 Task: Set the Currency to "USD (US Doller)" while creating a new customer.
Action: Mouse moved to (136, 17)
Screenshot: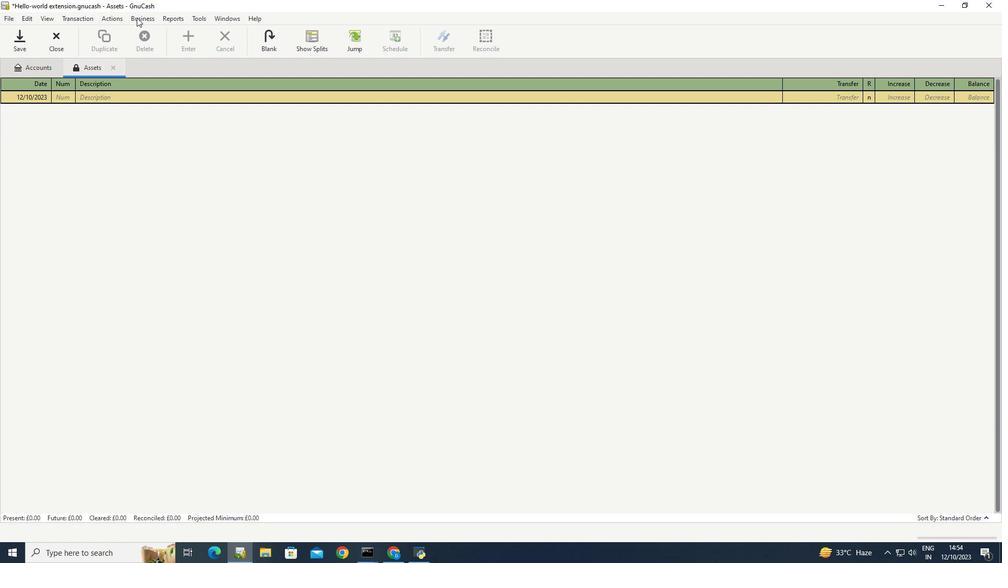 
Action: Mouse pressed left at (136, 17)
Screenshot: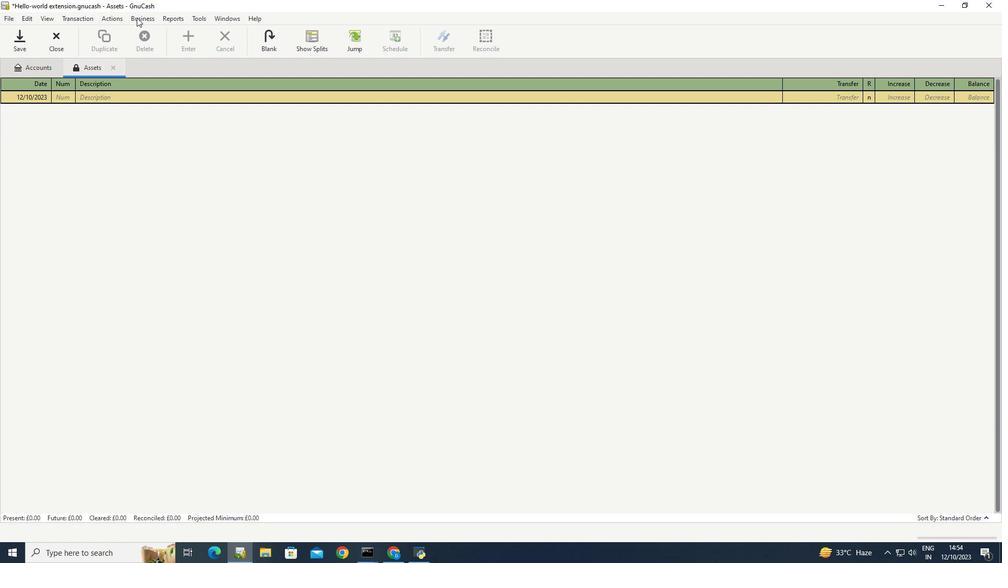 
Action: Mouse moved to (285, 44)
Screenshot: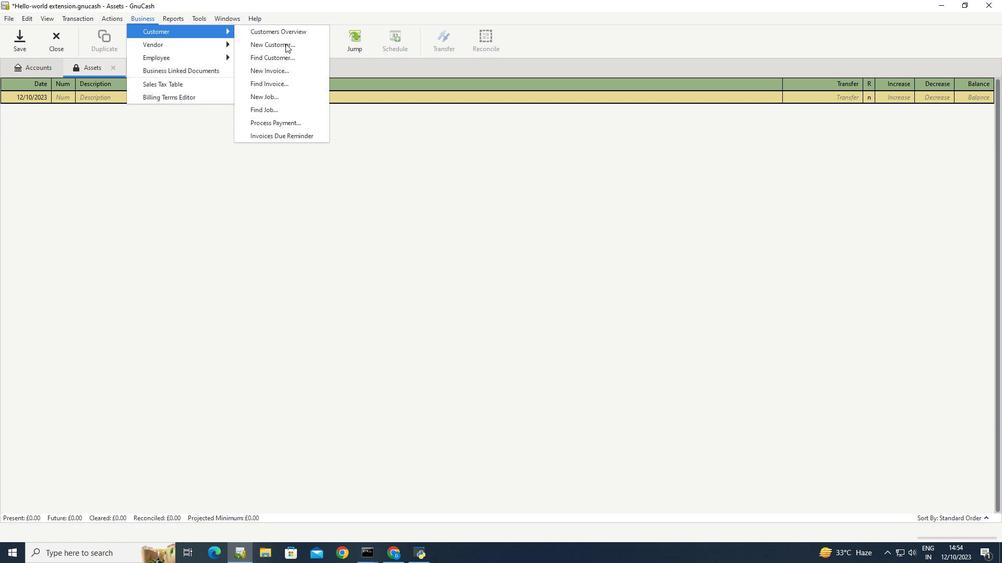 
Action: Mouse pressed left at (285, 44)
Screenshot: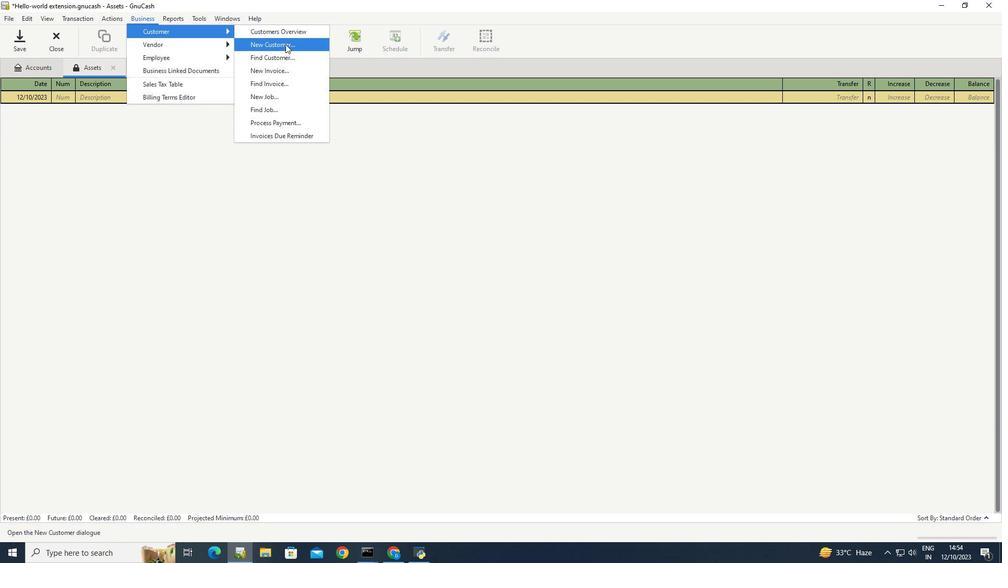 
Action: Mouse moved to (483, 148)
Screenshot: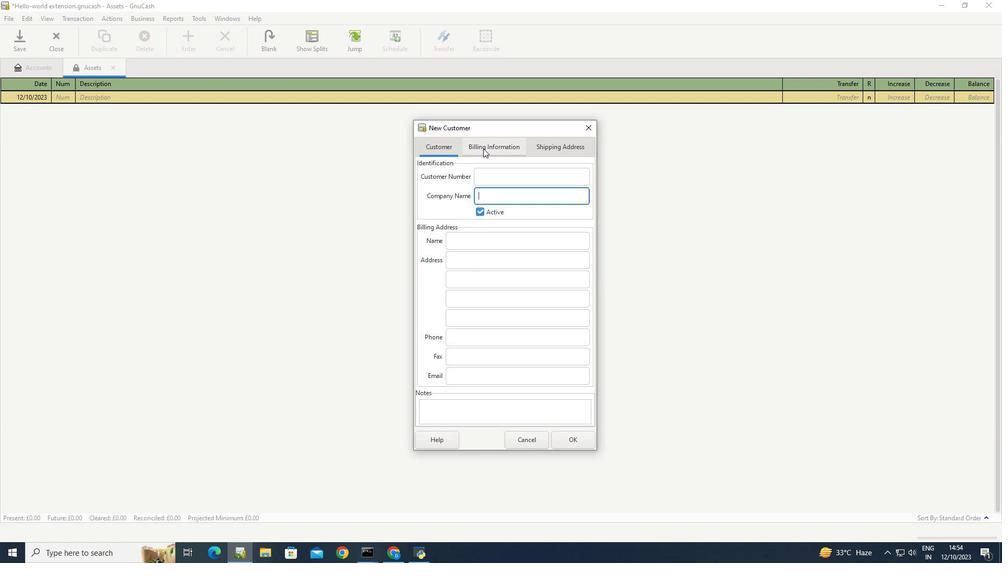 
Action: Mouse pressed left at (483, 148)
Screenshot: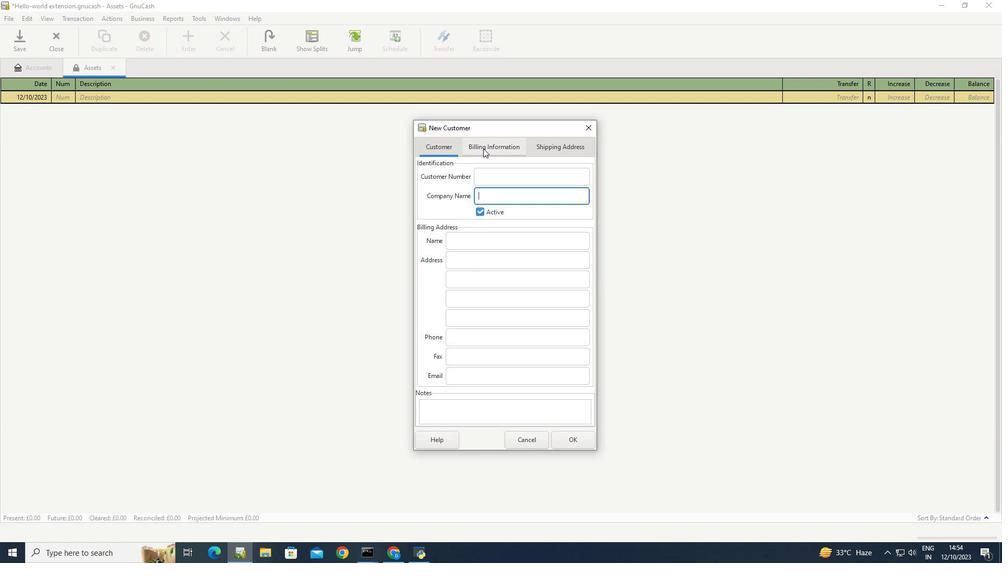 
Action: Mouse moved to (576, 174)
Screenshot: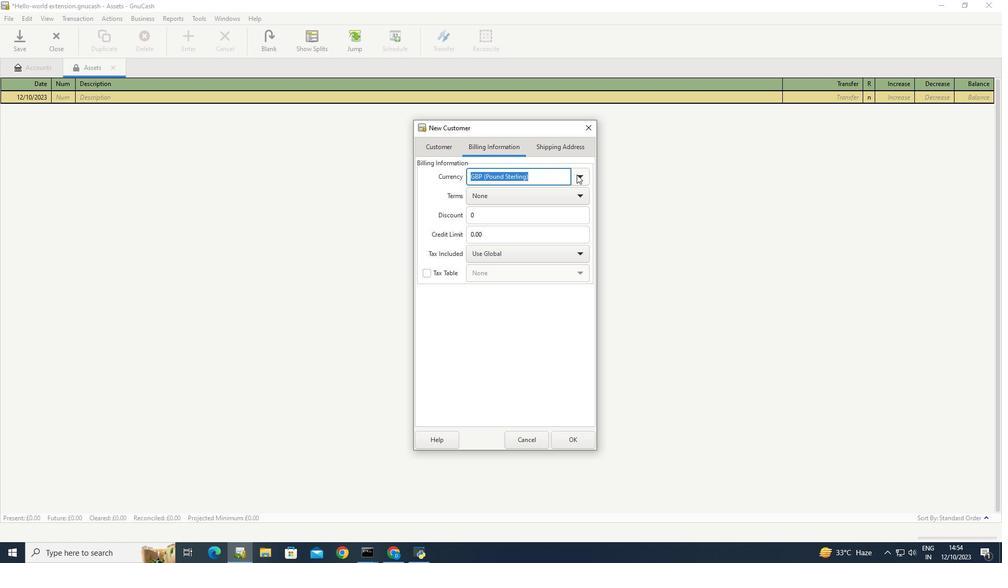 
Action: Mouse pressed left at (576, 174)
Screenshot: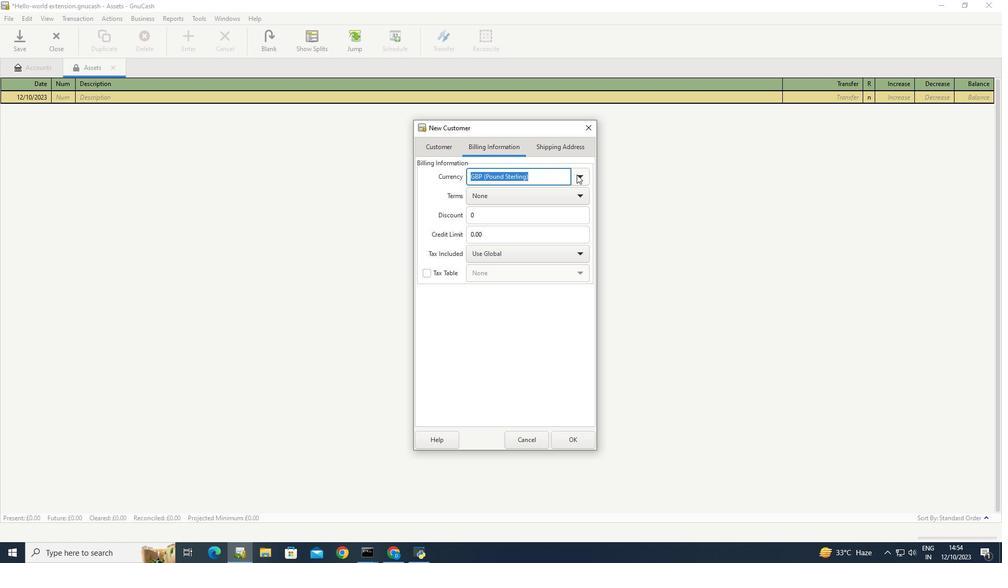 
Action: Mouse moved to (577, 174)
Screenshot: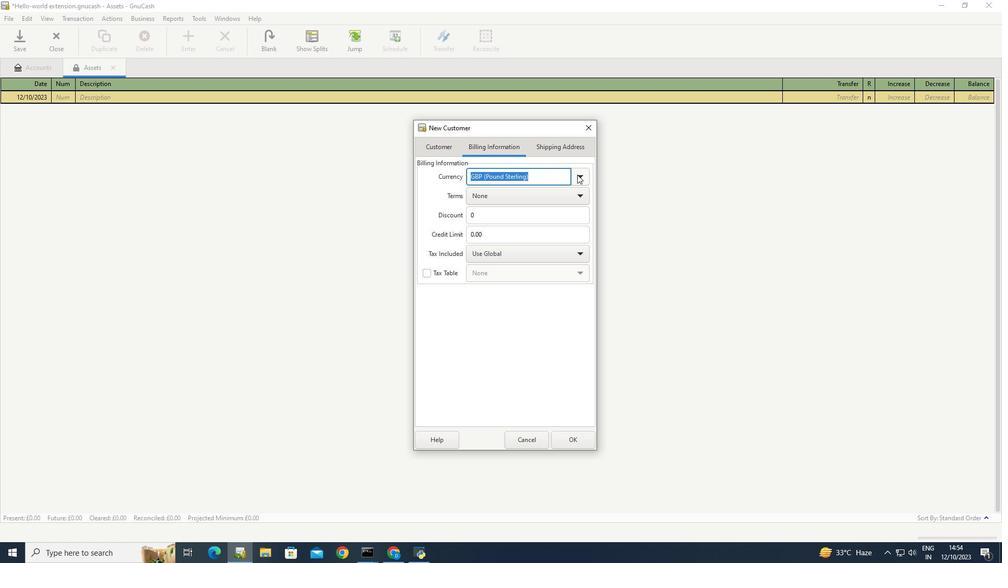 
Action: Mouse pressed left at (577, 174)
Screenshot: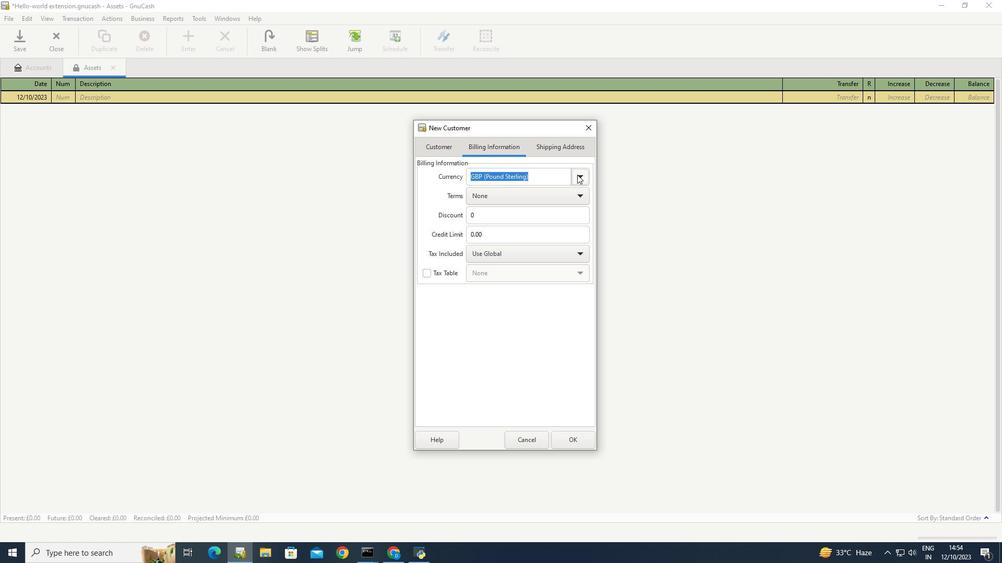 
Action: Mouse moved to (513, 407)
Screenshot: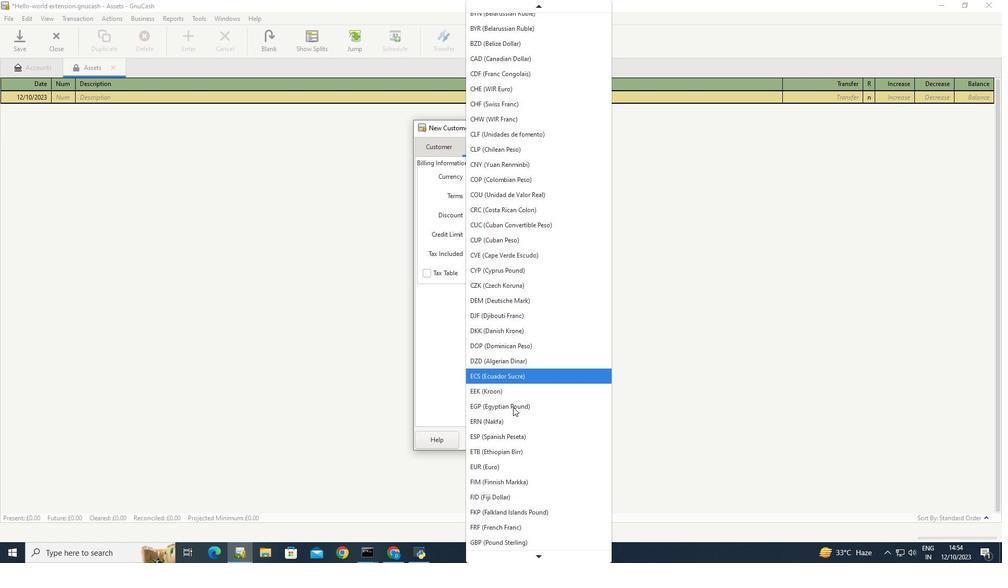 
Action: Mouse scrolled (513, 407) with delta (0, 0)
Screenshot: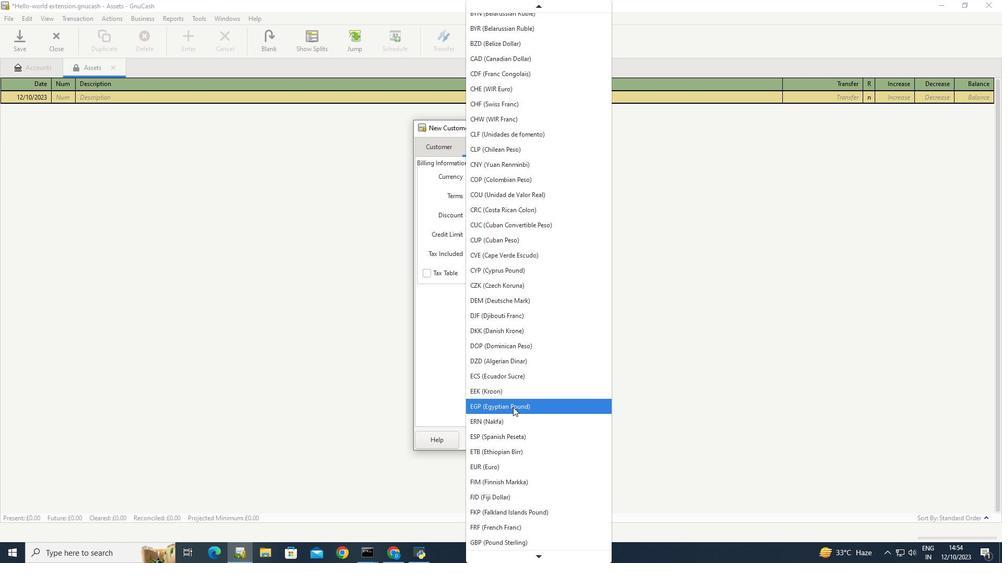 
Action: Mouse scrolled (513, 407) with delta (0, 0)
Screenshot: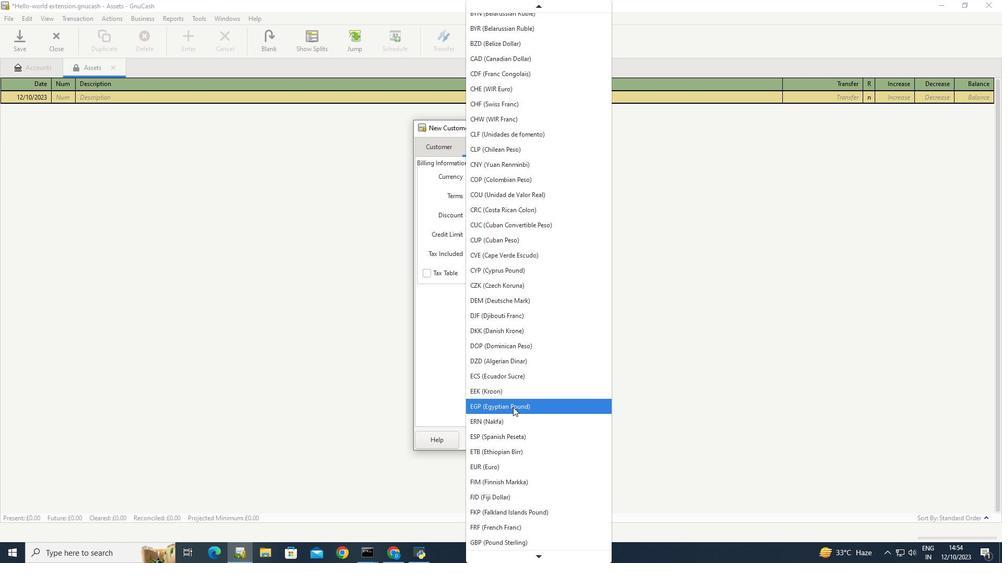 
Action: Mouse scrolled (513, 407) with delta (0, 0)
Screenshot: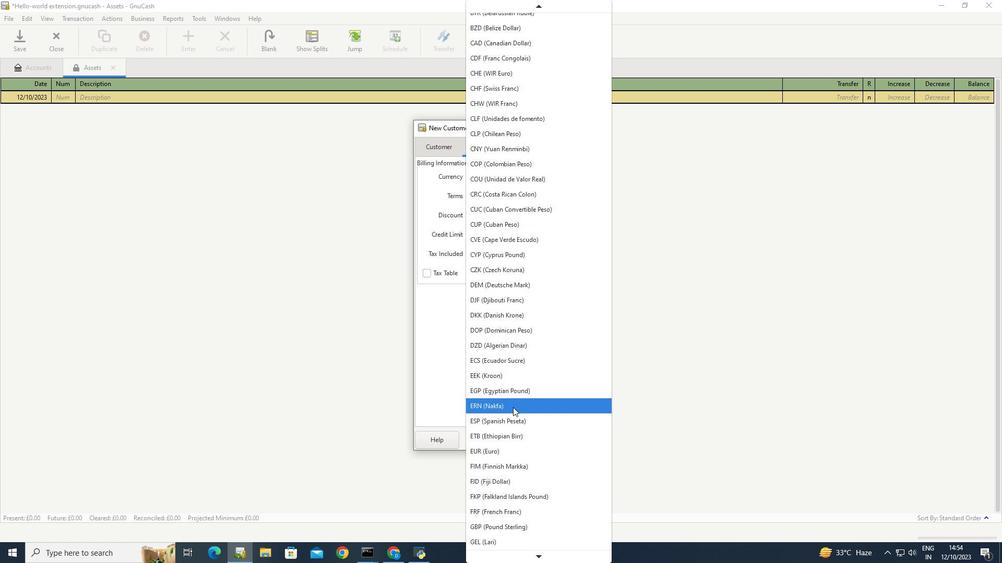 
Action: Mouse scrolled (513, 407) with delta (0, 0)
Screenshot: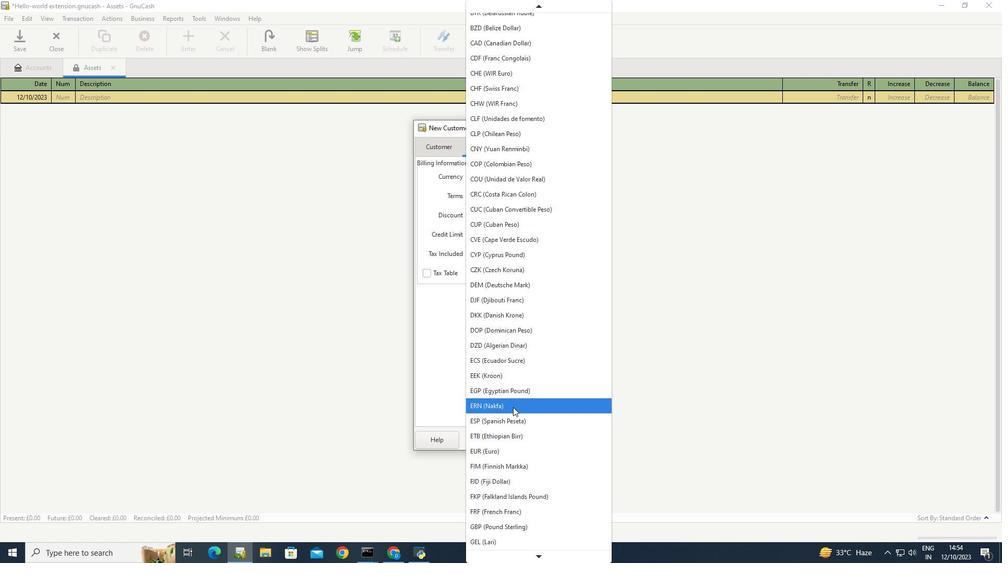 
Action: Mouse moved to (513, 409)
Screenshot: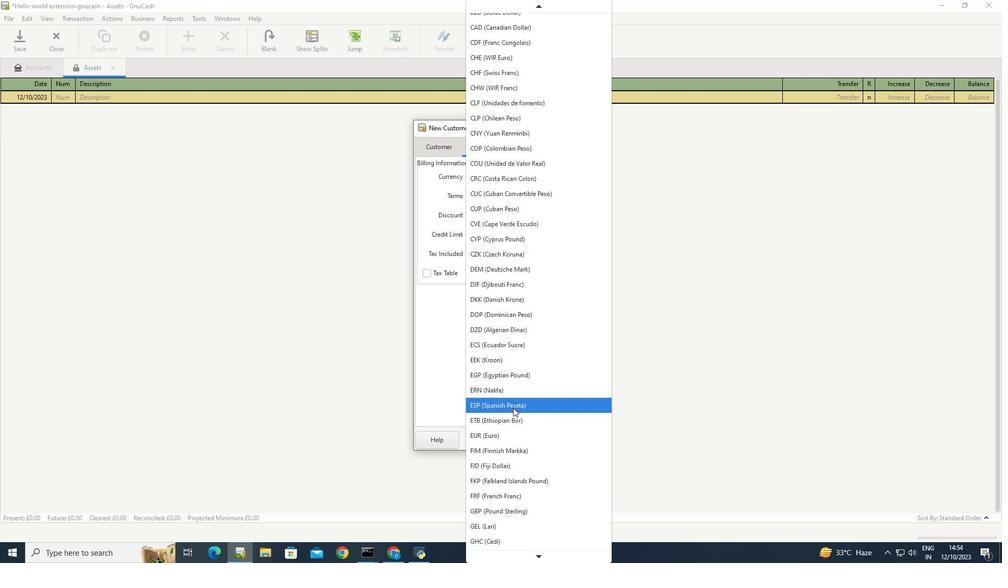
Action: Mouse scrolled (513, 409) with delta (0, 0)
Screenshot: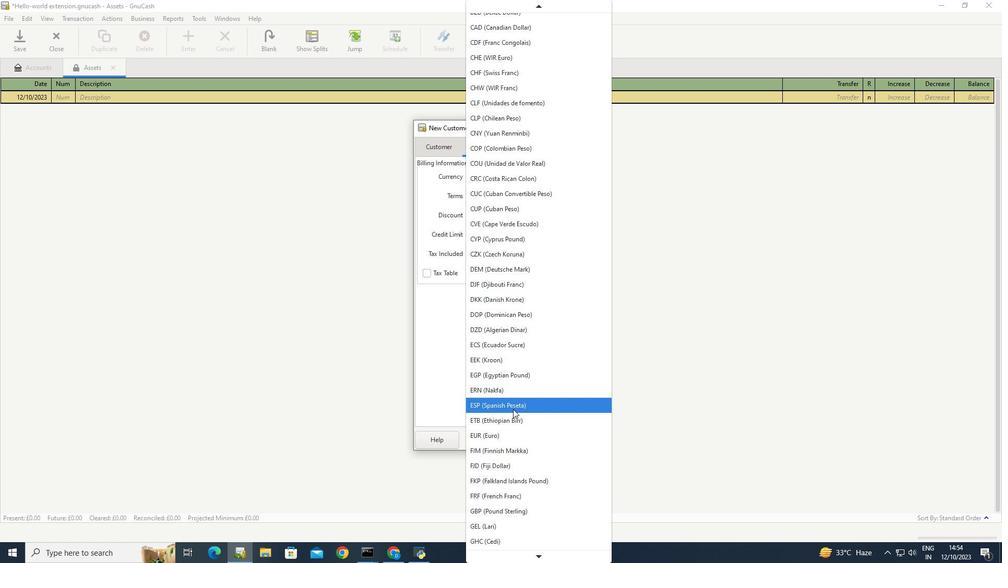 
Action: Mouse scrolled (513, 409) with delta (0, 0)
Screenshot: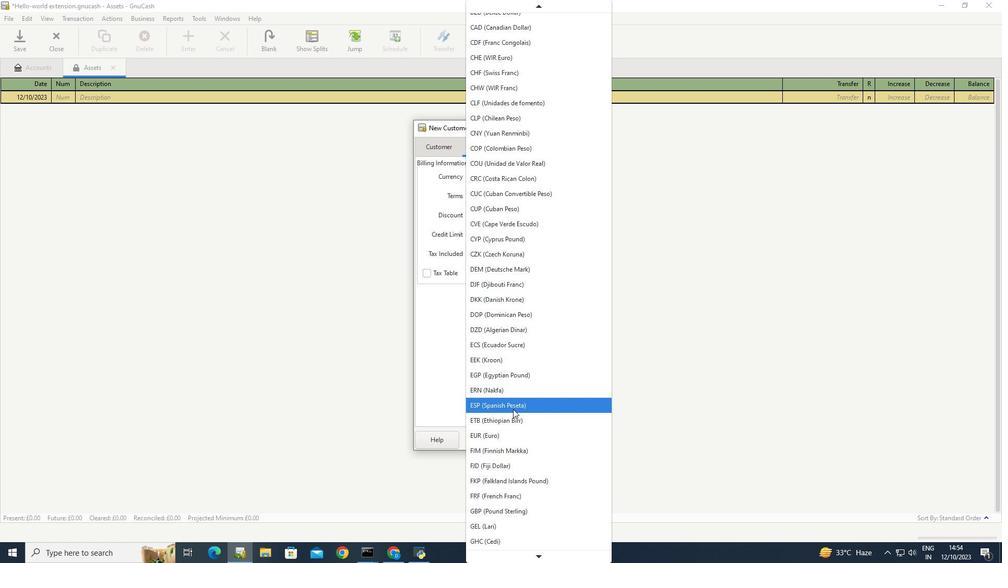 
Action: Mouse scrolled (513, 409) with delta (0, 0)
Screenshot: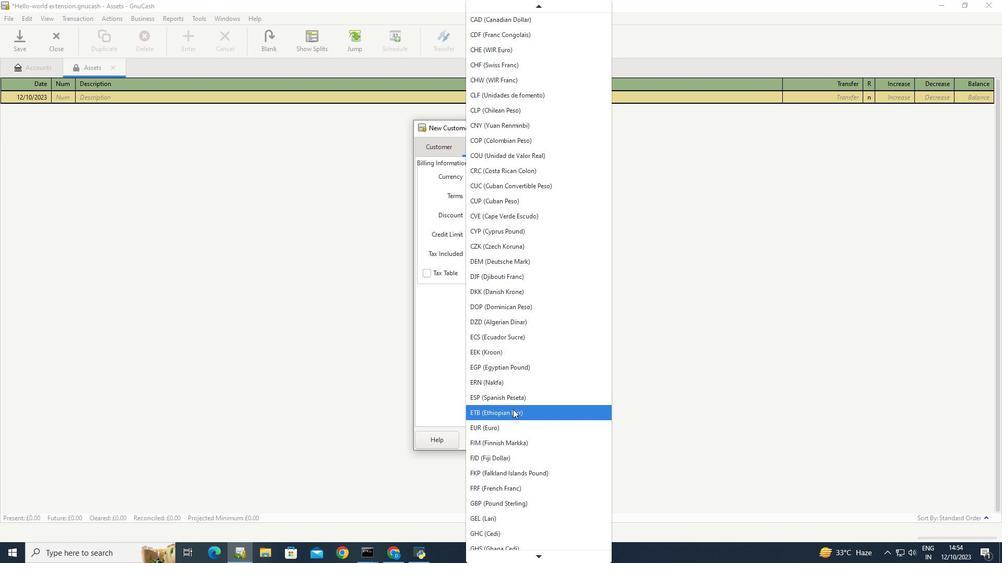 
Action: Mouse scrolled (513, 409) with delta (0, 0)
Screenshot: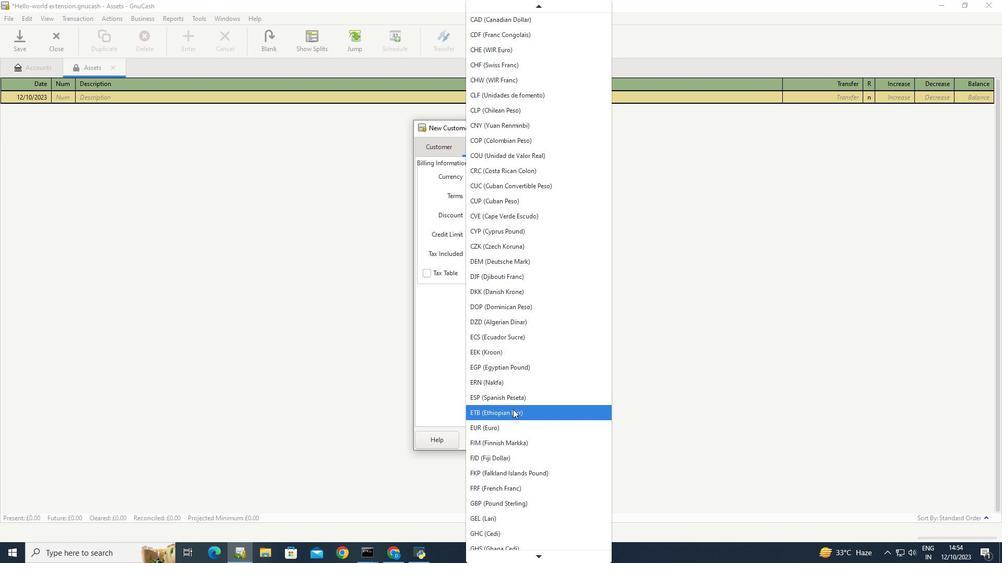 
Action: Mouse scrolled (513, 409) with delta (0, 0)
Screenshot: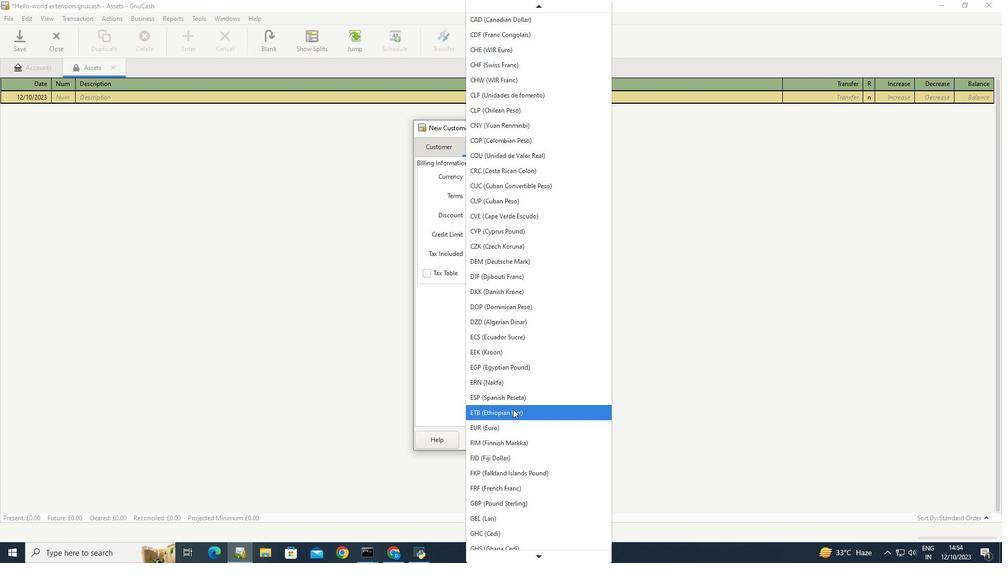 
Action: Mouse scrolled (513, 409) with delta (0, 0)
Screenshot: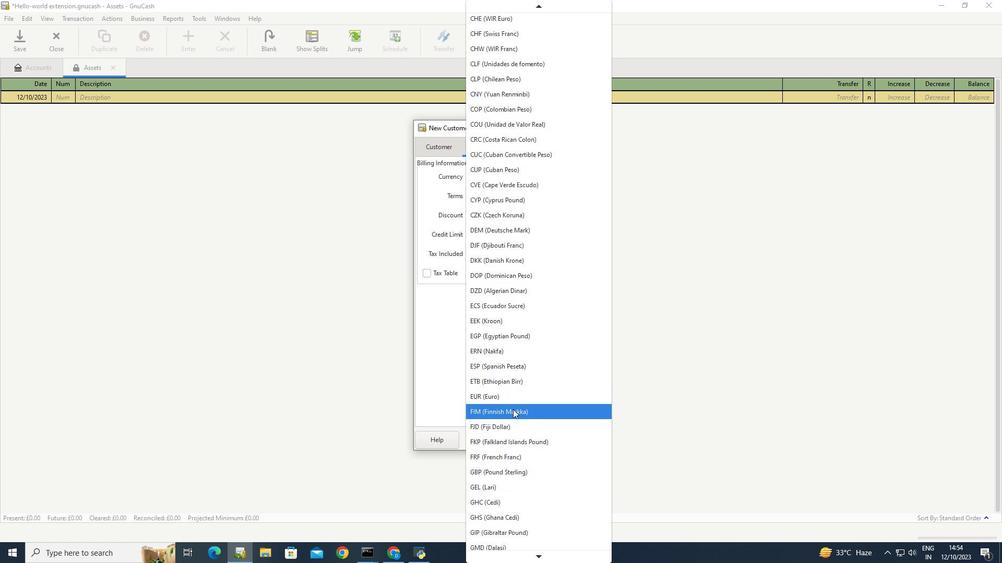 
Action: Mouse scrolled (513, 409) with delta (0, 0)
Screenshot: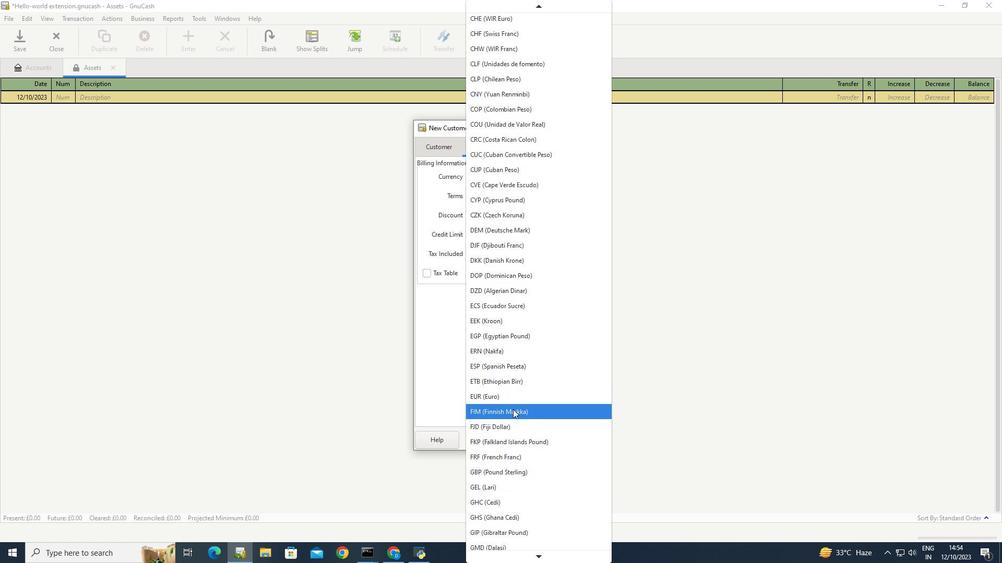 
Action: Mouse scrolled (513, 409) with delta (0, 0)
Screenshot: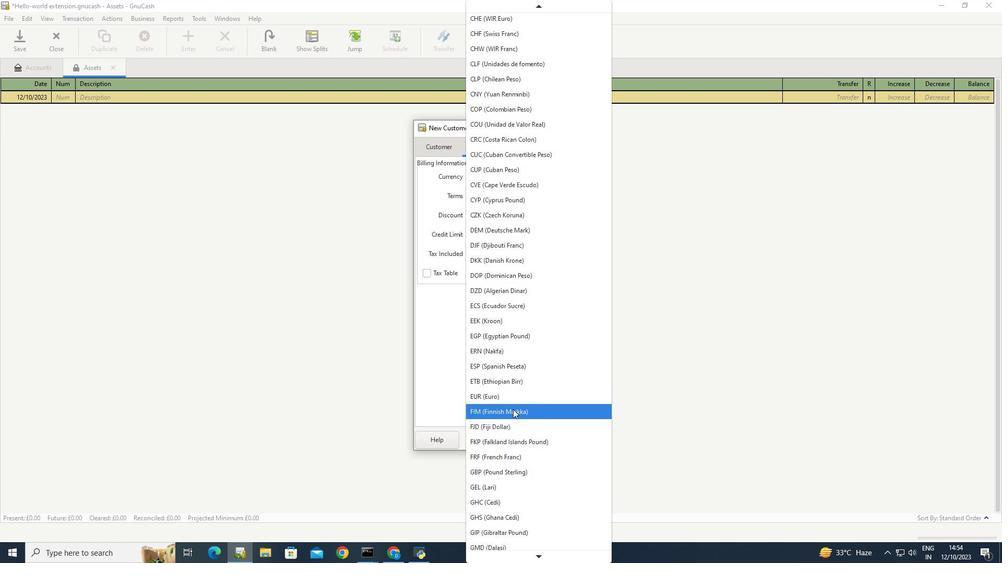 
Action: Mouse scrolled (513, 409) with delta (0, 0)
Screenshot: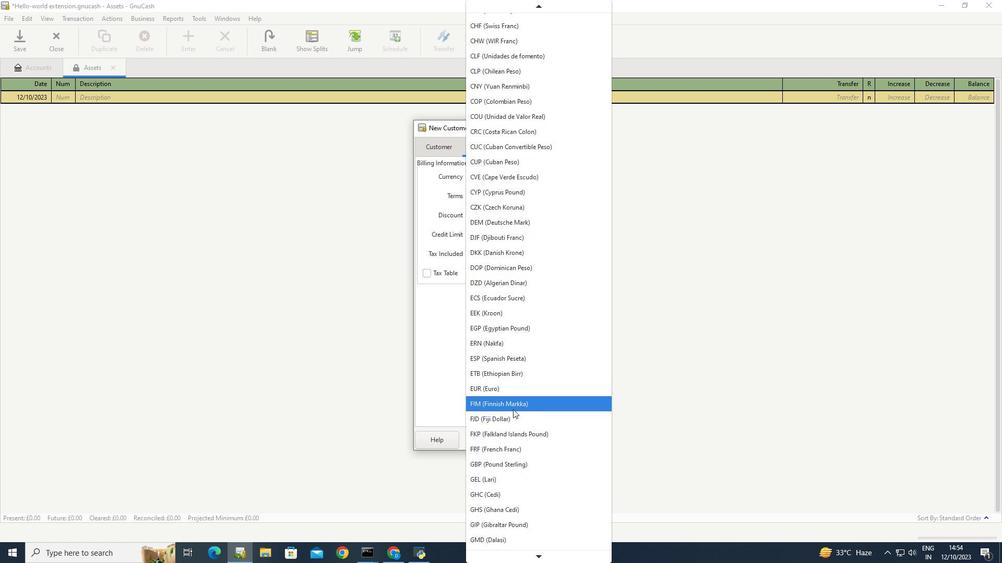 
Action: Mouse scrolled (513, 409) with delta (0, 0)
Screenshot: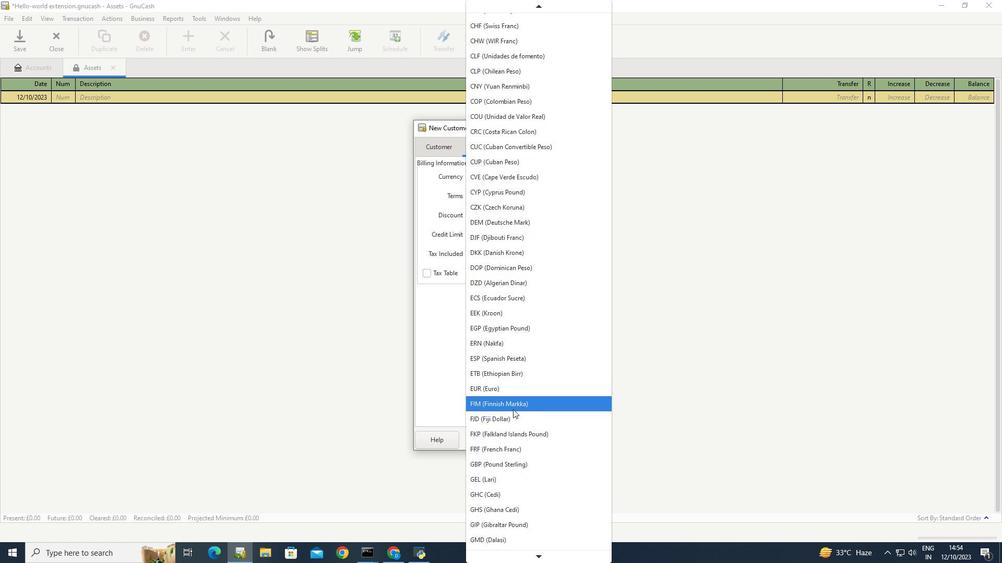 
Action: Mouse scrolled (513, 409) with delta (0, 0)
Screenshot: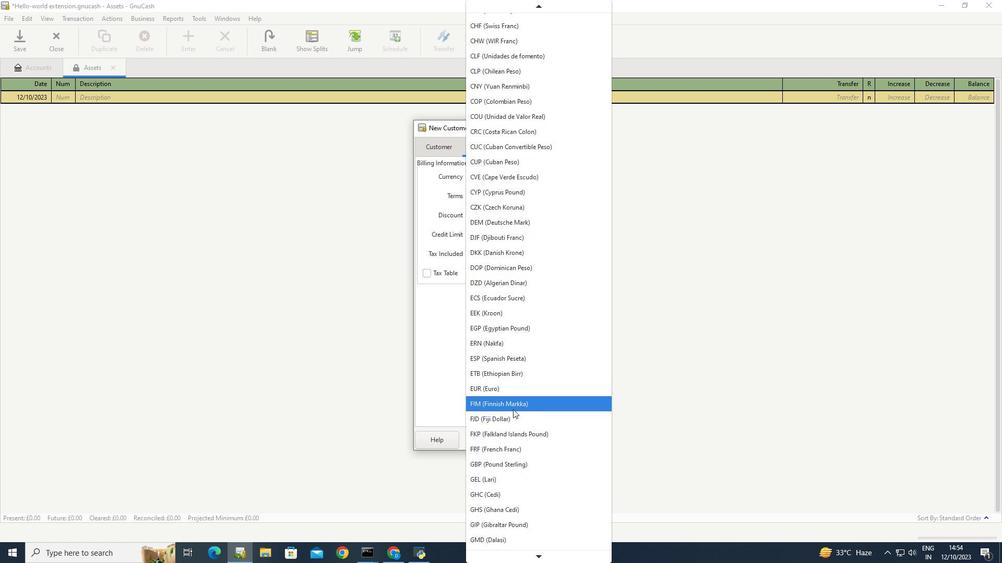 
Action: Mouse scrolled (513, 409) with delta (0, 0)
Screenshot: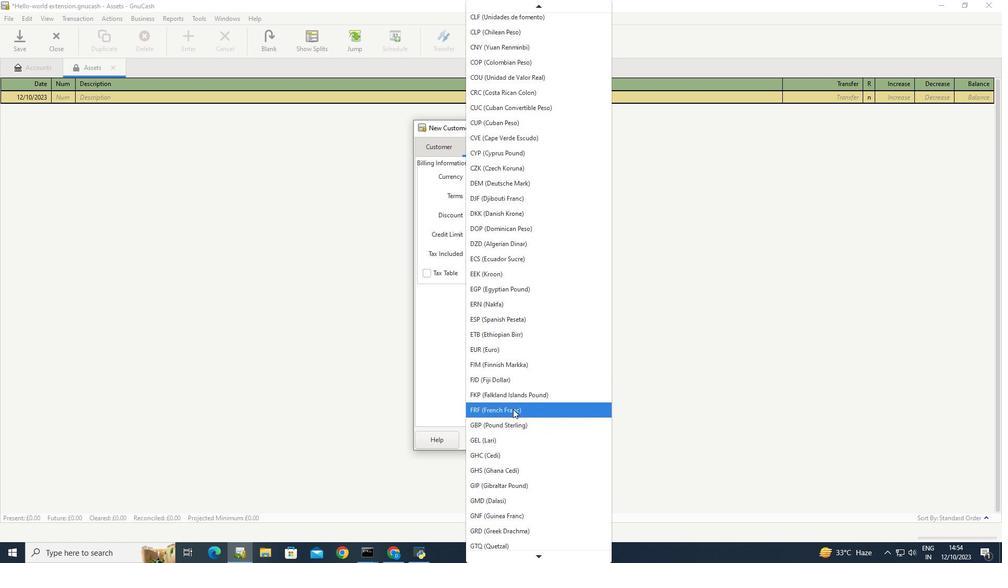 
Action: Mouse scrolled (513, 409) with delta (0, 0)
Screenshot: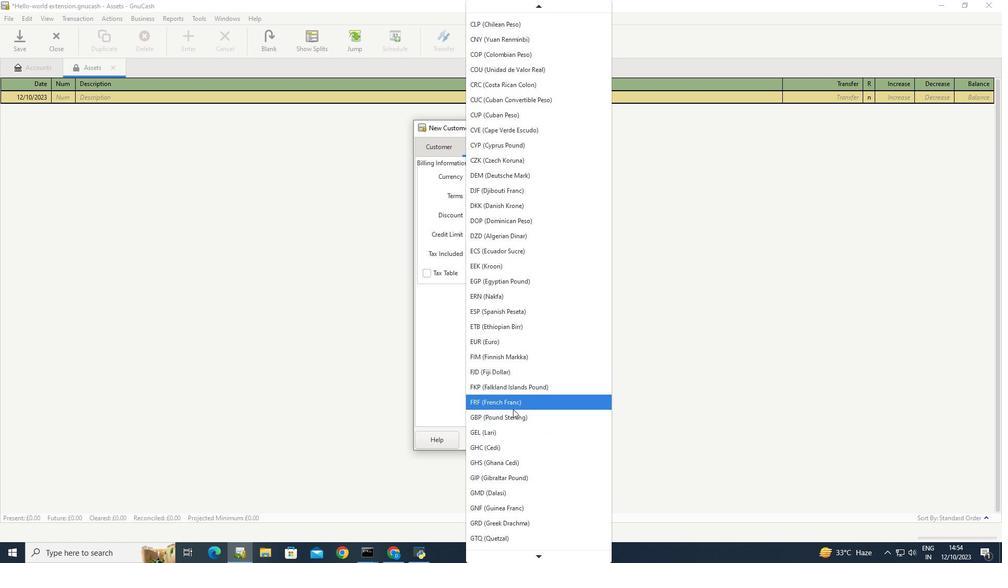 
Action: Mouse scrolled (513, 409) with delta (0, 0)
Screenshot: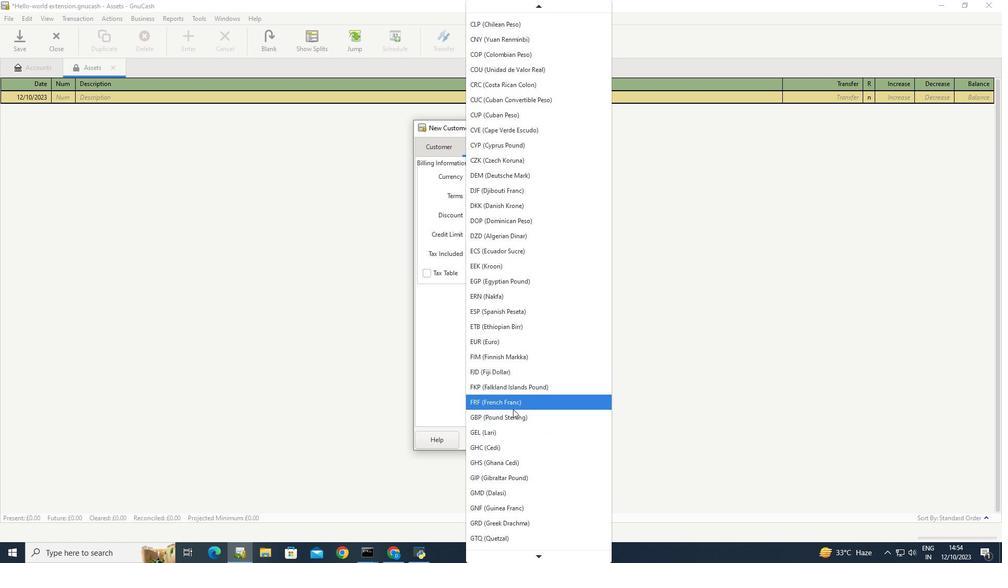 
Action: Mouse scrolled (513, 409) with delta (0, 0)
Screenshot: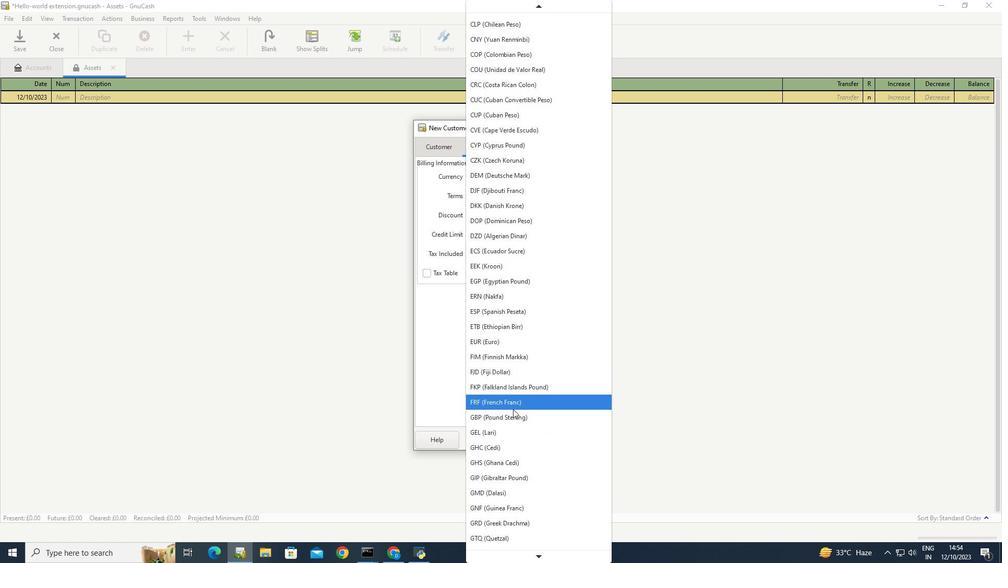 
Action: Mouse scrolled (513, 409) with delta (0, 0)
Screenshot: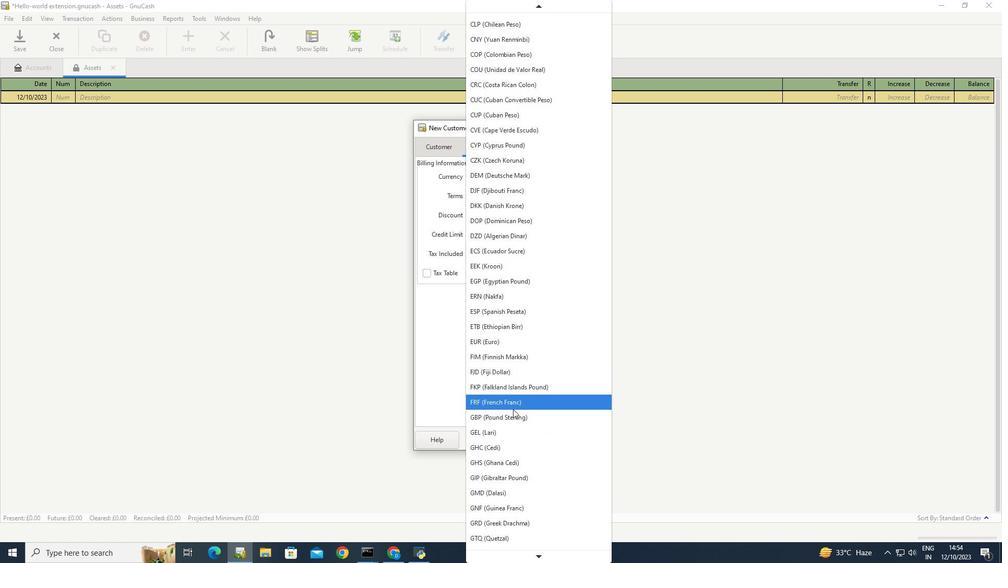 
Action: Mouse scrolled (513, 409) with delta (0, 0)
Screenshot: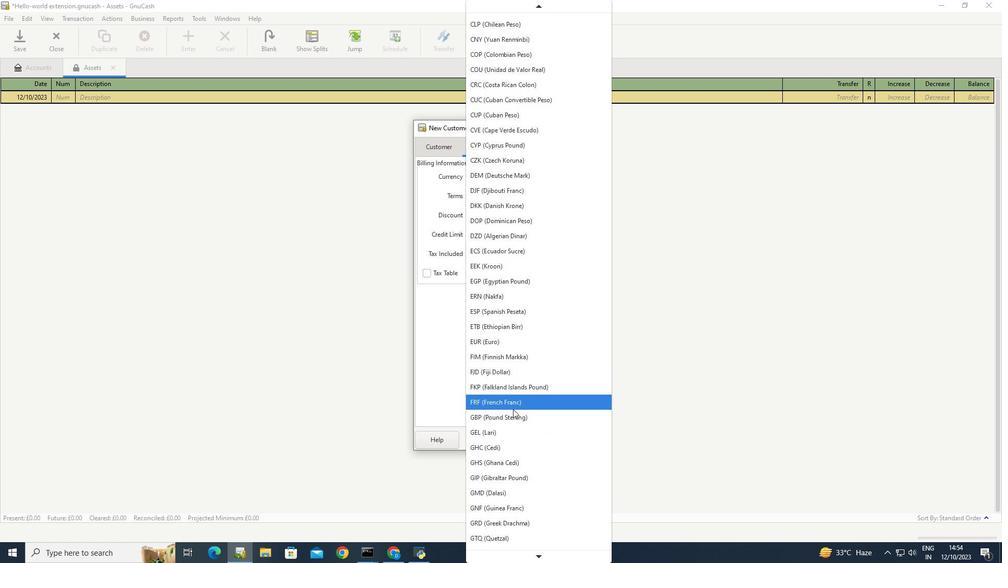 
Action: Mouse scrolled (513, 409) with delta (0, 0)
Screenshot: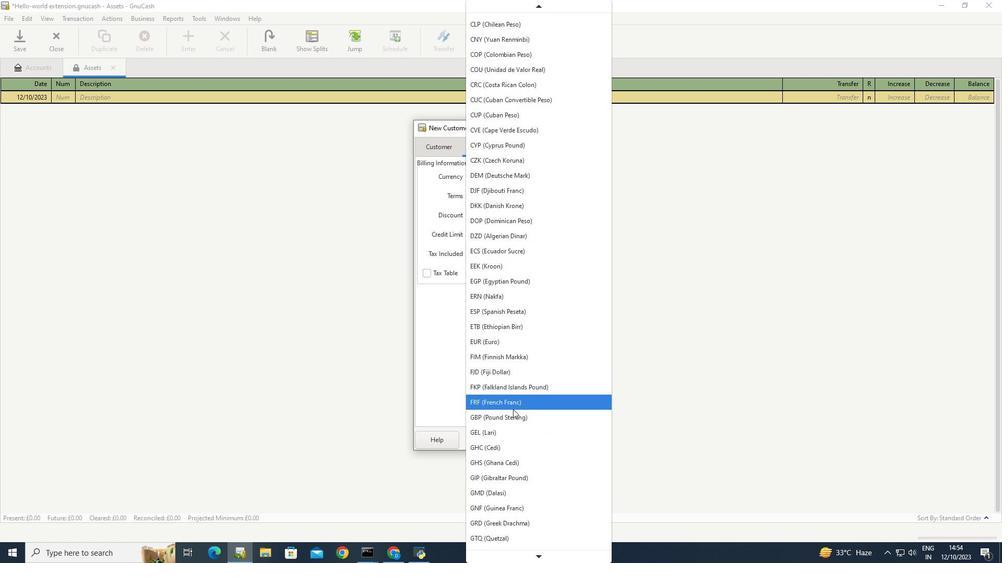 
Action: Mouse scrolled (513, 409) with delta (0, 0)
Screenshot: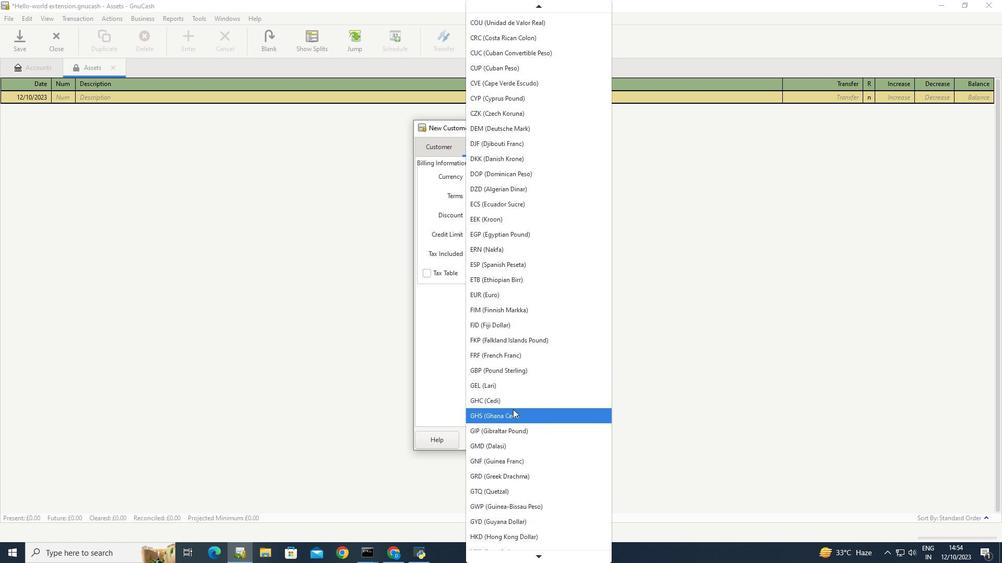 
Action: Mouse scrolled (513, 409) with delta (0, 0)
Screenshot: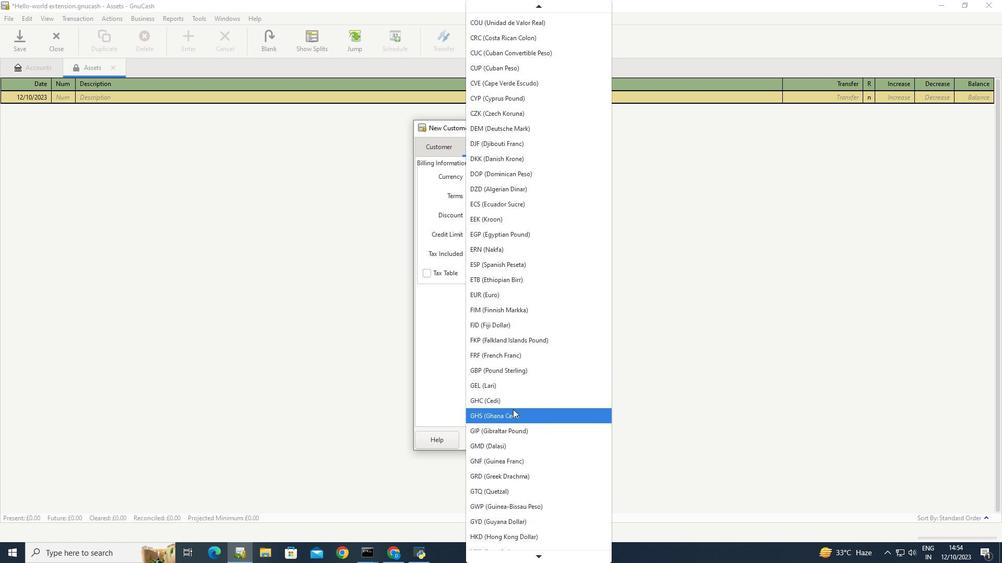 
Action: Mouse scrolled (513, 409) with delta (0, 0)
Screenshot: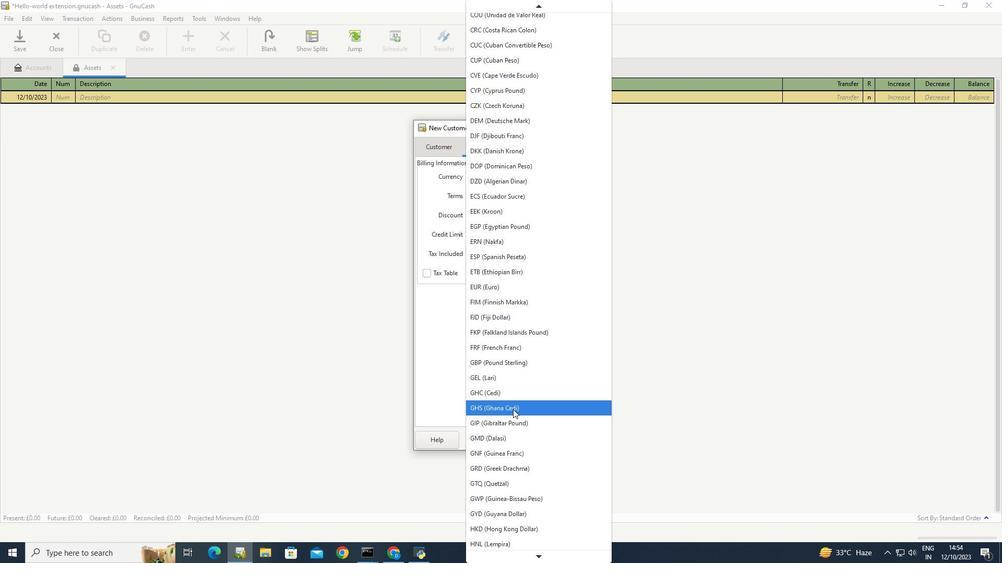 
Action: Mouse scrolled (513, 409) with delta (0, 0)
Screenshot: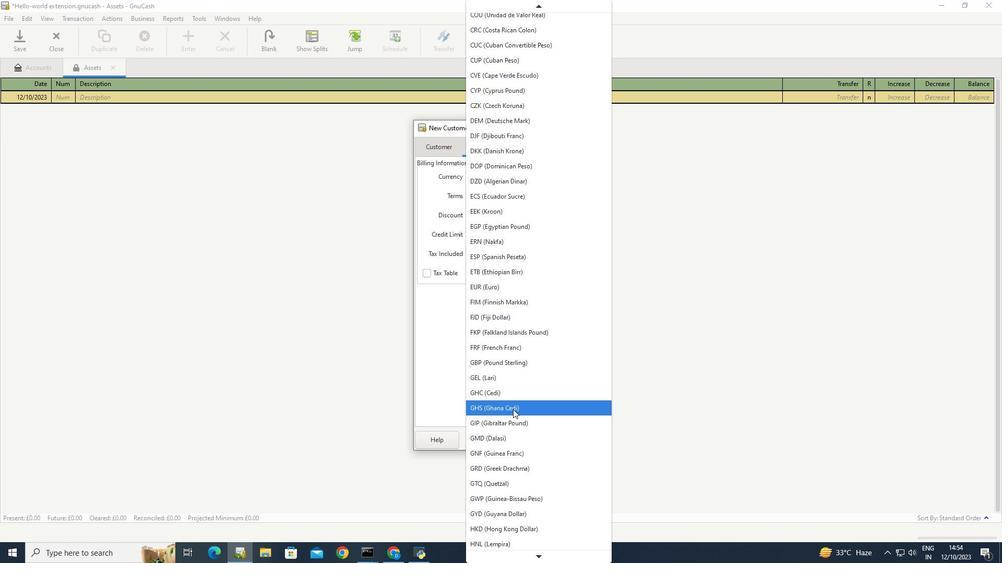 
Action: Mouse scrolled (513, 409) with delta (0, 0)
Screenshot: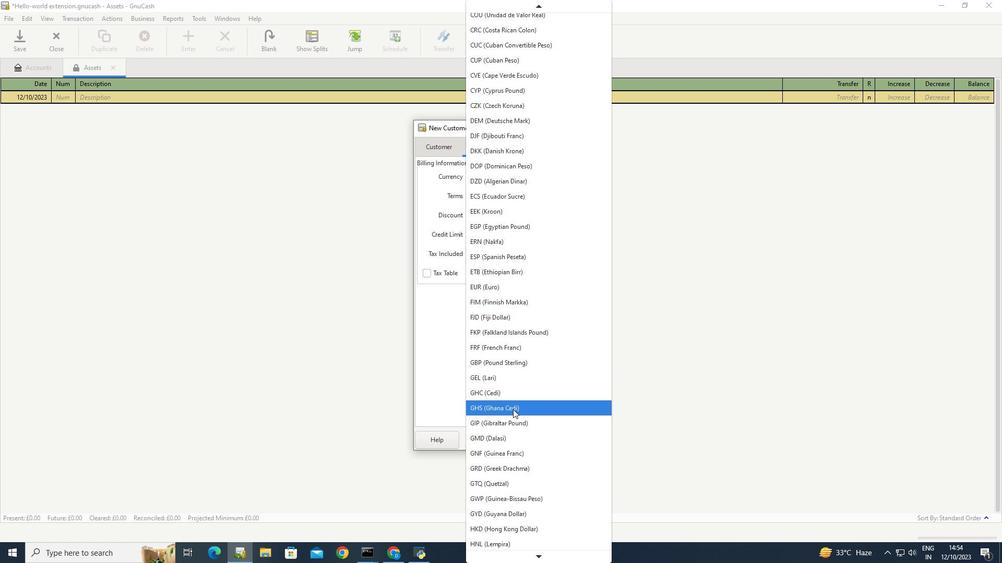 
Action: Mouse scrolled (513, 409) with delta (0, 0)
Screenshot: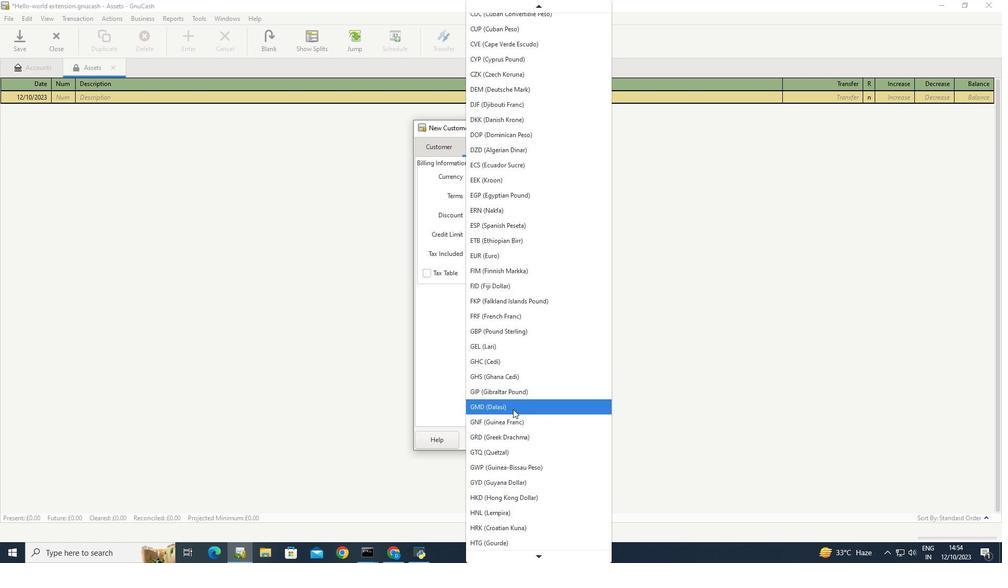 
Action: Mouse scrolled (513, 409) with delta (0, 0)
Screenshot: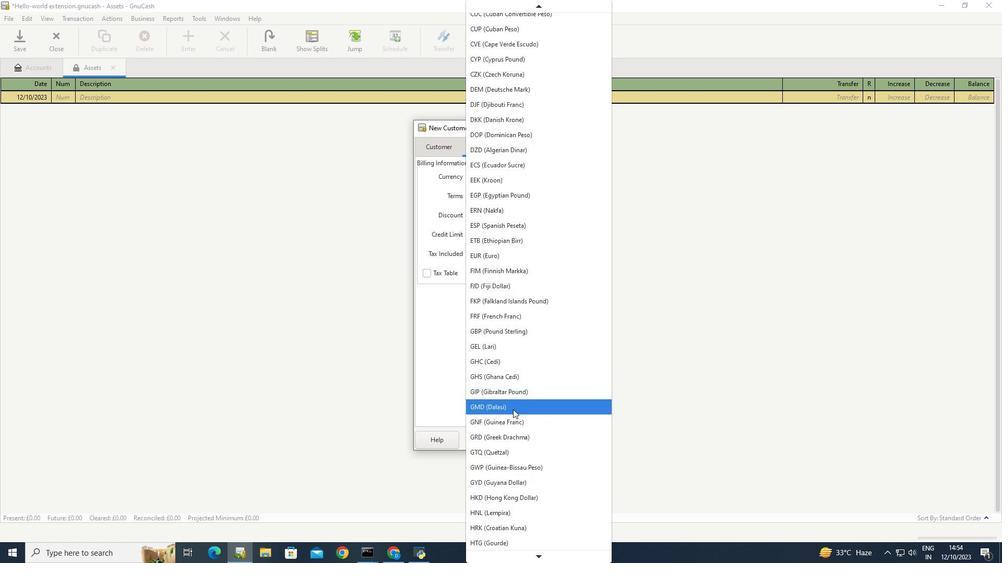 
Action: Mouse scrolled (513, 409) with delta (0, 0)
Screenshot: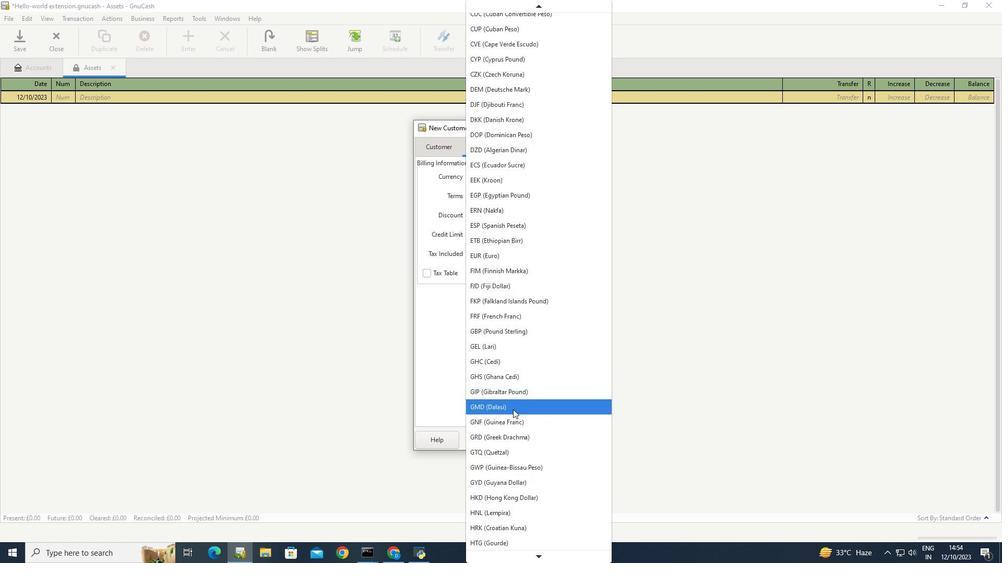 
Action: Mouse scrolled (513, 409) with delta (0, 0)
Screenshot: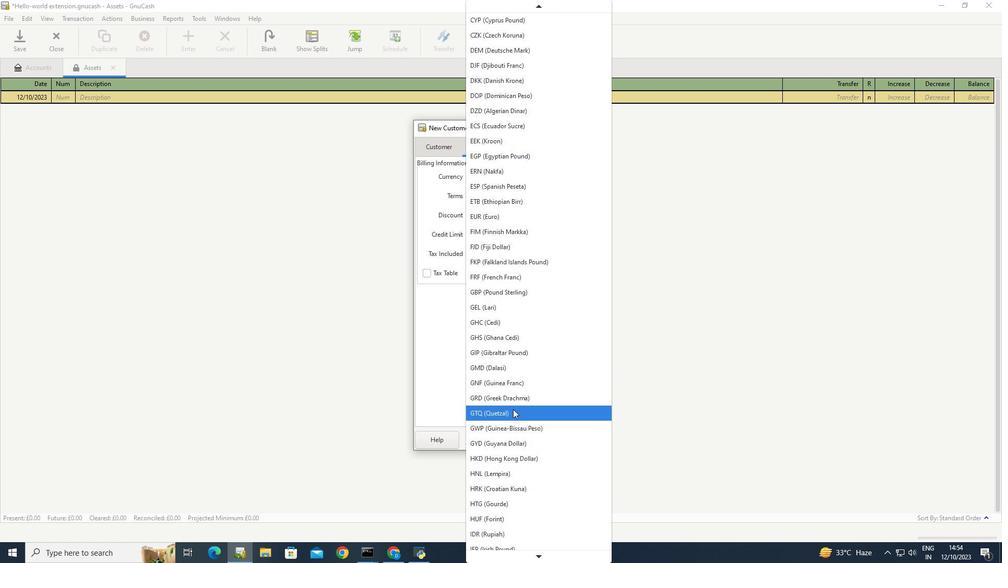 
Action: Mouse scrolled (513, 409) with delta (0, 0)
Screenshot: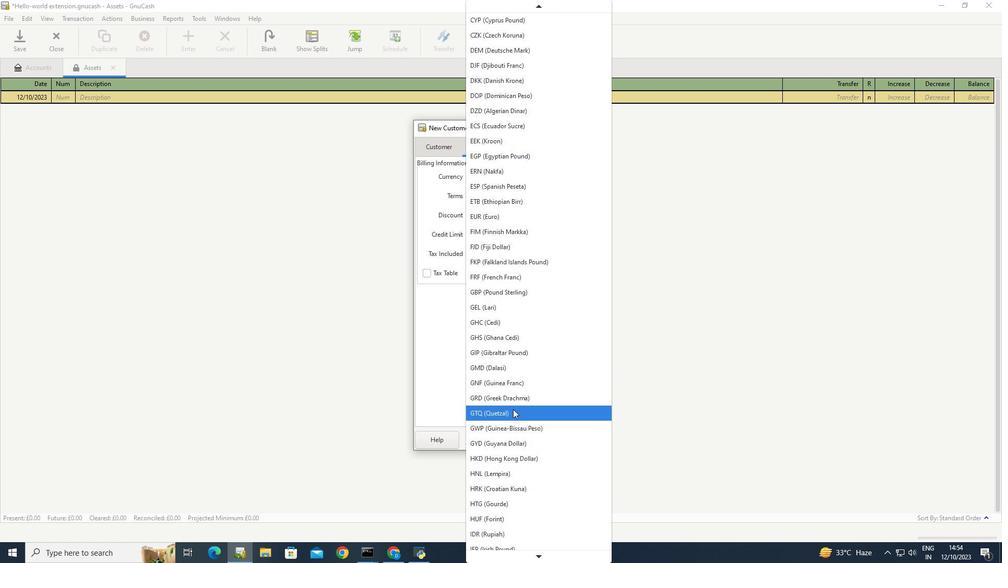 
Action: Mouse scrolled (513, 409) with delta (0, 0)
Screenshot: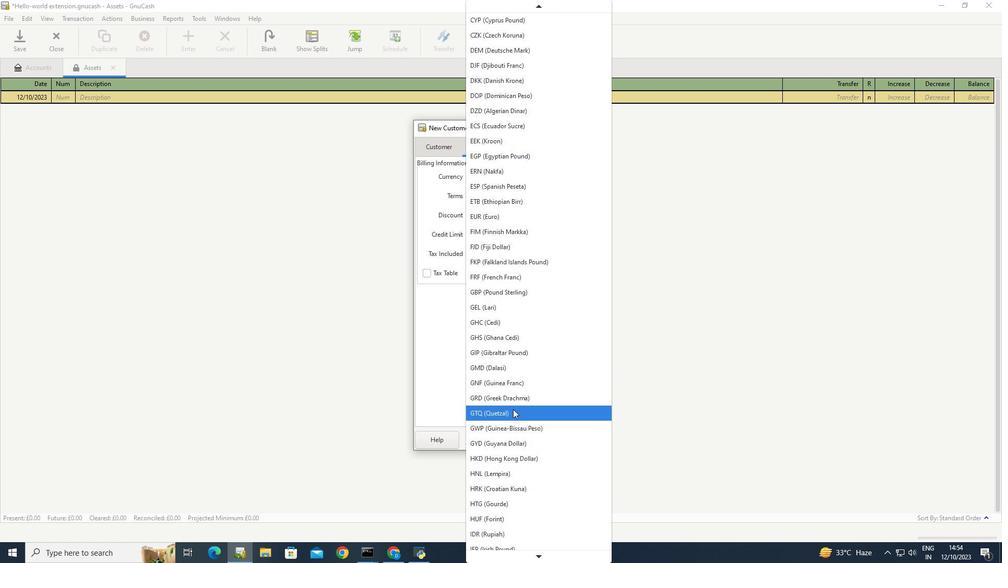 
Action: Mouse scrolled (513, 409) with delta (0, 0)
Screenshot: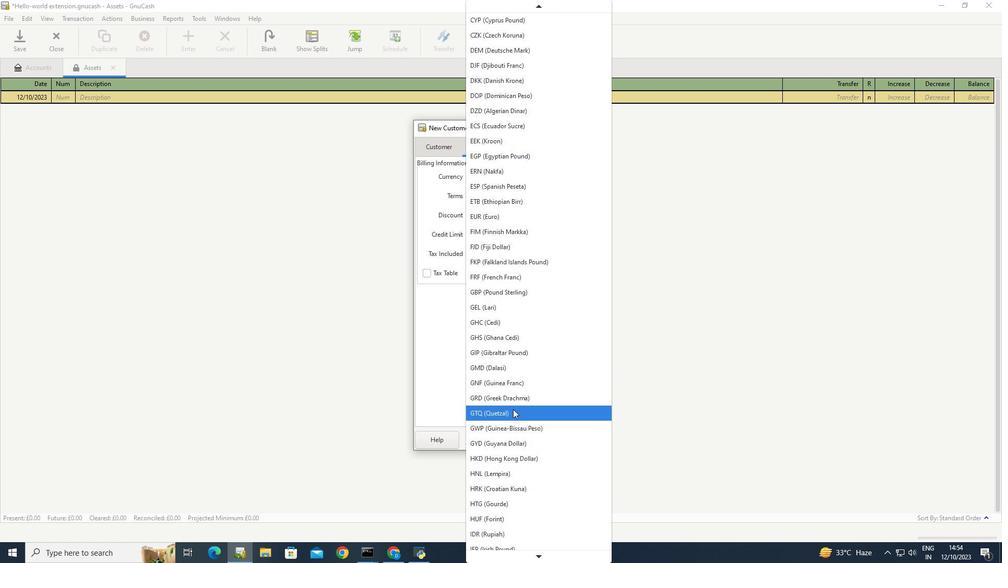 
Action: Mouse scrolled (513, 409) with delta (0, 0)
Screenshot: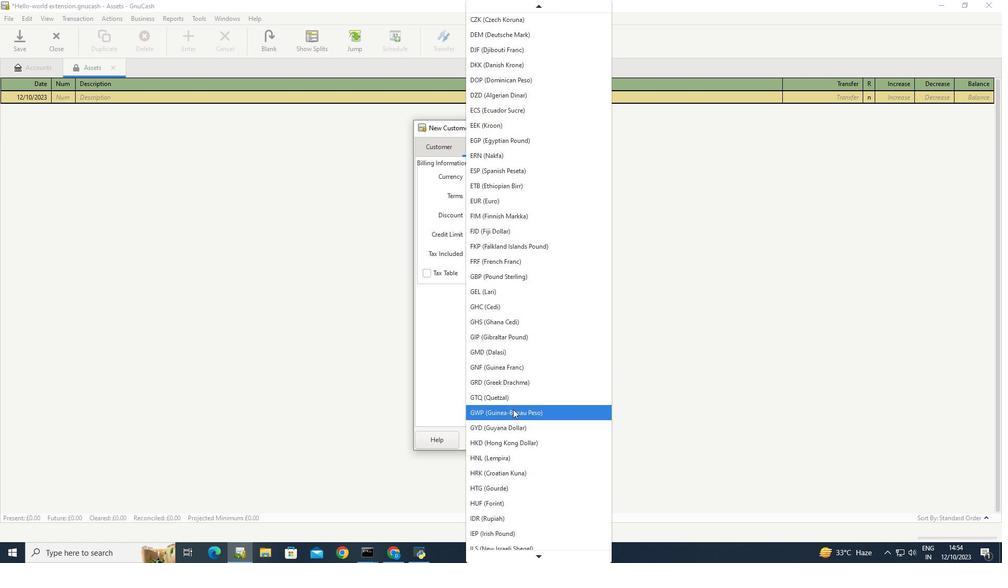 
Action: Mouse scrolled (513, 409) with delta (0, 0)
Screenshot: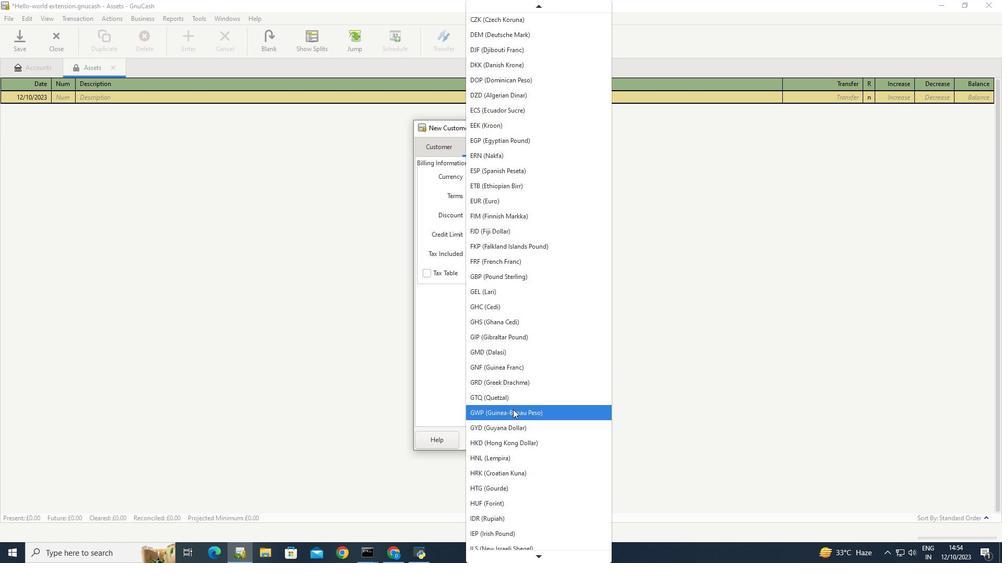 
Action: Mouse scrolled (513, 409) with delta (0, 0)
Screenshot: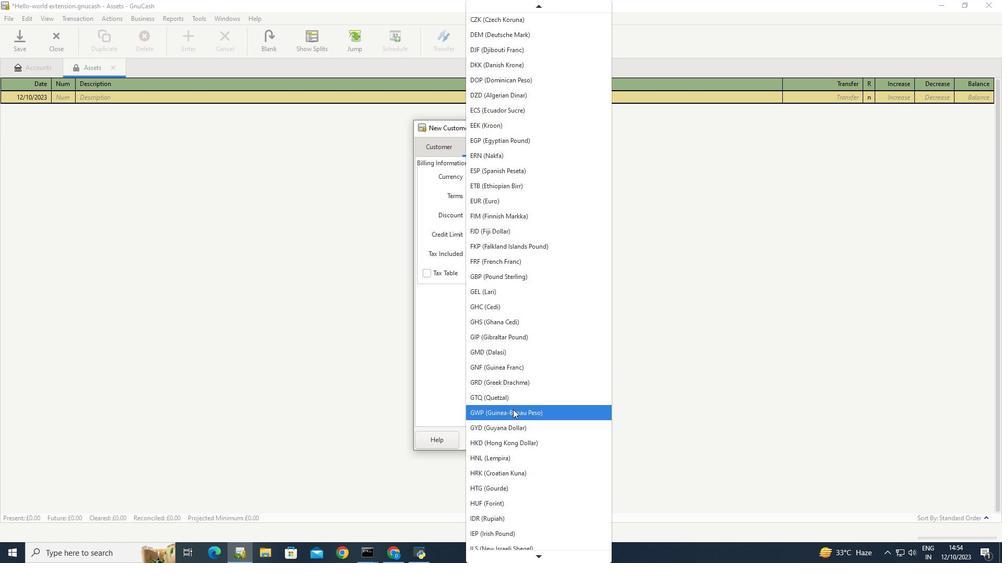 
Action: Mouse scrolled (513, 409) with delta (0, 0)
Screenshot: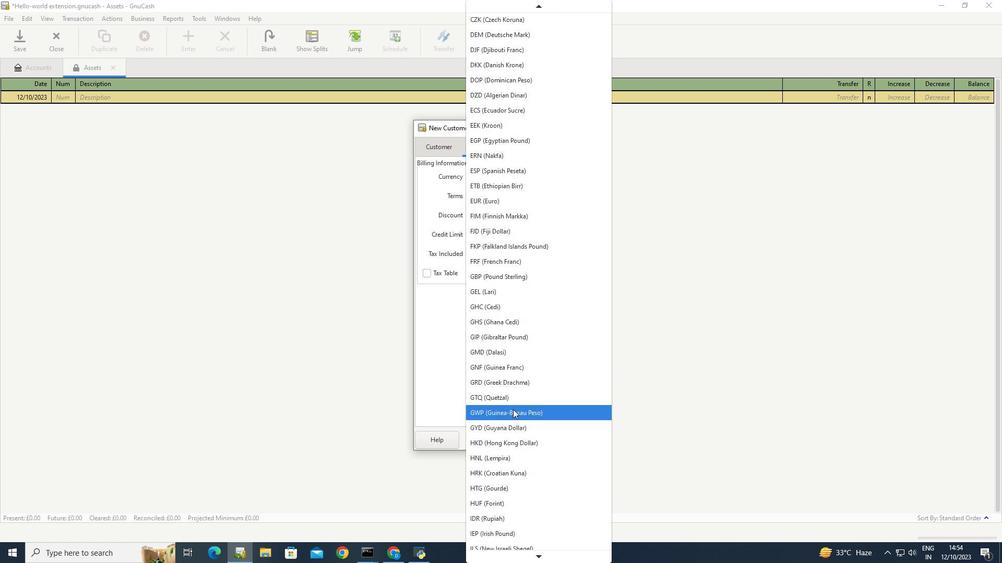 
Action: Mouse scrolled (513, 409) with delta (0, 0)
Screenshot: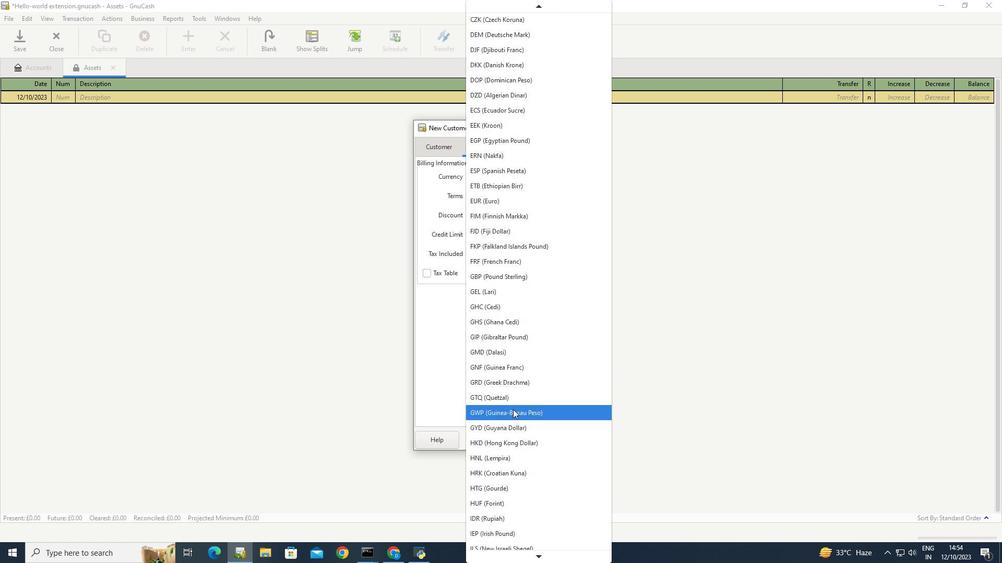 
Action: Mouse scrolled (513, 409) with delta (0, 0)
Screenshot: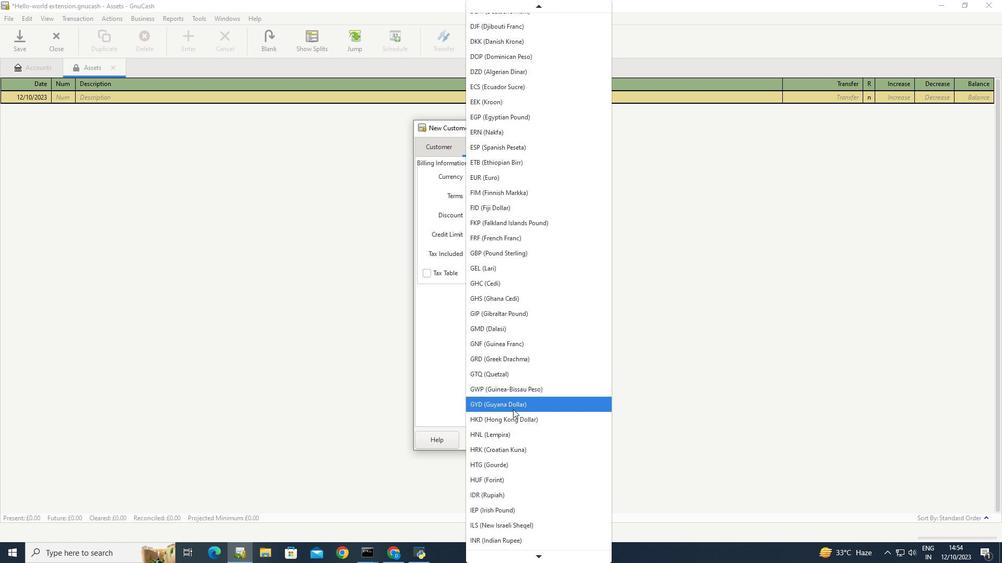 
Action: Mouse scrolled (513, 409) with delta (0, 0)
Screenshot: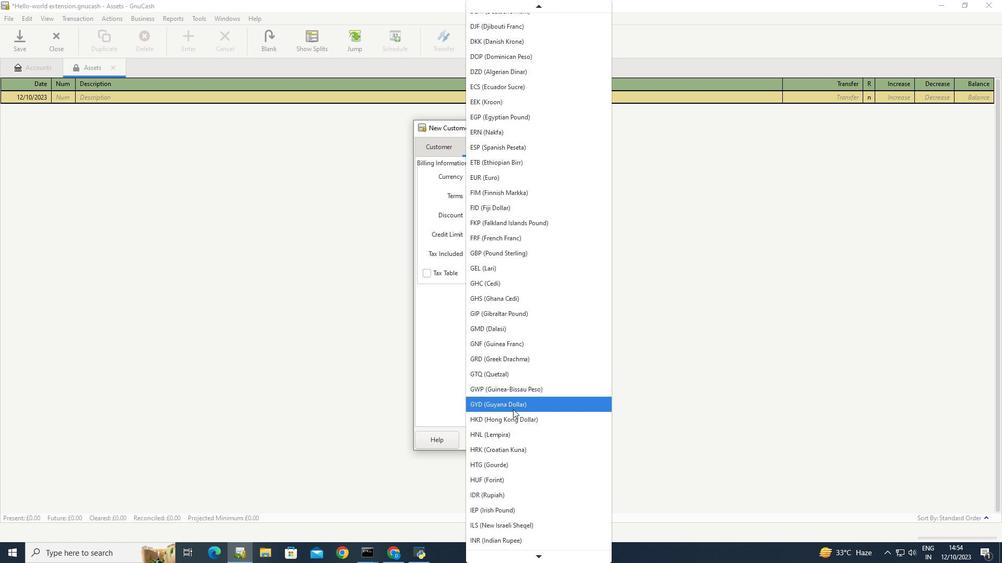 
Action: Mouse scrolled (513, 409) with delta (0, 0)
Screenshot: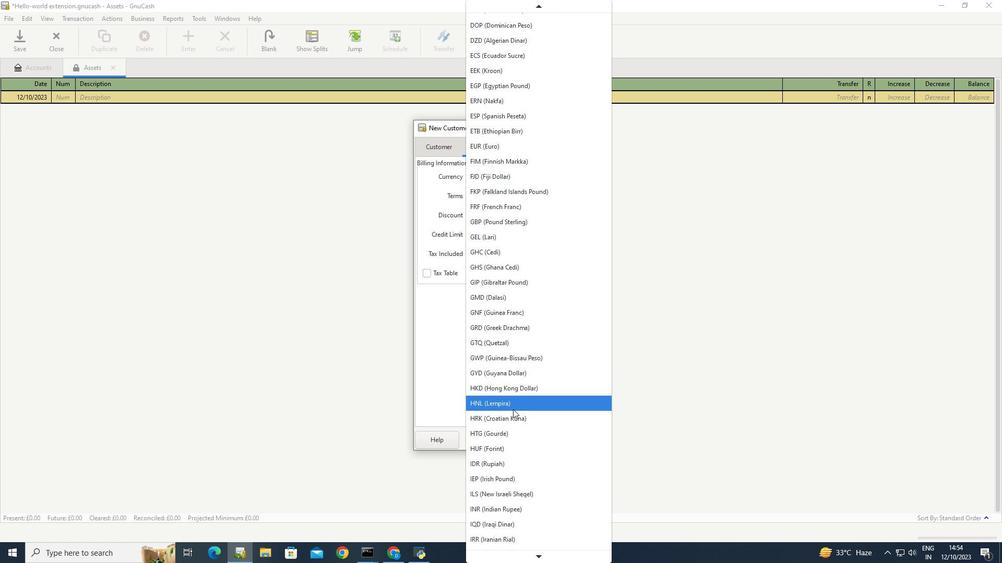 
Action: Mouse scrolled (513, 409) with delta (0, 0)
Screenshot: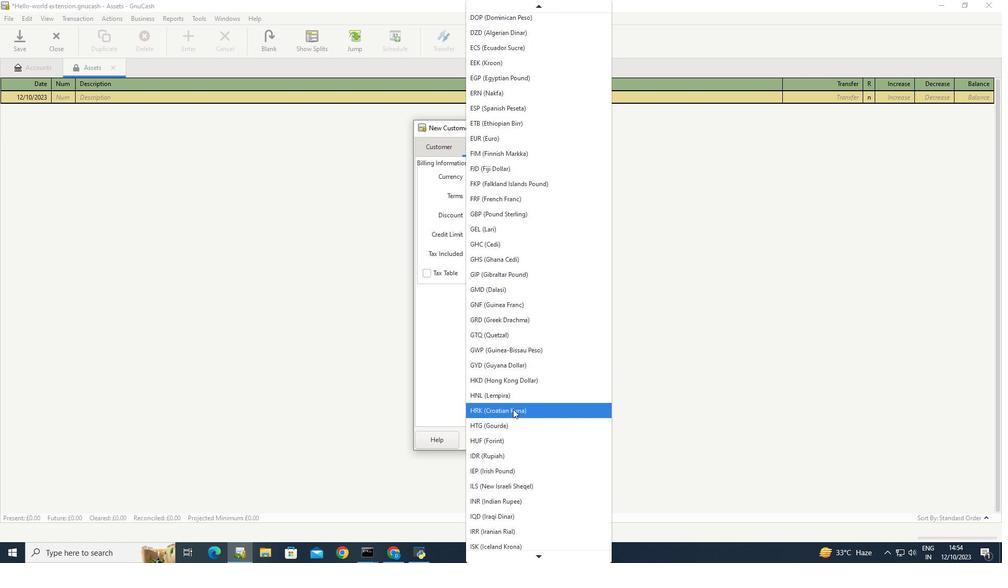 
Action: Mouse scrolled (513, 409) with delta (0, 0)
Screenshot: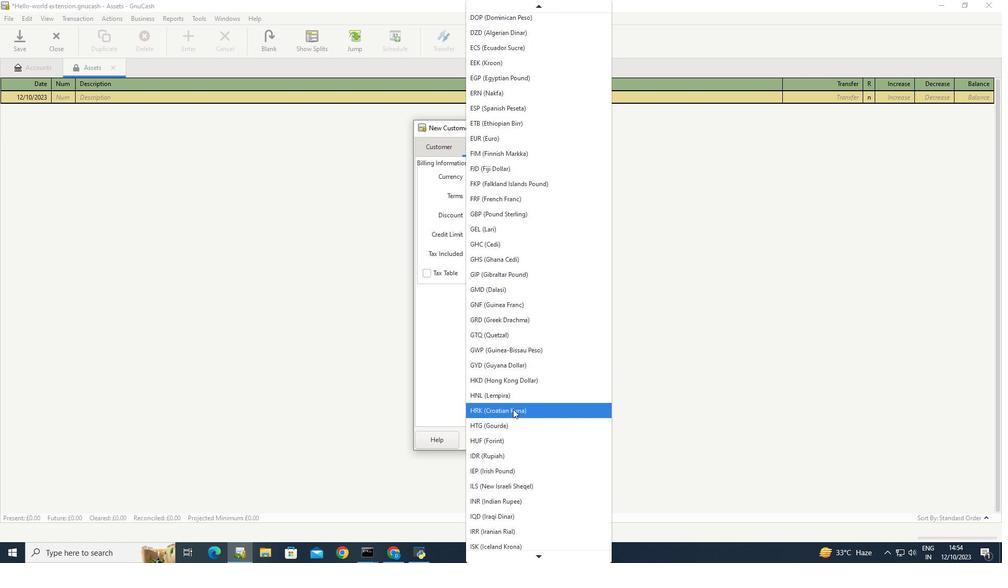 
Action: Mouse scrolled (513, 409) with delta (0, 0)
Screenshot: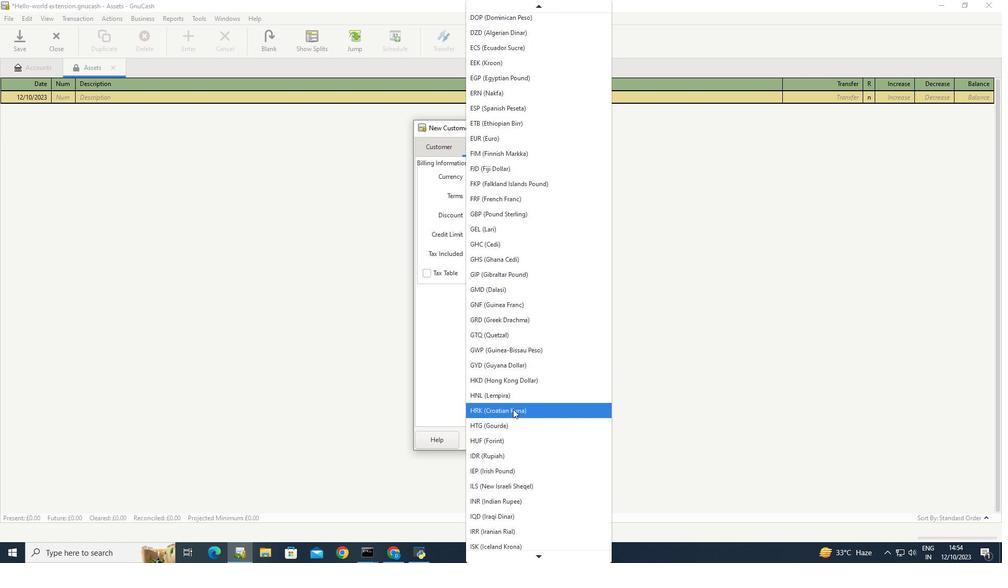 
Action: Mouse scrolled (513, 409) with delta (0, 0)
Screenshot: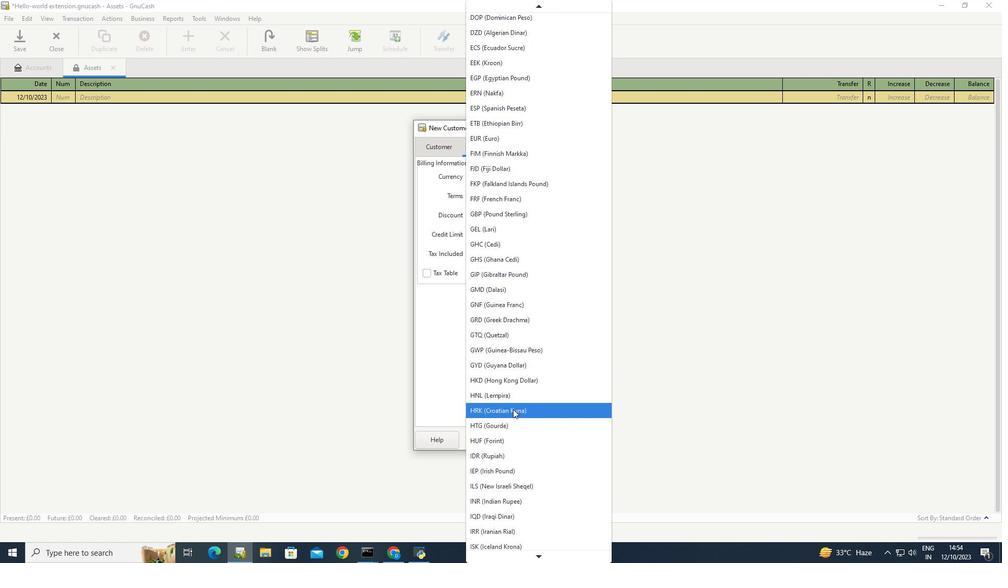 
Action: Mouse scrolled (513, 409) with delta (0, 0)
Screenshot: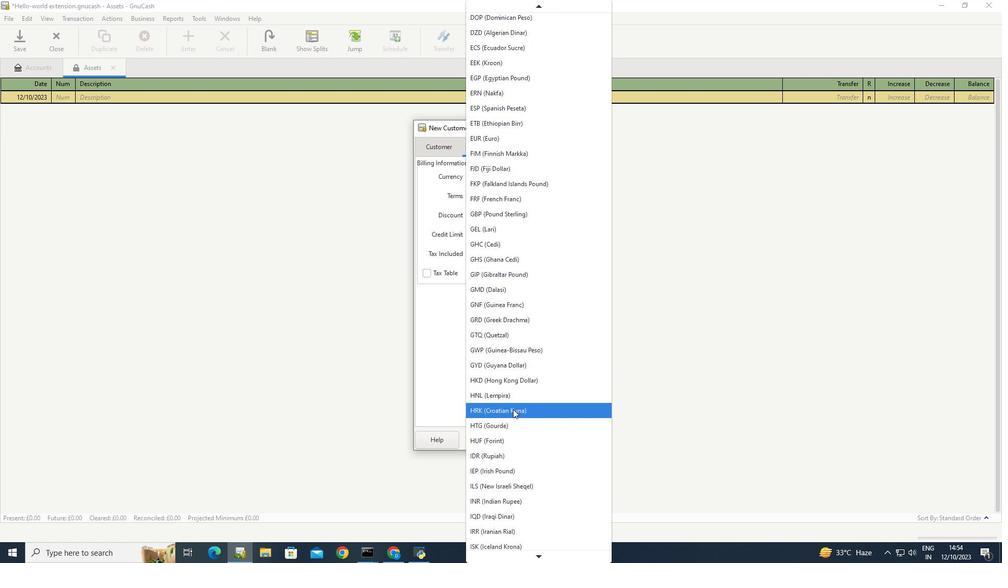 
Action: Mouse scrolled (513, 409) with delta (0, 0)
Screenshot: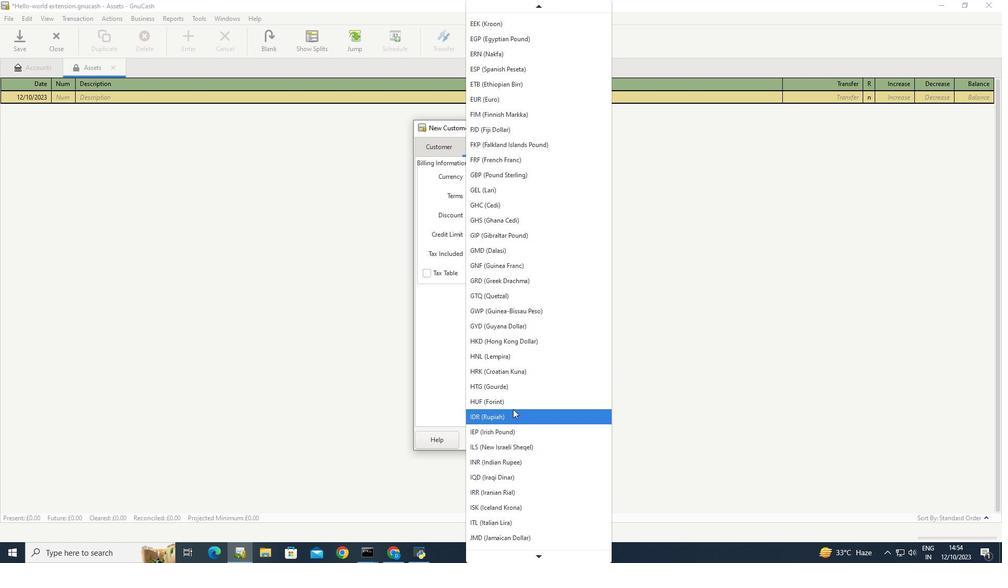 
Action: Mouse scrolled (513, 409) with delta (0, 0)
Screenshot: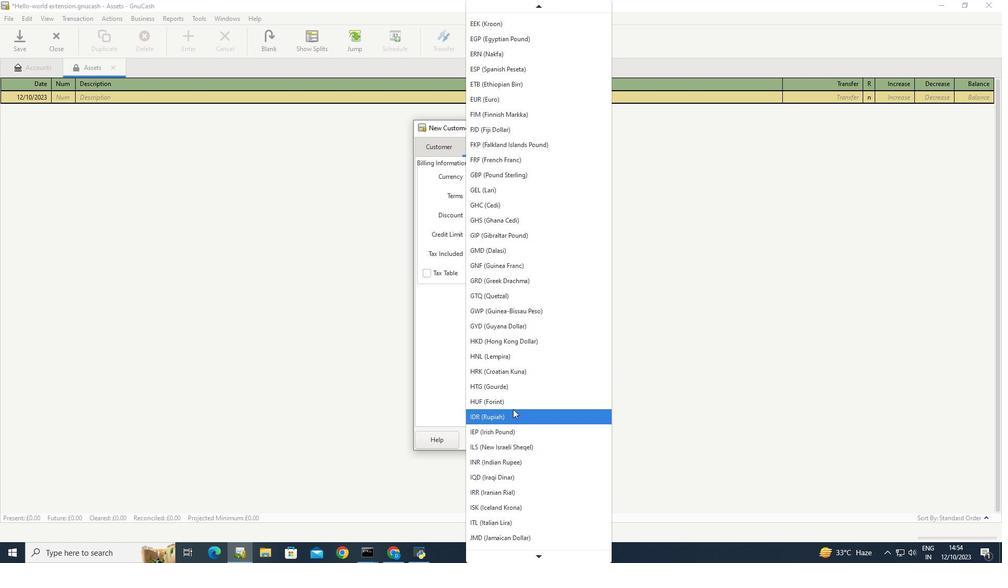 
Action: Mouse scrolled (513, 409) with delta (0, 0)
Screenshot: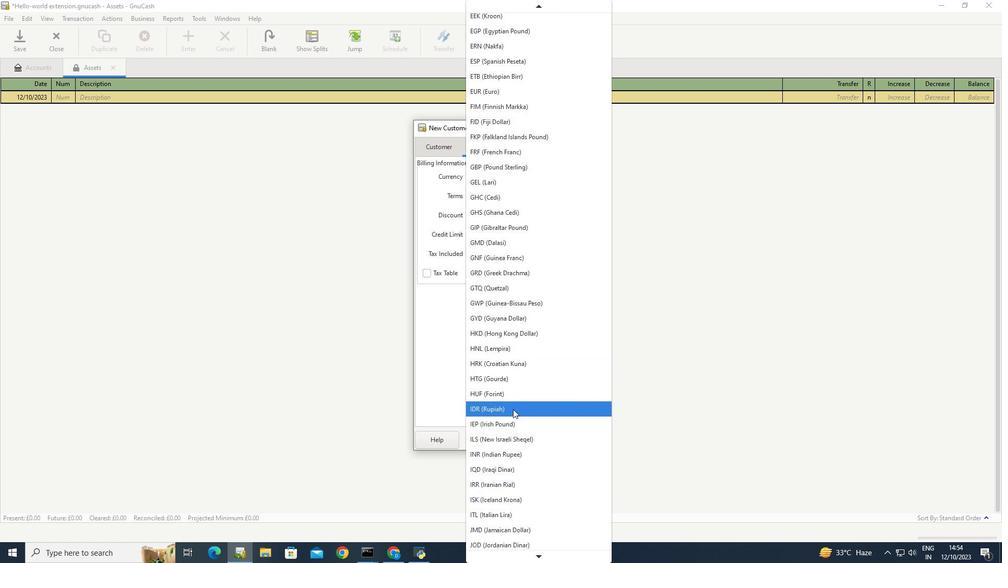 
Action: Mouse scrolled (513, 409) with delta (0, 0)
Screenshot: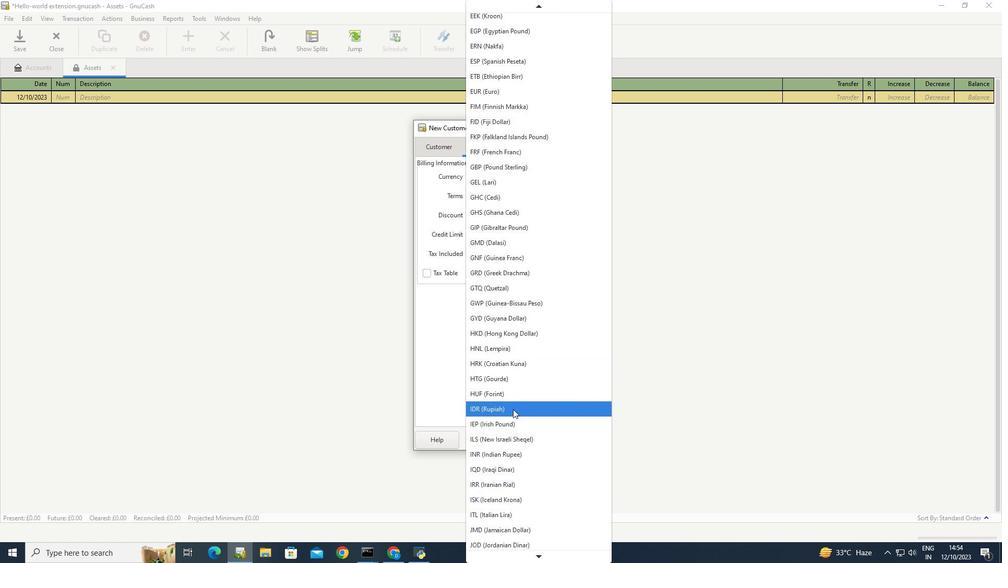 
Action: Mouse scrolled (513, 409) with delta (0, 0)
Screenshot: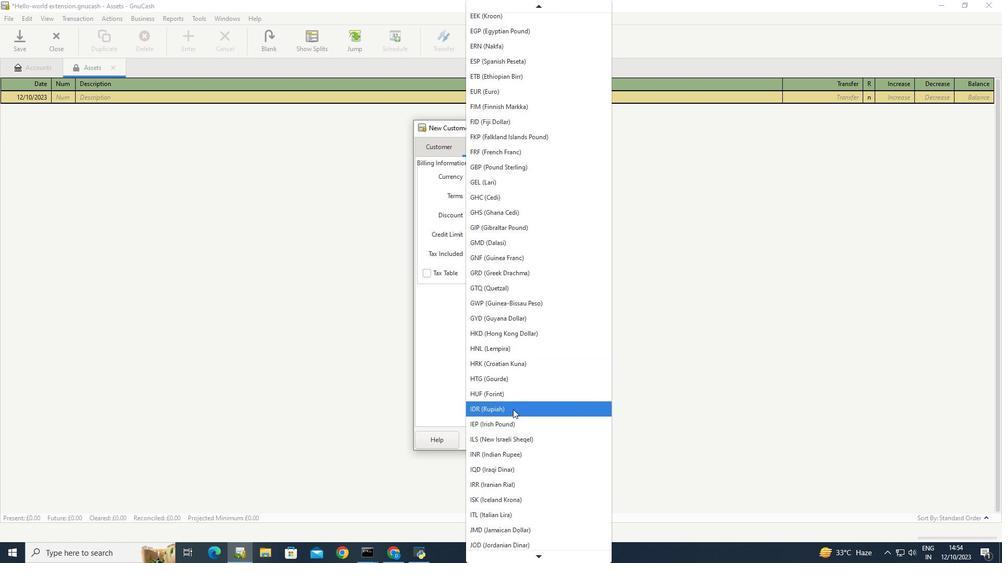 
Action: Mouse scrolled (513, 409) with delta (0, 0)
Screenshot: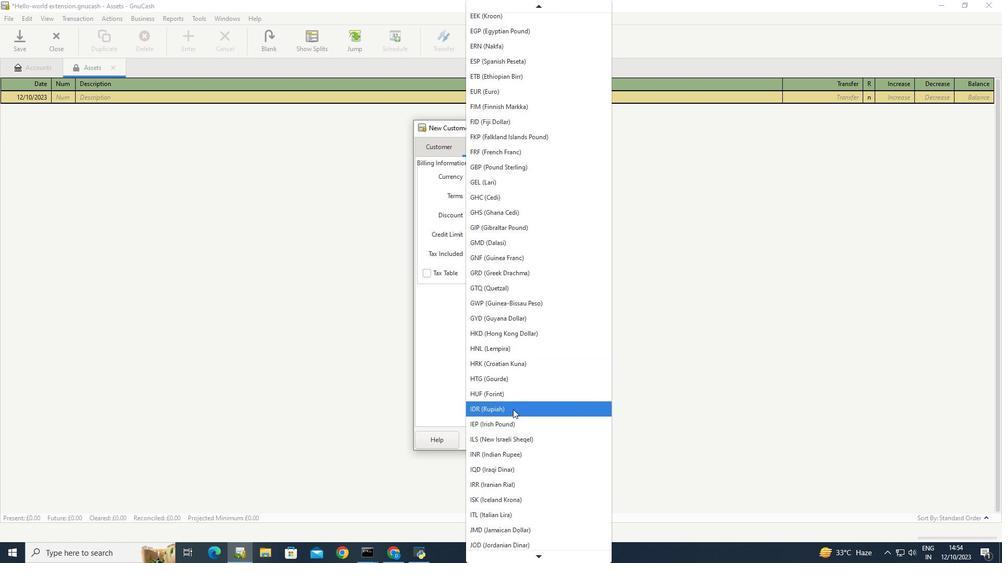 
Action: Mouse scrolled (513, 409) with delta (0, 0)
Screenshot: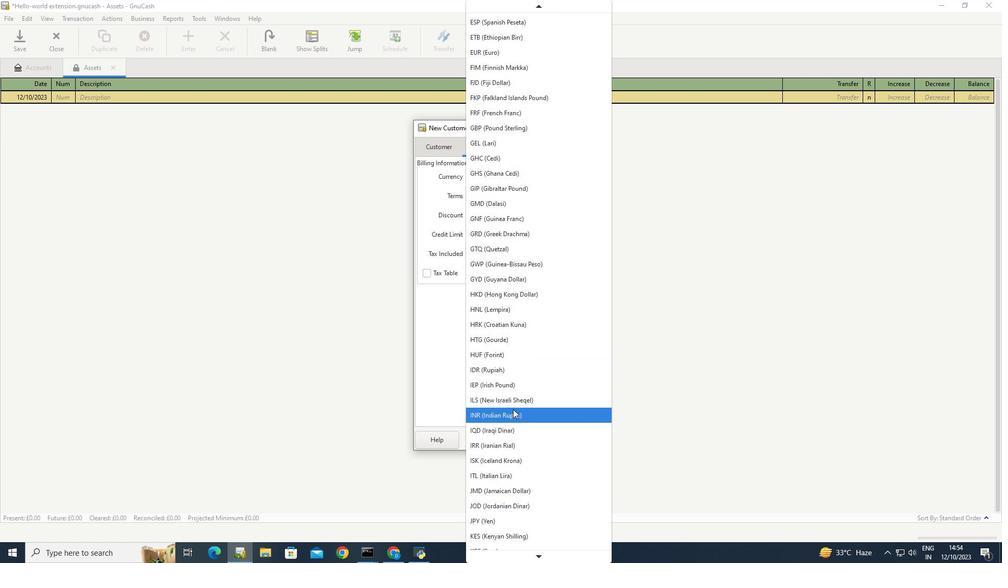 
Action: Mouse scrolled (513, 409) with delta (0, 0)
Screenshot: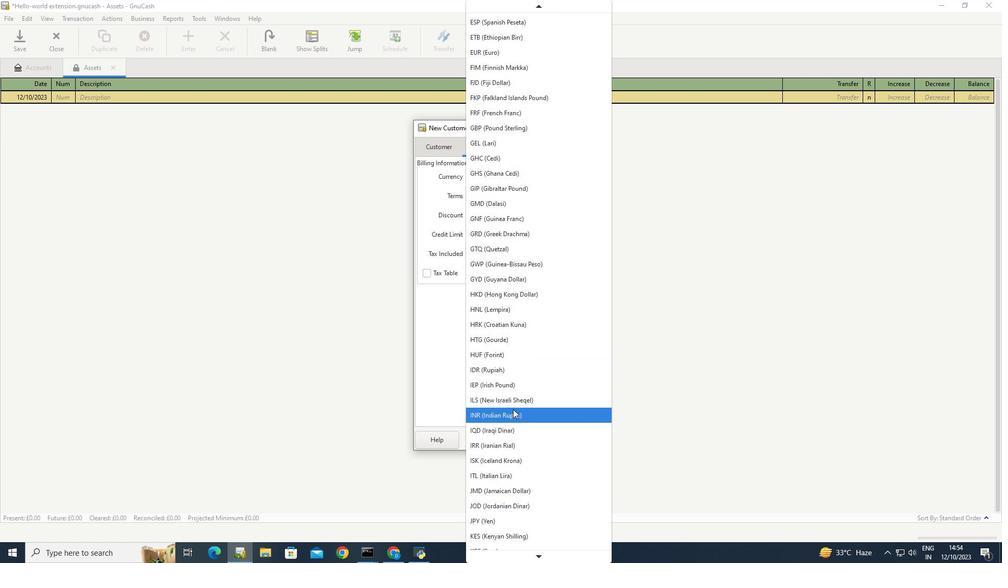 
Action: Mouse scrolled (513, 409) with delta (0, 0)
Screenshot: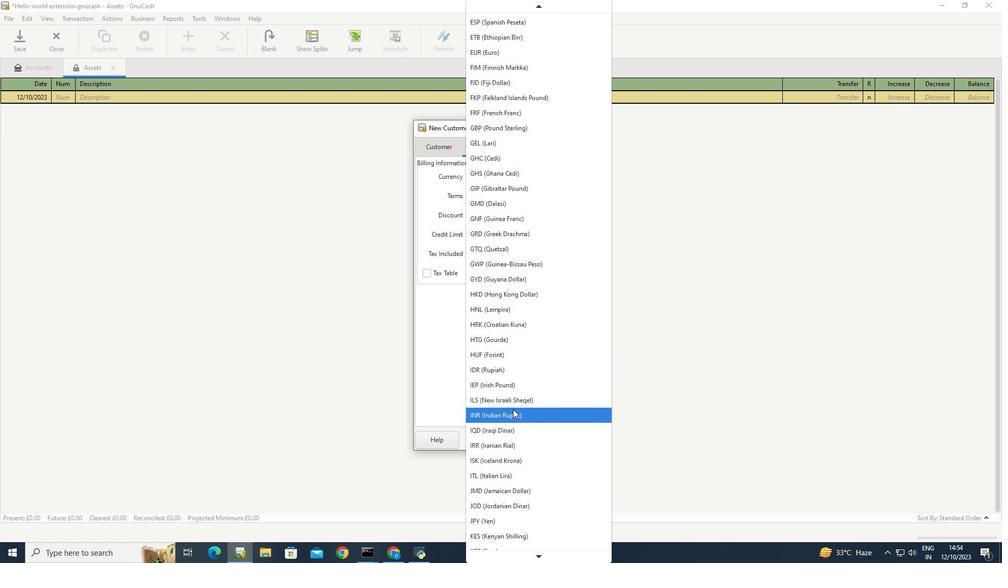 
Action: Mouse scrolled (513, 409) with delta (0, 0)
Screenshot: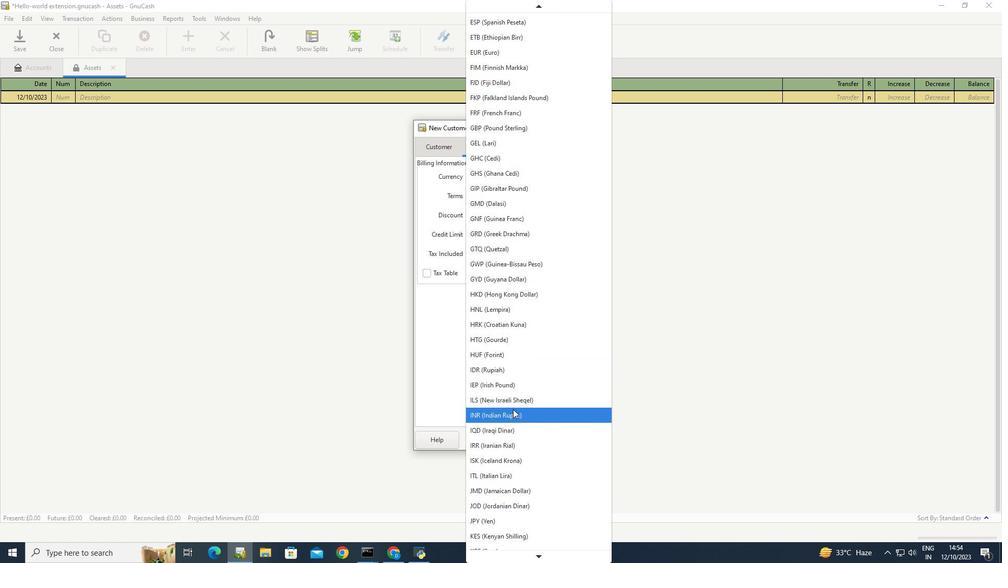 
Action: Mouse scrolled (513, 409) with delta (0, 0)
Screenshot: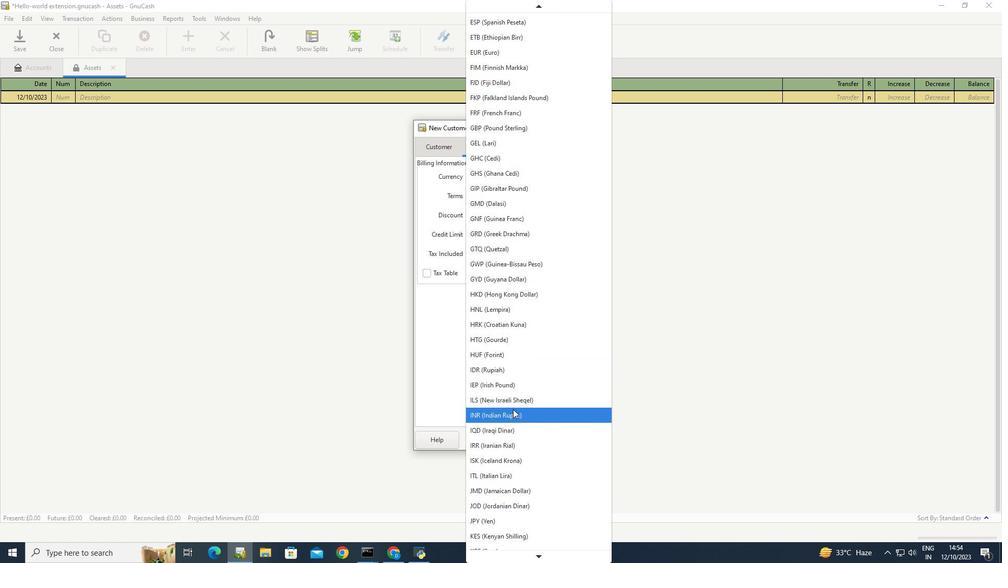 
Action: Mouse scrolled (513, 409) with delta (0, 0)
Screenshot: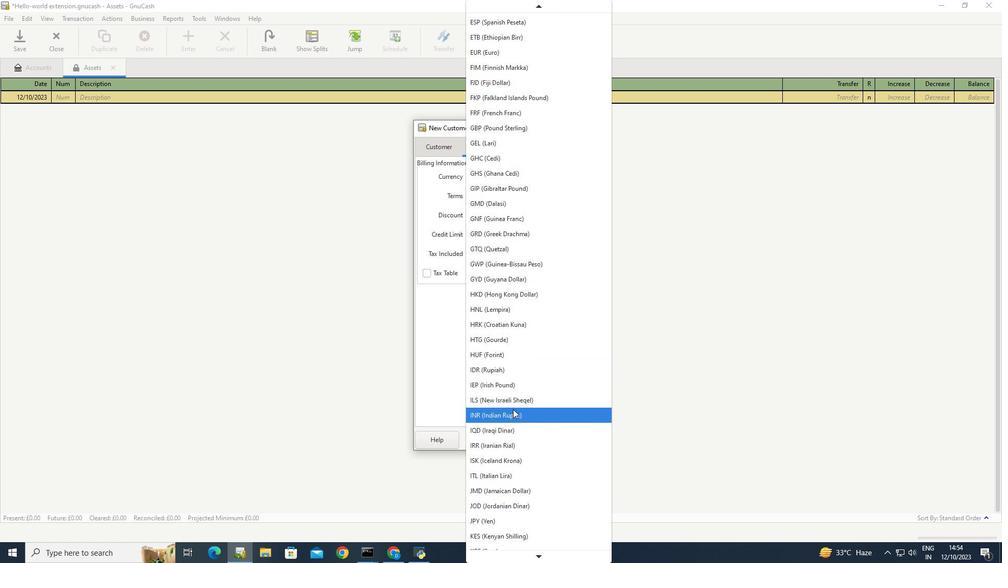 
Action: Mouse scrolled (513, 409) with delta (0, 0)
Screenshot: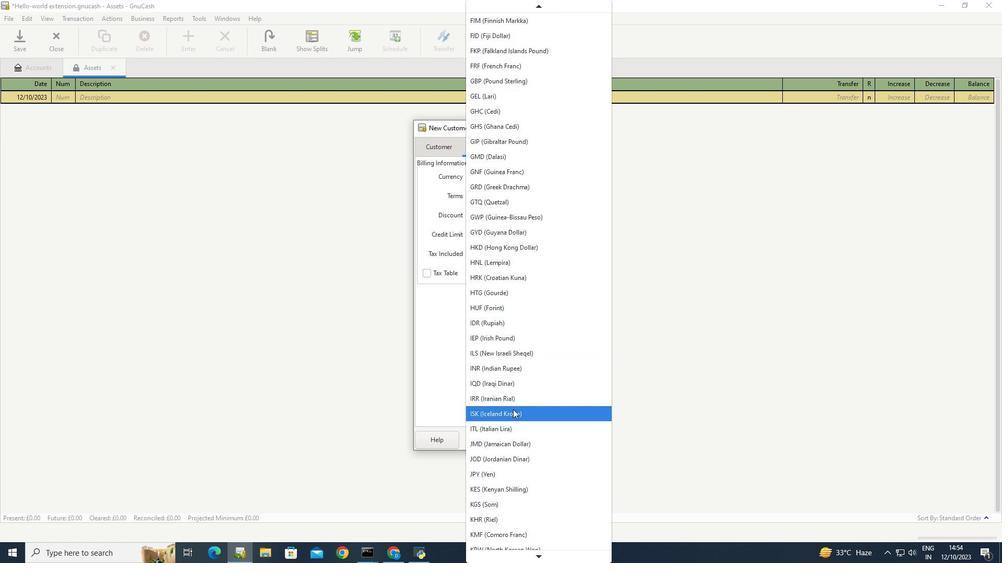 
Action: Mouse scrolled (513, 409) with delta (0, 0)
Screenshot: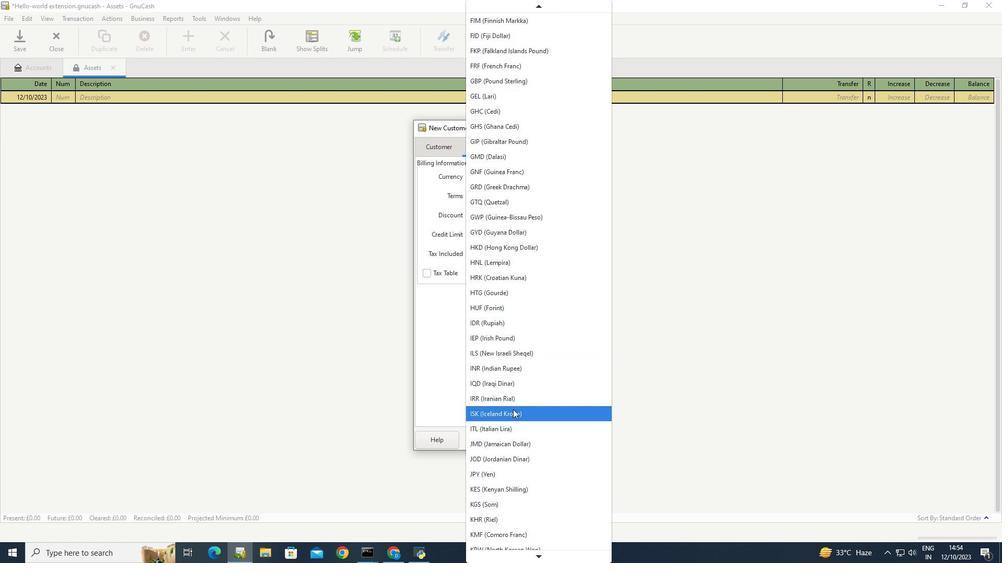 
Action: Mouse scrolled (513, 409) with delta (0, 0)
Screenshot: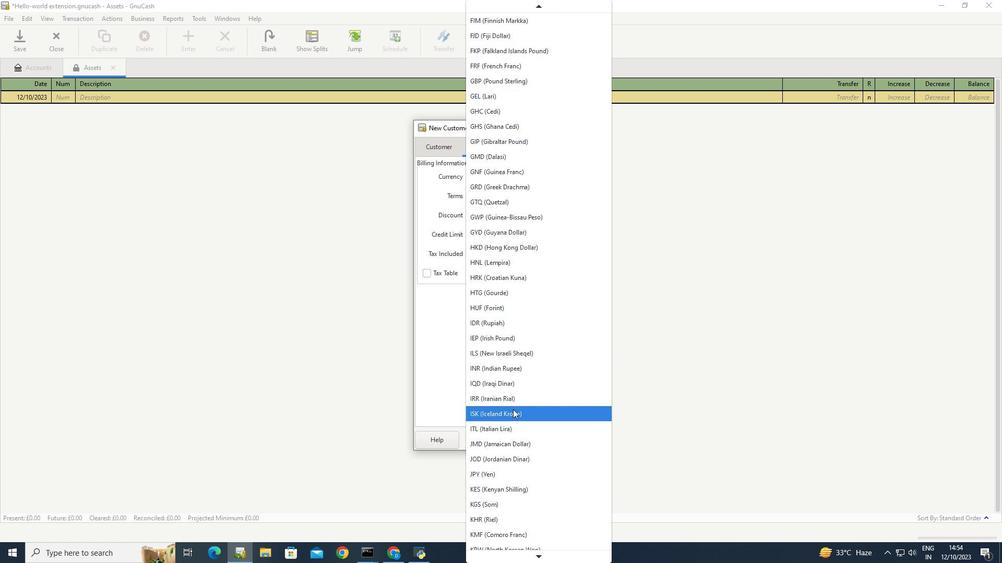 
Action: Mouse scrolled (513, 409) with delta (0, 0)
Screenshot: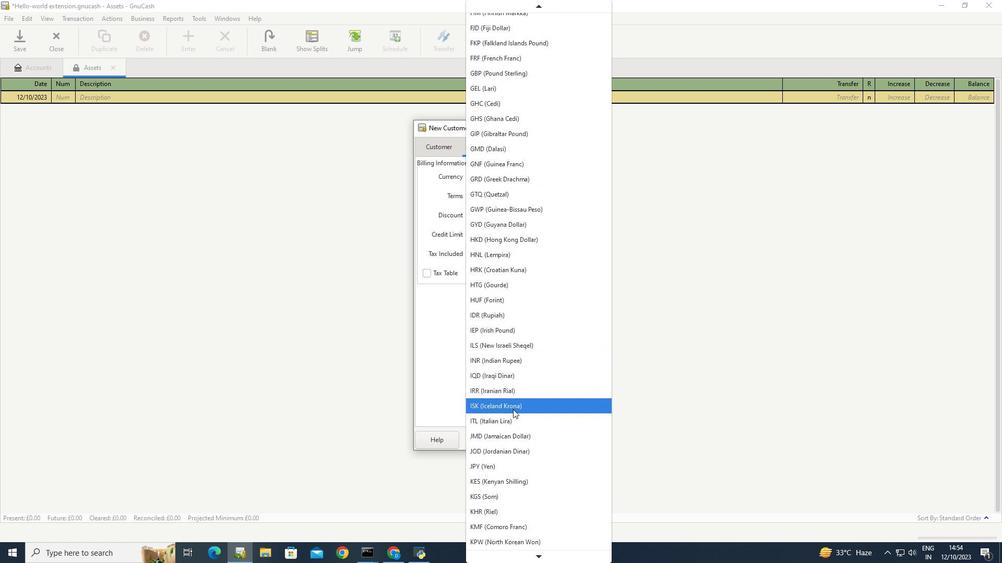 
Action: Mouse scrolled (513, 409) with delta (0, 0)
Screenshot: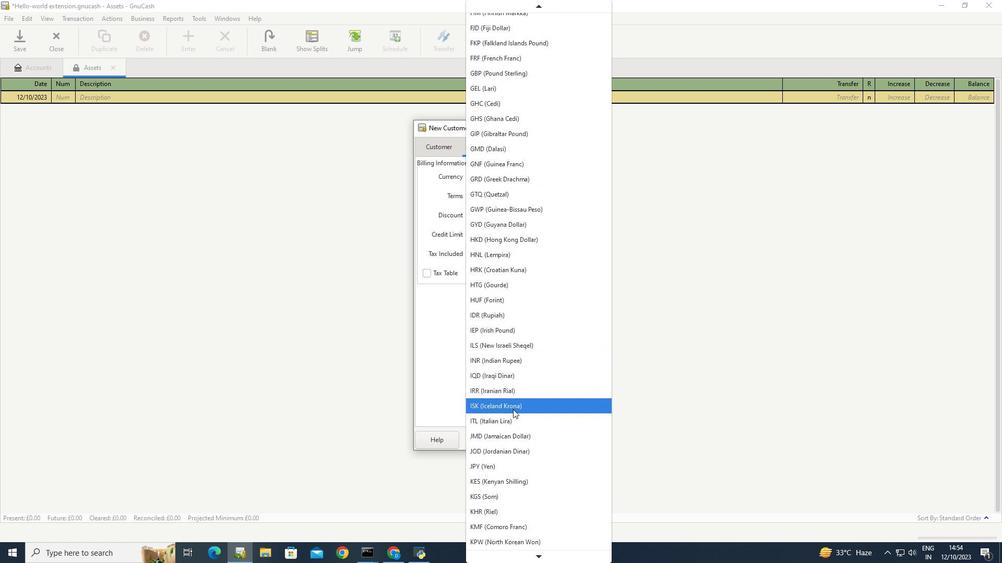 
Action: Mouse scrolled (513, 409) with delta (0, 0)
Screenshot: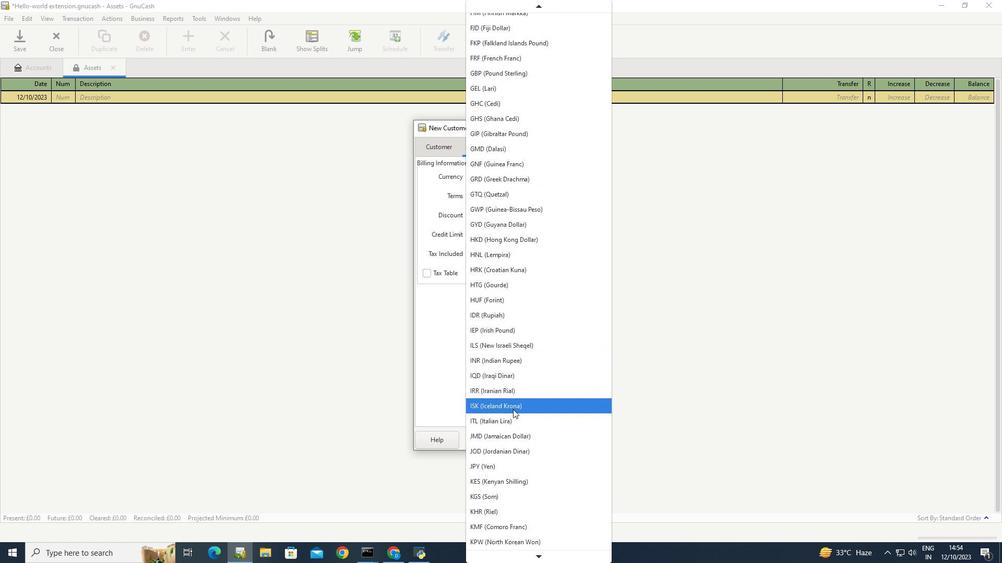 
Action: Mouse scrolled (513, 409) with delta (0, 0)
Screenshot: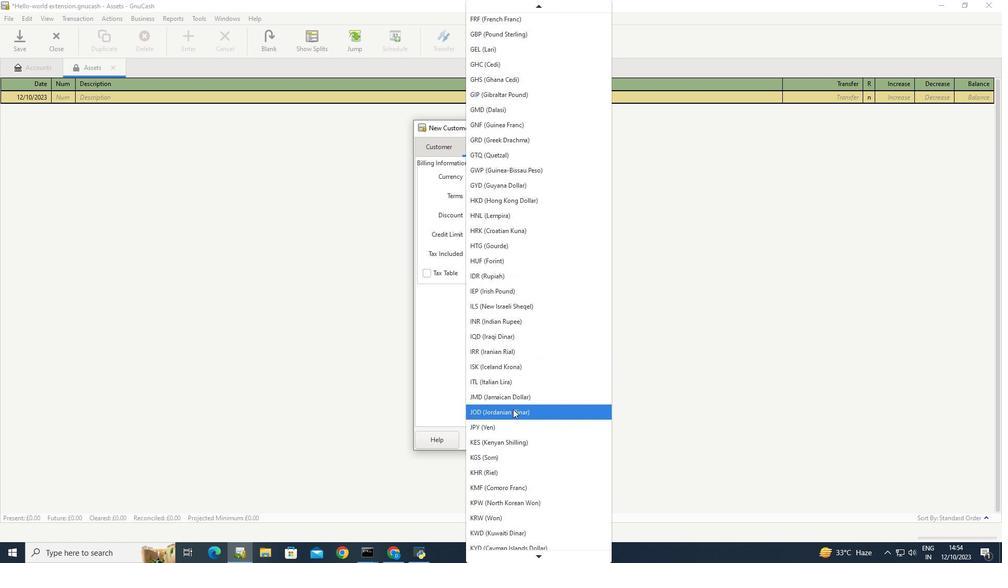 
Action: Mouse scrolled (513, 409) with delta (0, 0)
Screenshot: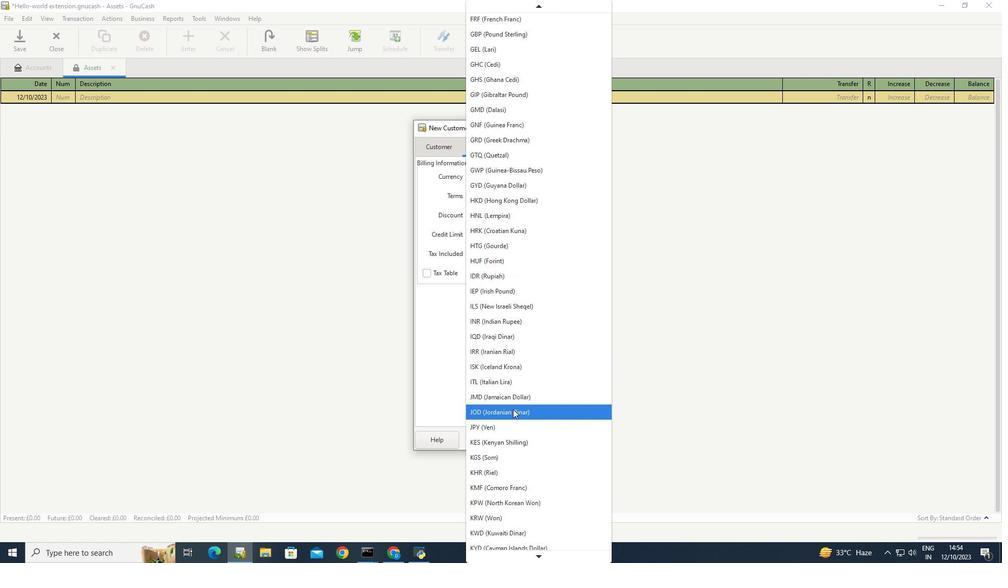 
Action: Mouse scrolled (513, 409) with delta (0, 0)
Screenshot: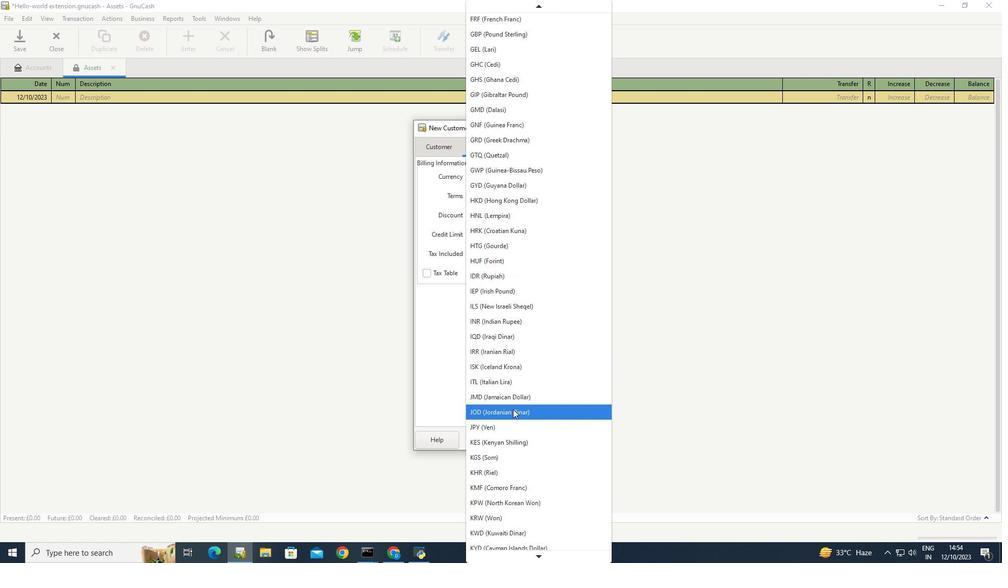 
Action: Mouse scrolled (513, 409) with delta (0, 0)
Screenshot: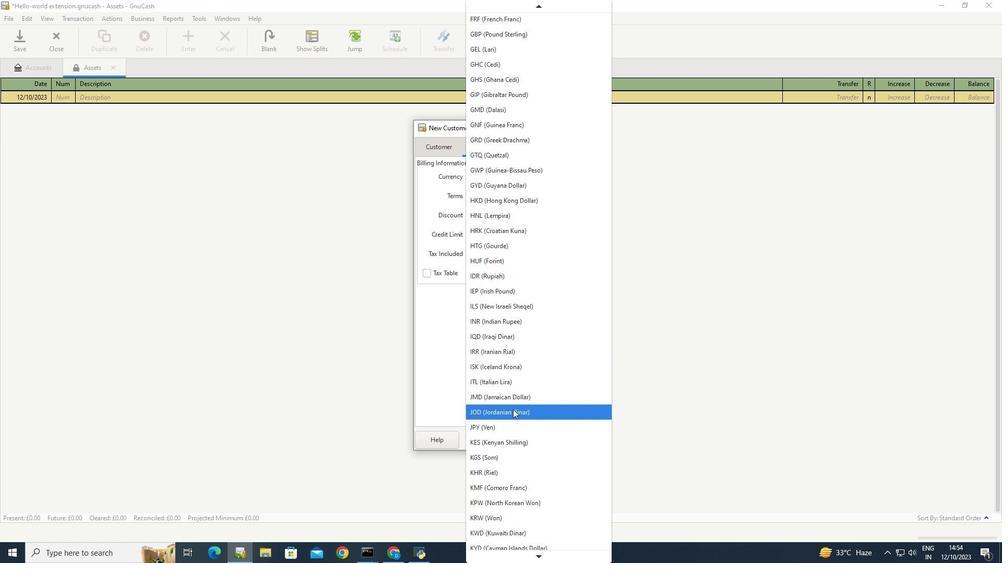 
Action: Mouse scrolled (513, 409) with delta (0, 0)
Screenshot: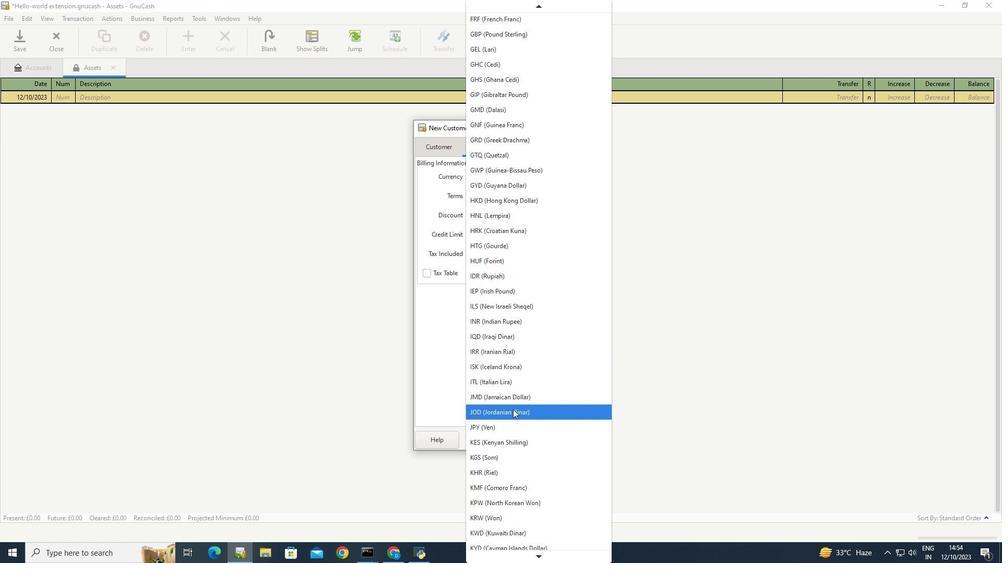 
Action: Mouse scrolled (513, 409) with delta (0, 0)
Screenshot: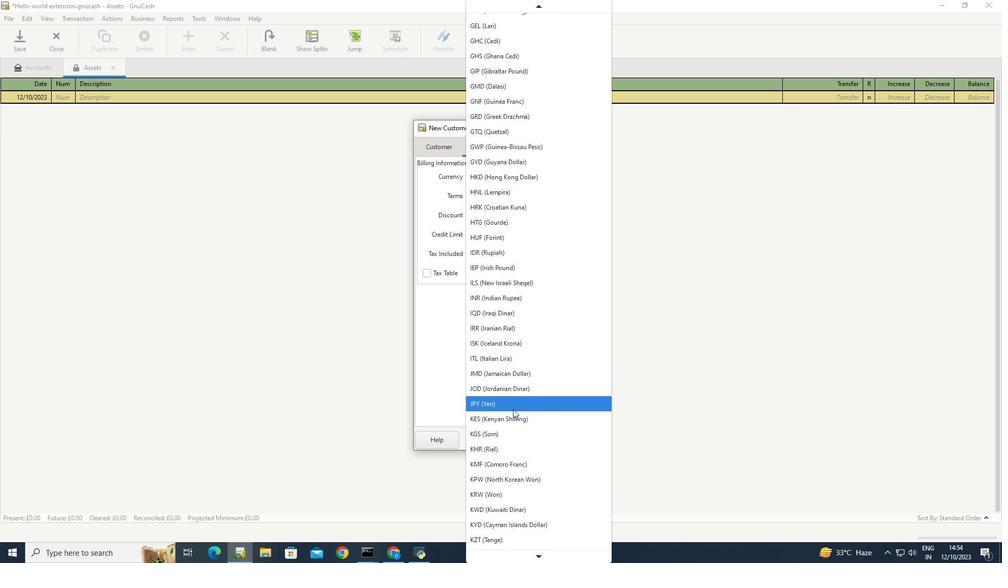 
Action: Mouse scrolled (513, 409) with delta (0, 0)
Screenshot: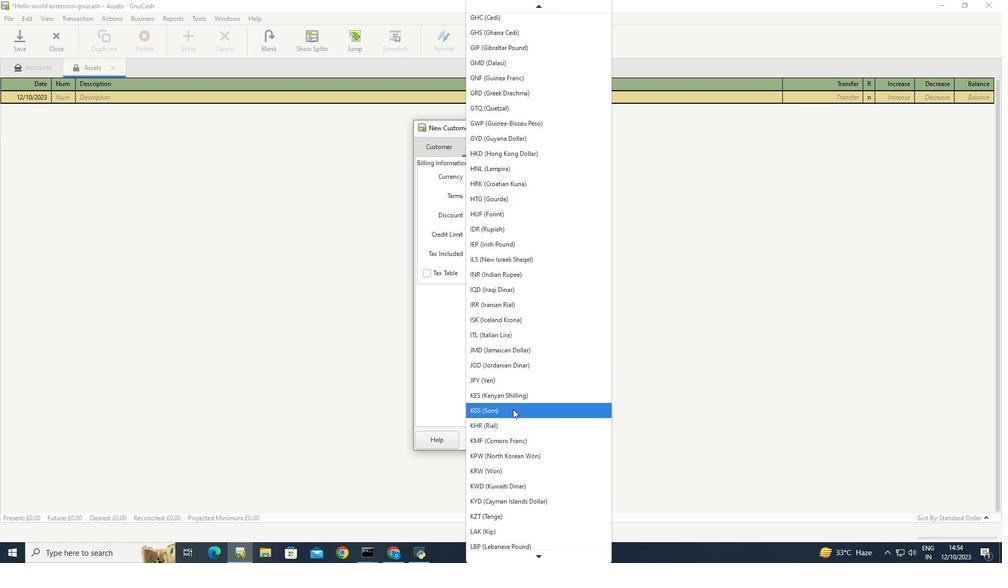 
Action: Mouse scrolled (513, 409) with delta (0, 0)
Screenshot: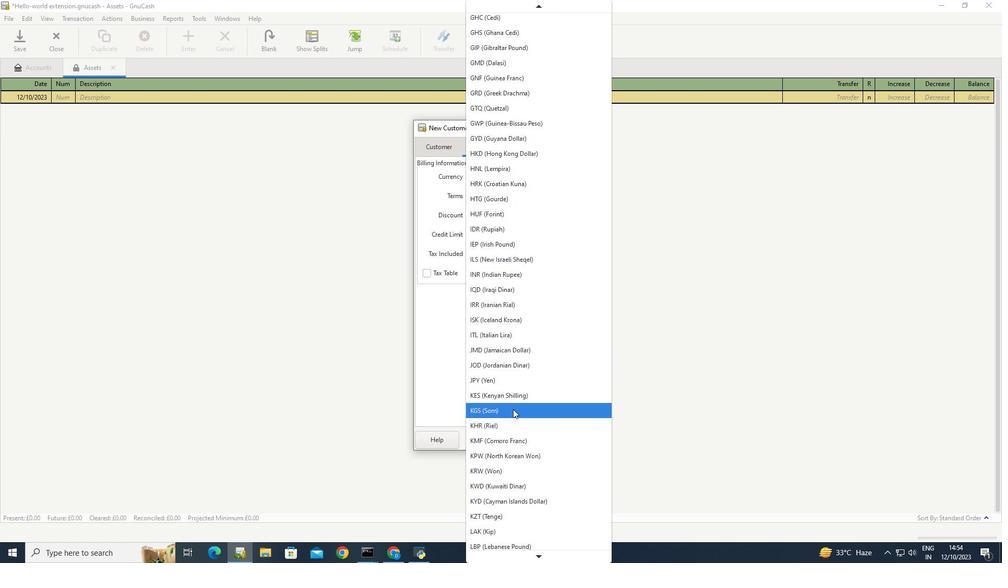 
Action: Mouse scrolled (513, 409) with delta (0, 0)
Screenshot: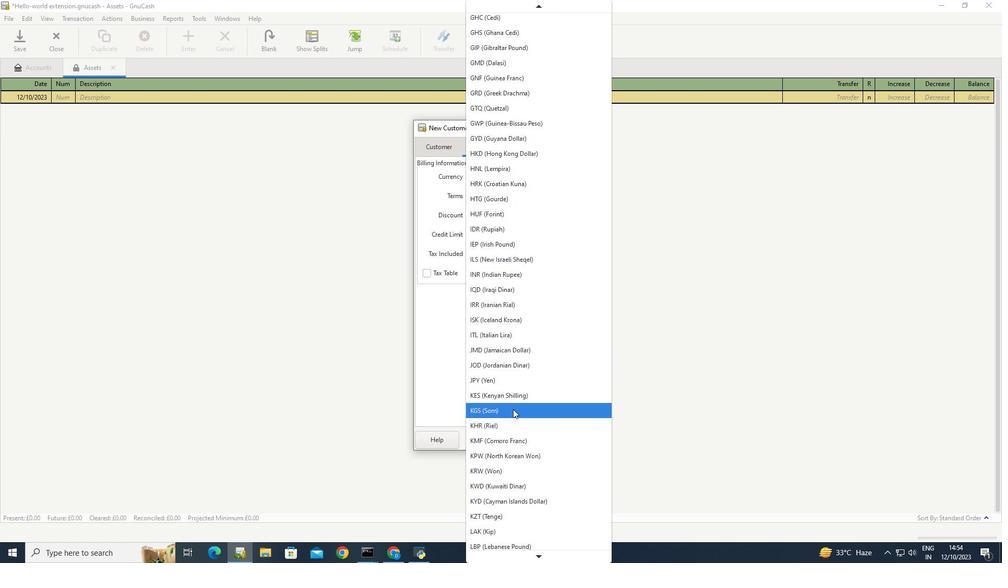 
Action: Mouse scrolled (513, 409) with delta (0, 0)
Screenshot: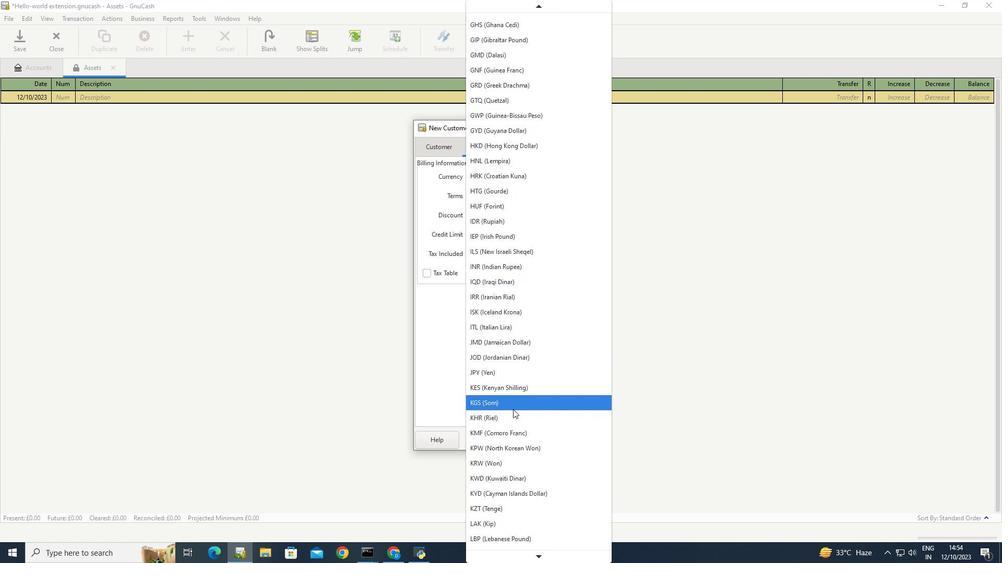 
Action: Mouse scrolled (513, 409) with delta (0, 0)
Screenshot: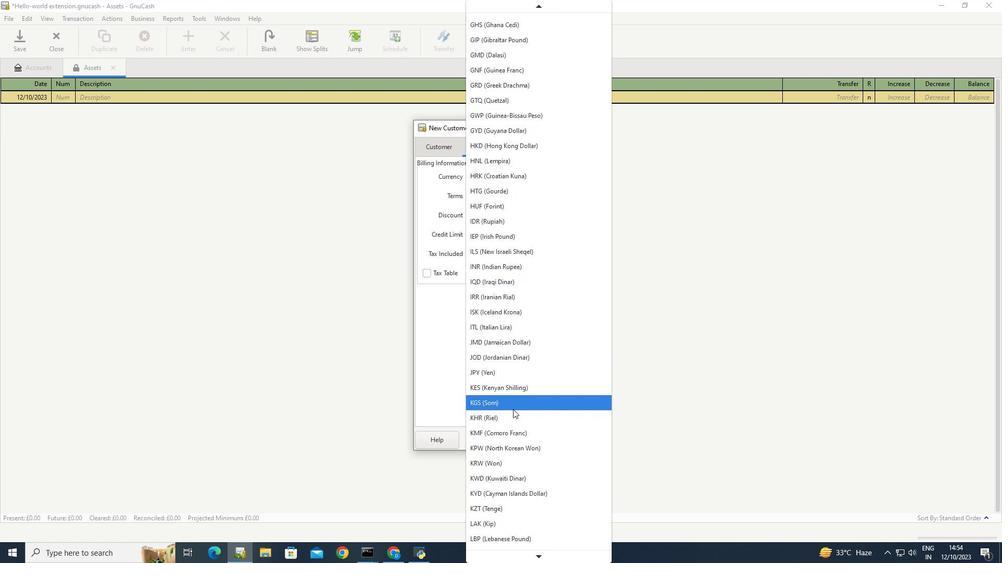 
Action: Mouse scrolled (513, 409) with delta (0, 0)
Screenshot: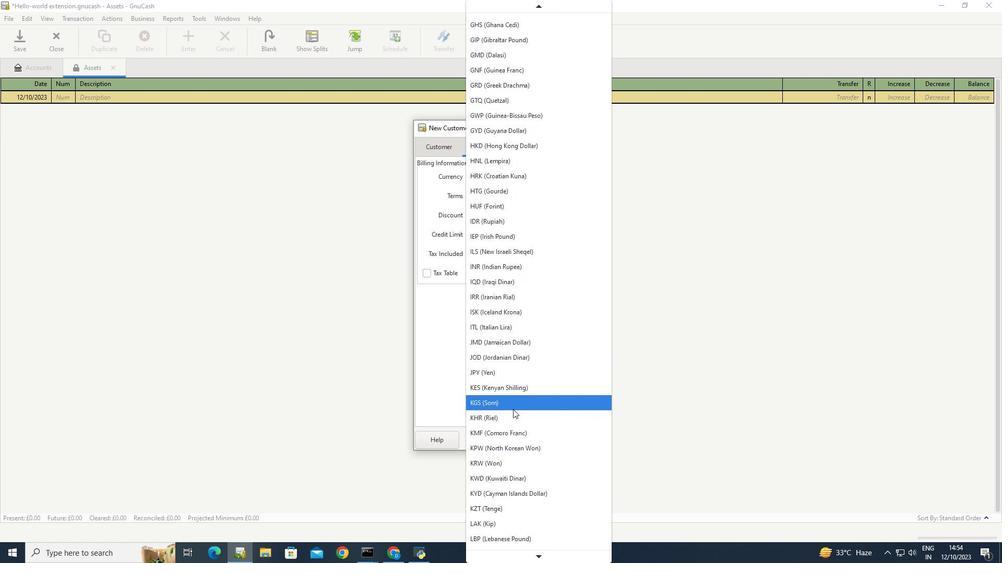 
Action: Mouse scrolled (513, 409) with delta (0, 0)
Screenshot: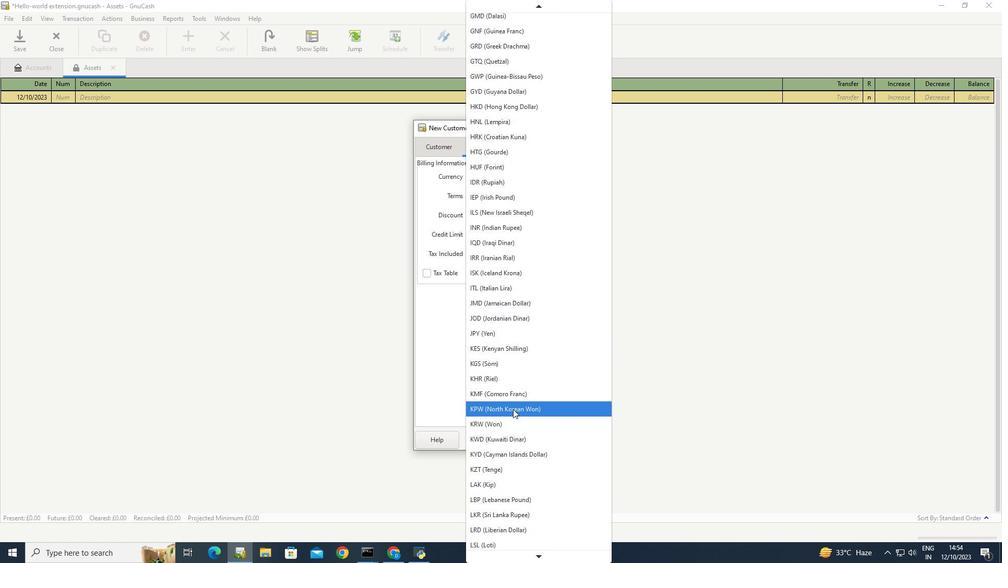 
Action: Mouse scrolled (513, 409) with delta (0, 0)
Screenshot: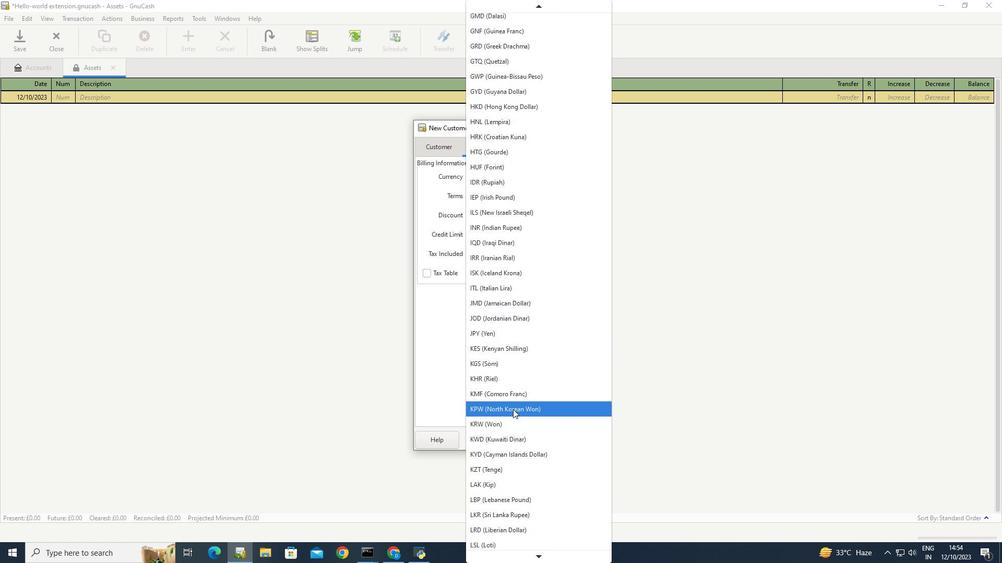 
Action: Mouse scrolled (513, 409) with delta (0, 0)
Screenshot: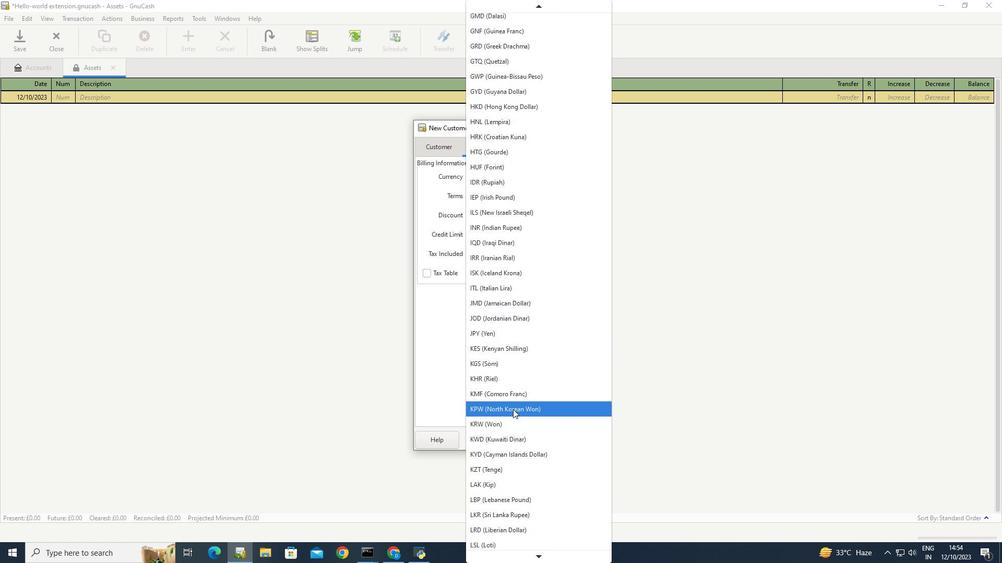 
Action: Mouse scrolled (513, 409) with delta (0, 0)
Screenshot: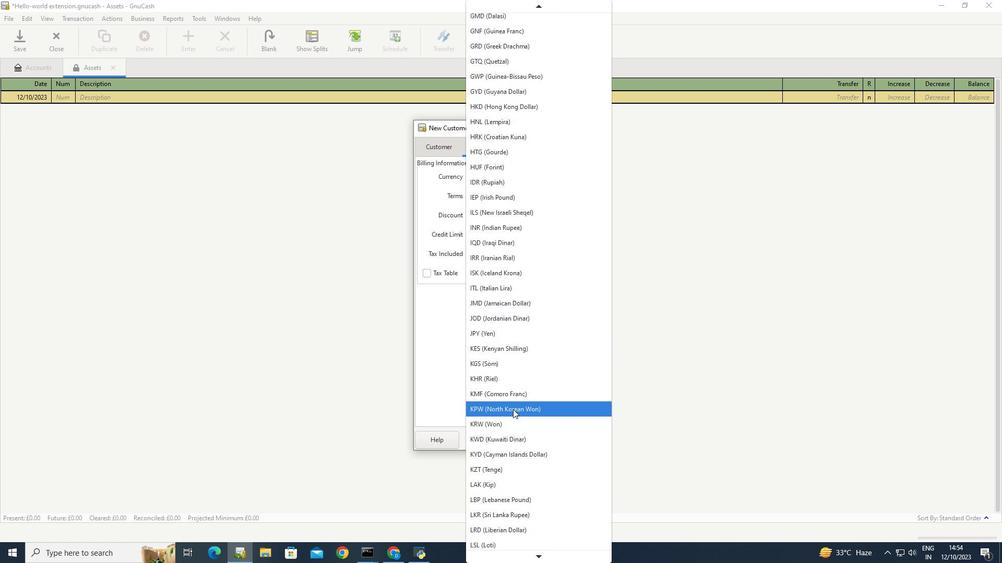 
Action: Mouse scrolled (513, 409) with delta (0, 0)
Screenshot: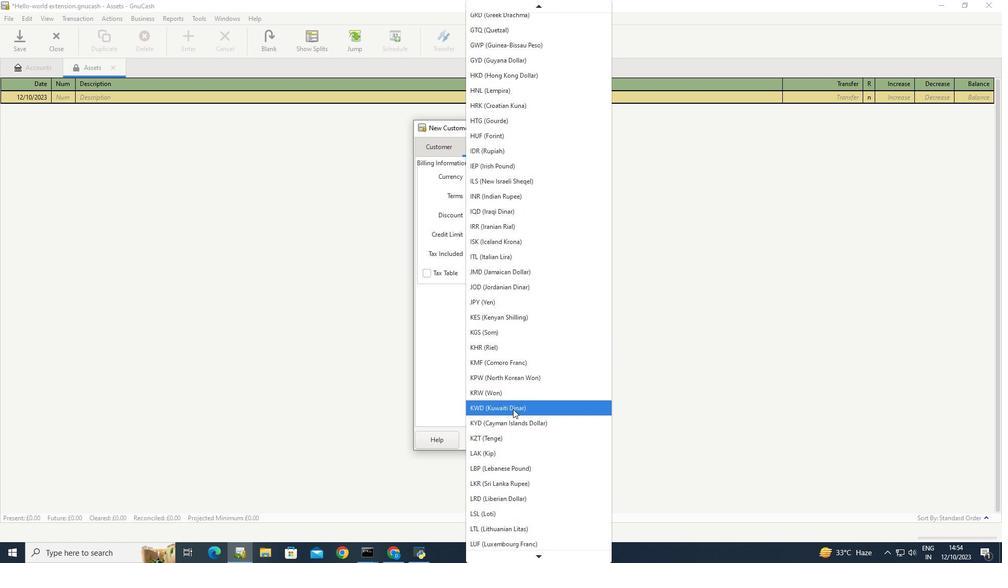 
Action: Mouse scrolled (513, 409) with delta (0, 0)
Screenshot: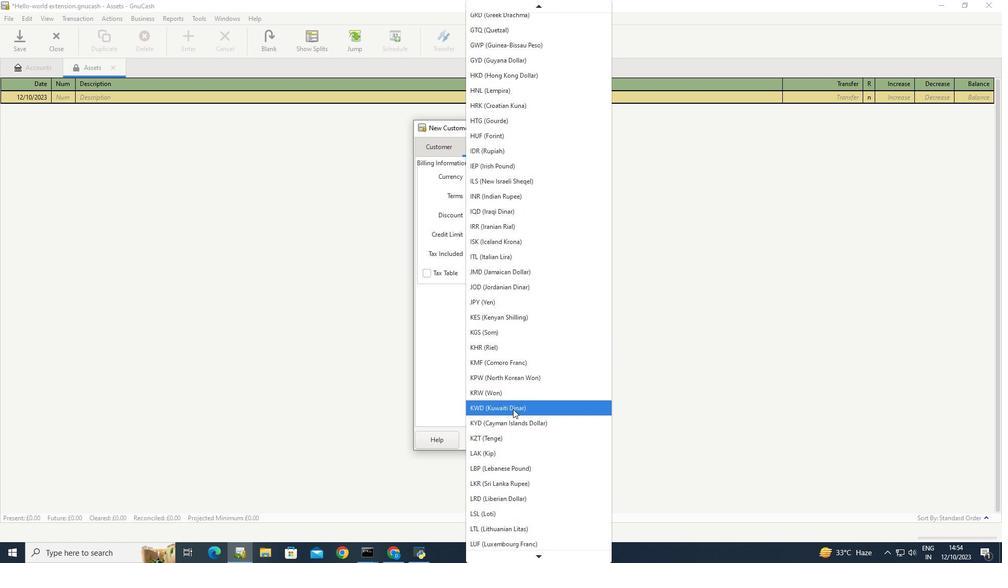 
Action: Mouse scrolled (513, 409) with delta (0, 0)
Screenshot: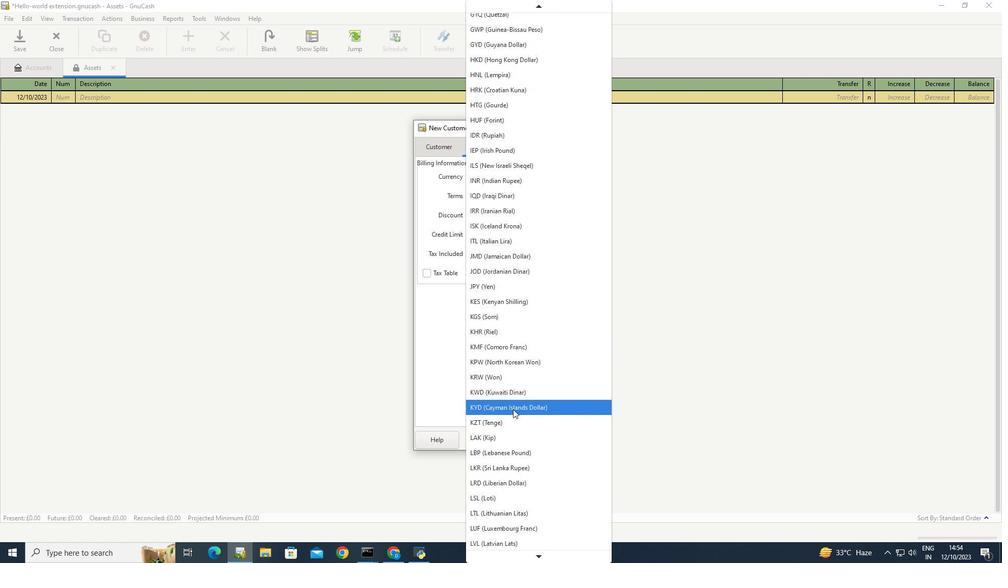 
Action: Mouse scrolled (513, 409) with delta (0, 0)
Screenshot: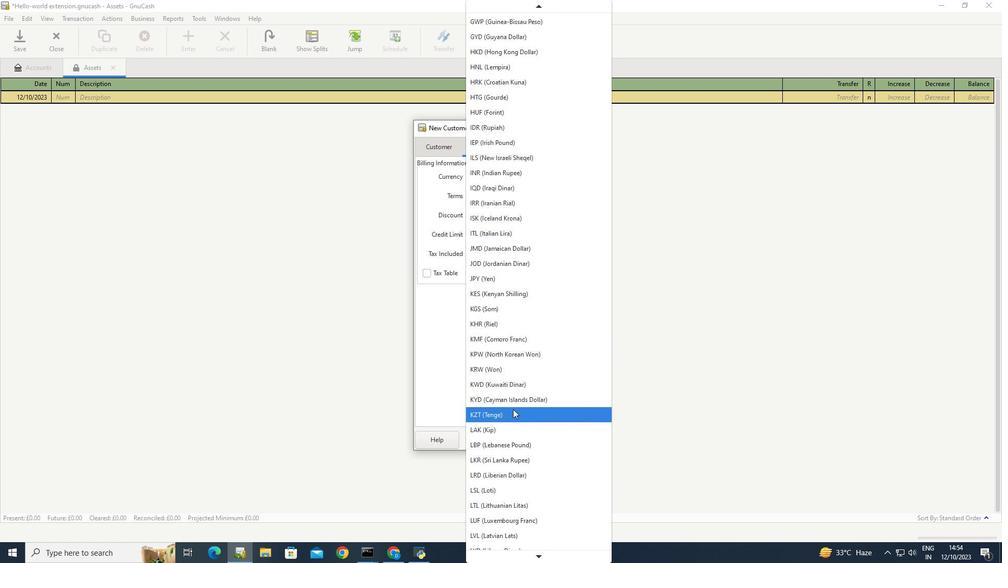 
Action: Mouse scrolled (513, 409) with delta (0, 0)
Screenshot: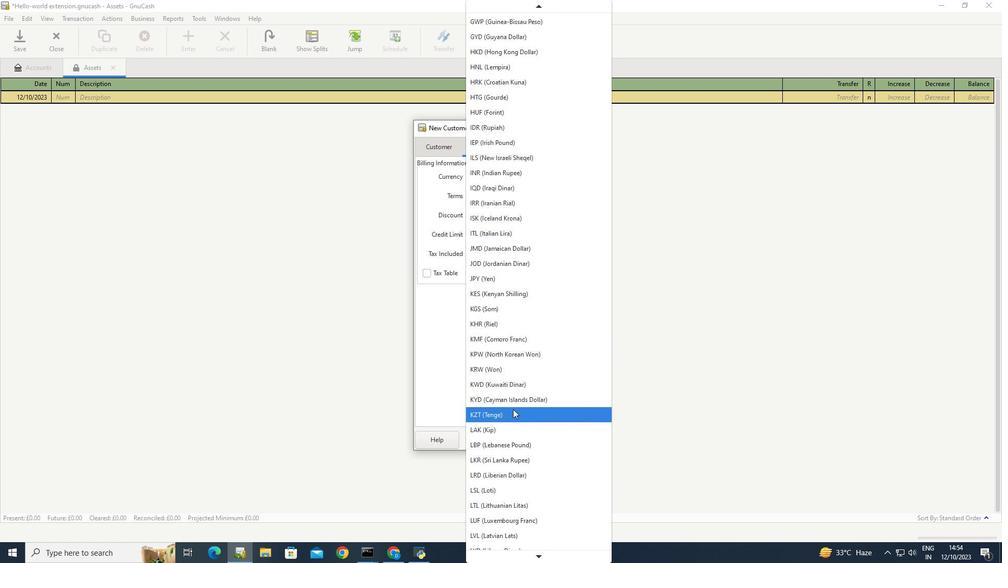 
Action: Mouse scrolled (513, 409) with delta (0, 0)
Screenshot: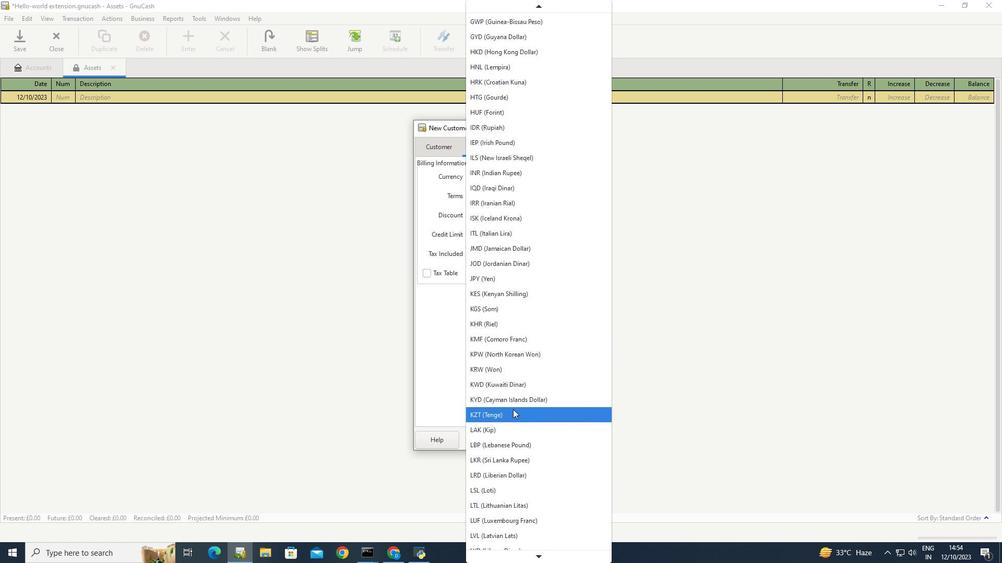 
Action: Mouse scrolled (513, 409) with delta (0, 0)
Screenshot: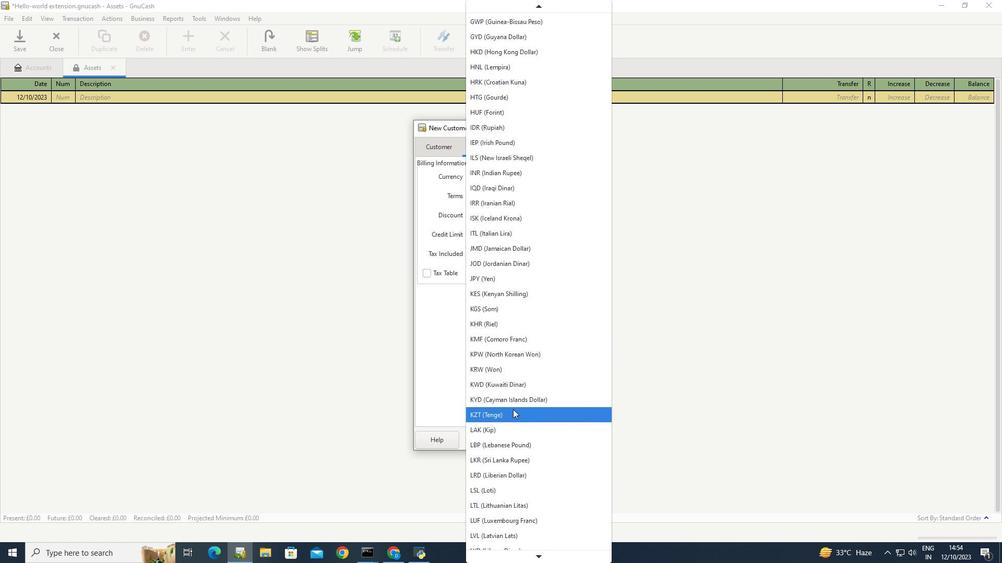 
Action: Mouse scrolled (513, 409) with delta (0, 0)
Screenshot: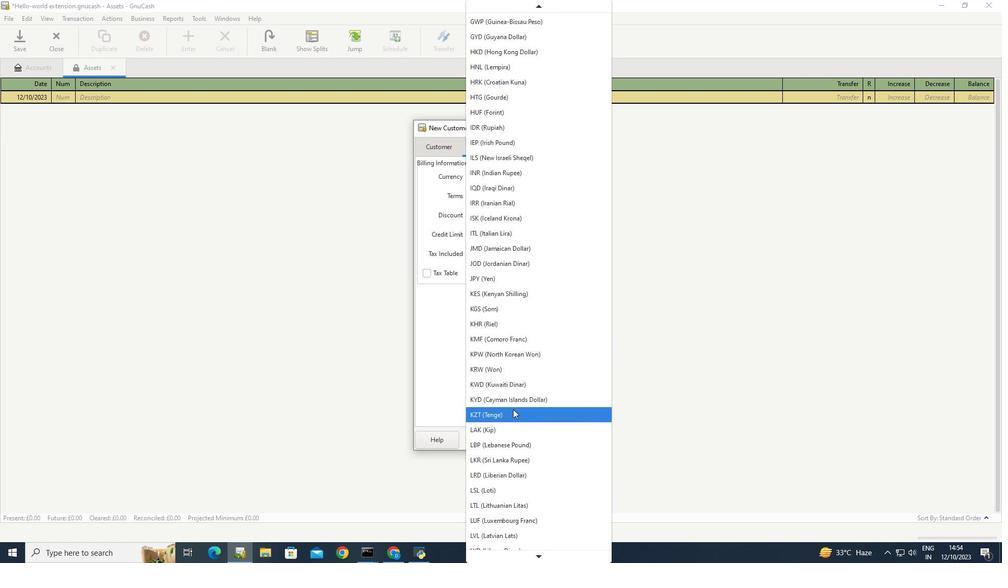 
Action: Mouse scrolled (513, 409) with delta (0, 0)
Screenshot: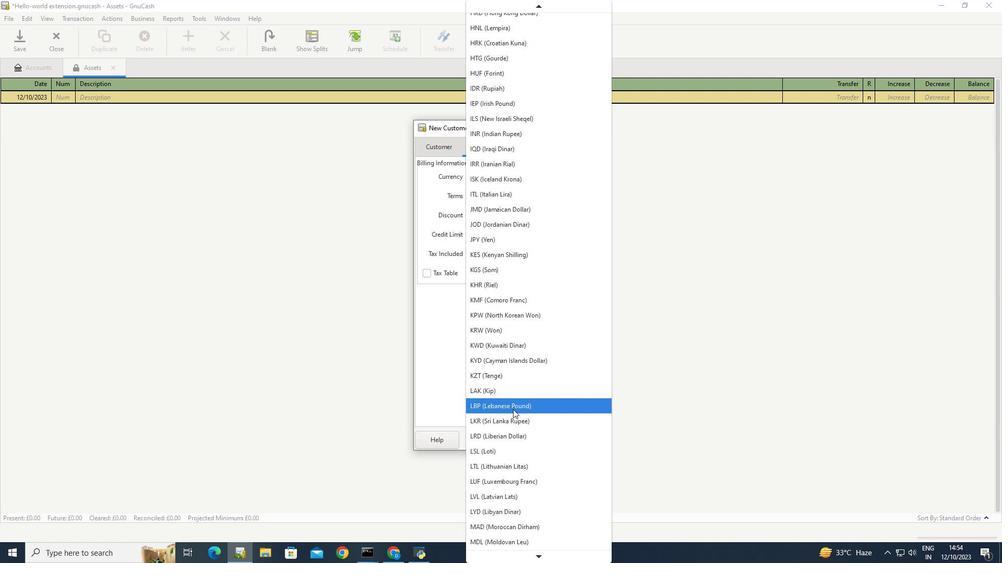 
Action: Mouse scrolled (513, 409) with delta (0, 0)
Screenshot: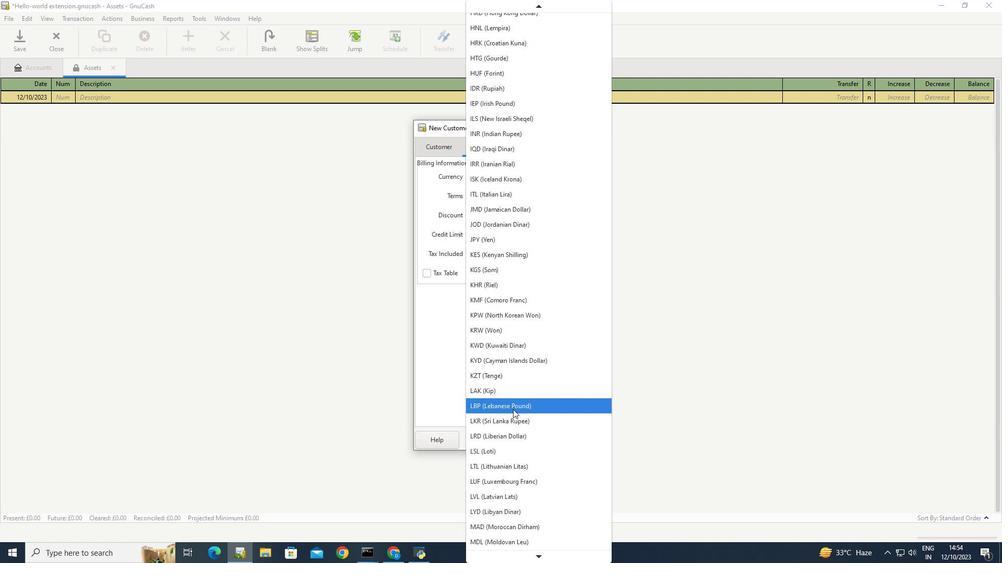 
Action: Mouse scrolled (513, 409) with delta (0, 0)
Screenshot: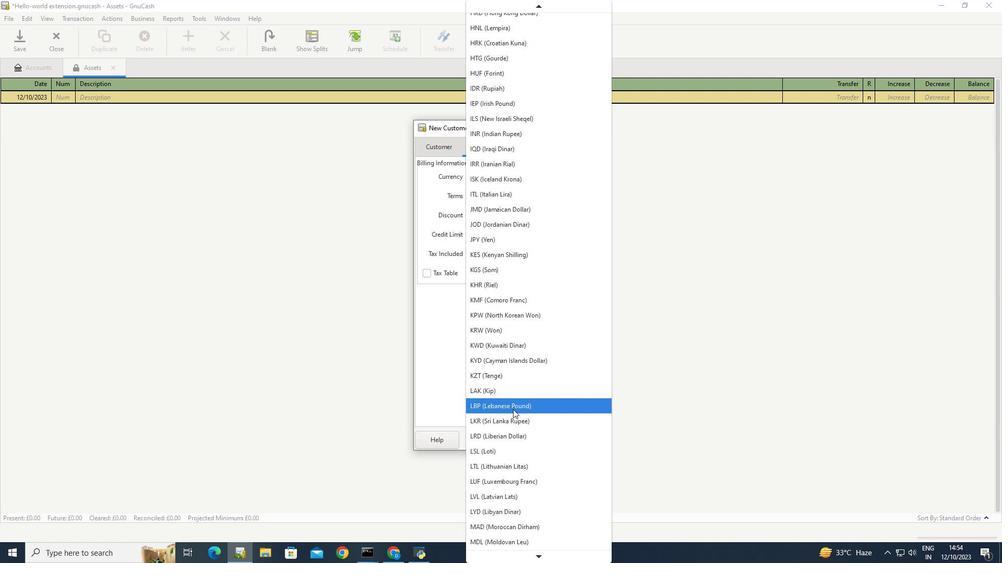 
Action: Mouse scrolled (513, 409) with delta (0, 0)
Screenshot: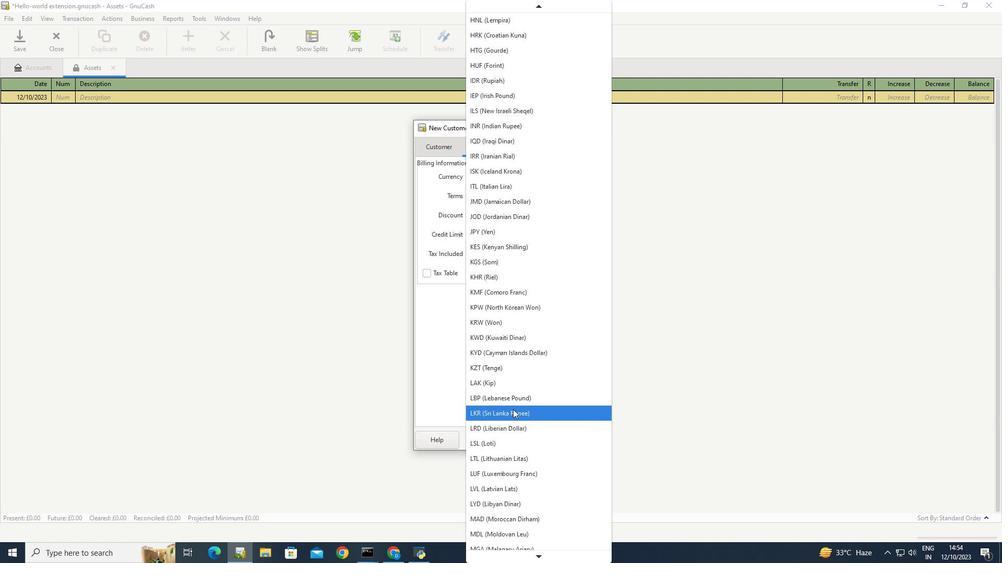 
Action: Mouse scrolled (513, 409) with delta (0, 0)
Screenshot: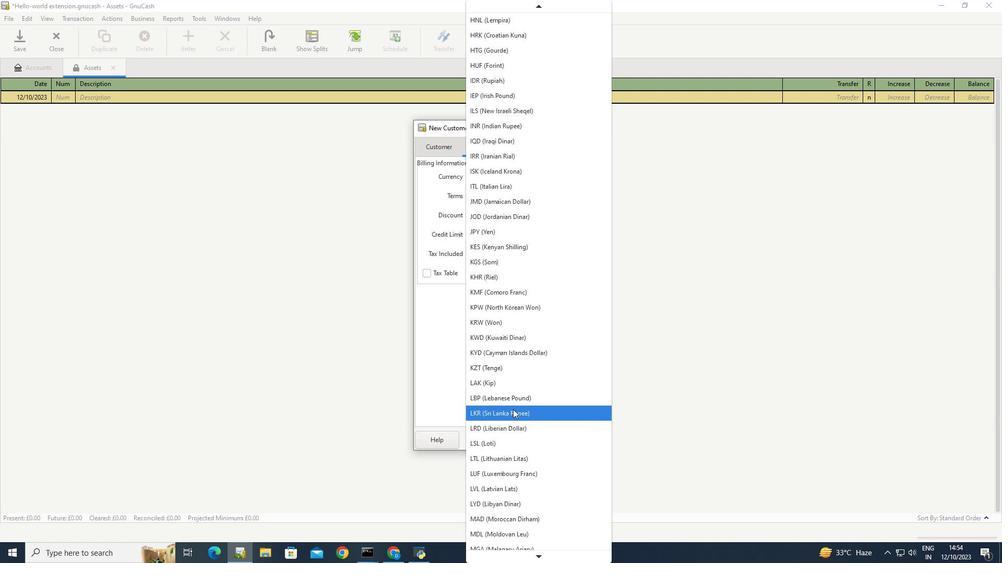 
Action: Mouse scrolled (513, 409) with delta (0, 0)
Screenshot: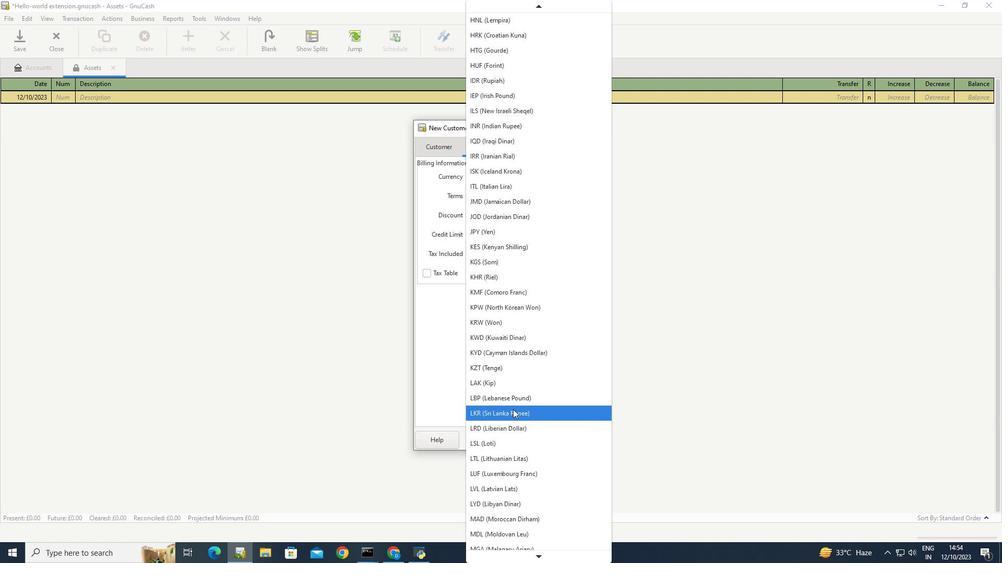 
Action: Mouse scrolled (513, 409) with delta (0, 0)
Screenshot: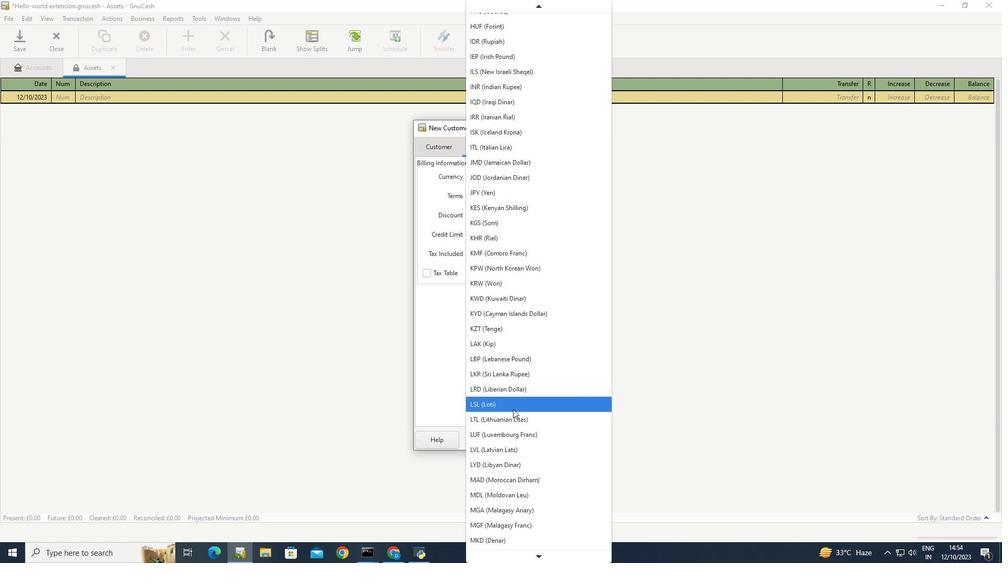 
Action: Mouse scrolled (513, 409) with delta (0, 0)
Screenshot: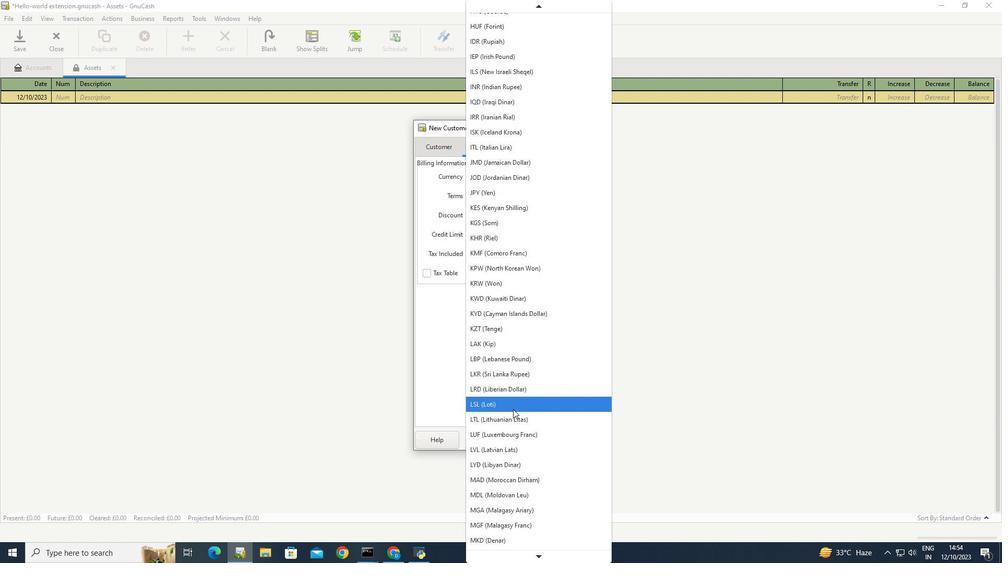 
Action: Mouse scrolled (513, 409) with delta (0, 0)
Screenshot: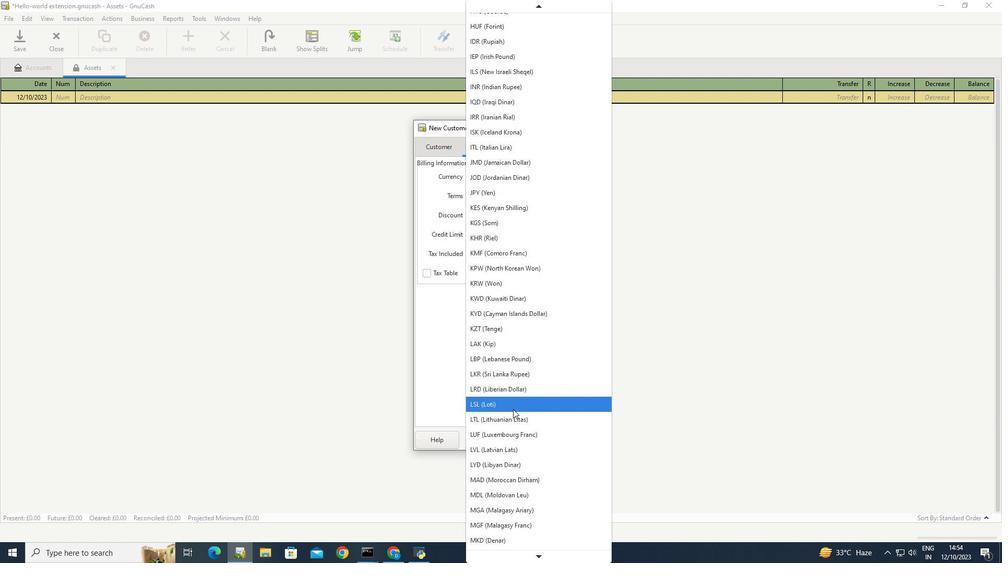 
Action: Mouse scrolled (513, 409) with delta (0, 0)
Screenshot: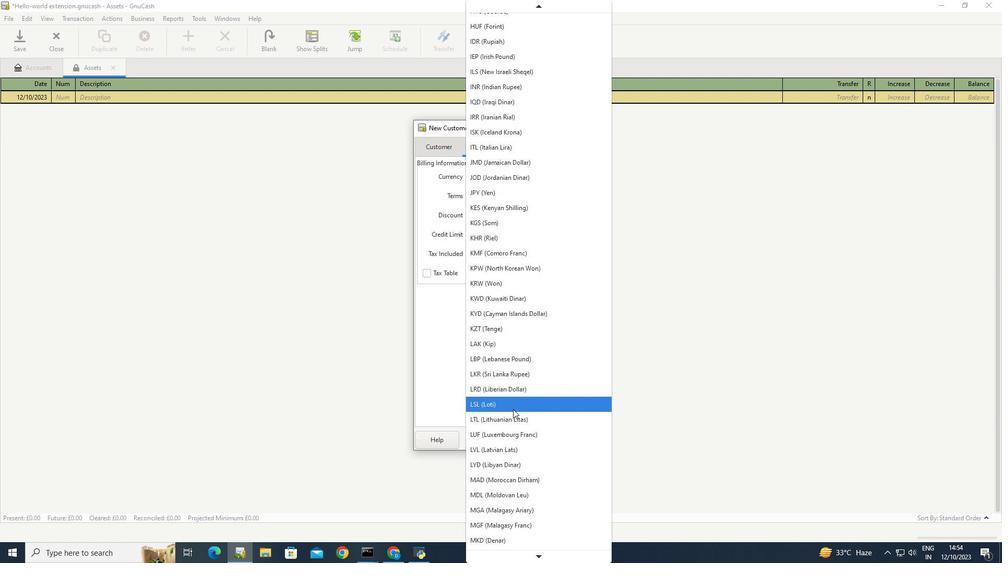 
Action: Mouse scrolled (513, 409) with delta (0, 0)
Screenshot: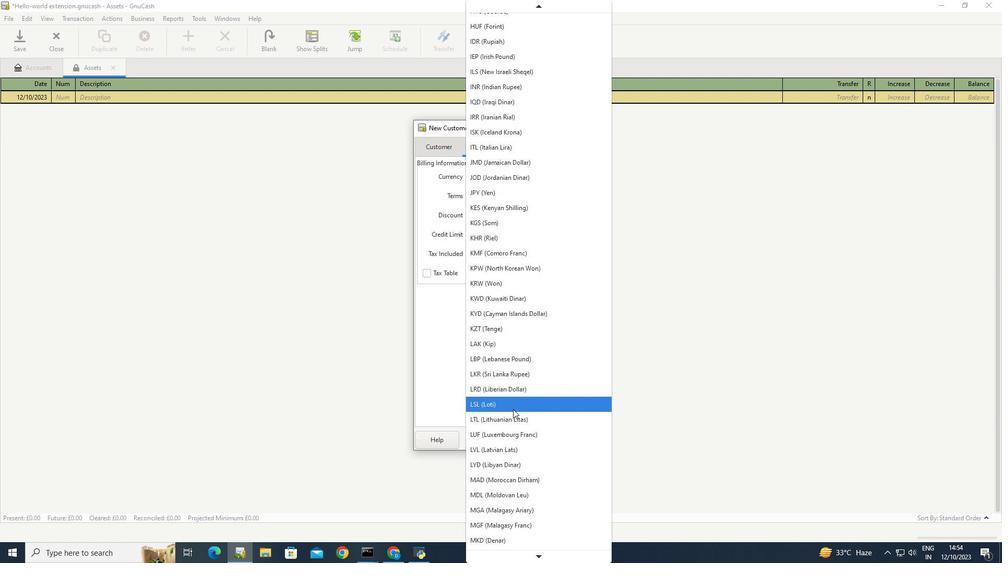 
Action: Mouse scrolled (513, 409) with delta (0, 0)
Screenshot: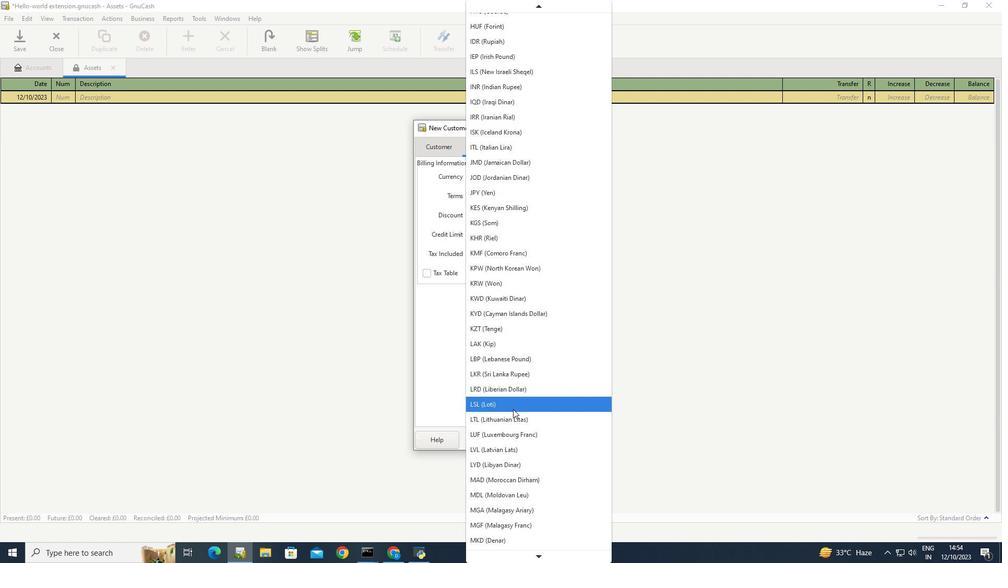 
Action: Mouse scrolled (513, 409) with delta (0, 0)
Screenshot: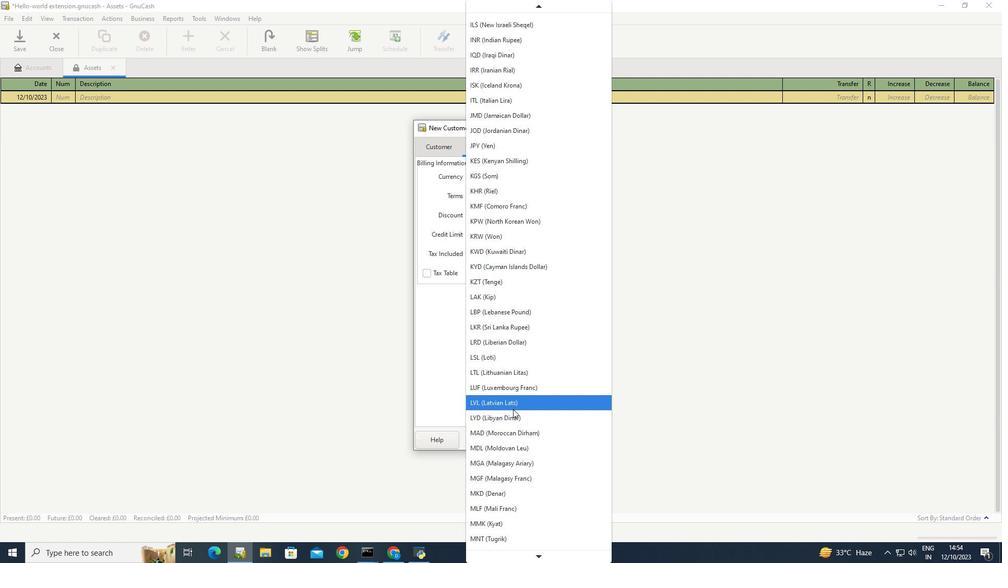 
Action: Mouse scrolled (513, 409) with delta (0, 0)
Screenshot: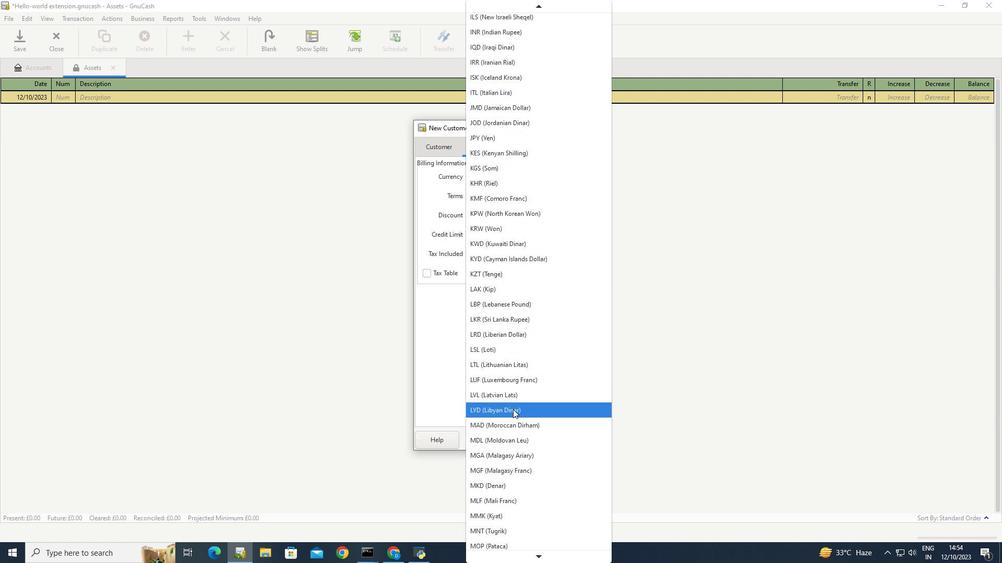 
Action: Mouse scrolled (513, 409) with delta (0, 0)
Screenshot: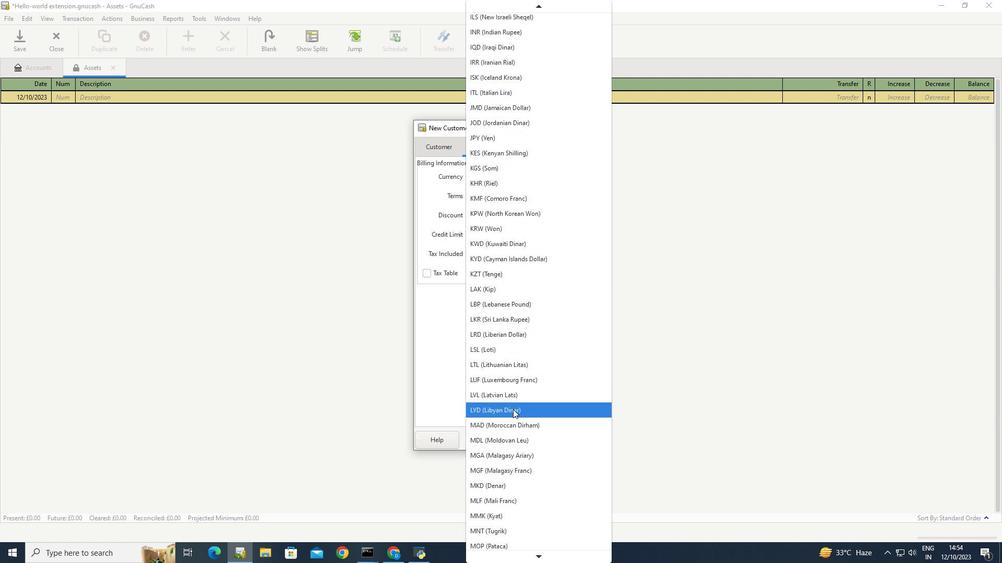 
Action: Mouse scrolled (513, 409) with delta (0, 0)
Screenshot: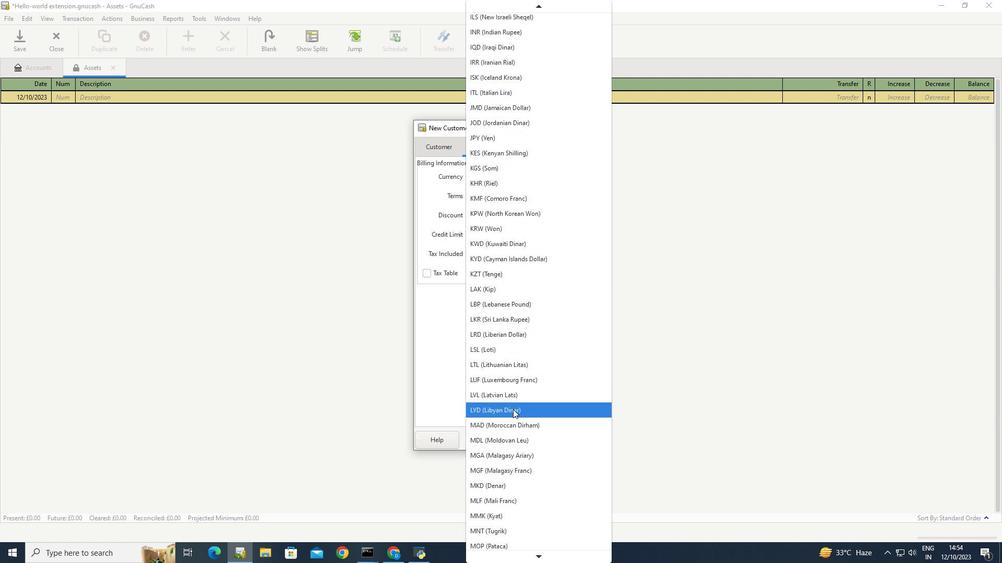 
Action: Mouse scrolled (513, 409) with delta (0, 0)
Screenshot: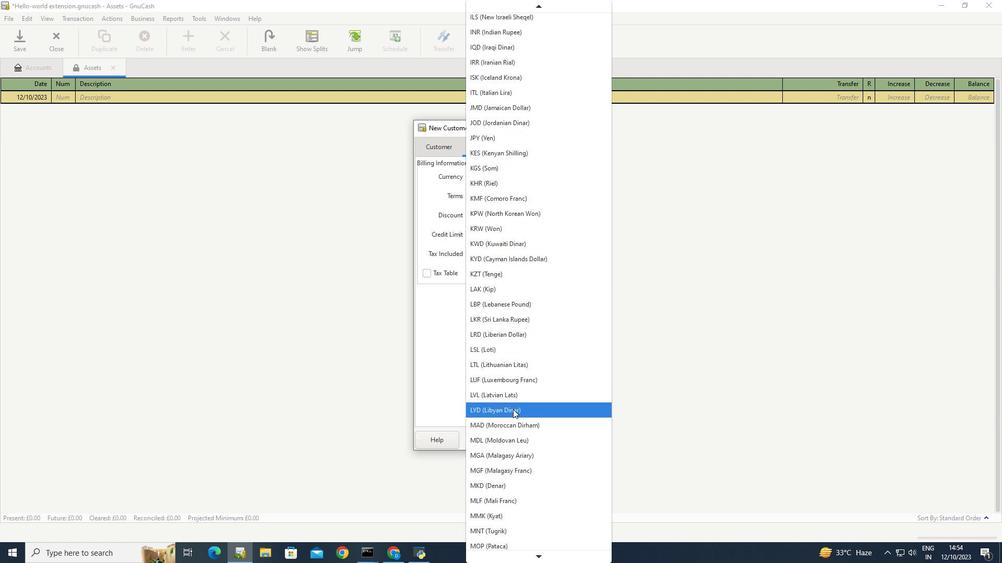 
Action: Mouse scrolled (513, 409) with delta (0, 0)
Screenshot: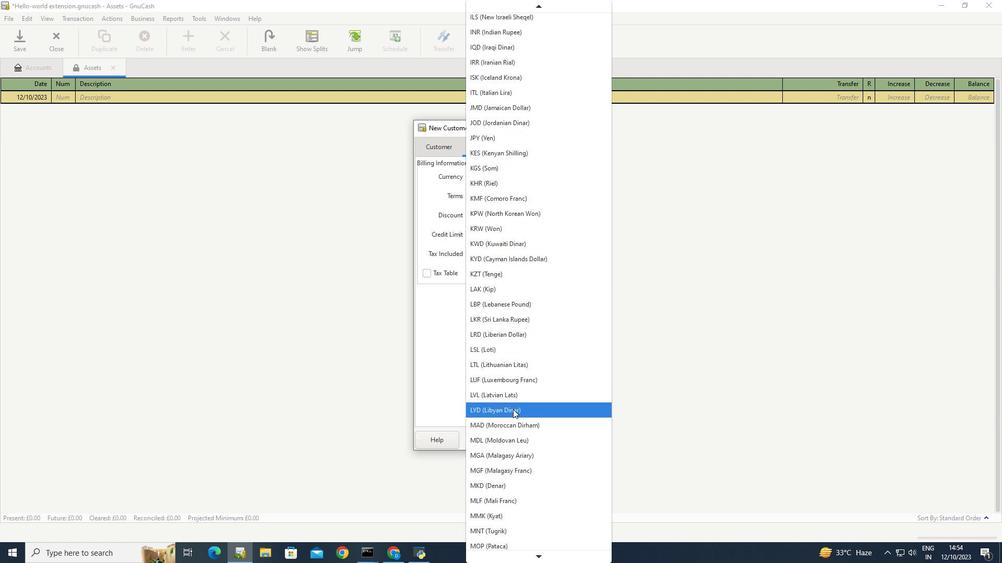 
Action: Mouse scrolled (513, 409) with delta (0, 0)
Screenshot: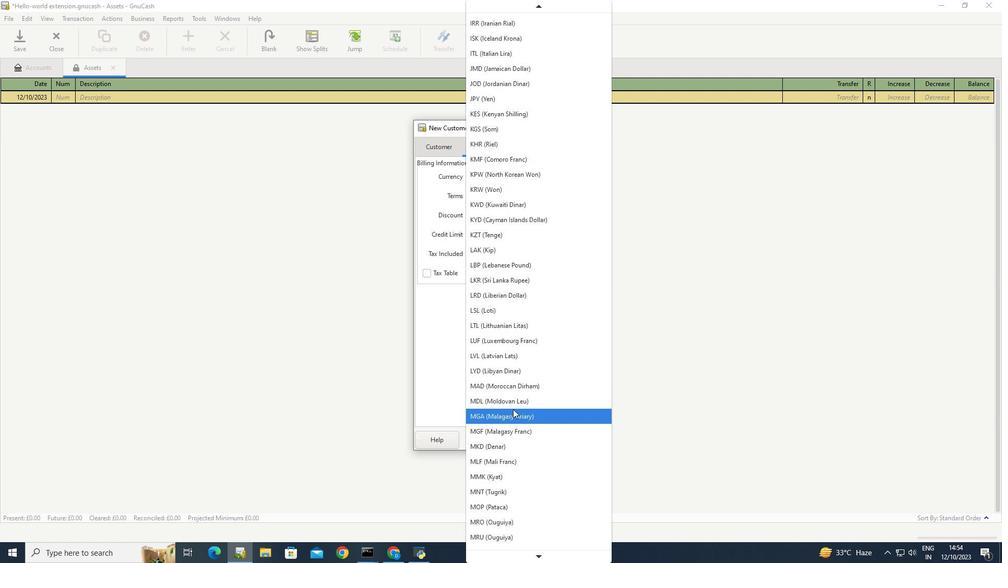 
Action: Mouse scrolled (513, 409) with delta (0, 0)
Screenshot: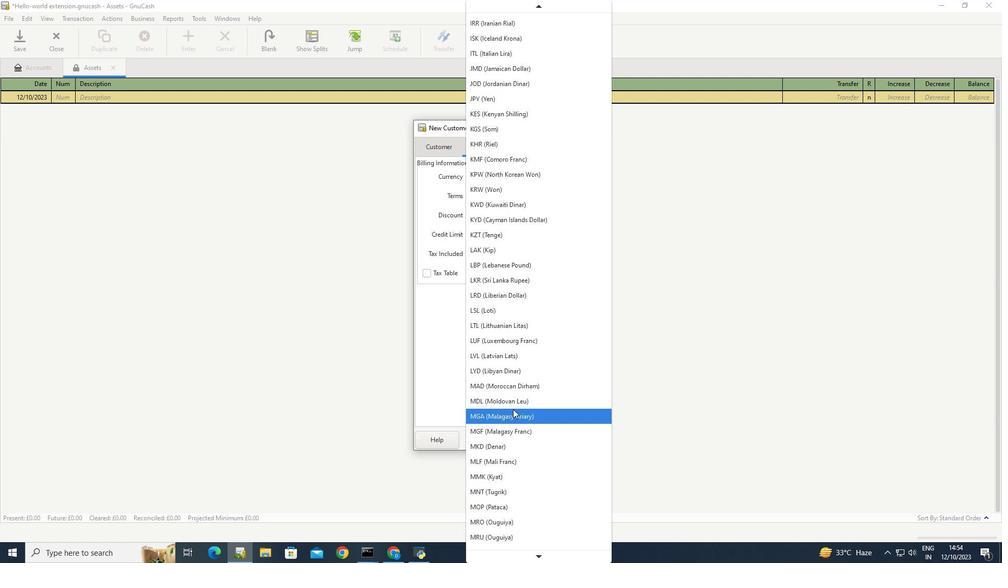 
Action: Mouse scrolled (513, 409) with delta (0, 0)
Screenshot: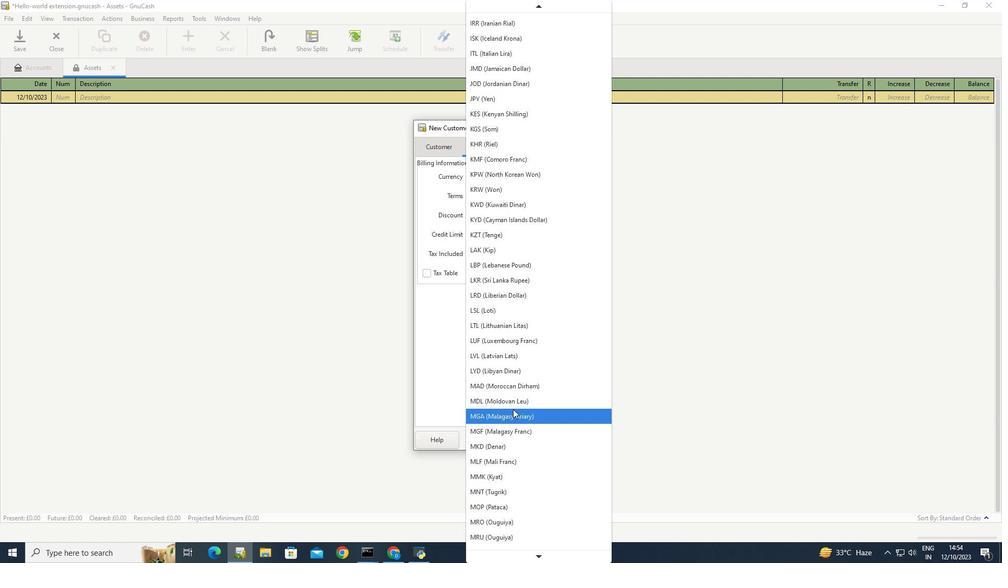 
Action: Mouse scrolled (513, 409) with delta (0, 0)
Screenshot: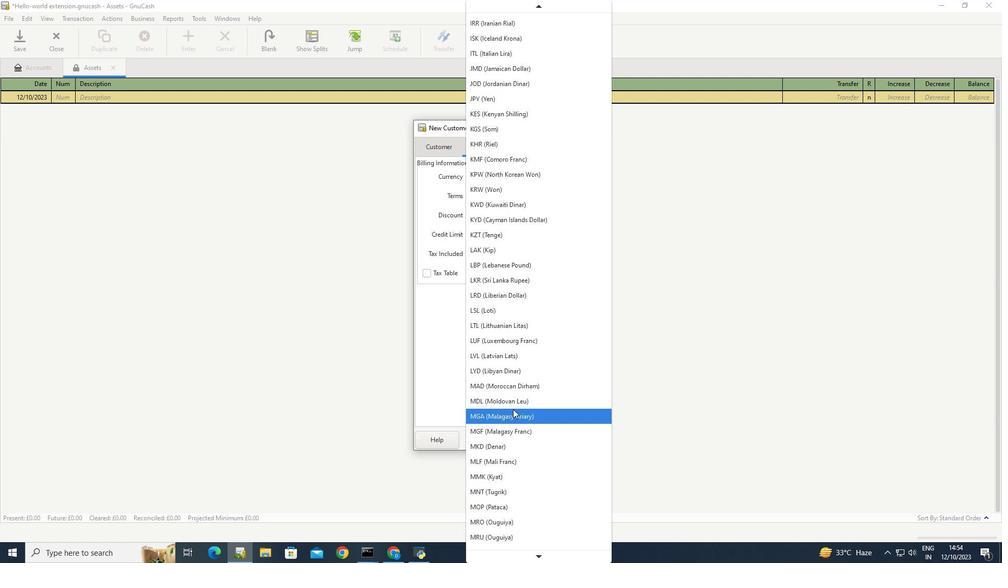 
Action: Mouse scrolled (513, 409) with delta (0, 0)
Screenshot: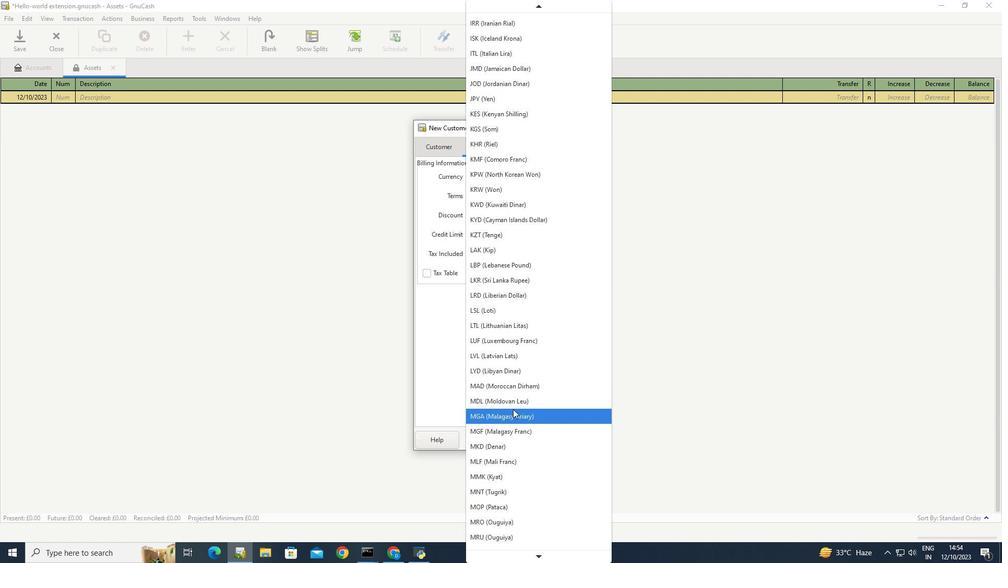 
Action: Mouse scrolled (513, 409) with delta (0, 0)
Screenshot: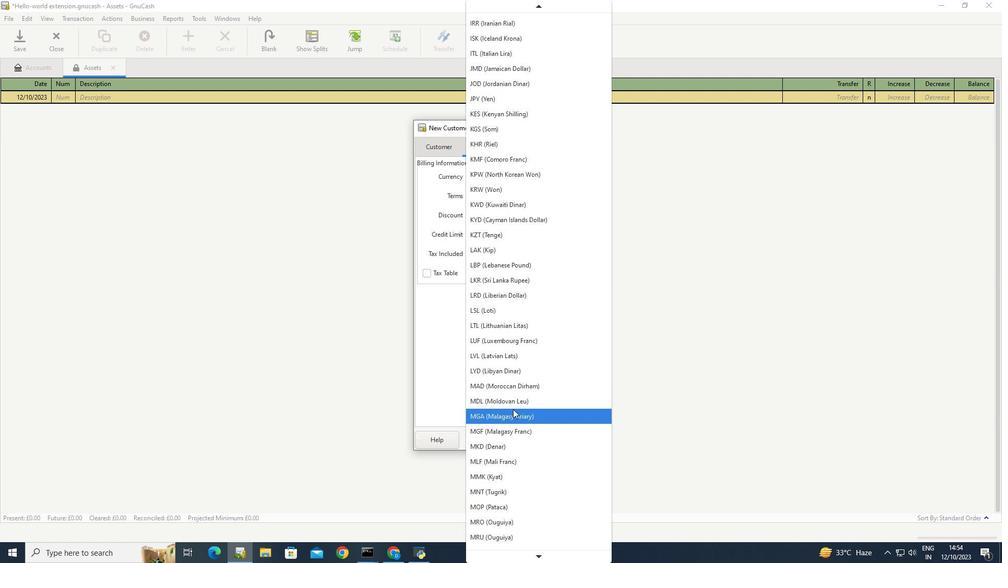 
Action: Mouse scrolled (513, 409) with delta (0, 0)
Screenshot: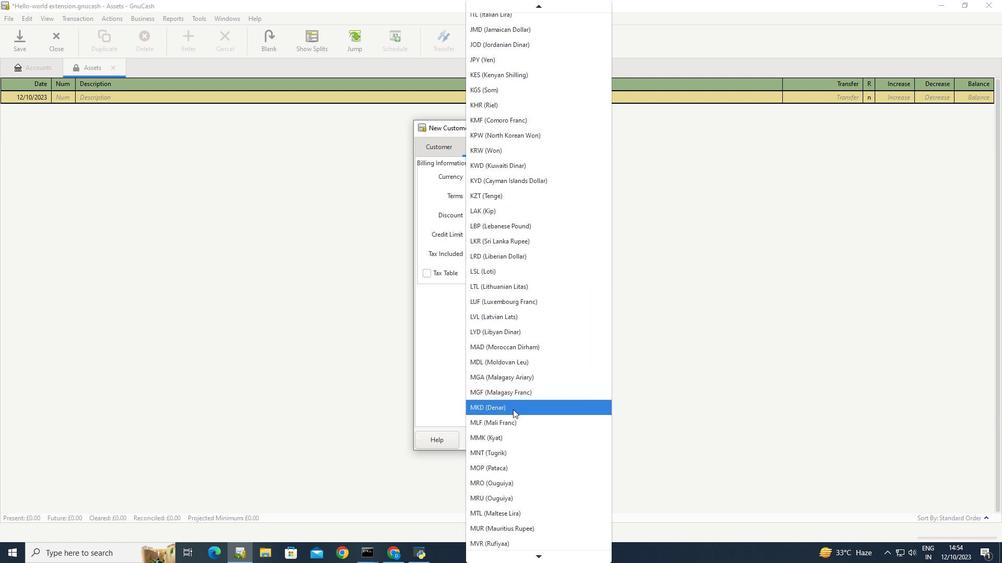 
Action: Mouse scrolled (513, 409) with delta (0, 0)
Screenshot: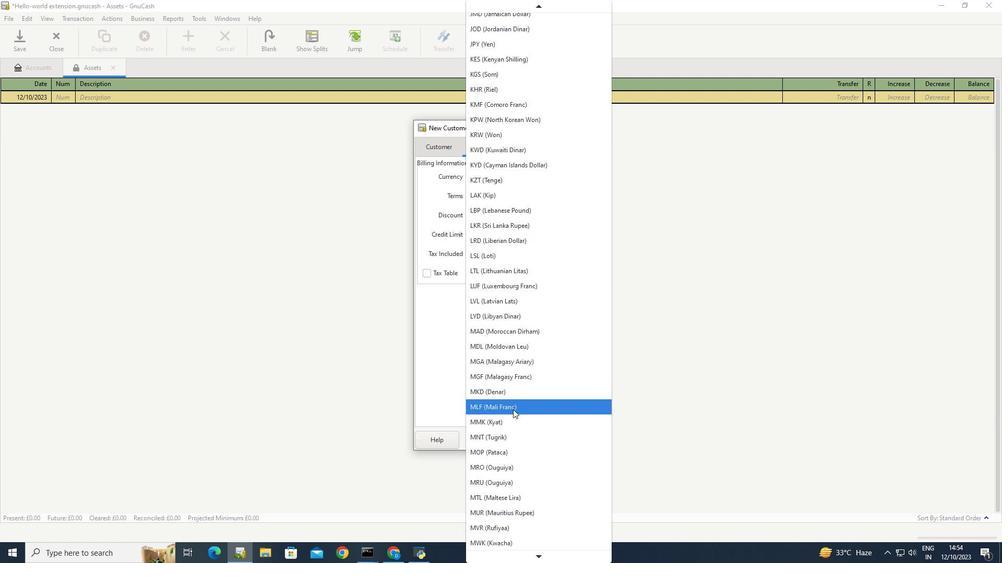 
Action: Mouse scrolled (513, 409) with delta (0, 0)
Screenshot: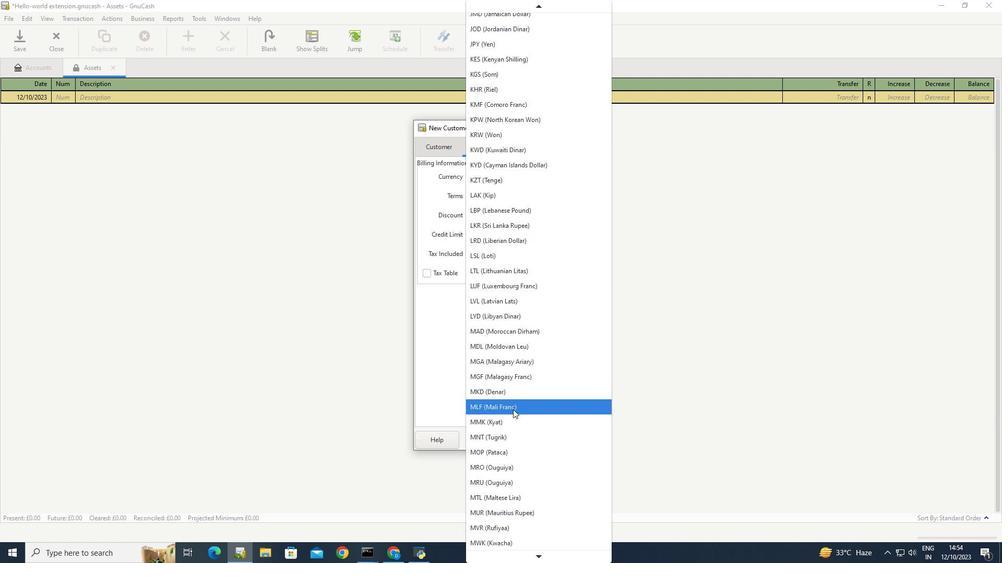 
Action: Mouse scrolled (513, 409) with delta (0, 0)
Screenshot: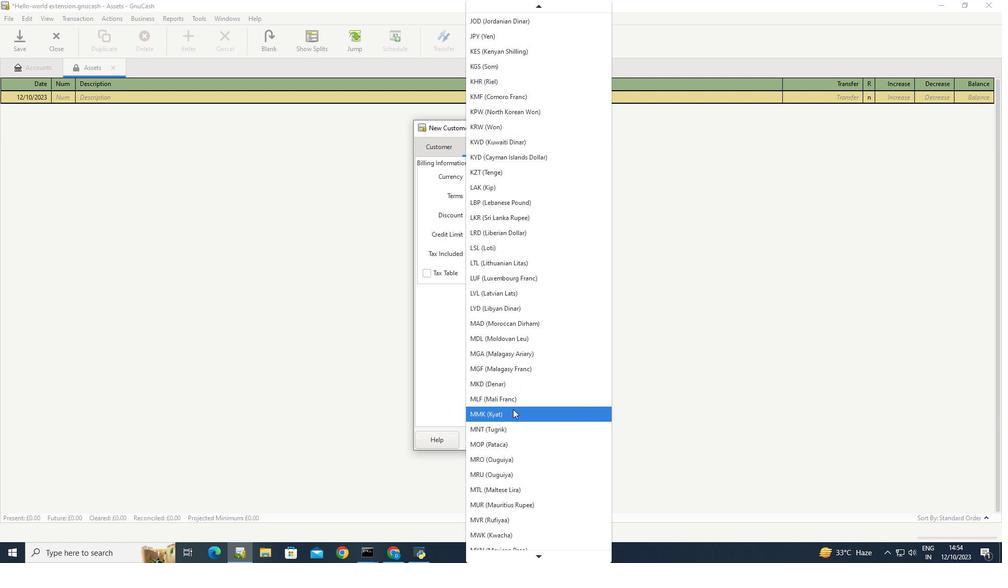 
Action: Mouse scrolled (513, 409) with delta (0, 0)
Screenshot: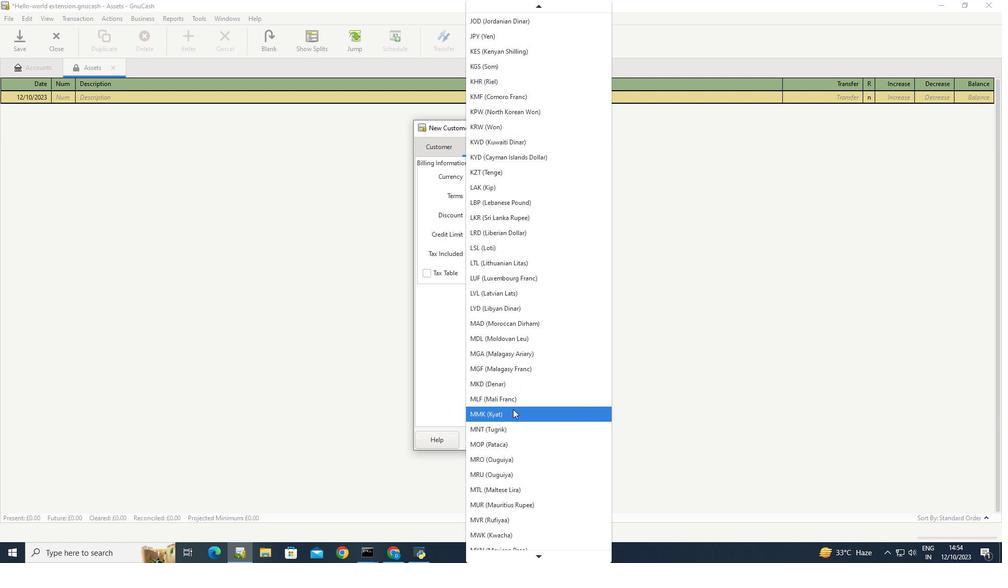 
Action: Mouse scrolled (513, 409) with delta (0, 0)
Screenshot: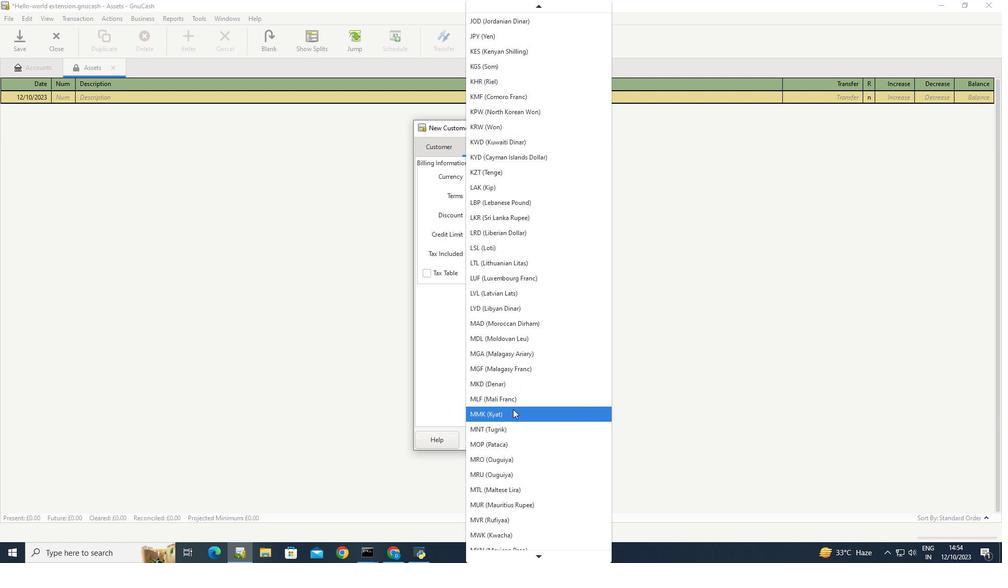 
Action: Mouse scrolled (513, 409) with delta (0, 0)
Screenshot: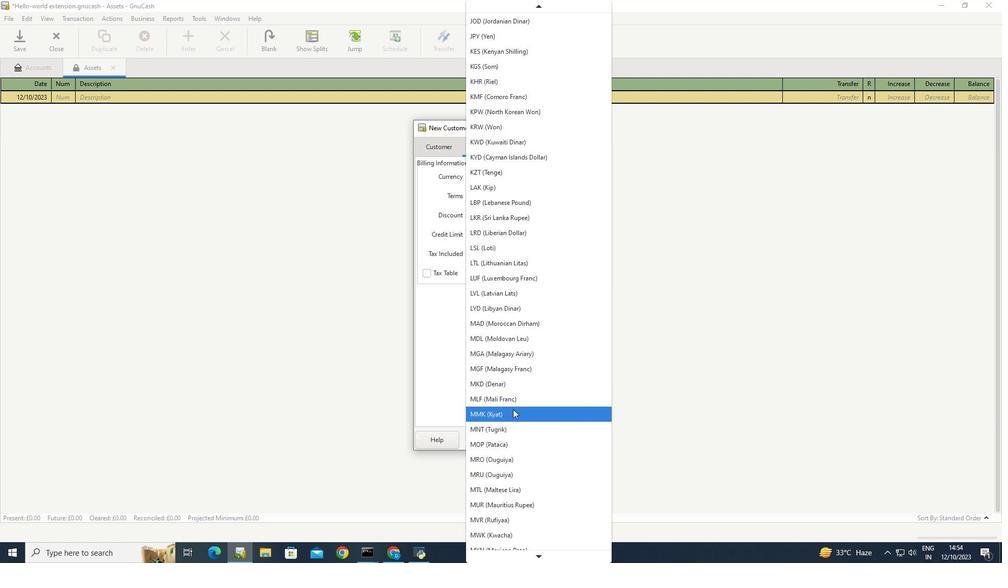 
Action: Mouse scrolled (513, 409) with delta (0, 0)
Screenshot: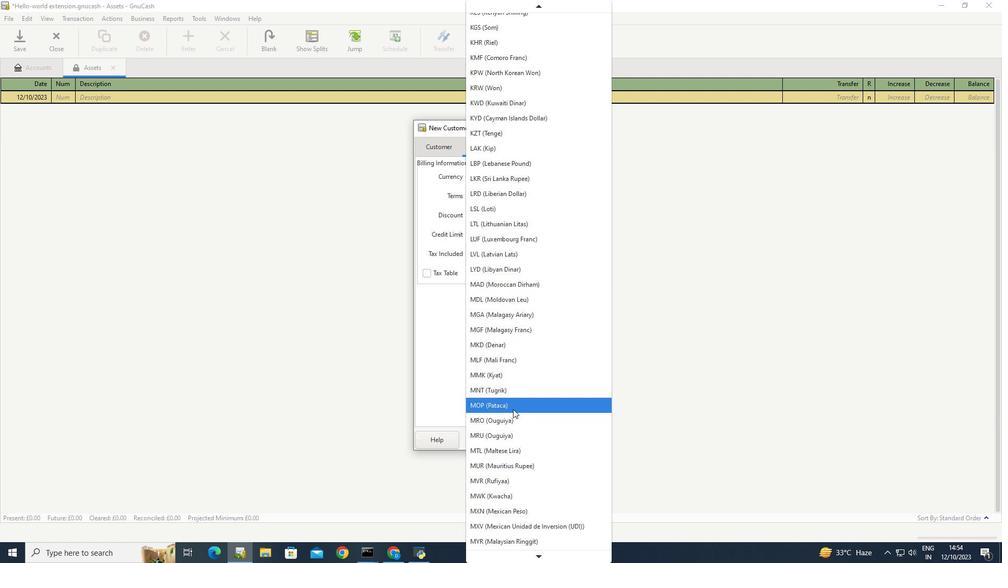 
Action: Mouse scrolled (513, 409) with delta (0, 0)
Screenshot: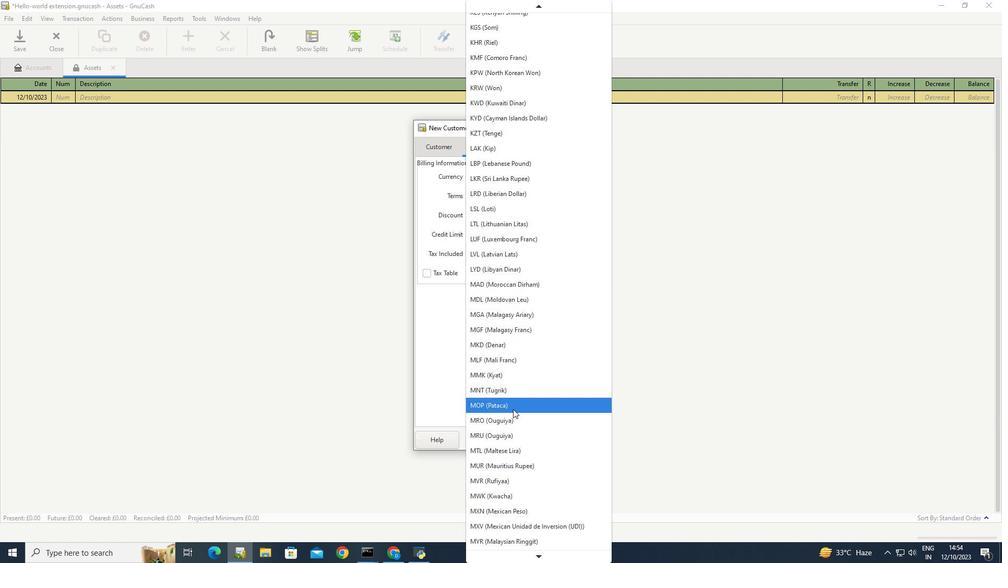 
Action: Mouse scrolled (513, 409) with delta (0, 0)
Screenshot: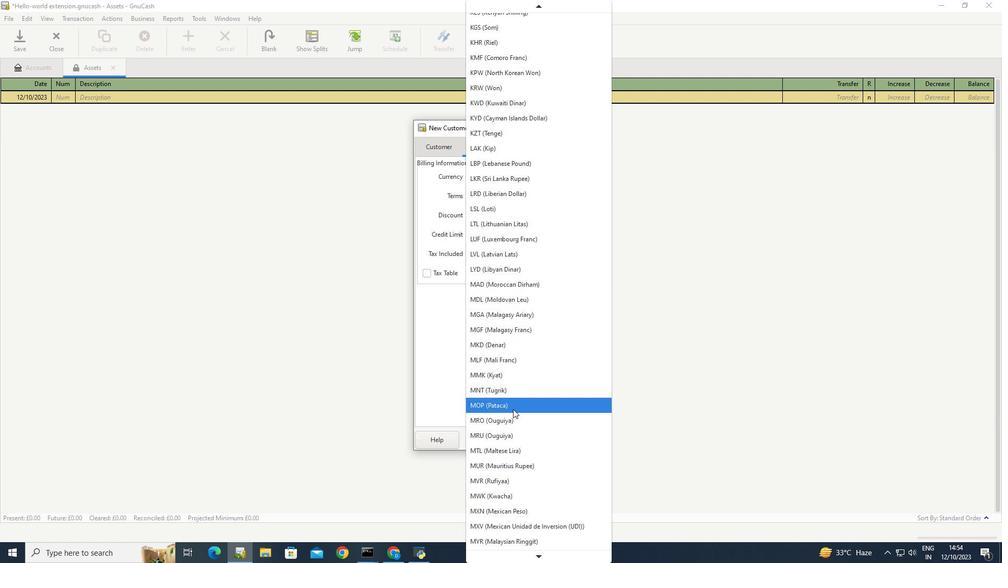 
Action: Mouse scrolled (513, 409) with delta (0, 0)
Screenshot: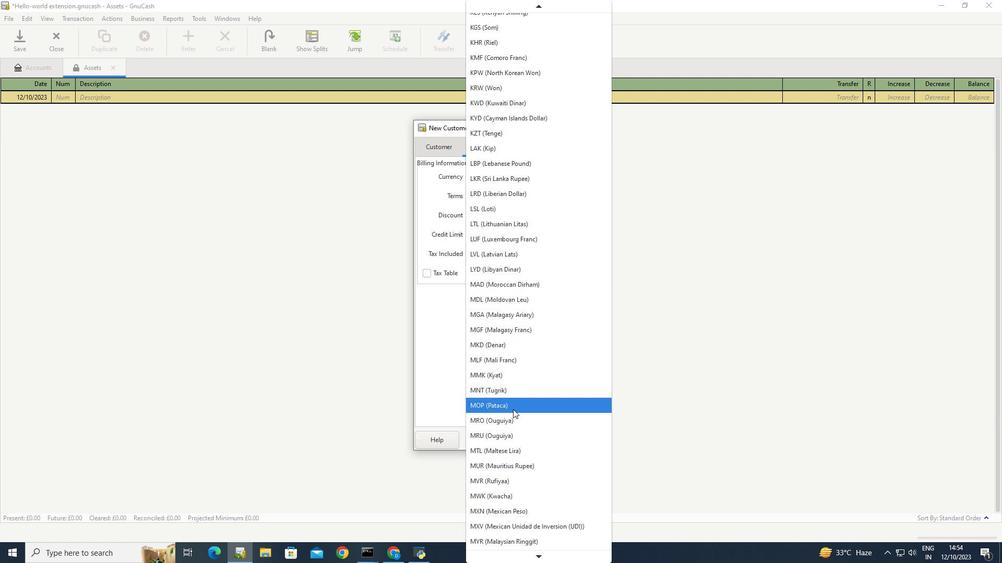 
Action: Mouse scrolled (513, 409) with delta (0, 0)
Screenshot: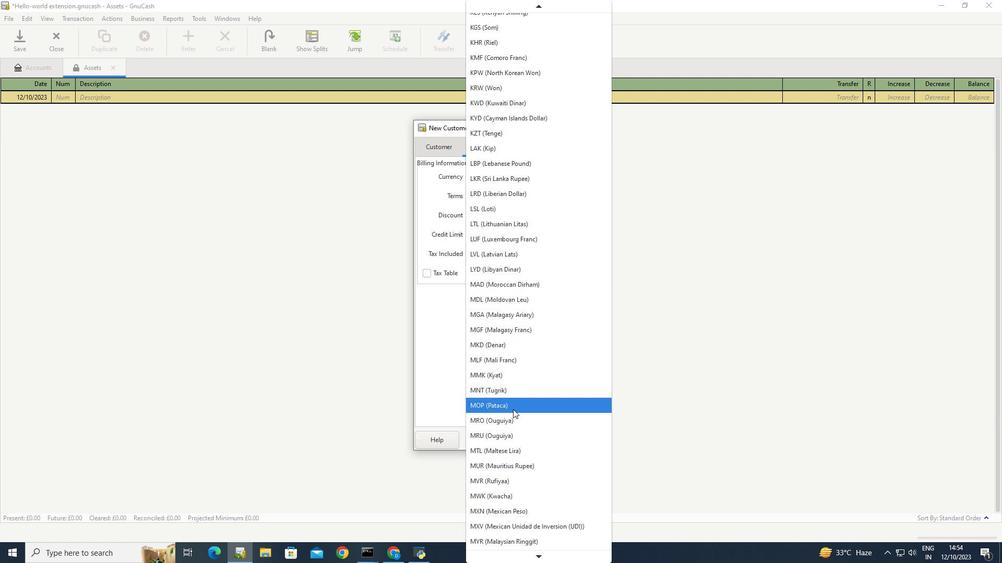 
Action: Mouse scrolled (513, 409) with delta (0, 0)
Screenshot: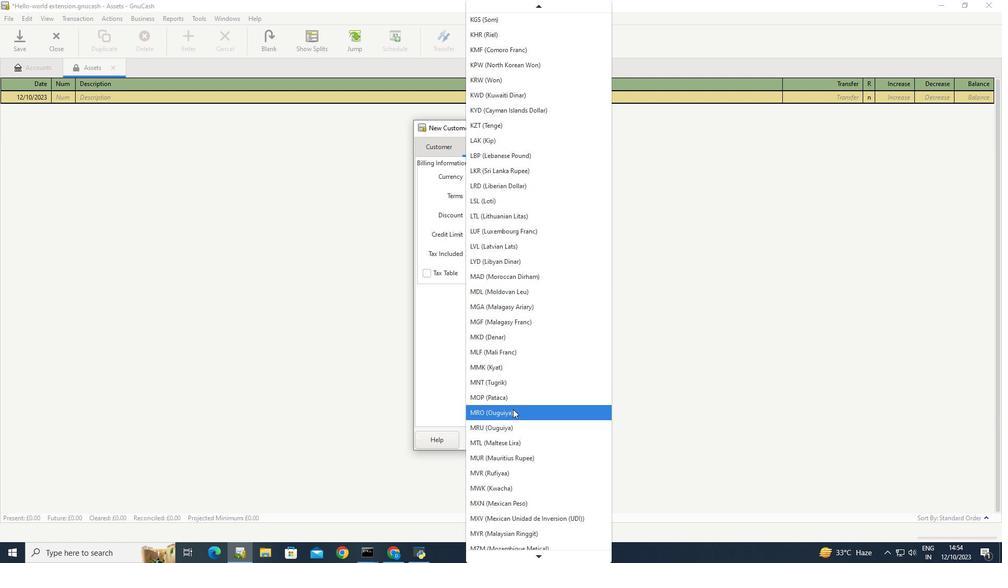 
Action: Mouse scrolled (513, 409) with delta (0, 0)
Screenshot: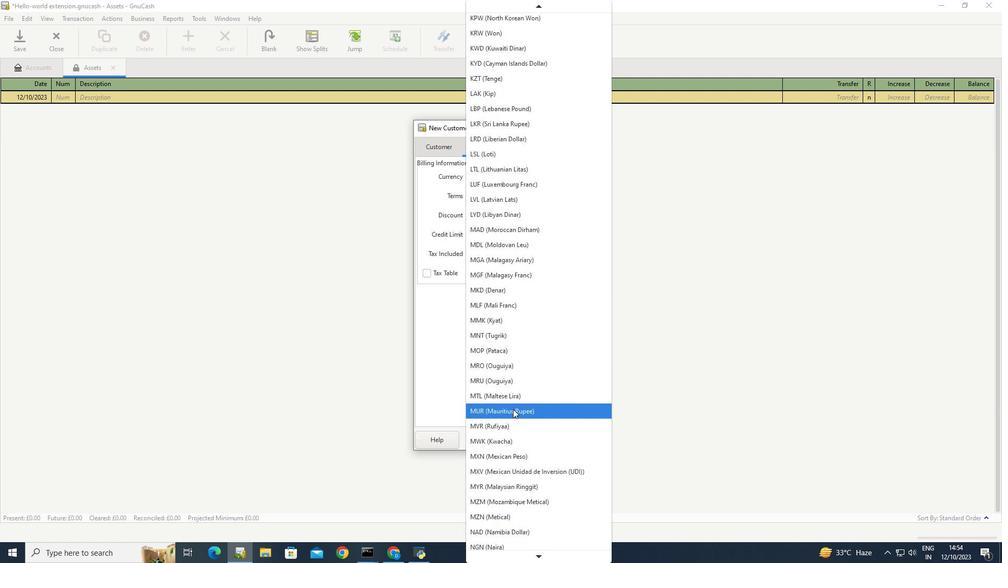
Action: Mouse scrolled (513, 409) with delta (0, 0)
Screenshot: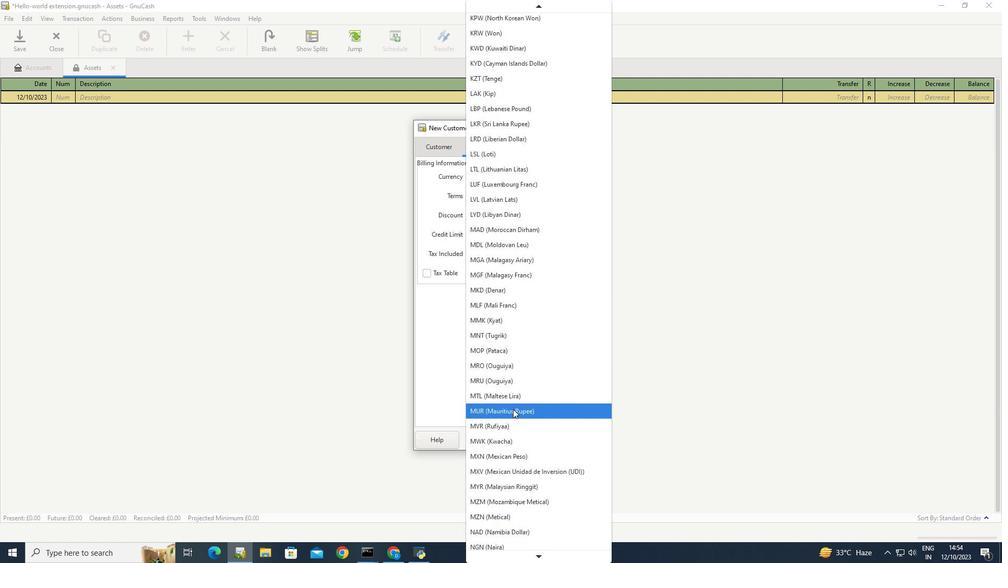 
Action: Mouse scrolled (513, 409) with delta (0, 0)
Screenshot: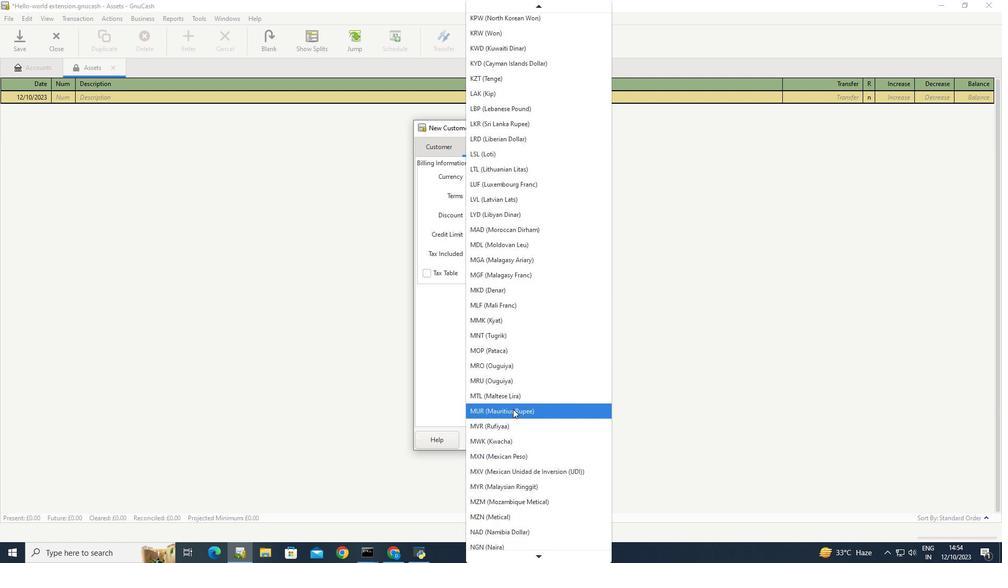 
Action: Mouse scrolled (513, 409) with delta (0, 0)
Screenshot: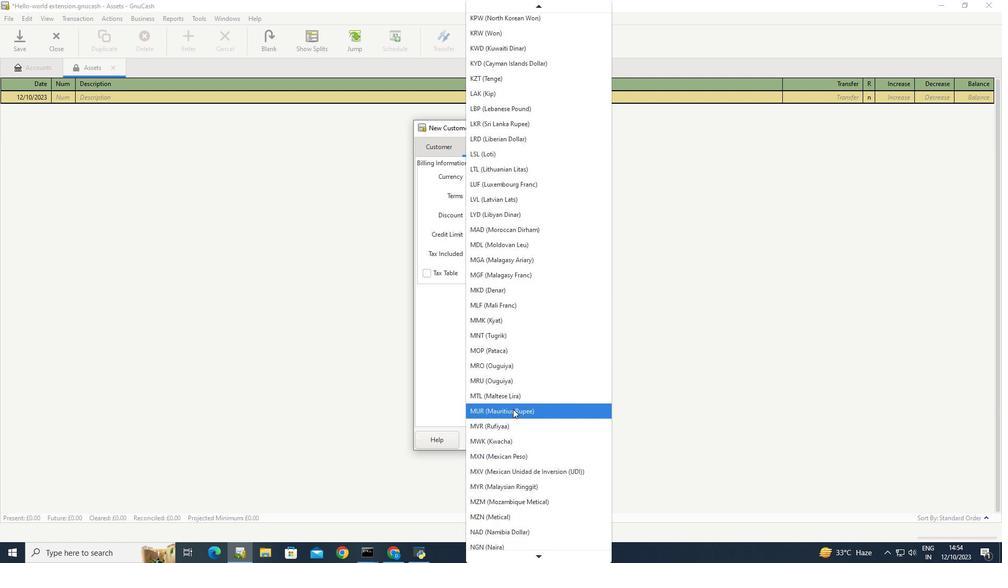
Action: Mouse scrolled (513, 409) with delta (0, 0)
Screenshot: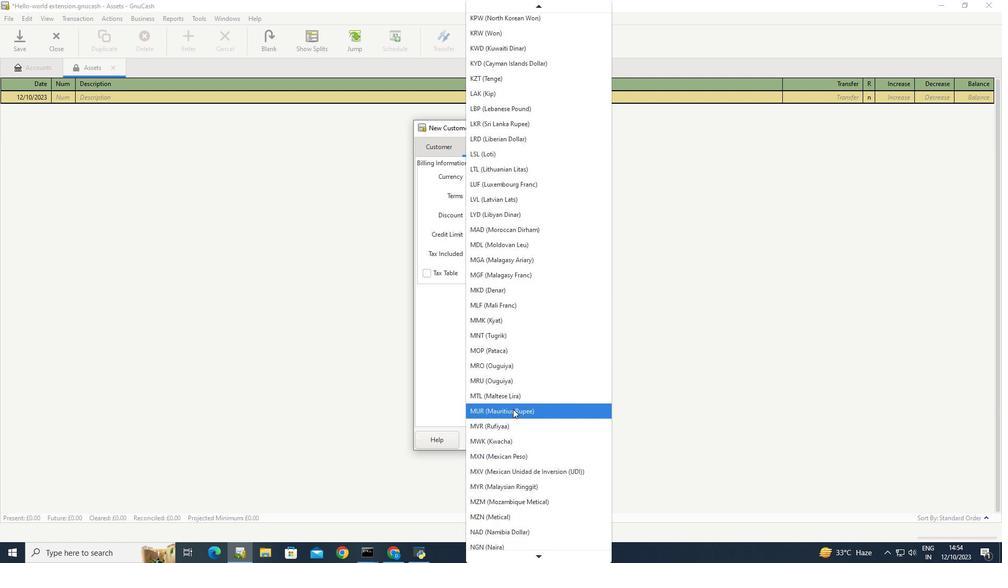 
Action: Mouse scrolled (513, 409) with delta (0, 0)
Screenshot: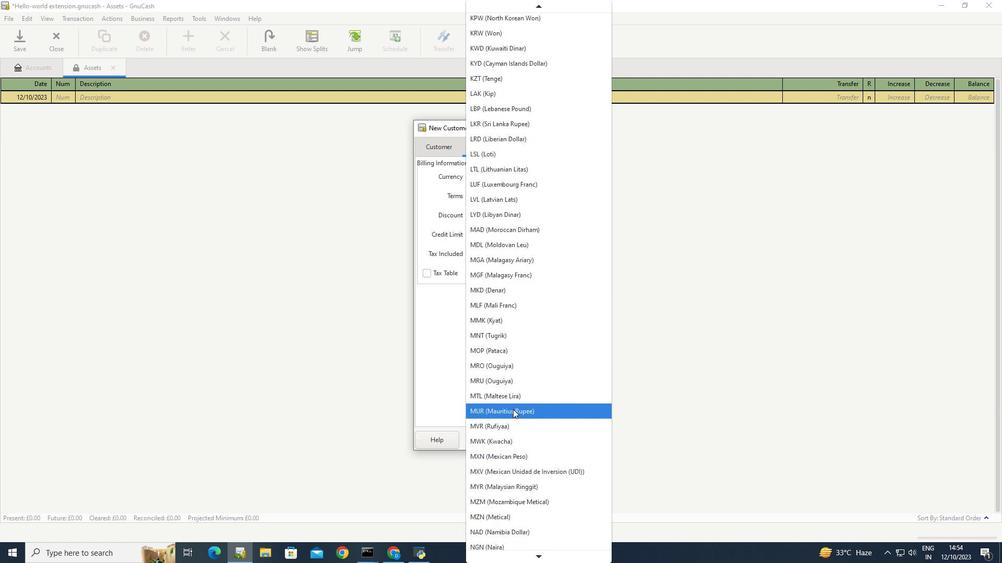 
Action: Mouse scrolled (513, 409) with delta (0, 0)
Screenshot: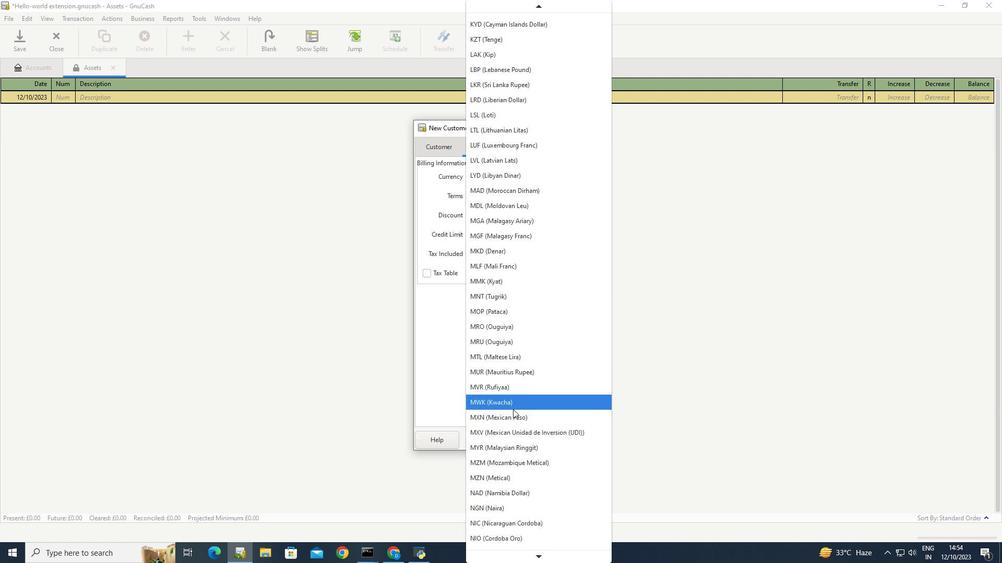 
Action: Mouse scrolled (513, 409) with delta (0, 0)
Screenshot: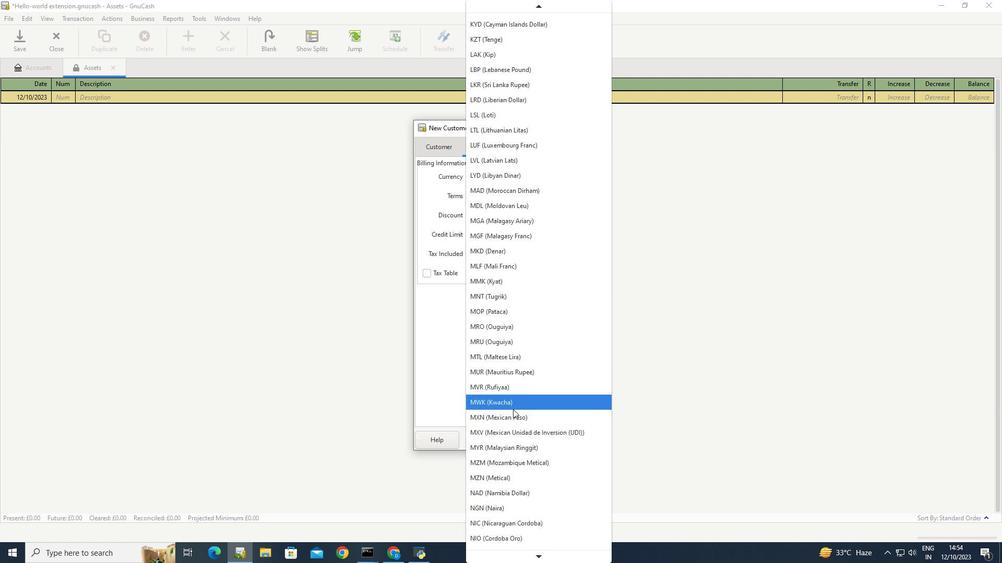 
Action: Mouse scrolled (513, 409) with delta (0, 0)
Screenshot: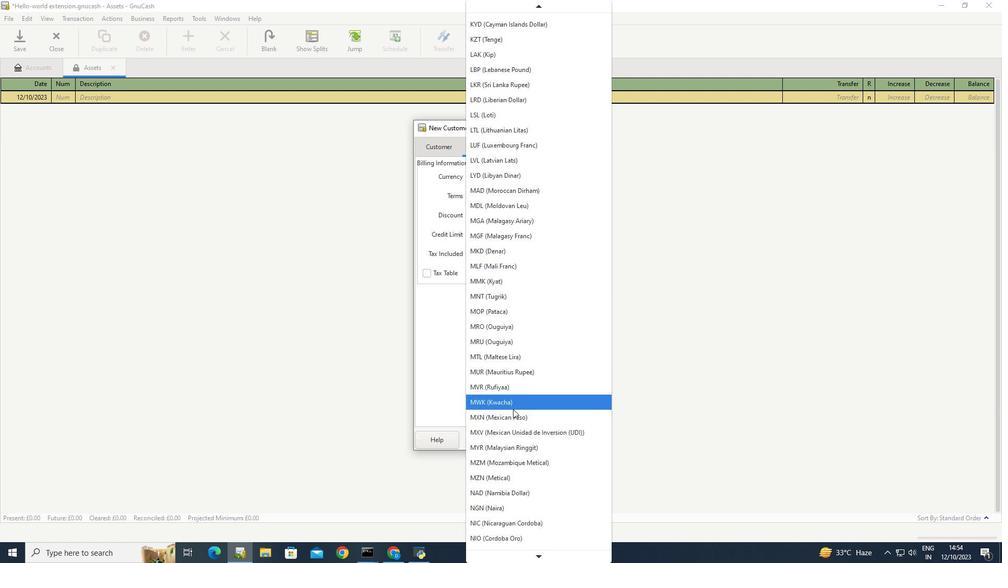 
Action: Mouse scrolled (513, 409) with delta (0, 0)
Screenshot: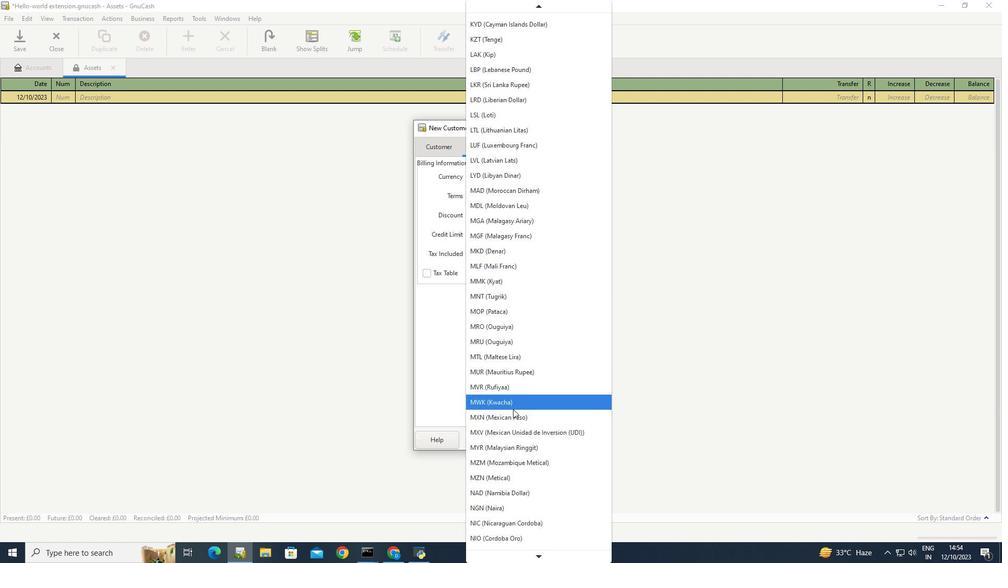 
Action: Mouse scrolled (513, 409) with delta (0, 0)
Screenshot: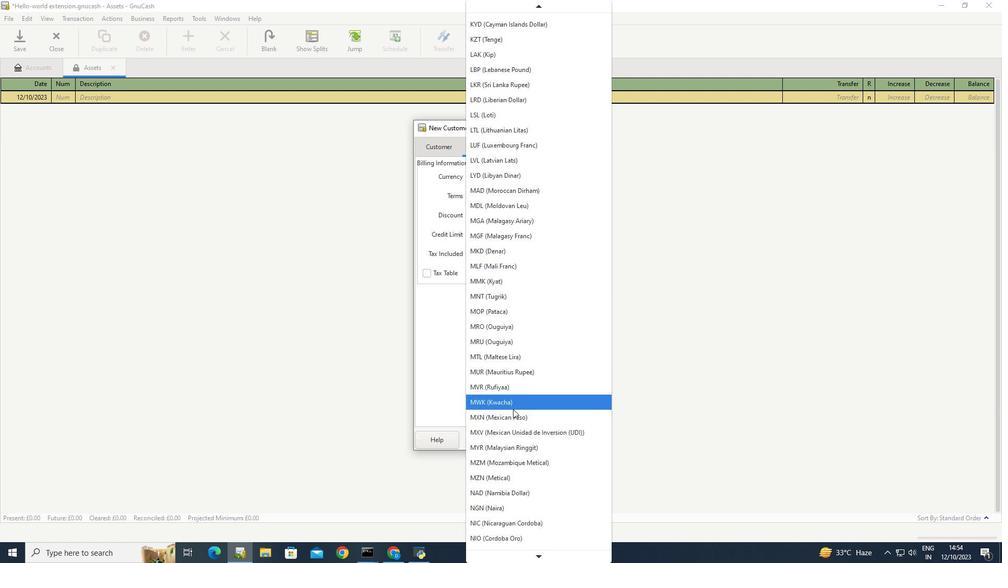 
Action: Mouse scrolled (513, 409) with delta (0, 0)
Screenshot: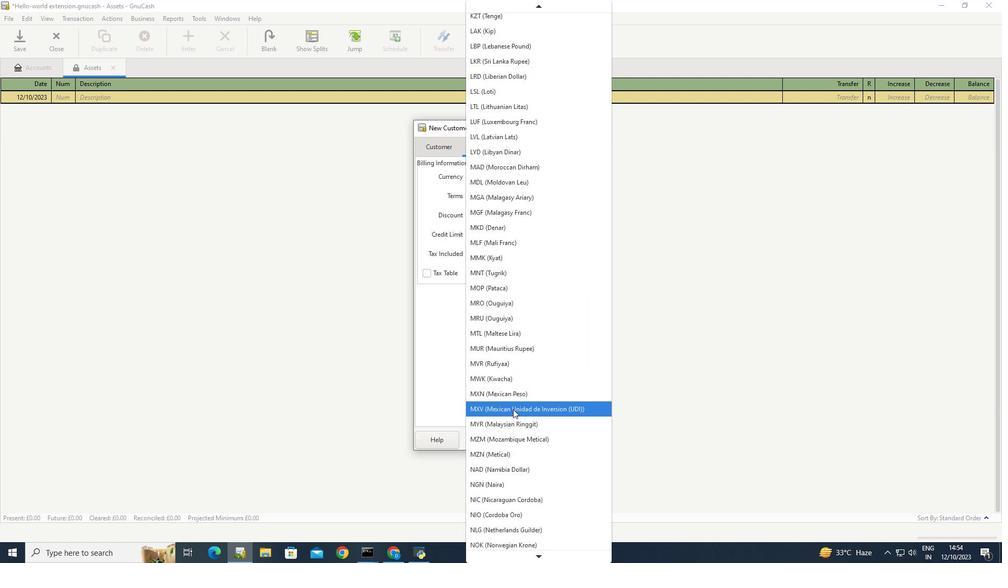 
Action: Mouse scrolled (513, 409) with delta (0, 0)
Screenshot: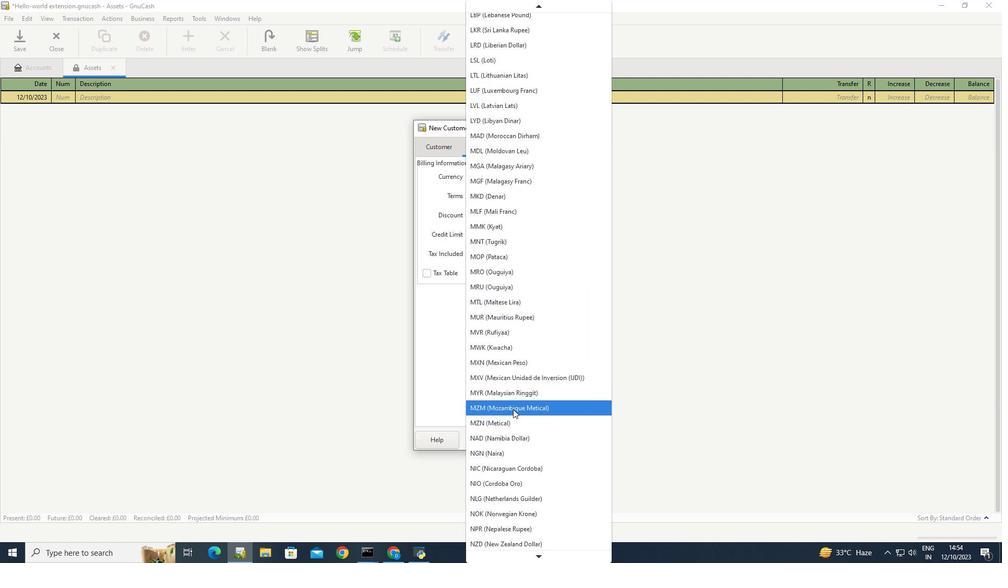 
Action: Mouse scrolled (513, 409) with delta (0, 0)
Screenshot: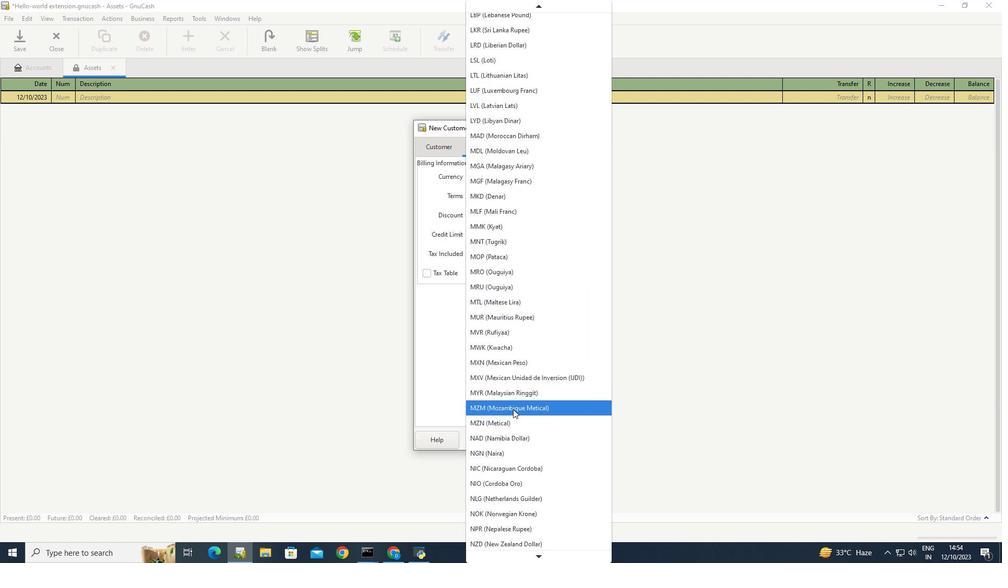 
Action: Mouse scrolled (513, 409) with delta (0, 0)
Screenshot: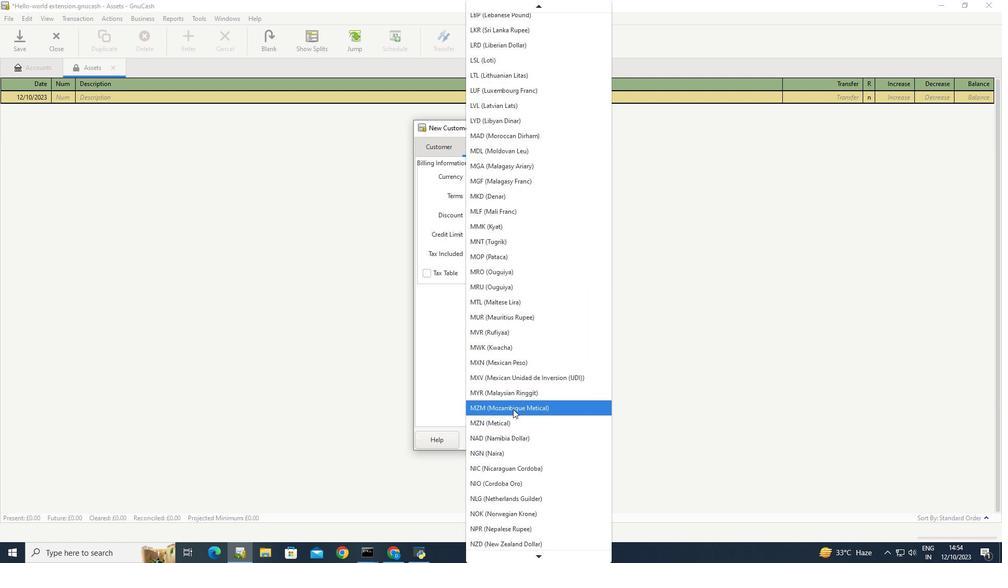 
Action: Mouse scrolled (513, 409) with delta (0, 0)
Screenshot: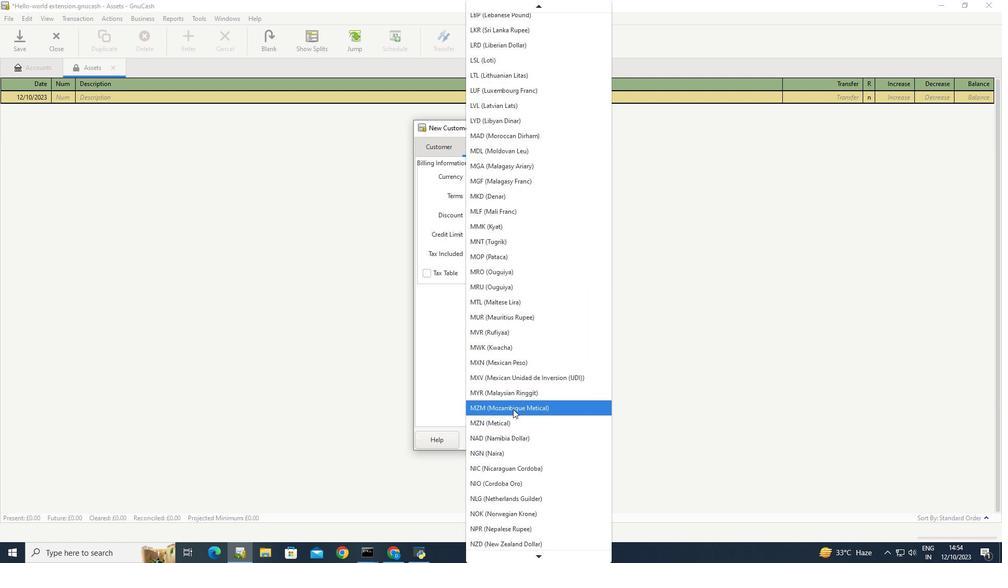 
Action: Mouse scrolled (513, 409) with delta (0, 0)
Screenshot: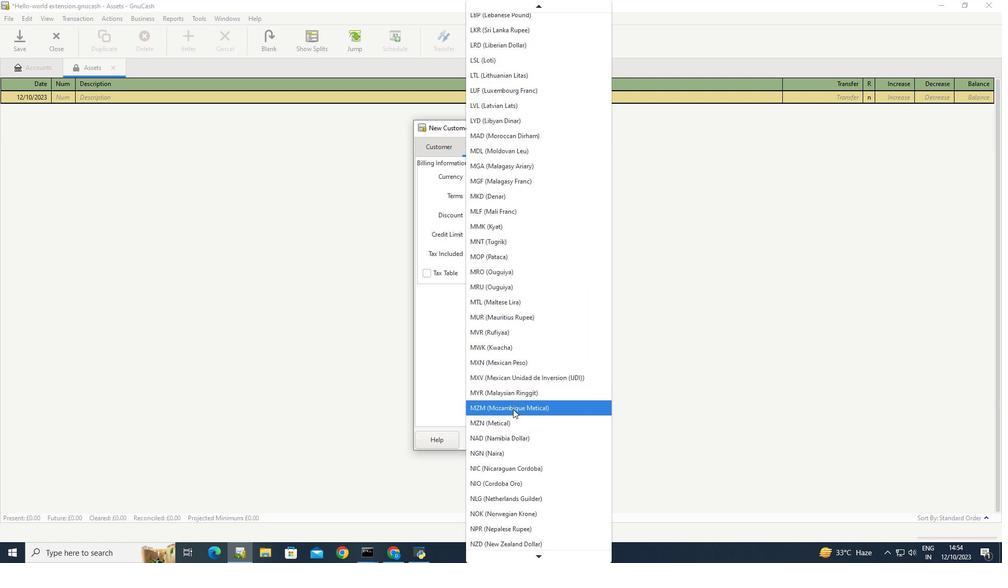 
Action: Mouse scrolled (513, 409) with delta (0, 0)
Screenshot: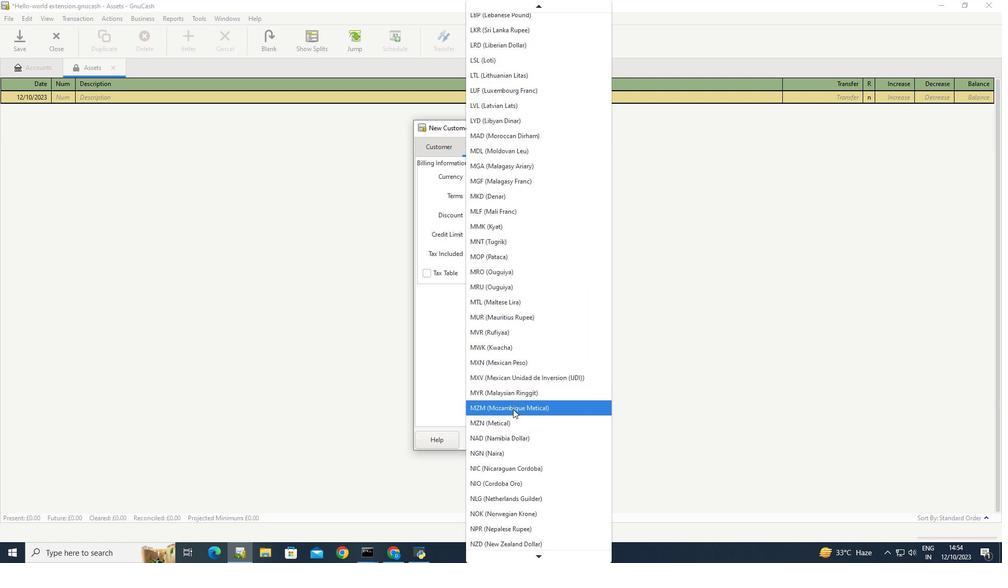 
Action: Mouse scrolled (513, 409) with delta (0, 0)
Screenshot: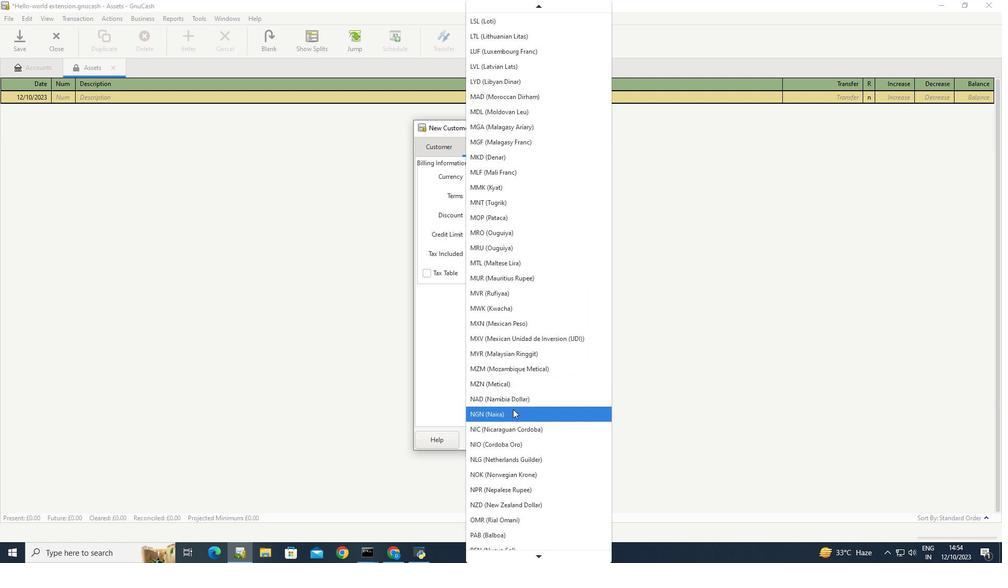 
Action: Mouse scrolled (513, 409) with delta (0, 0)
Screenshot: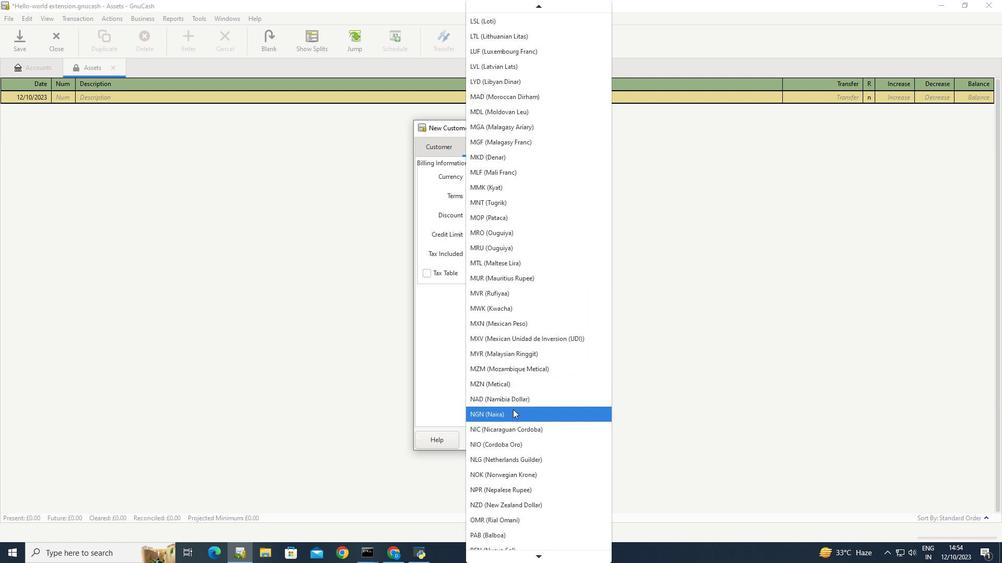 
Action: Mouse scrolled (513, 409) with delta (0, 0)
Screenshot: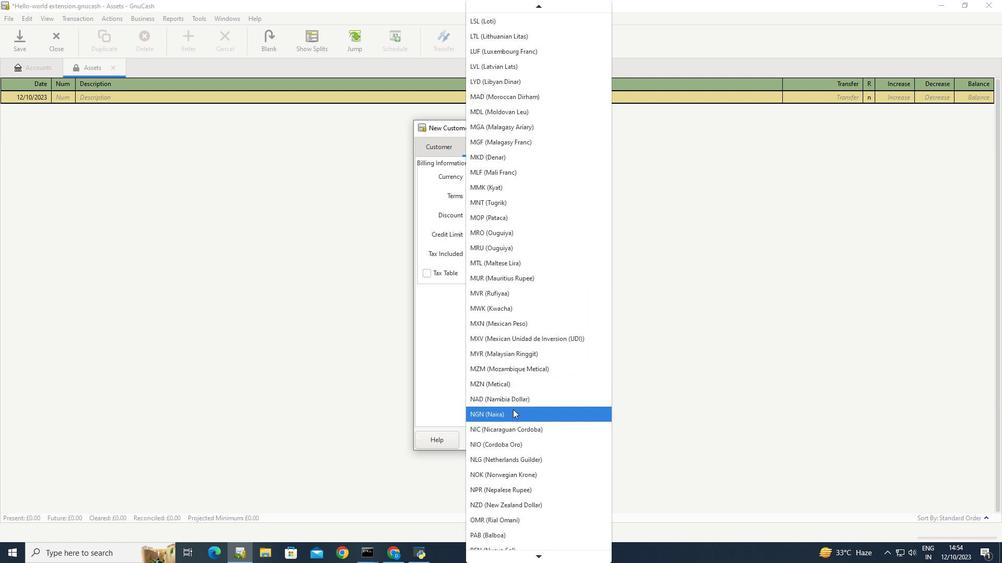 
Action: Mouse scrolled (513, 409) with delta (0, 0)
Screenshot: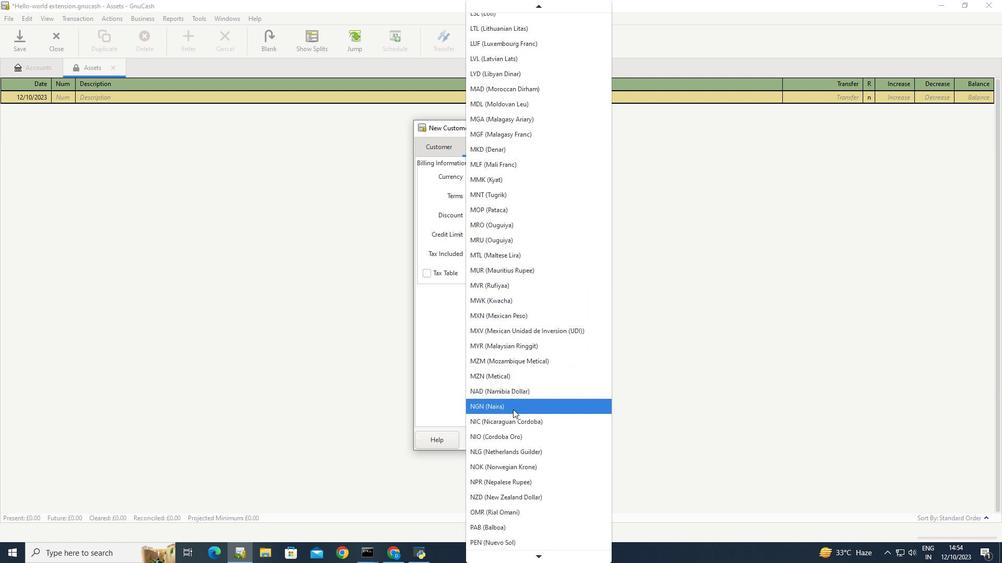 
Action: Mouse scrolled (513, 409) with delta (0, 0)
Screenshot: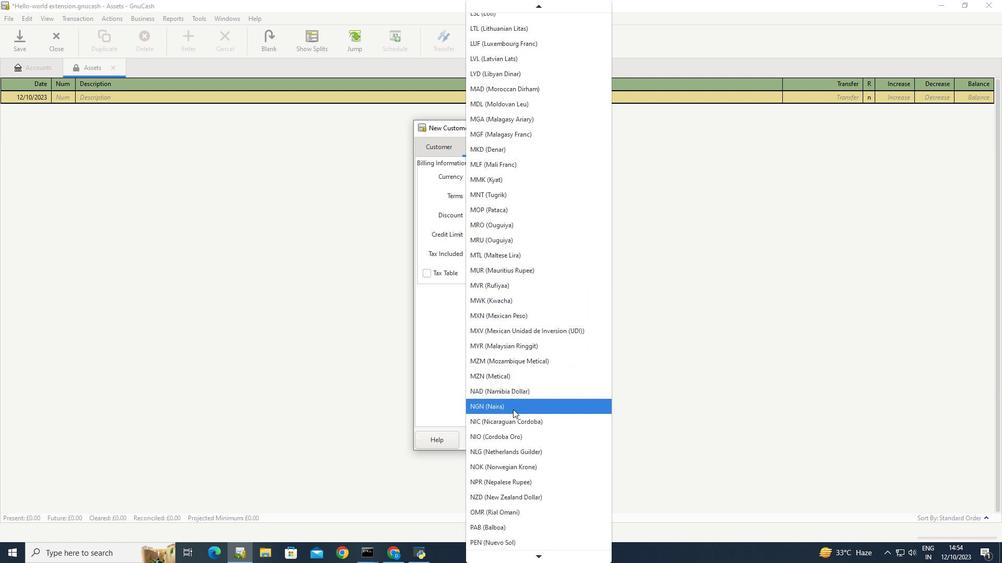 
Action: Mouse scrolled (513, 409) with delta (0, 0)
Screenshot: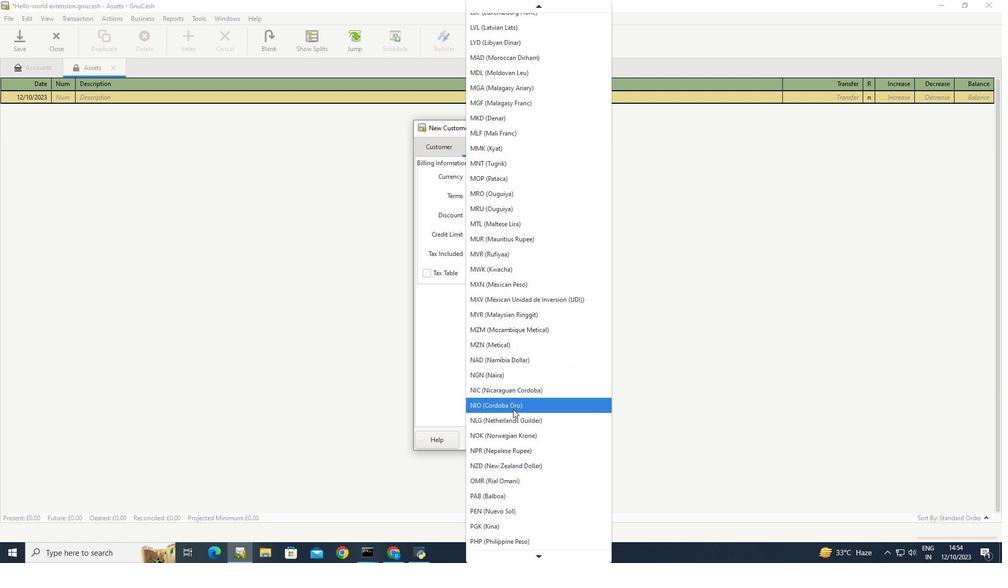 
Action: Mouse scrolled (513, 409) with delta (0, 0)
Screenshot: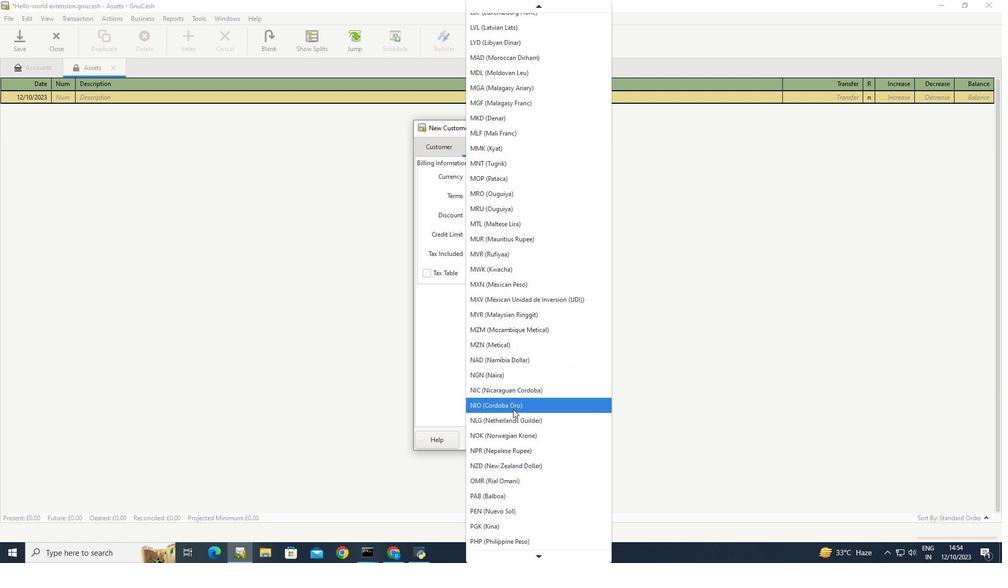 
Action: Mouse scrolled (513, 409) with delta (0, 0)
Screenshot: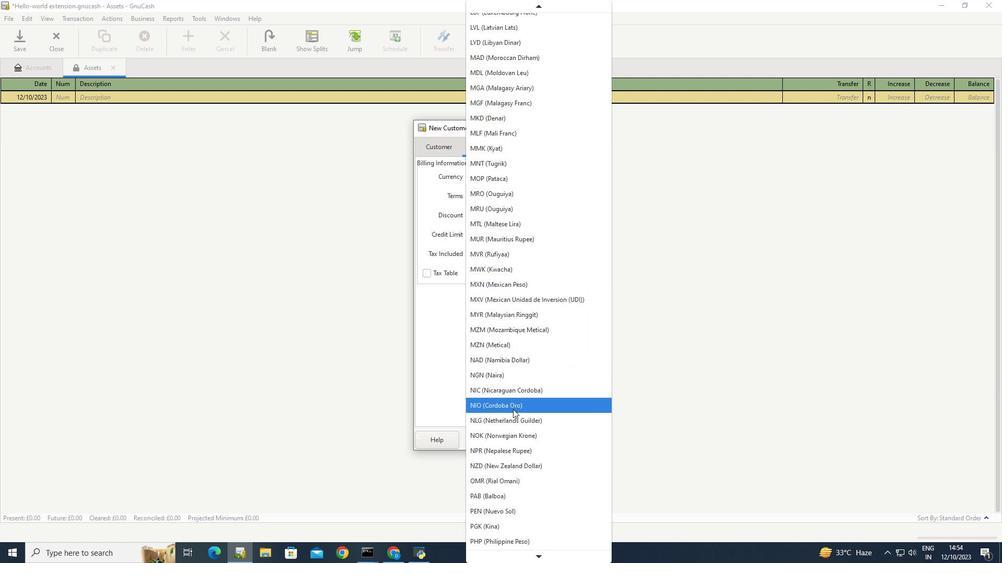 
Action: Mouse scrolled (513, 409) with delta (0, 0)
Screenshot: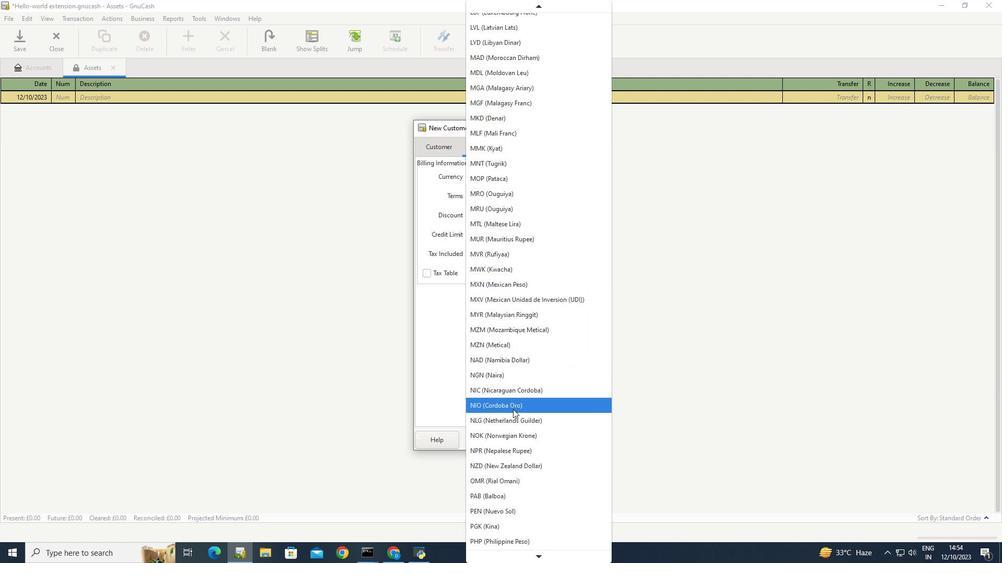 
Action: Mouse scrolled (513, 409) with delta (0, 0)
Screenshot: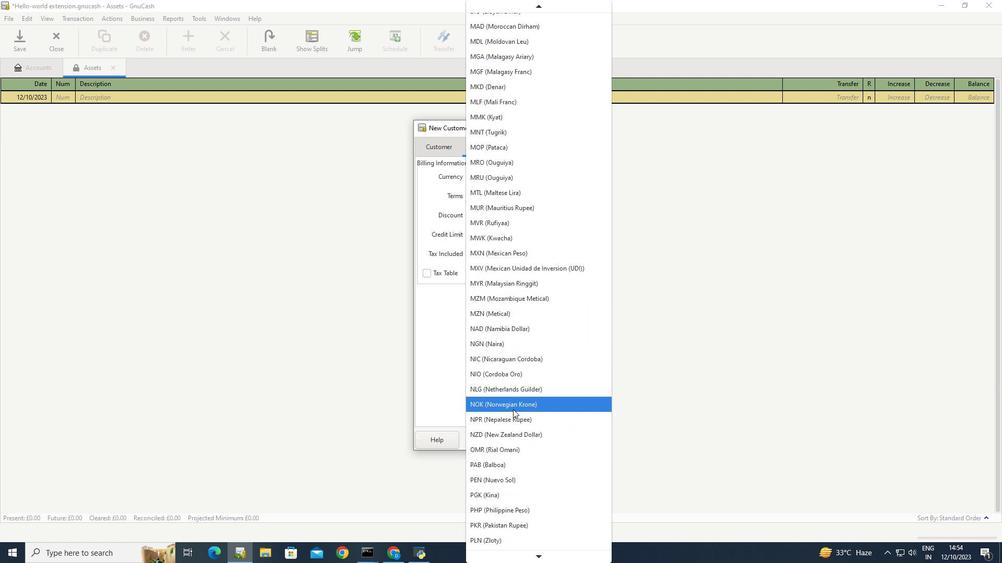 
Action: Mouse scrolled (513, 409) with delta (0, 0)
Screenshot: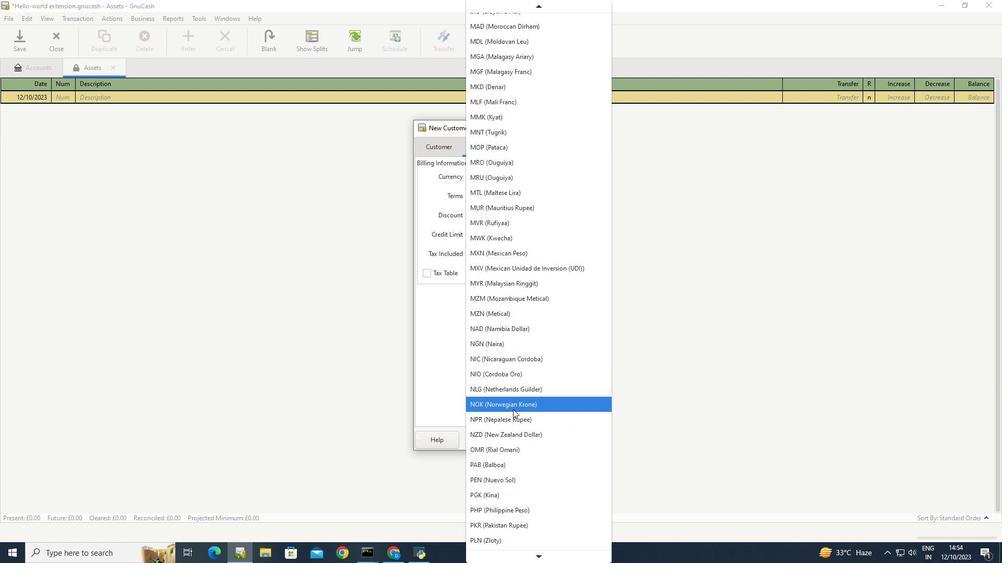 
Action: Mouse scrolled (513, 409) with delta (0, 0)
Screenshot: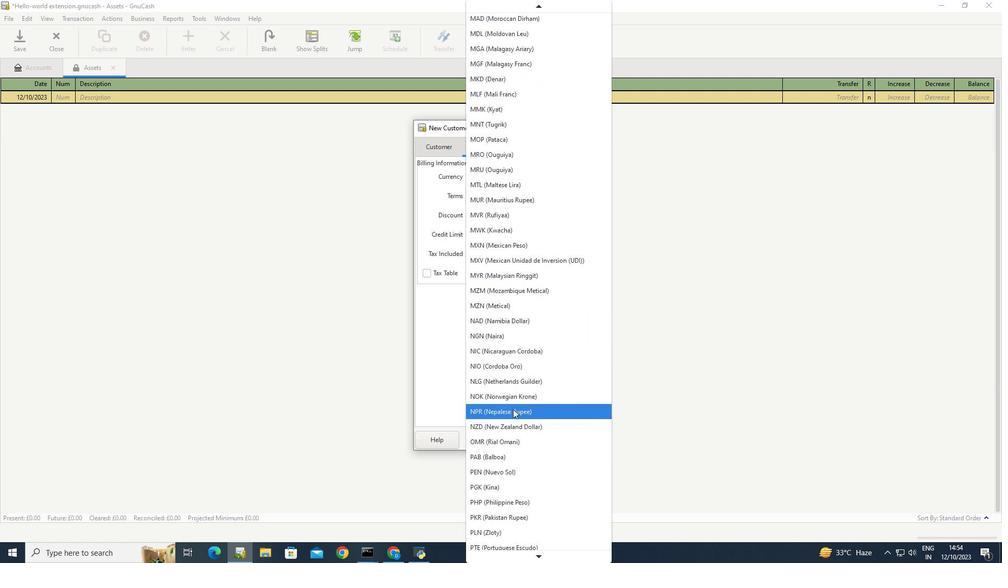 
Action: Mouse scrolled (513, 409) with delta (0, 0)
Screenshot: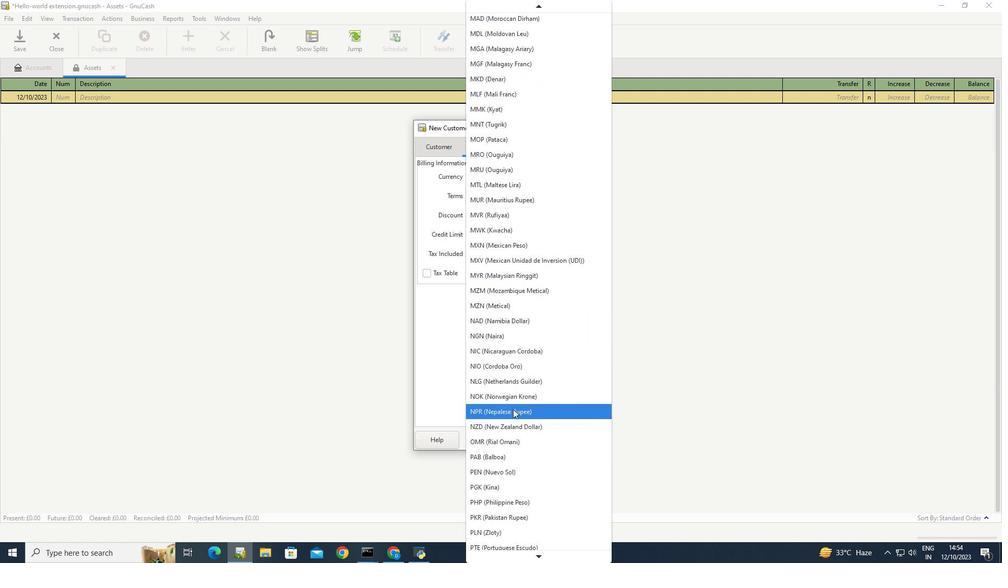 
Action: Mouse scrolled (513, 409) with delta (0, 0)
Screenshot: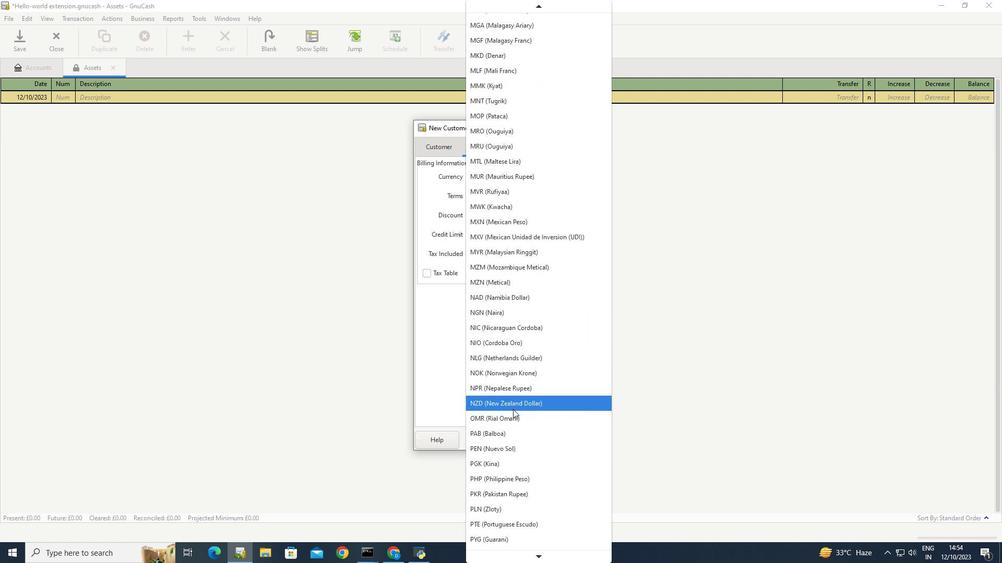 
Action: Mouse scrolled (513, 409) with delta (0, 0)
Screenshot: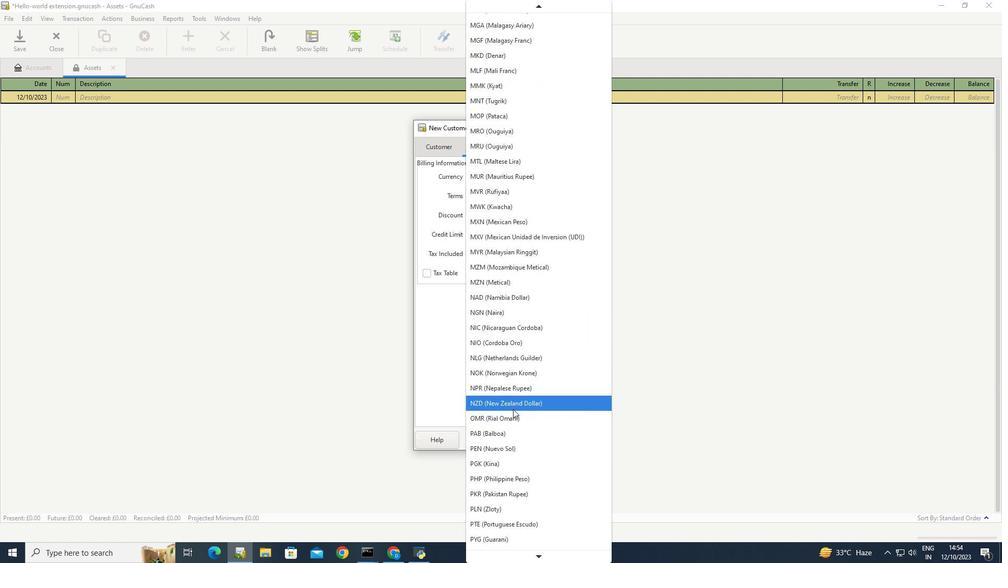 
Action: Mouse scrolled (513, 409) with delta (0, 0)
Screenshot: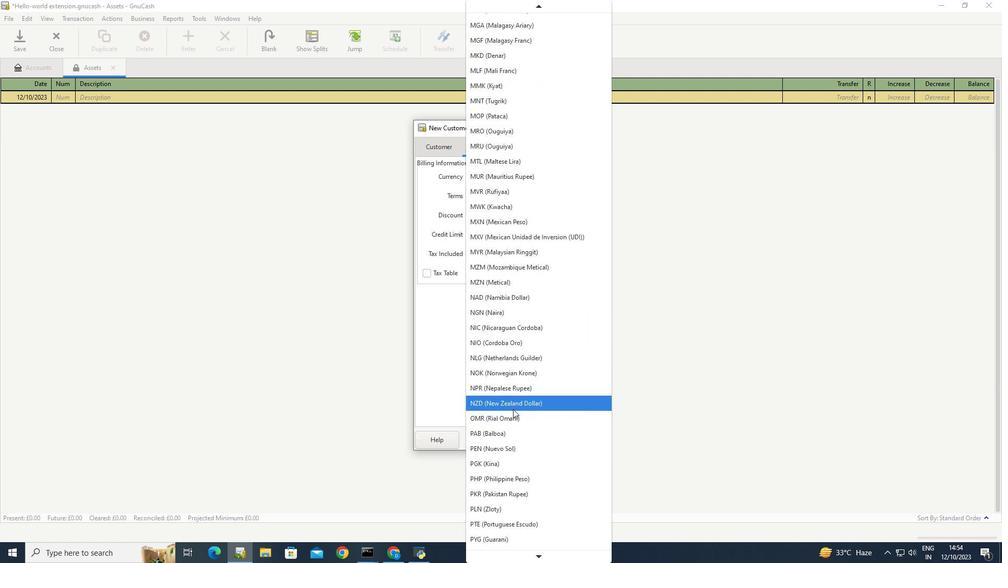 
Action: Mouse scrolled (513, 409) with delta (0, 0)
Screenshot: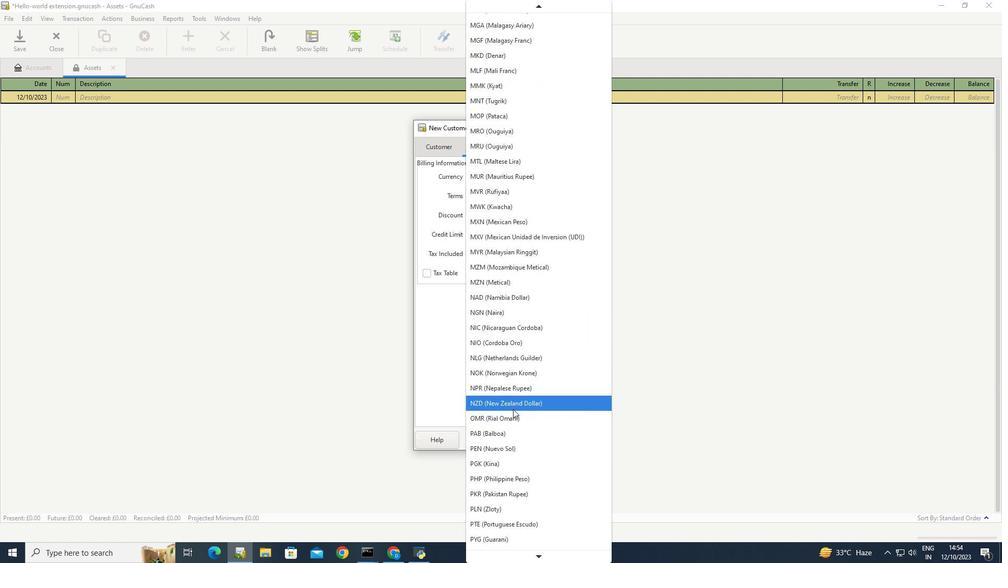 
Action: Mouse scrolled (513, 409) with delta (0, 0)
Screenshot: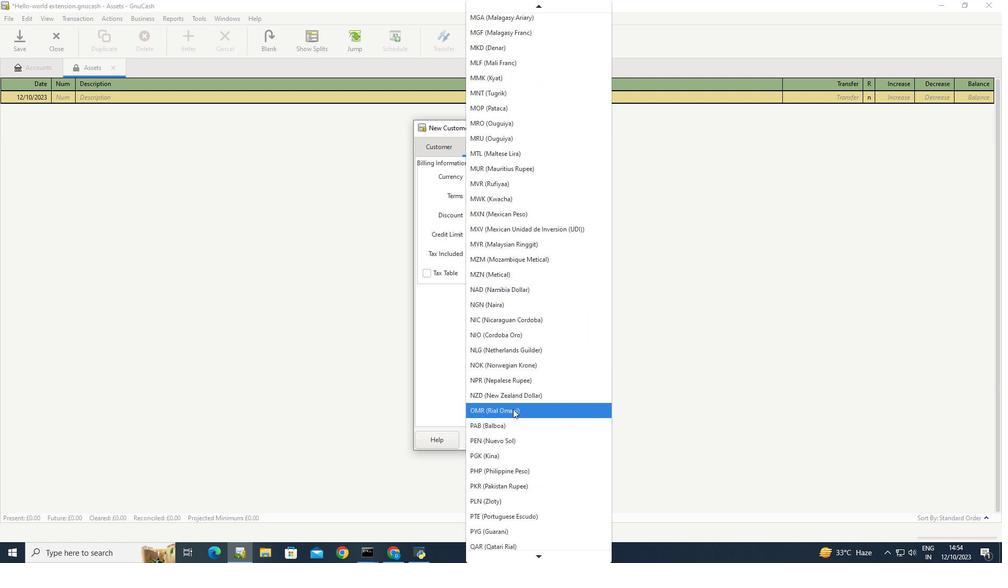 
Action: Mouse scrolled (513, 409) with delta (0, 0)
Screenshot: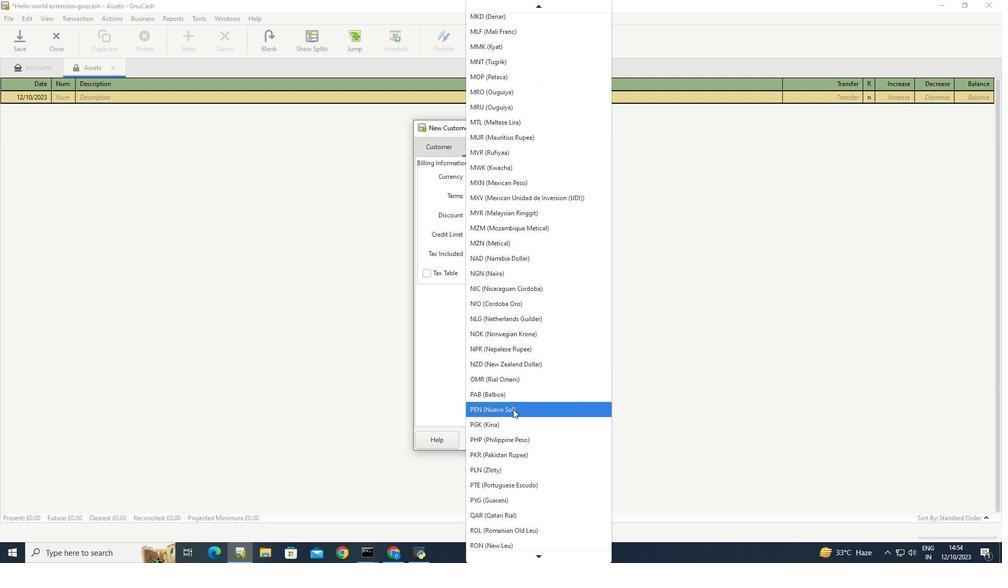 
Action: Mouse scrolled (513, 409) with delta (0, 0)
Screenshot: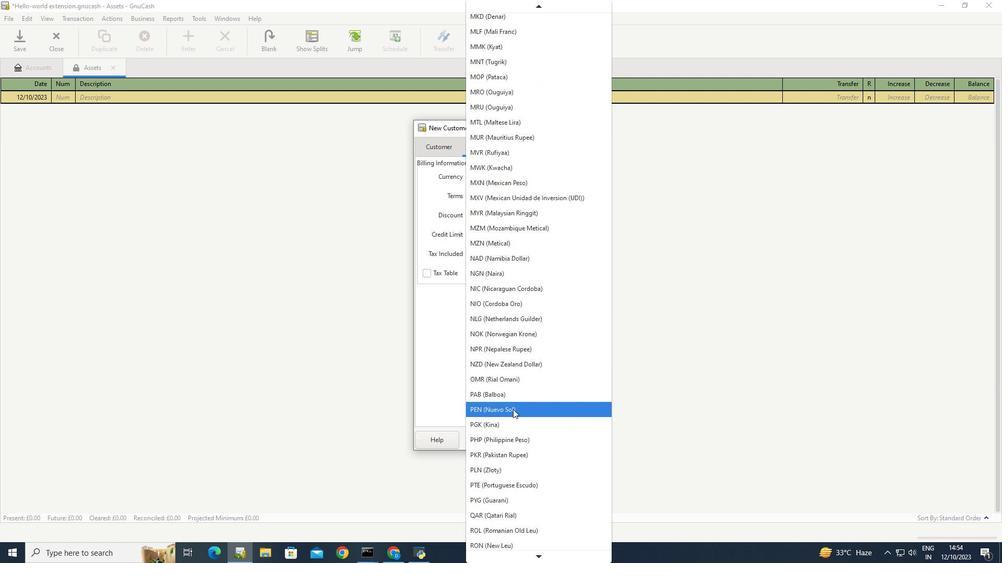 
Action: Mouse scrolled (513, 409) with delta (0, 0)
Screenshot: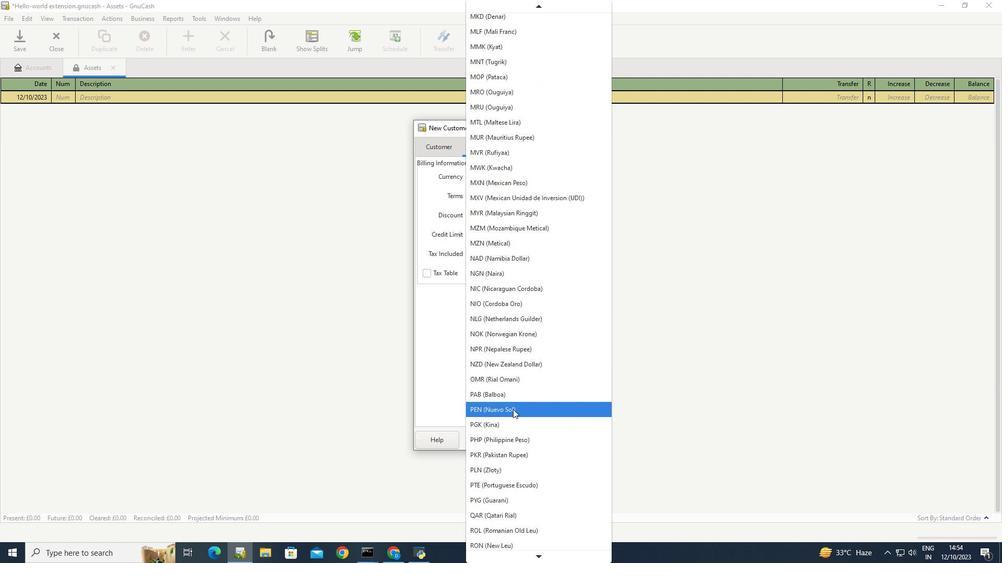 
Action: Mouse scrolled (513, 409) with delta (0, 0)
Screenshot: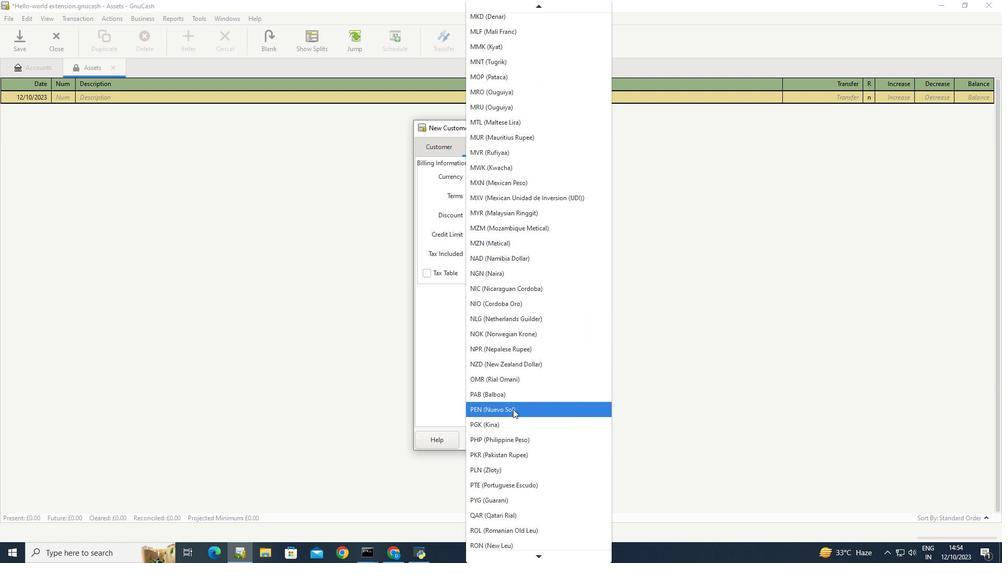 
Action: Mouse scrolled (513, 409) with delta (0, 0)
Screenshot: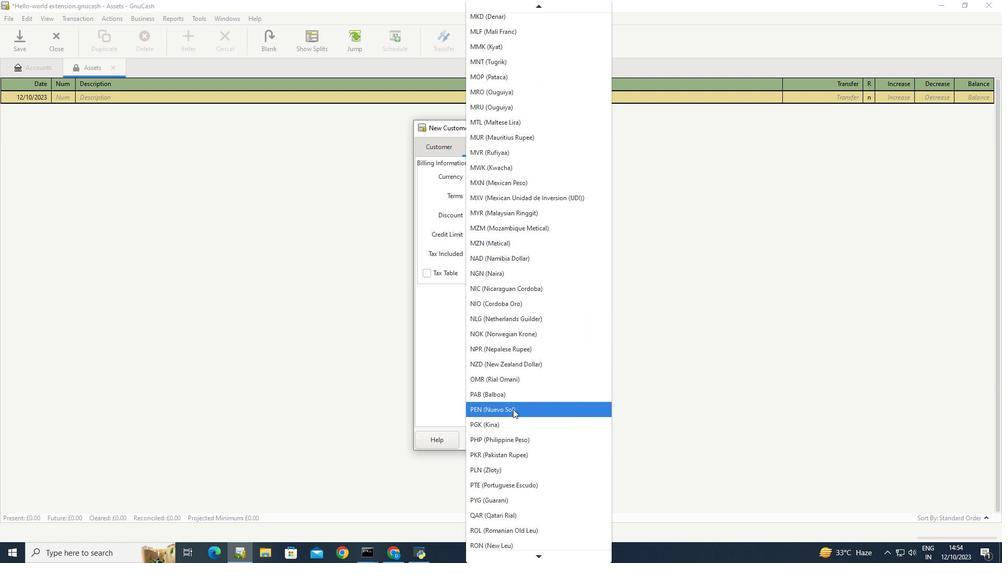 
Action: Mouse scrolled (513, 409) with delta (0, 0)
Screenshot: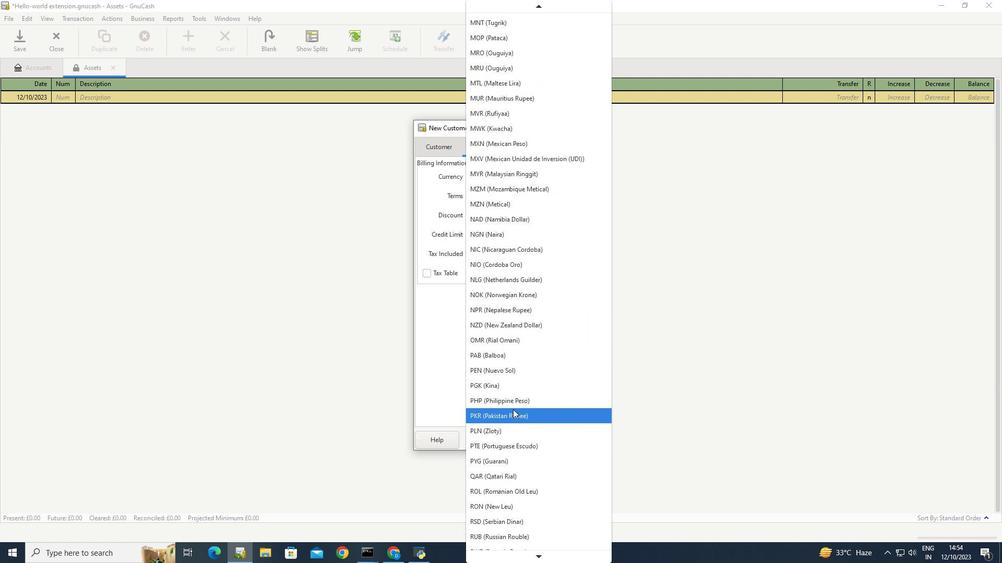
Action: Mouse scrolled (513, 409) with delta (0, 0)
Screenshot: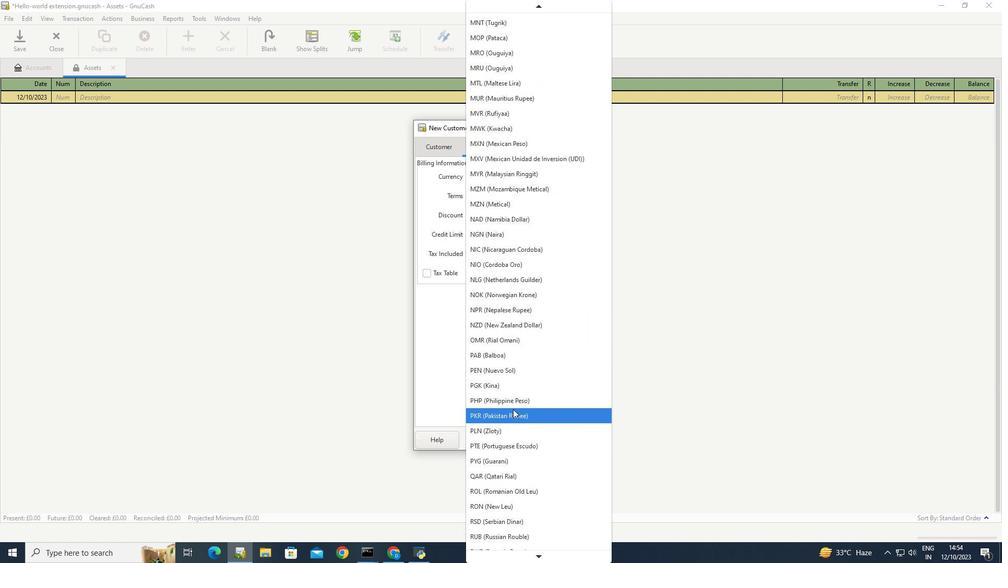 
Action: Mouse scrolled (513, 409) with delta (0, 0)
Screenshot: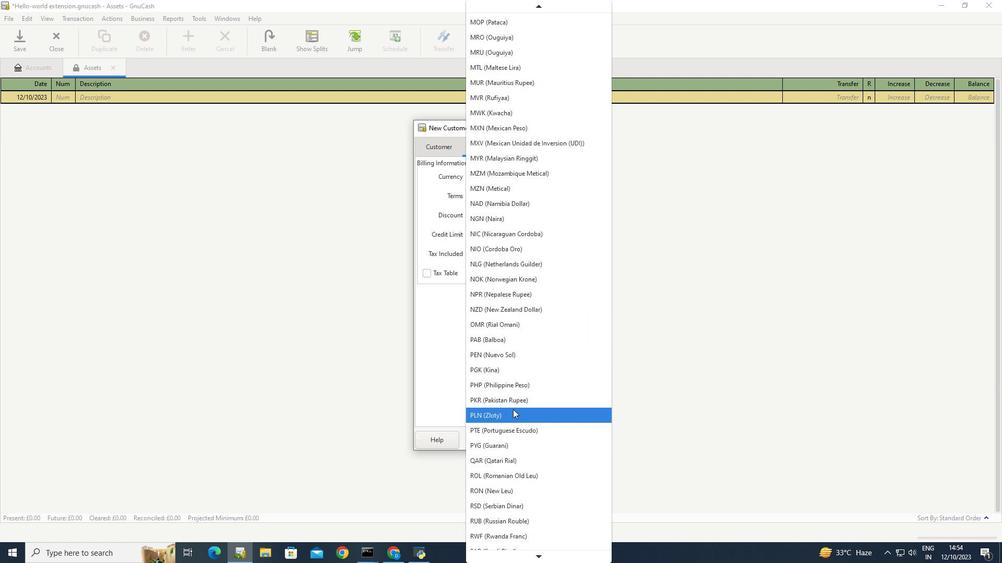 
Action: Mouse scrolled (513, 409) with delta (0, 0)
Screenshot: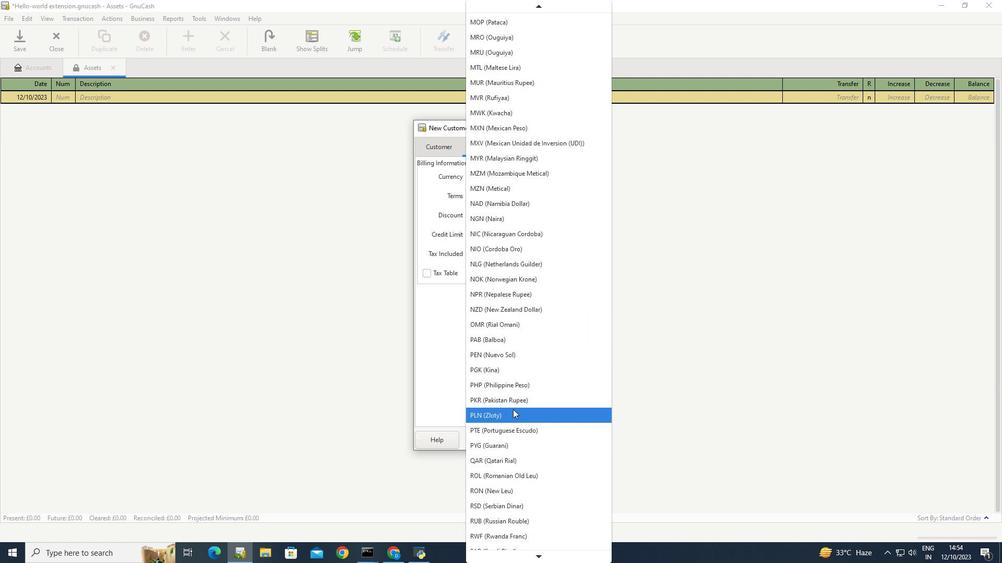
Action: Mouse scrolled (513, 409) with delta (0, 0)
Screenshot: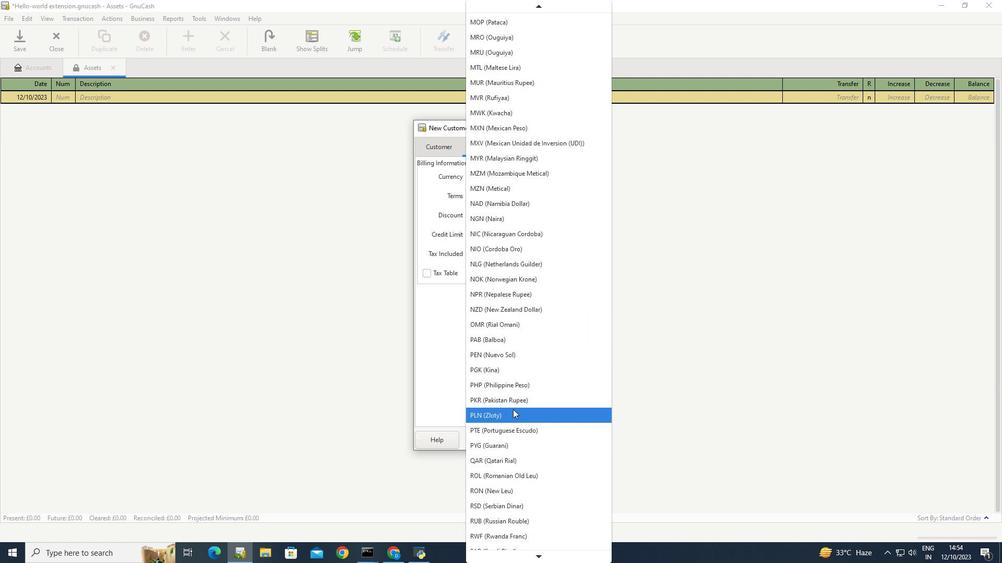 
Action: Mouse scrolled (513, 409) with delta (0, 0)
Screenshot: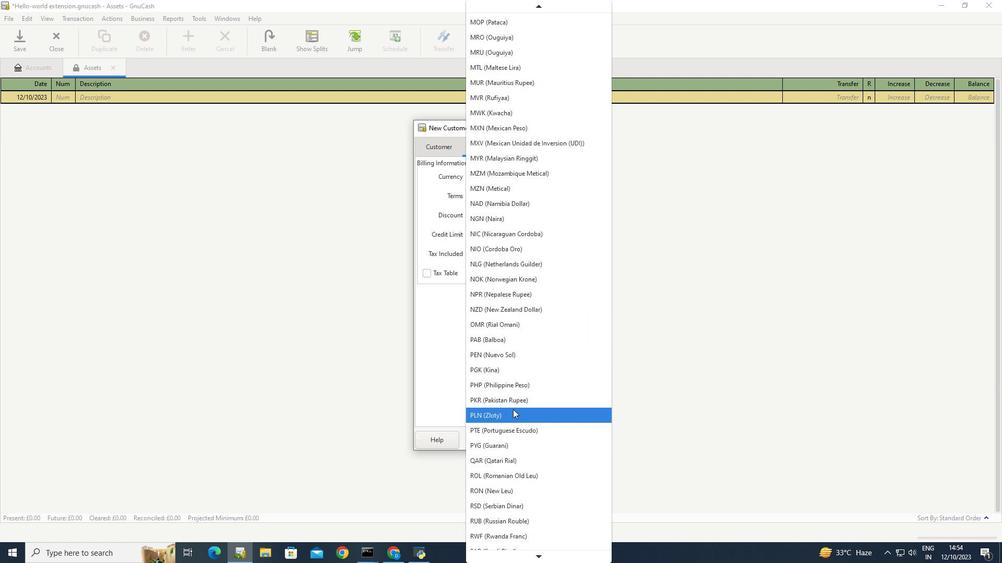 
Action: Mouse scrolled (513, 409) with delta (0, 0)
Screenshot: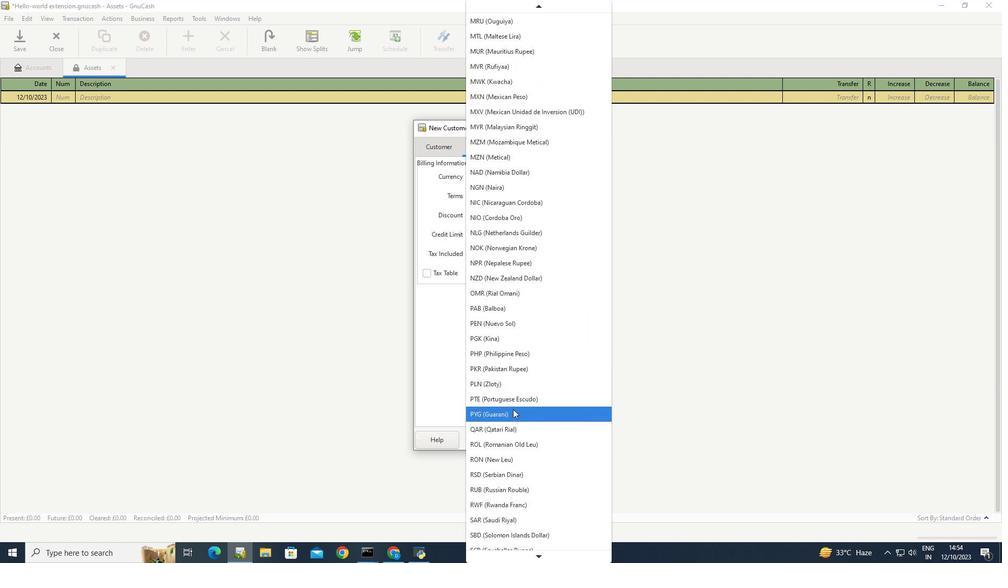 
Action: Mouse scrolled (513, 409) with delta (0, 0)
Screenshot: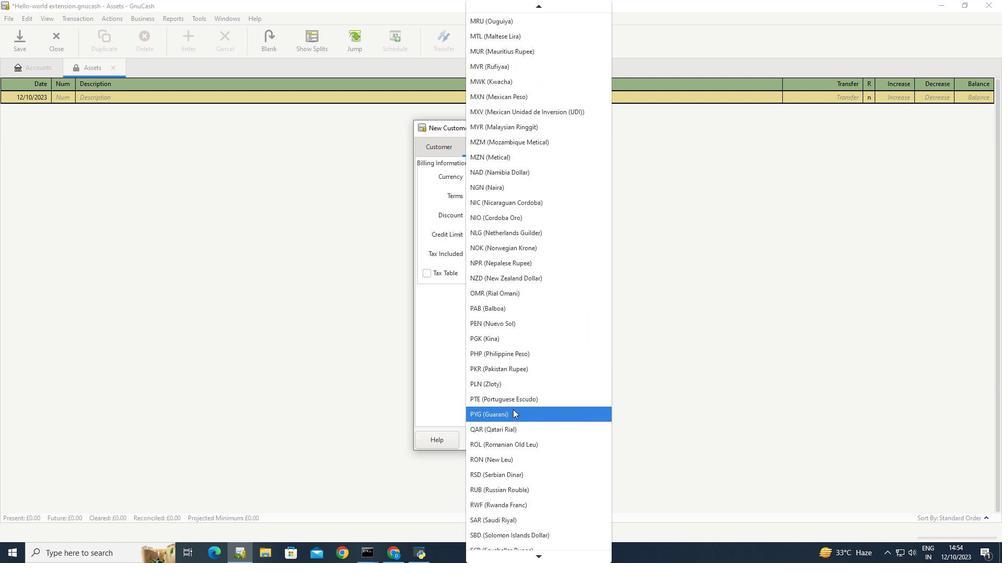 
Action: Mouse scrolled (513, 409) with delta (0, 0)
Screenshot: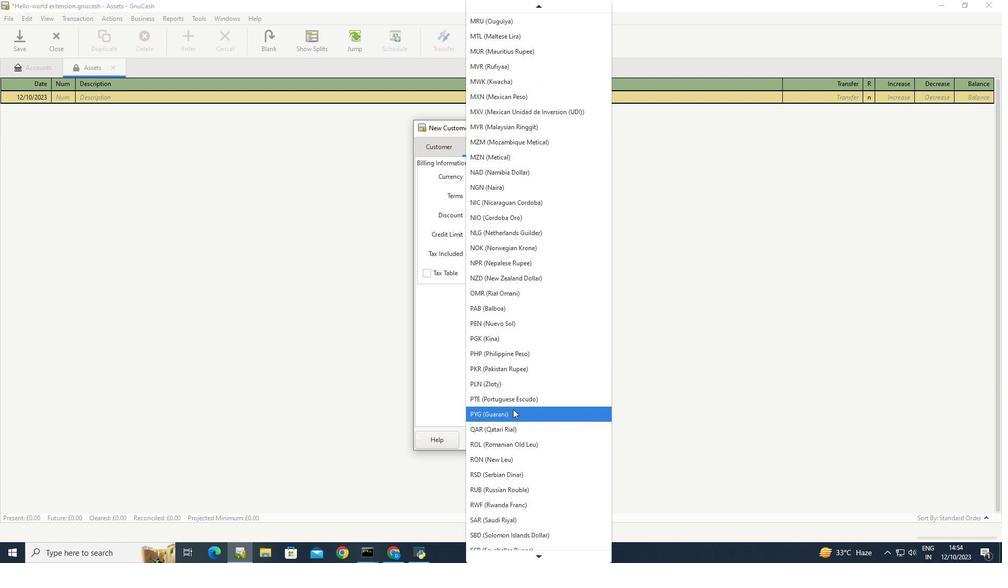 
Action: Mouse scrolled (513, 409) with delta (0, 0)
Screenshot: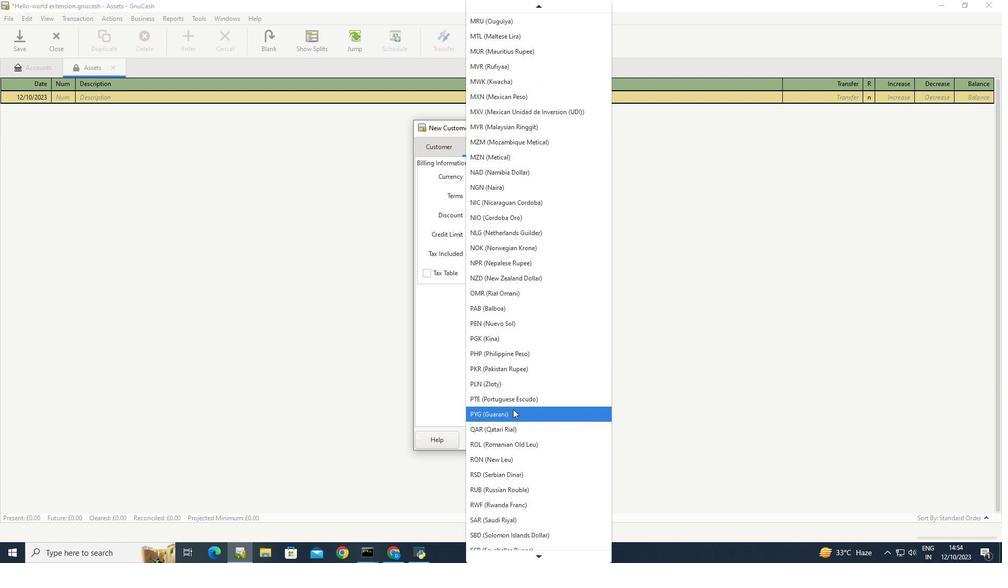 
Action: Mouse scrolled (513, 409) with delta (0, 0)
Screenshot: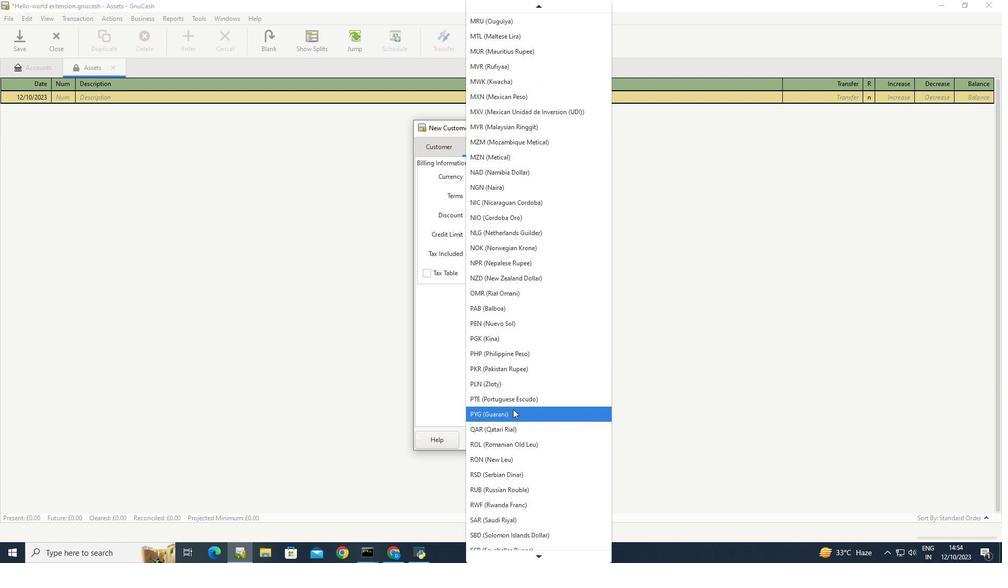 
Action: Mouse scrolled (513, 409) with delta (0, 0)
Screenshot: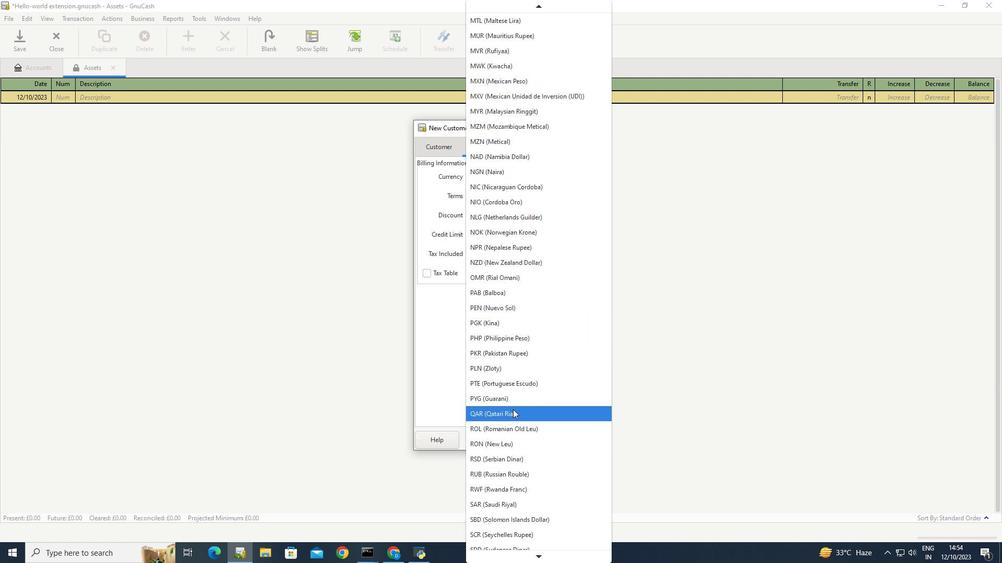 
Action: Mouse scrolled (513, 409) with delta (0, 0)
Screenshot: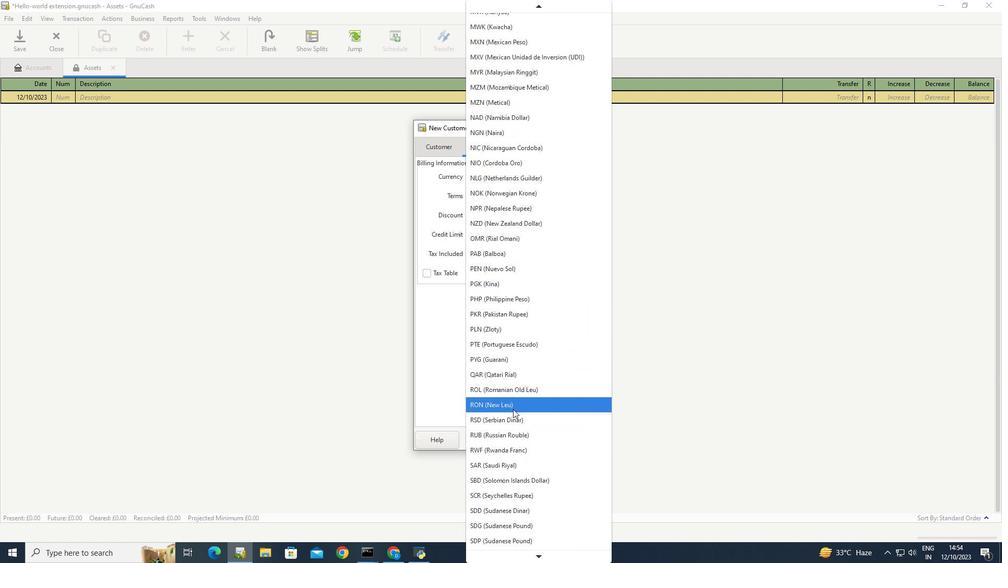 
Action: Mouse scrolled (513, 409) with delta (0, 0)
Screenshot: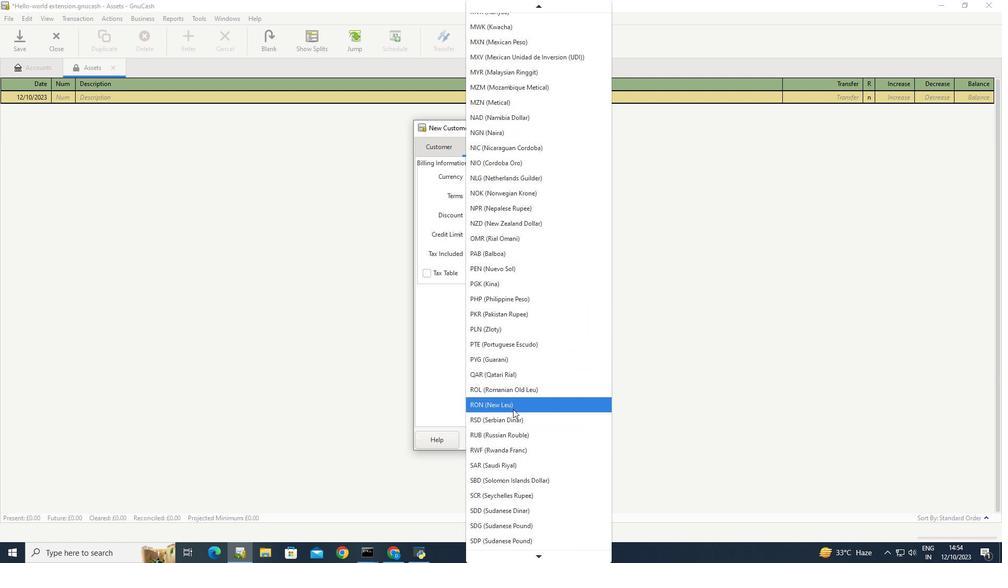 
Action: Mouse scrolled (513, 409) with delta (0, 0)
Screenshot: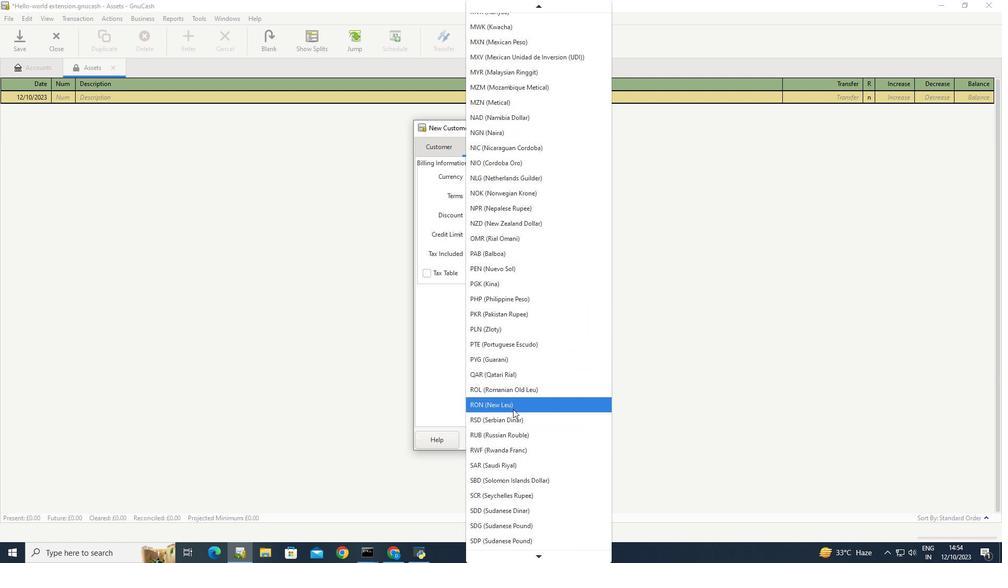 
Action: Mouse scrolled (513, 409) with delta (0, 0)
Screenshot: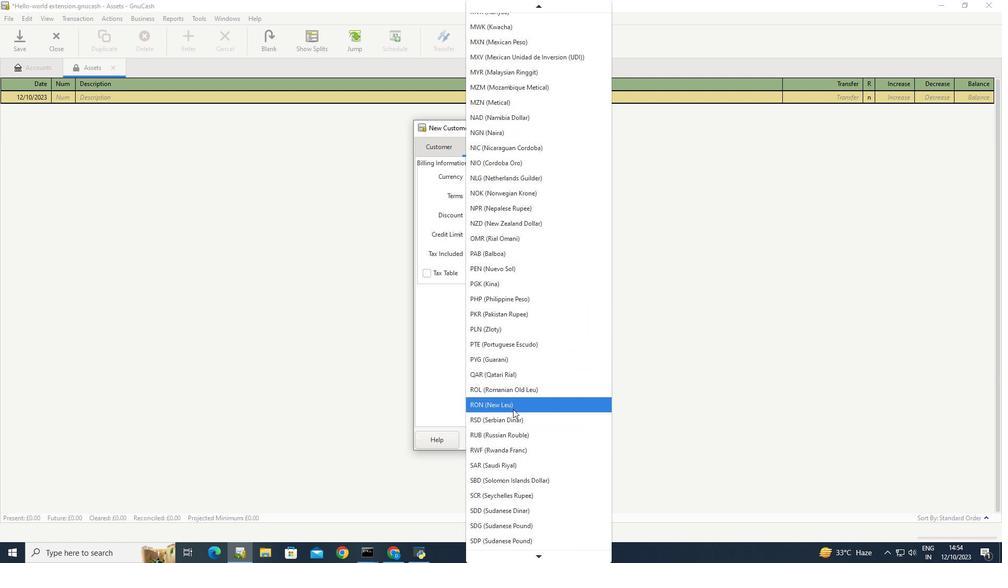 
Action: Mouse scrolled (513, 409) with delta (0, 0)
Screenshot: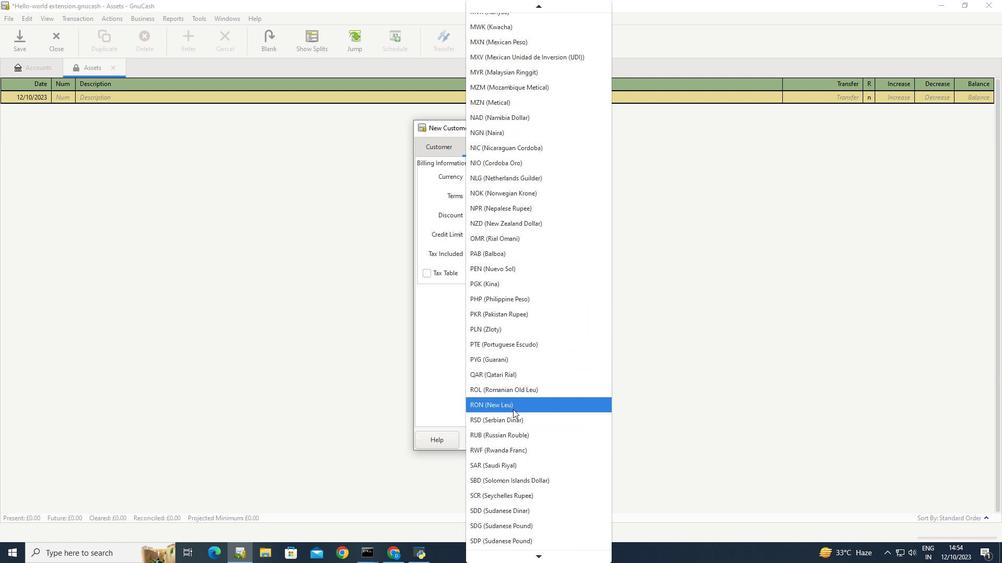 
Action: Mouse scrolled (513, 409) with delta (0, 0)
Screenshot: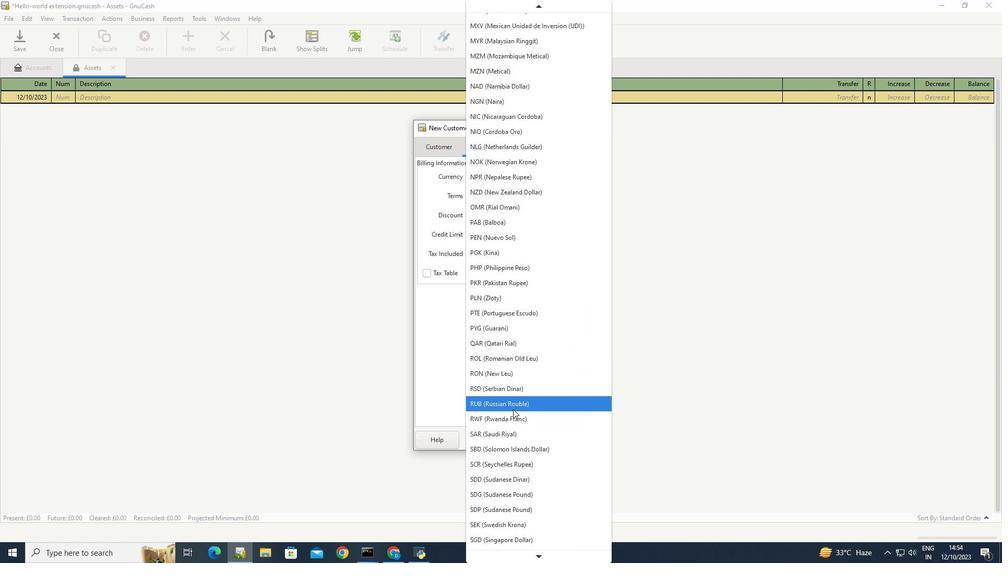 
Action: Mouse scrolled (513, 409) with delta (0, 0)
Screenshot: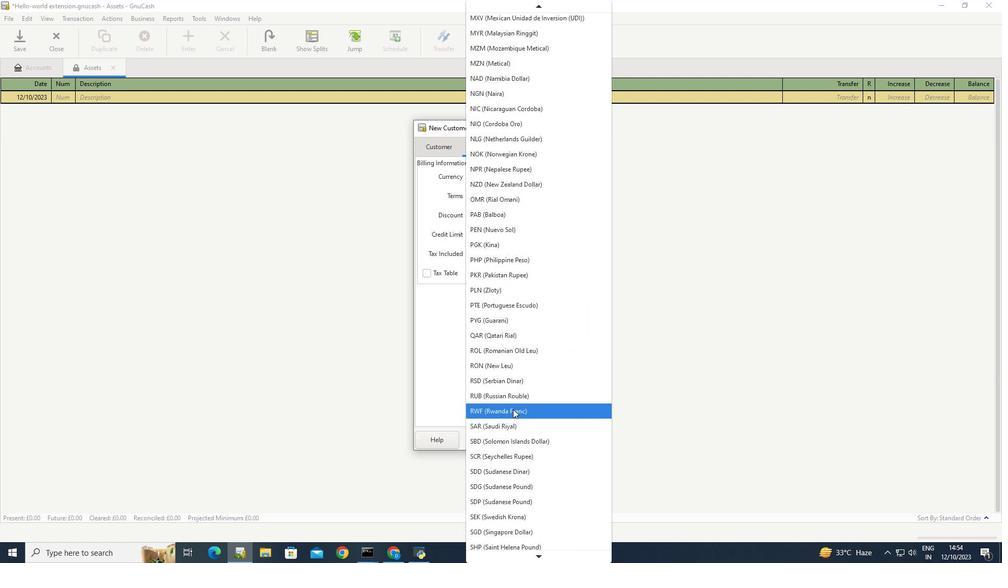 
Action: Mouse scrolled (513, 409) with delta (0, 0)
Screenshot: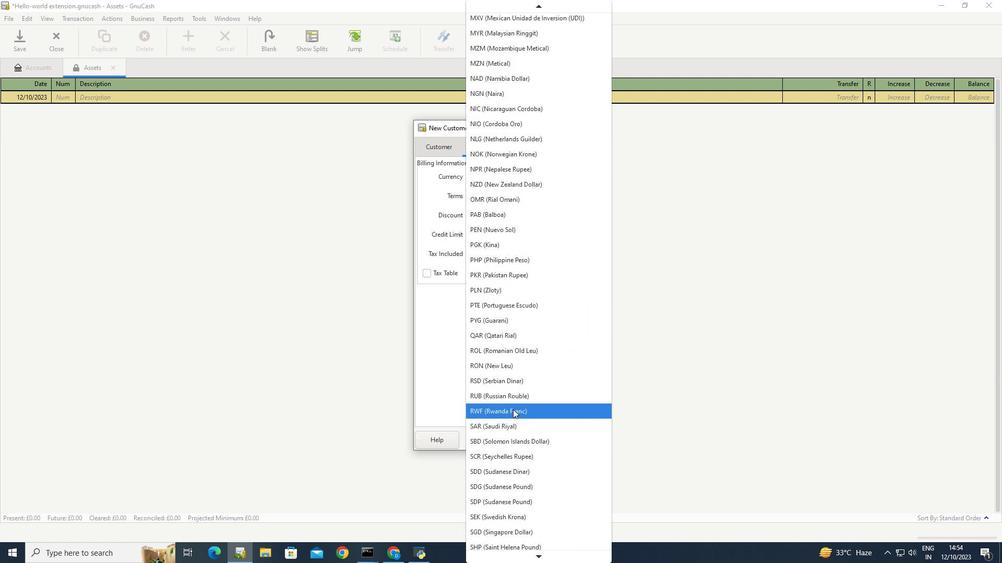 
Action: Mouse scrolled (513, 409) with delta (0, 0)
Screenshot: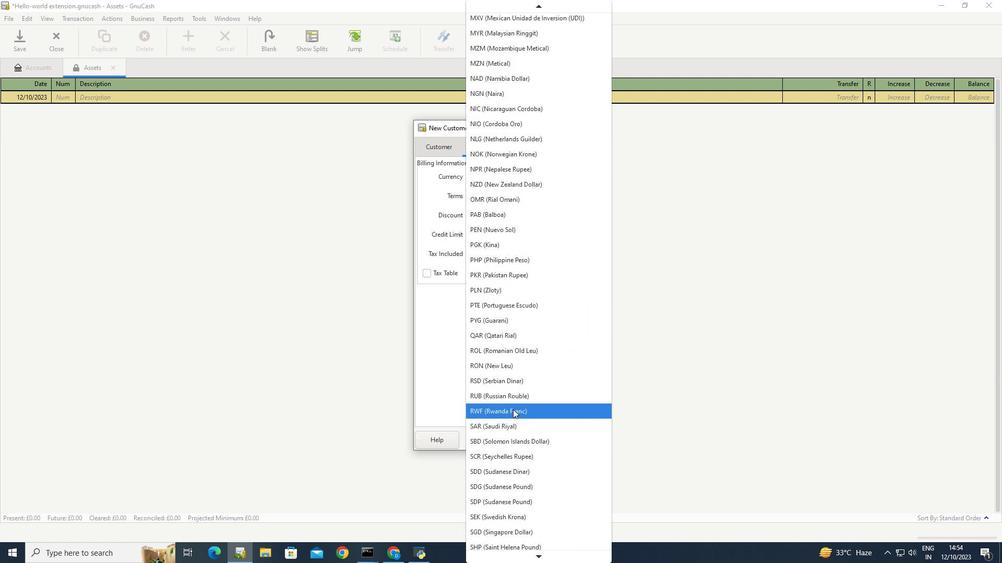
Action: Mouse scrolled (513, 409) with delta (0, 0)
Screenshot: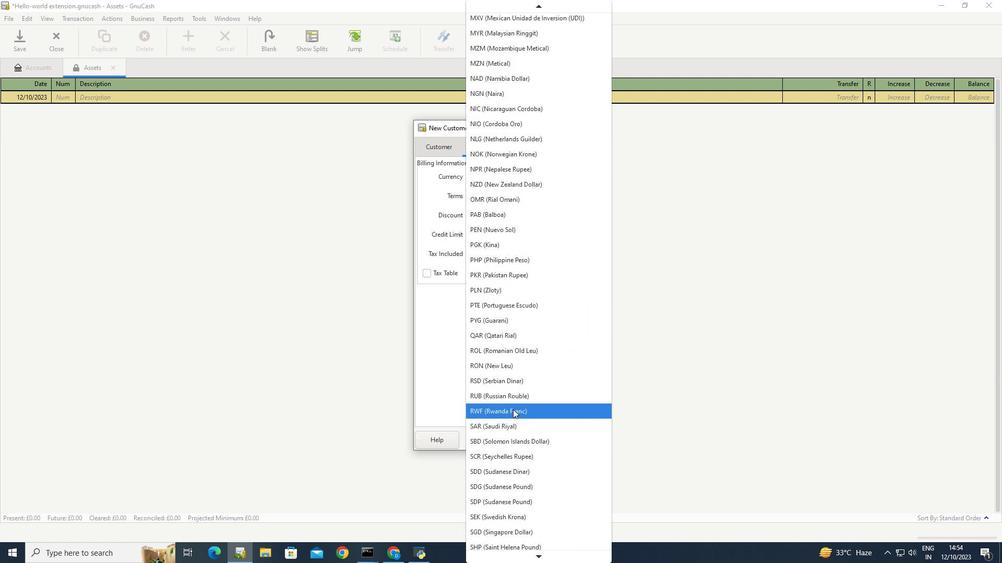 
Action: Mouse scrolled (513, 409) with delta (0, 0)
Screenshot: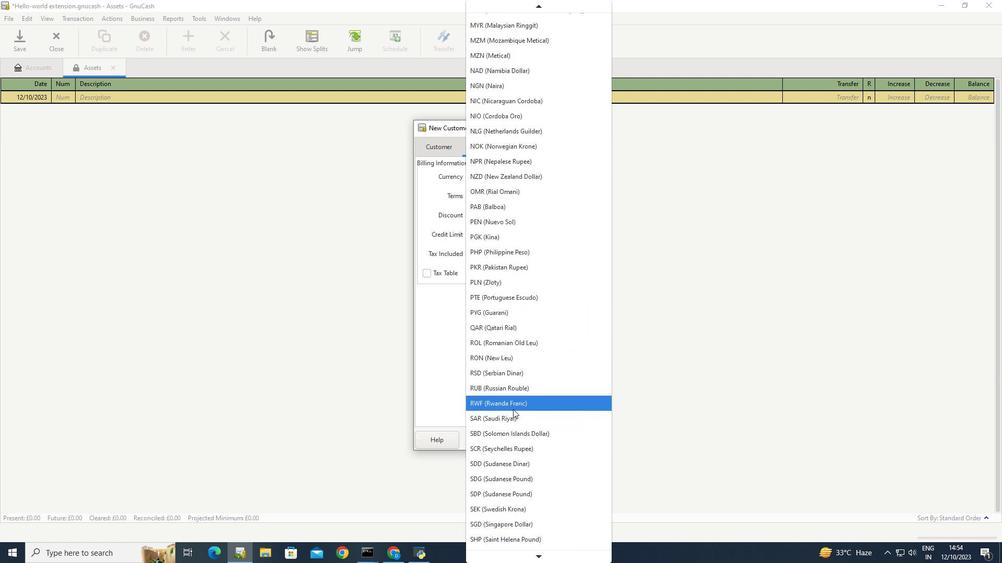 
Action: Mouse scrolled (513, 409) with delta (0, 0)
Screenshot: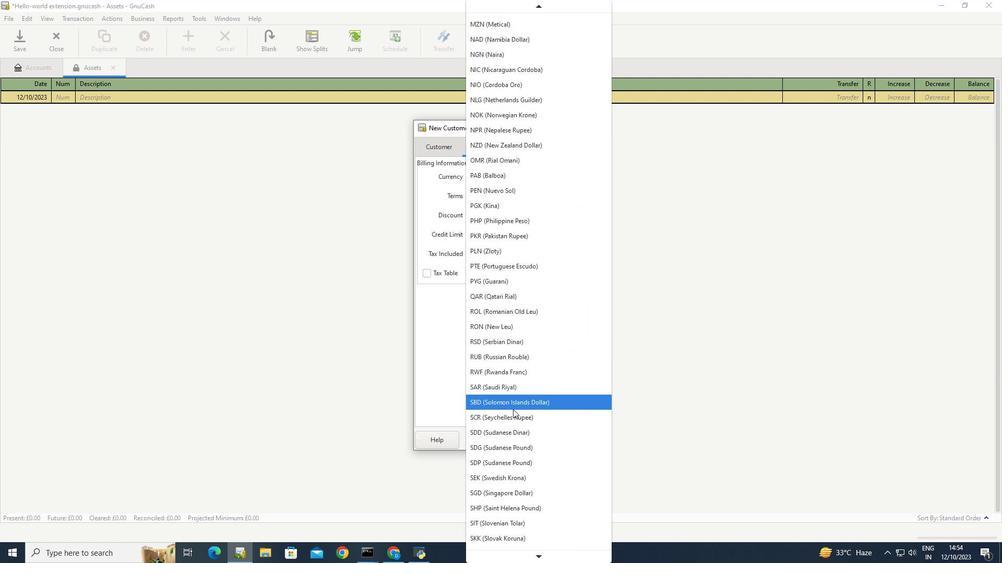 
Action: Mouse scrolled (513, 409) with delta (0, 0)
Screenshot: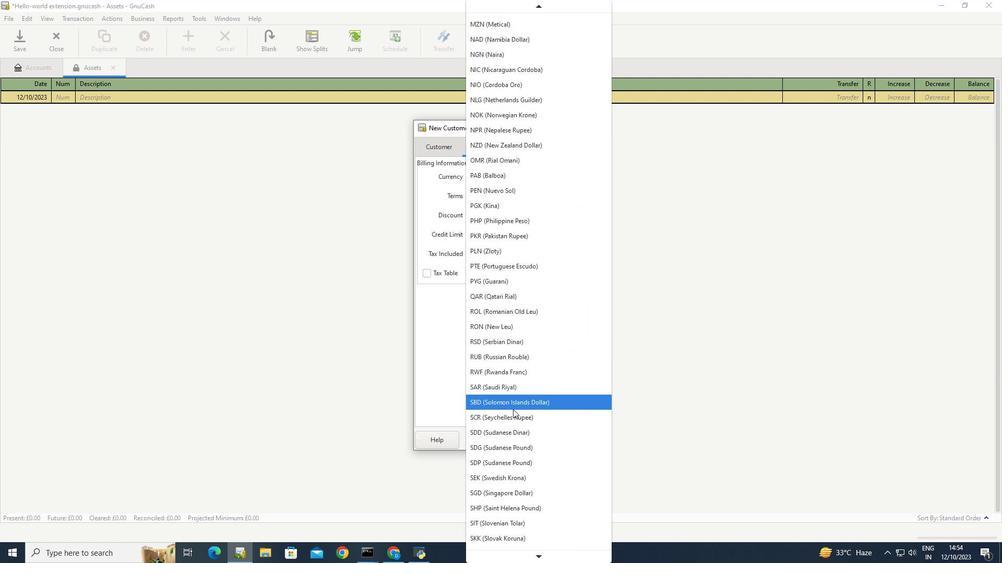 
Action: Mouse scrolled (513, 409) with delta (0, 0)
Screenshot: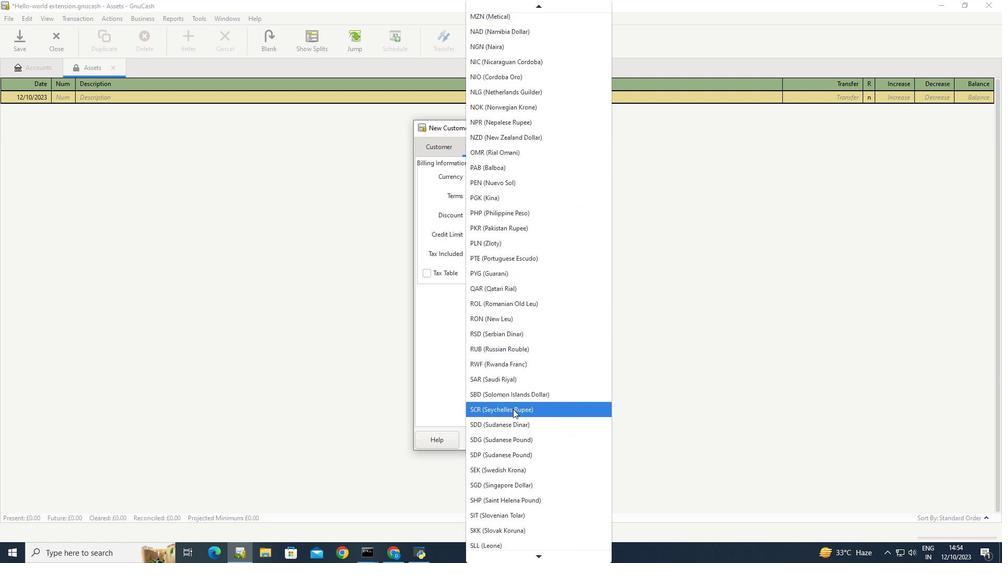 
Action: Mouse scrolled (513, 409) with delta (0, 0)
Screenshot: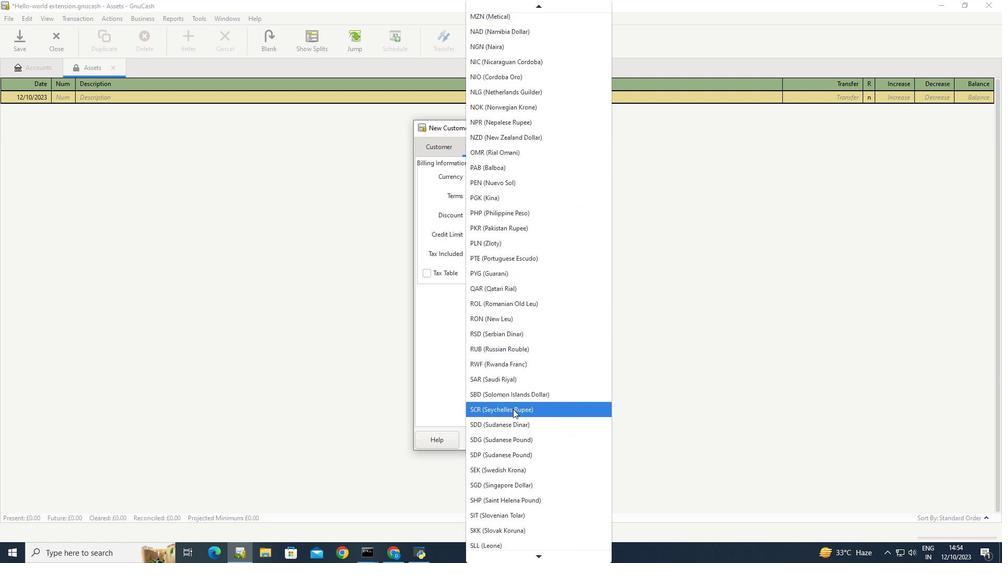 
Action: Mouse scrolled (513, 409) with delta (0, 0)
Screenshot: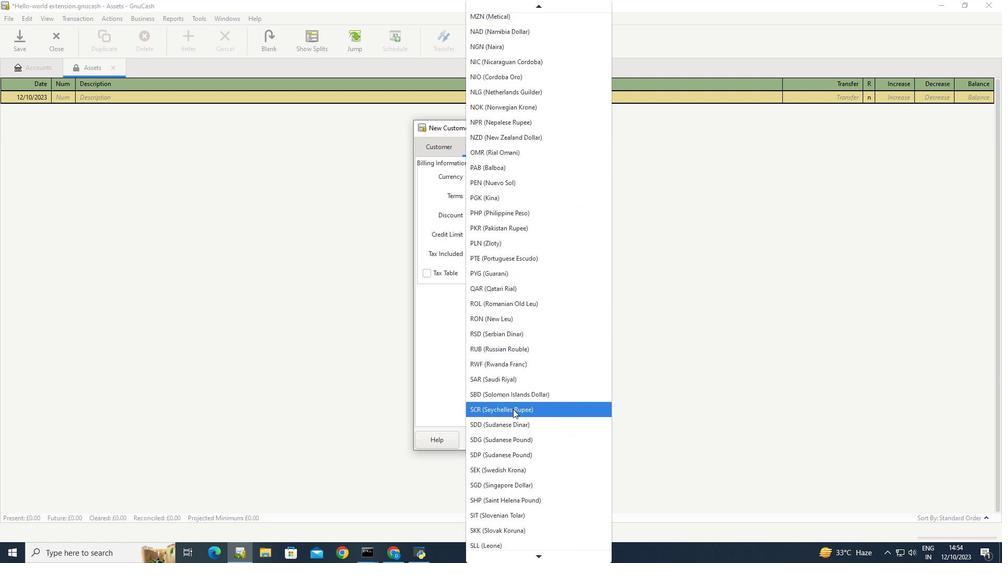 
Action: Mouse scrolled (513, 409) with delta (0, 0)
Screenshot: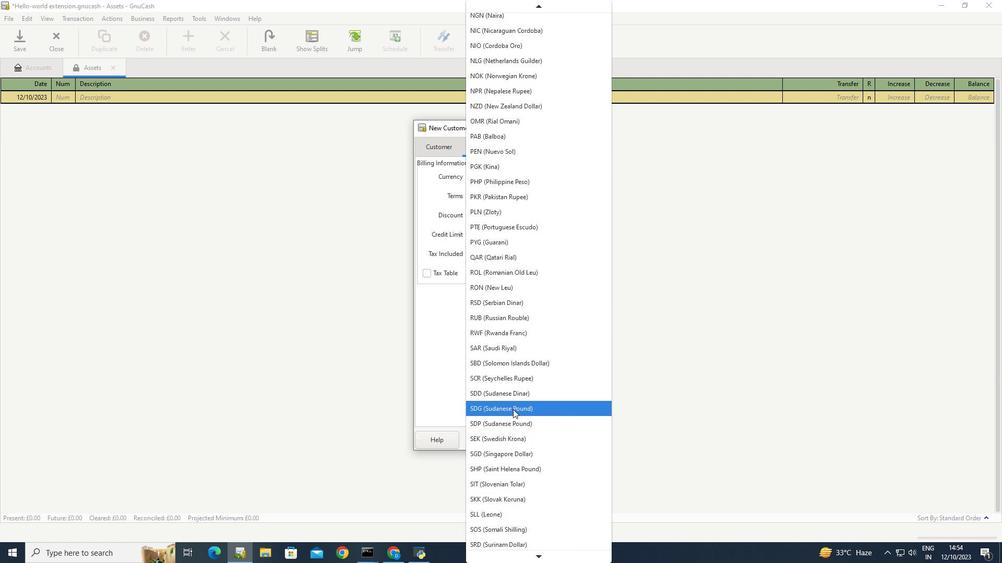 
Action: Mouse scrolled (513, 409) with delta (0, 0)
Screenshot: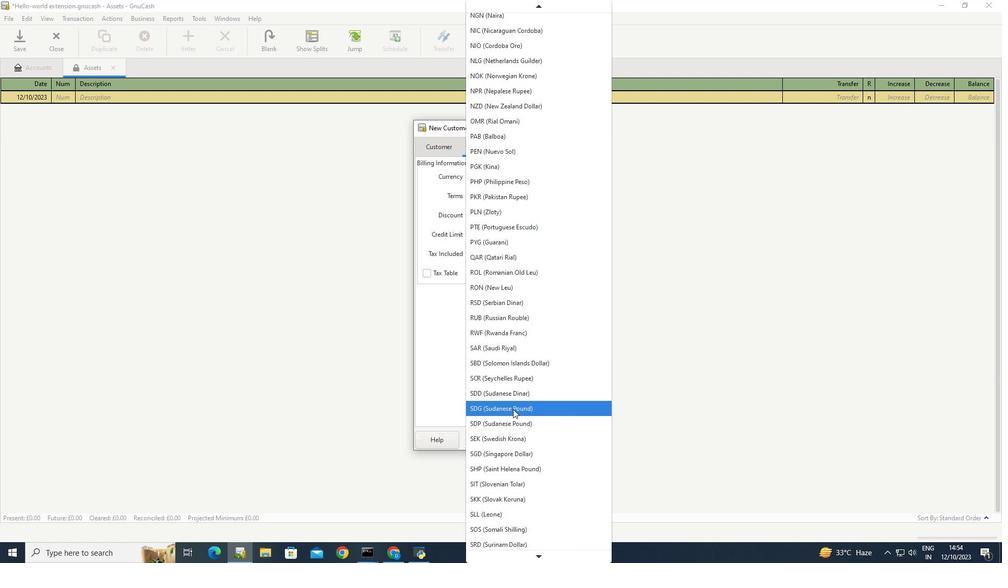 
Action: Mouse scrolled (513, 409) with delta (0, 0)
Screenshot: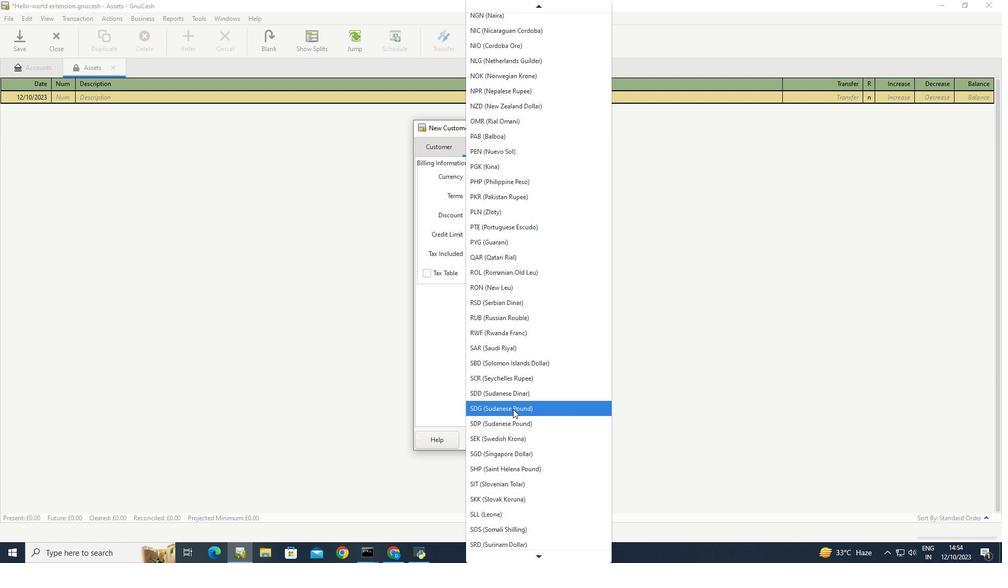 
Action: Mouse scrolled (513, 409) with delta (0, 0)
Screenshot: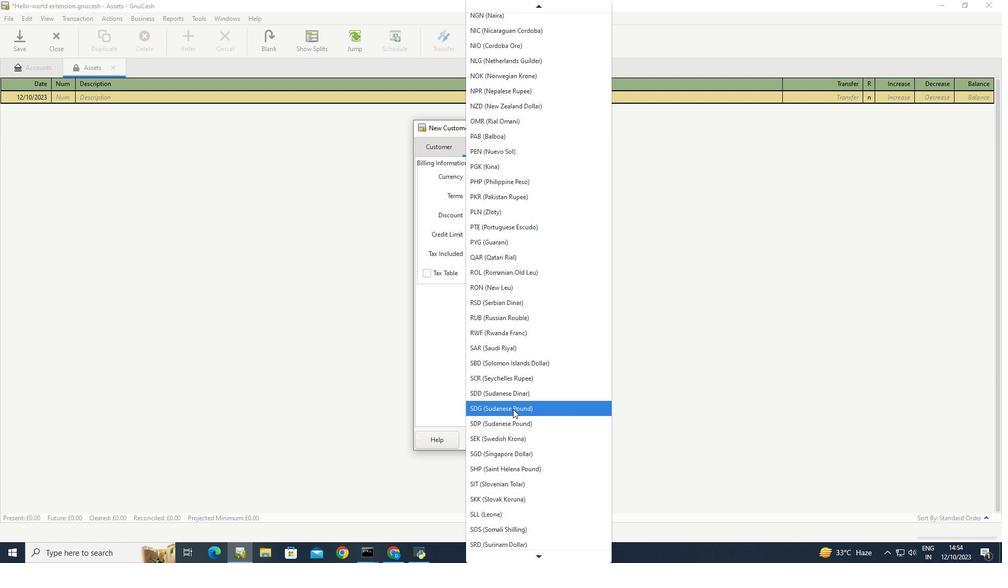 
Action: Mouse scrolled (513, 409) with delta (0, 0)
Screenshot: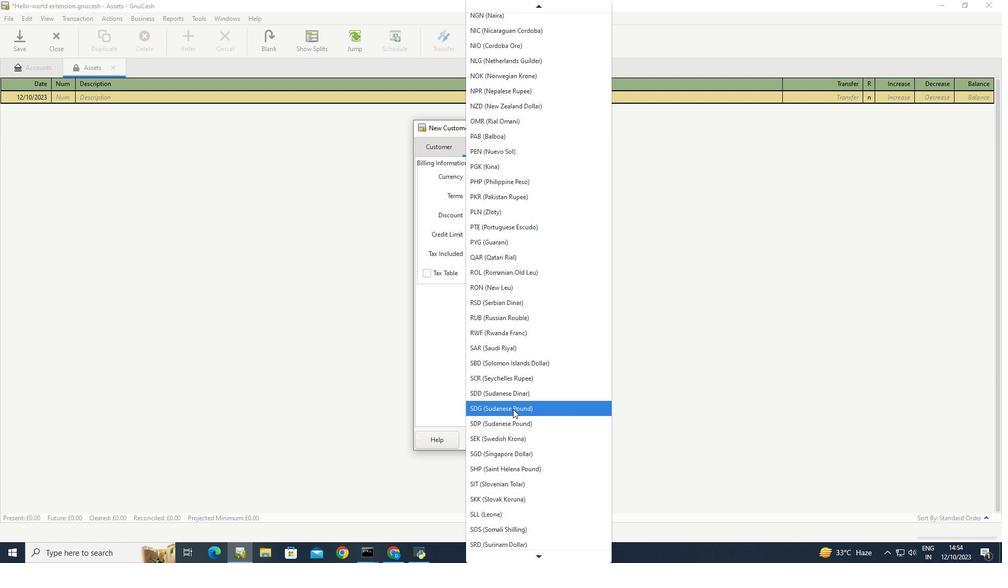 
Action: Mouse scrolled (513, 409) with delta (0, 0)
Screenshot: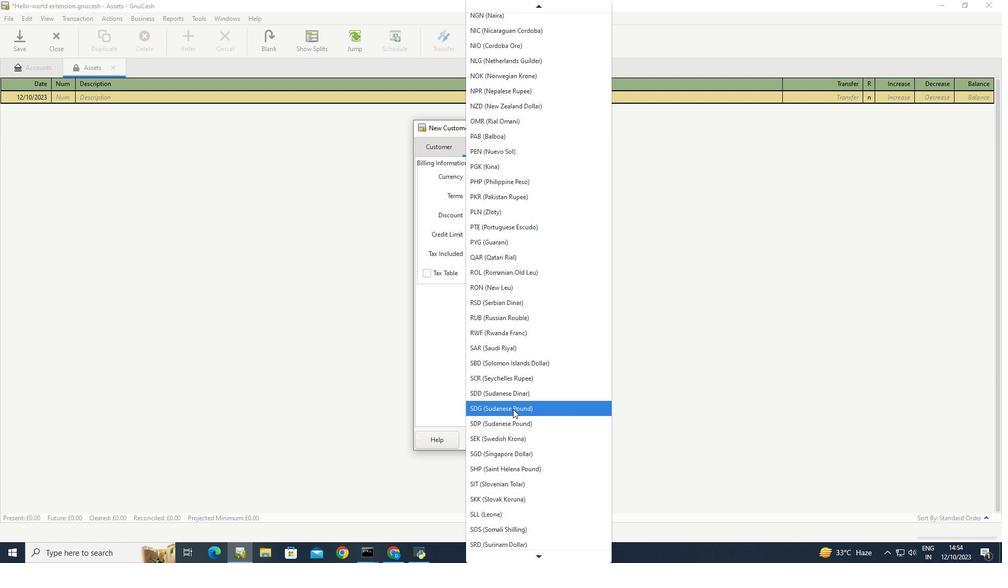 
Action: Mouse scrolled (513, 409) with delta (0, 0)
Screenshot: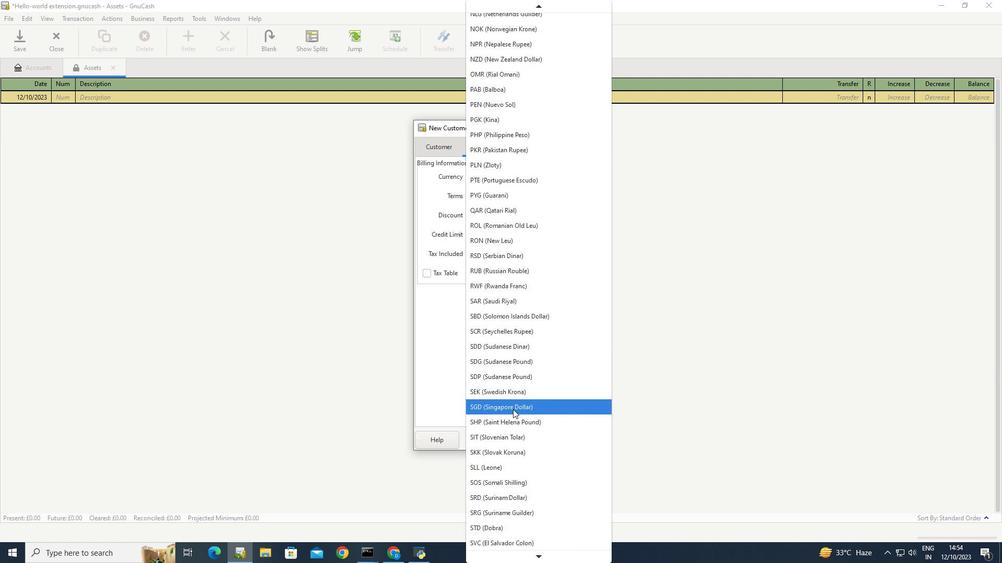 
Action: Mouse scrolled (513, 409) with delta (0, 0)
Screenshot: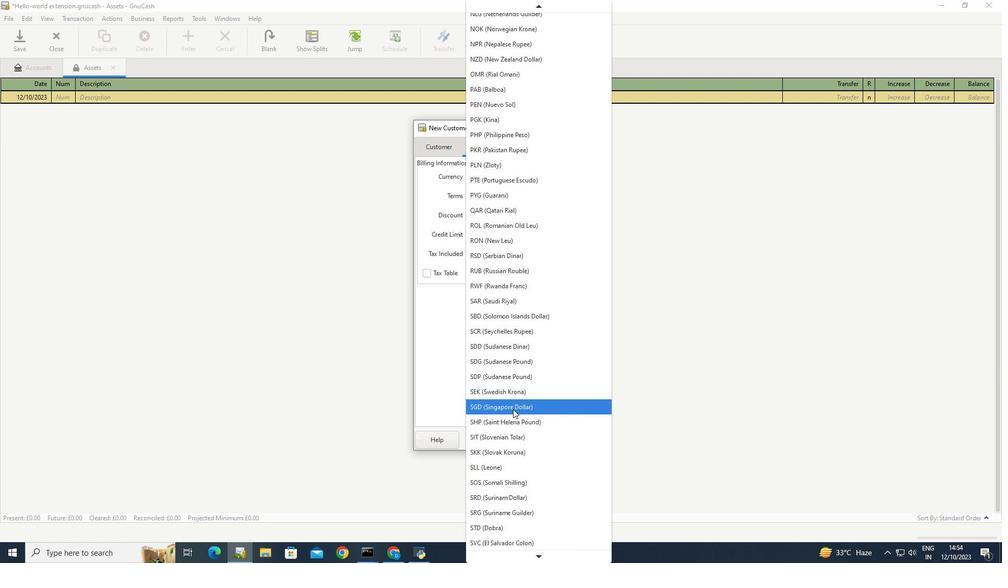 
Action: Mouse scrolled (513, 409) with delta (0, 0)
Screenshot: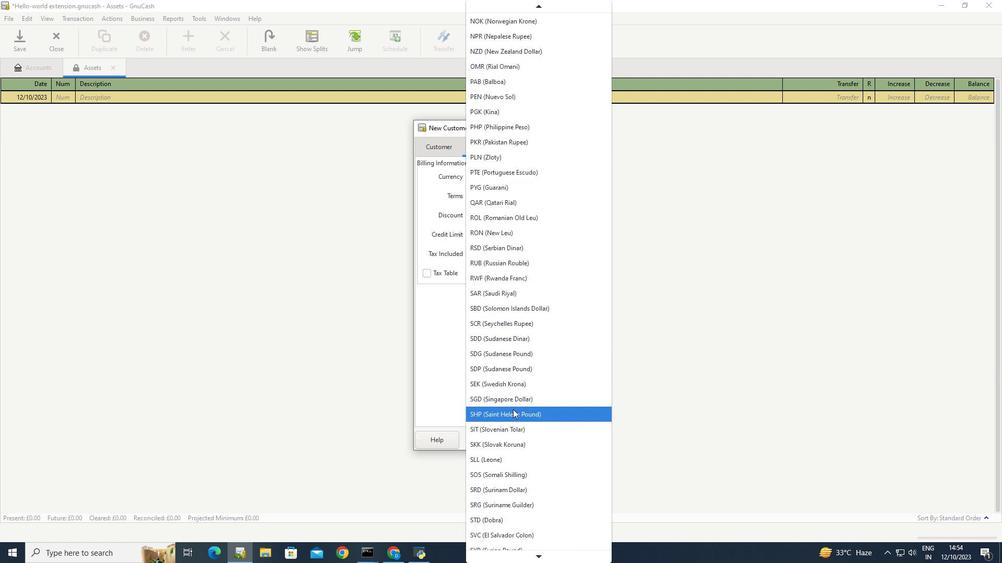 
Action: Mouse scrolled (513, 409) with delta (0, 0)
Screenshot: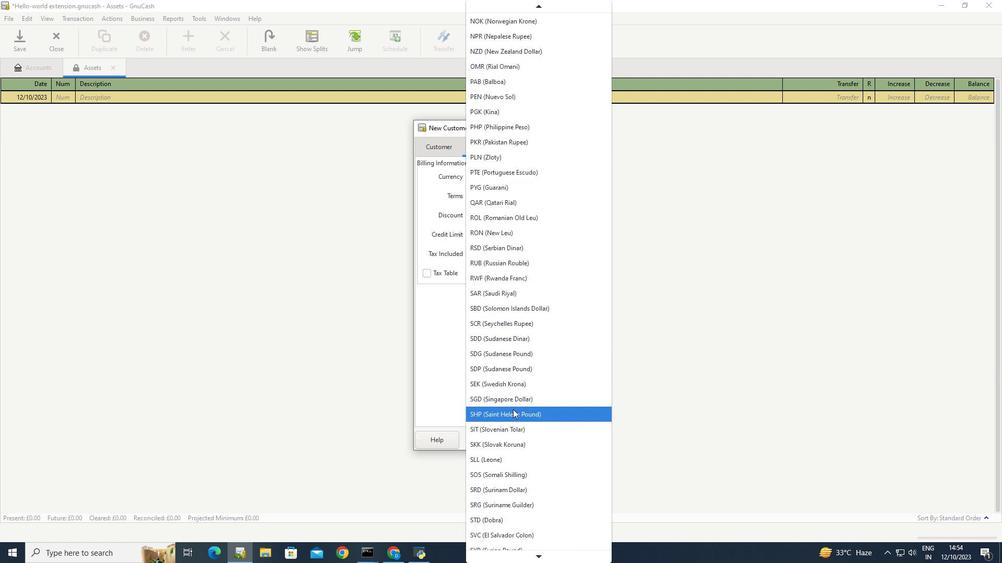 
Action: Mouse scrolled (513, 409) with delta (0, 0)
Screenshot: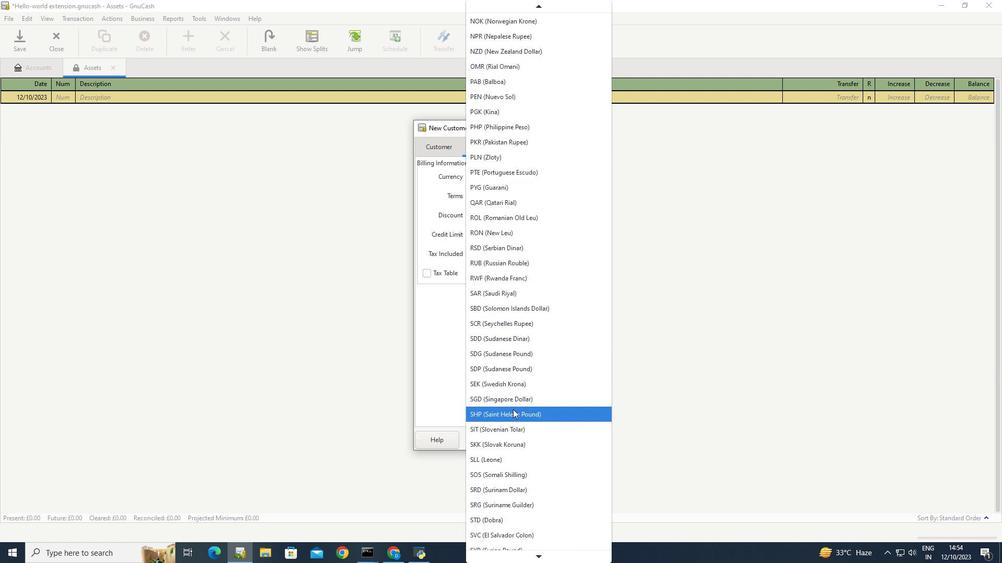 
Action: Mouse scrolled (513, 409) with delta (0, 0)
Screenshot: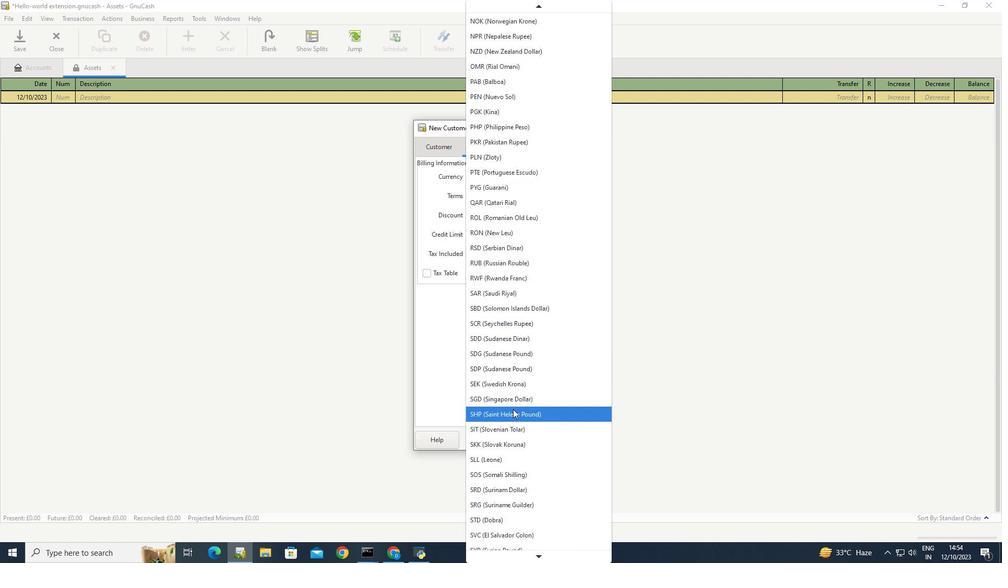 
Action: Mouse scrolled (513, 409) with delta (0, 0)
Screenshot: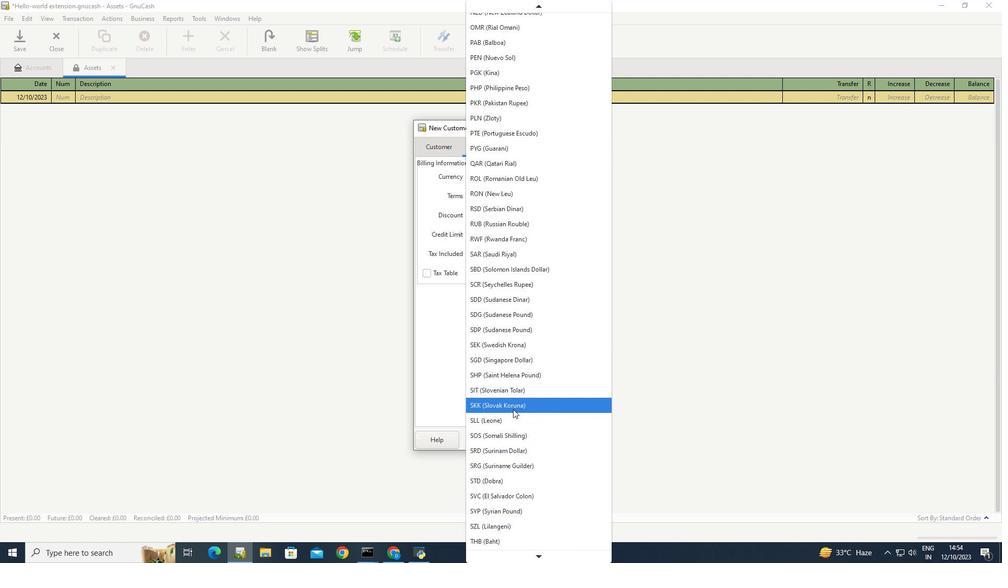 
Action: Mouse scrolled (513, 409) with delta (0, 0)
Screenshot: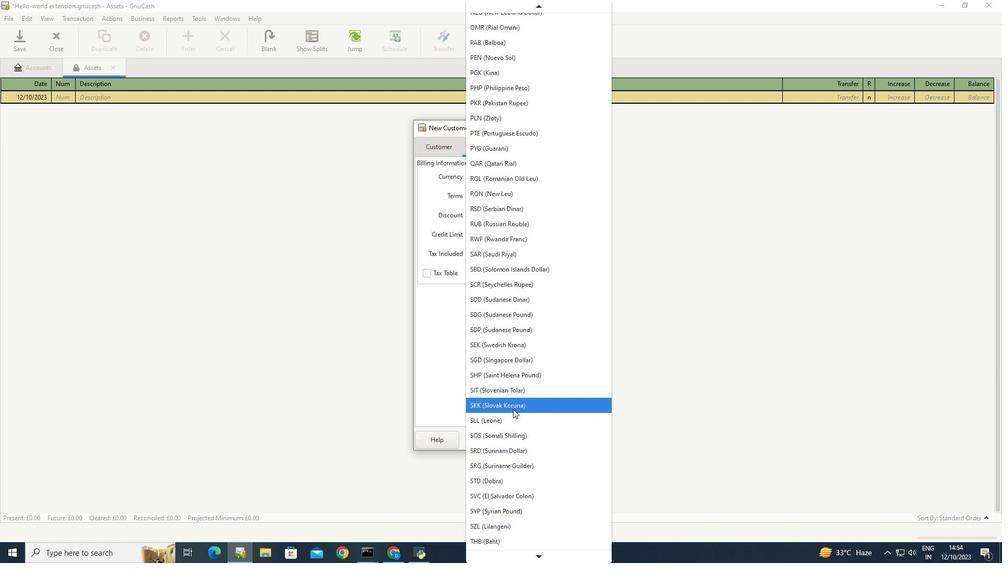 
Action: Mouse scrolled (513, 409) with delta (0, 0)
Screenshot: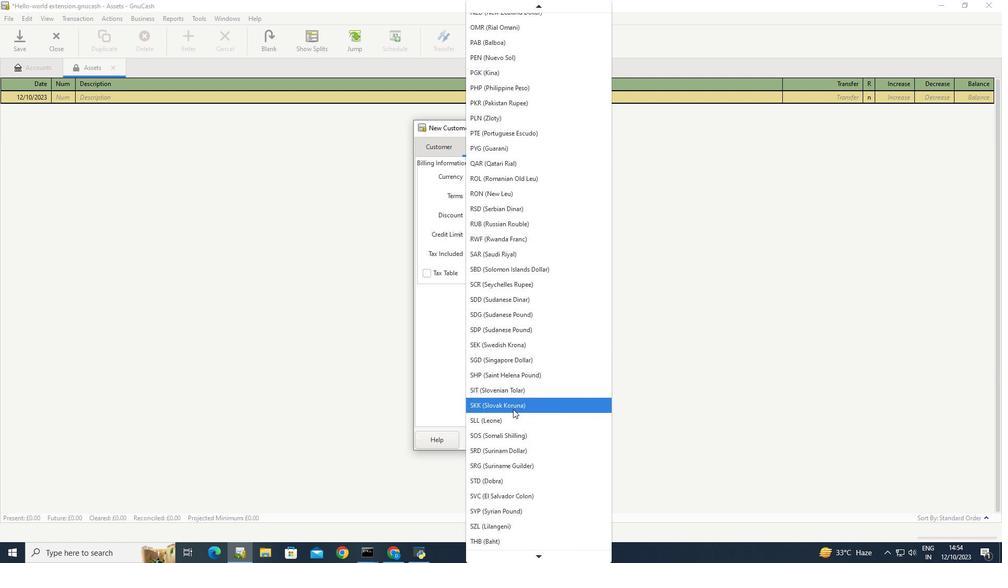 
Action: Mouse scrolled (513, 409) with delta (0, 0)
Screenshot: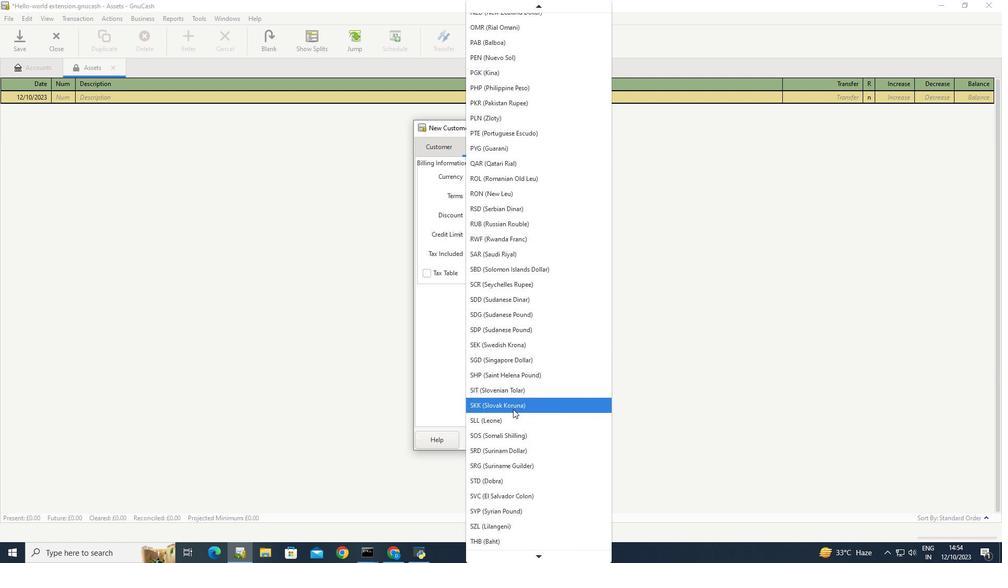 
Action: Mouse scrolled (513, 409) with delta (0, 0)
Screenshot: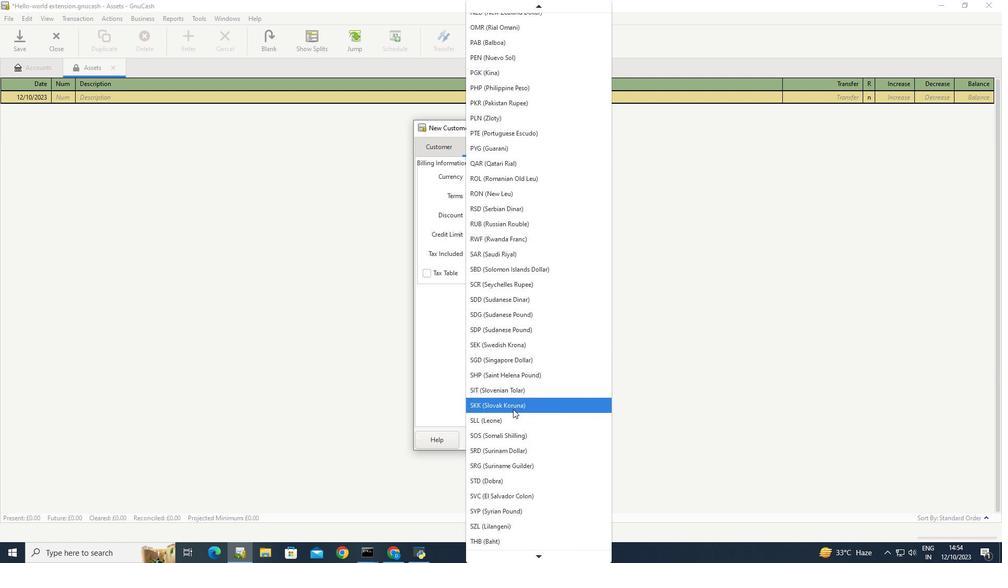 
Action: Mouse scrolled (513, 409) with delta (0, 0)
Screenshot: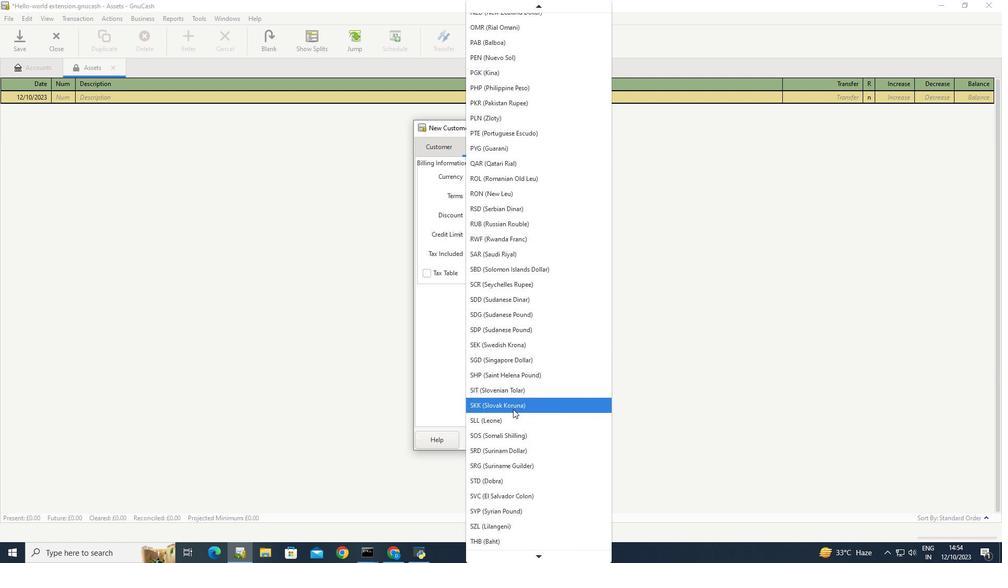 
Action: Mouse scrolled (513, 409) with delta (0, 0)
Screenshot: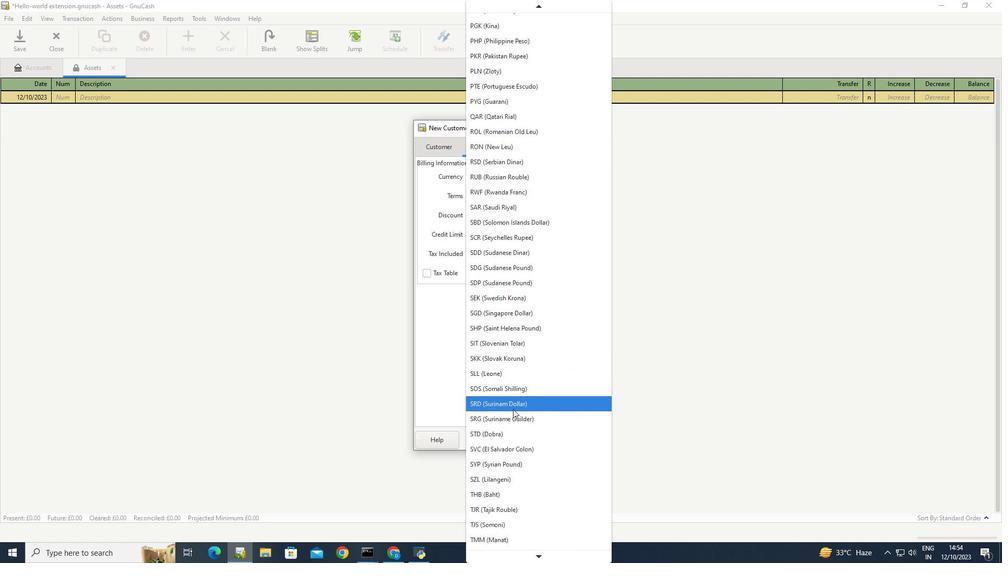 
Action: Mouse scrolled (513, 409) with delta (0, 0)
Screenshot: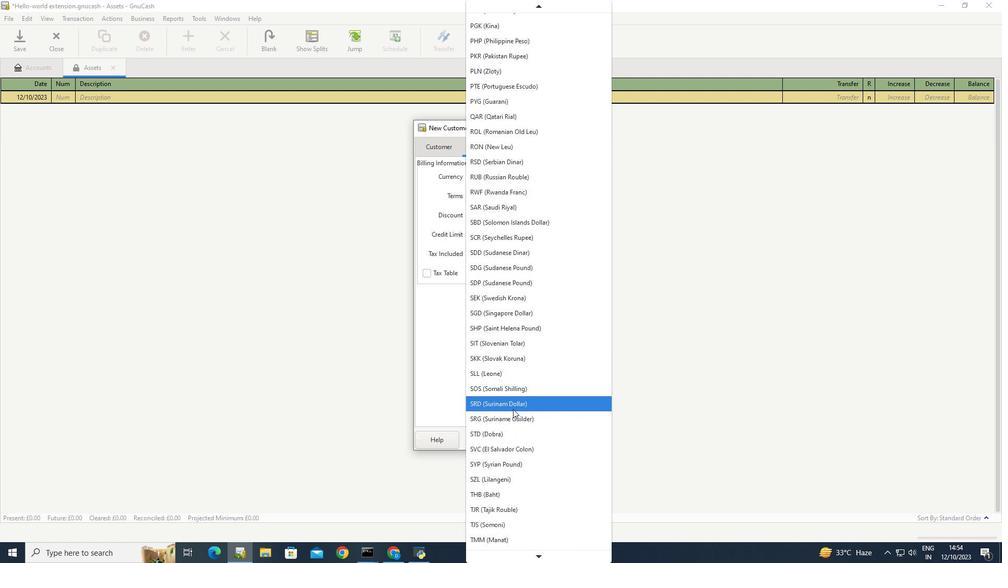
Action: Mouse scrolled (513, 409) with delta (0, 0)
Screenshot: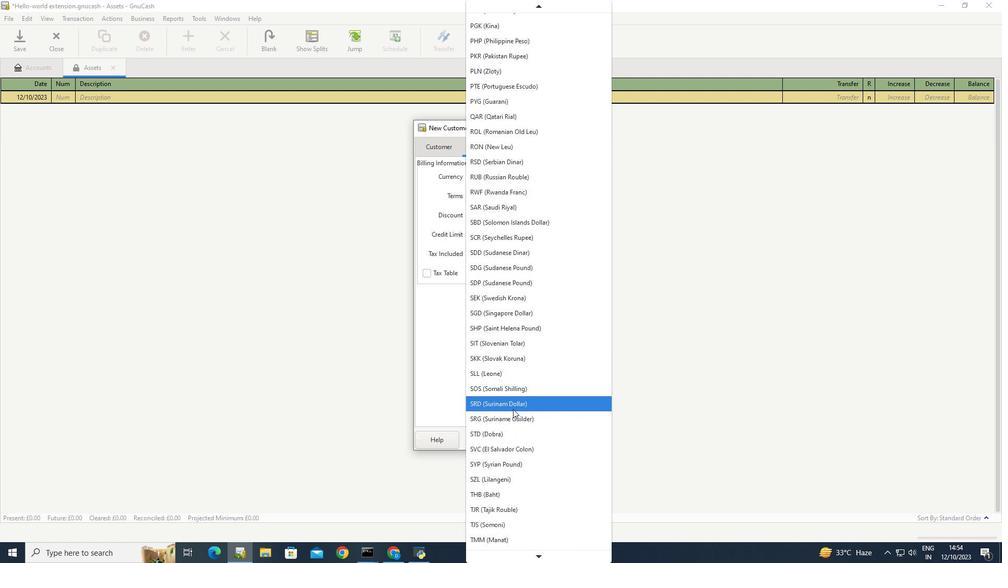
Action: Mouse scrolled (513, 409) with delta (0, 0)
Screenshot: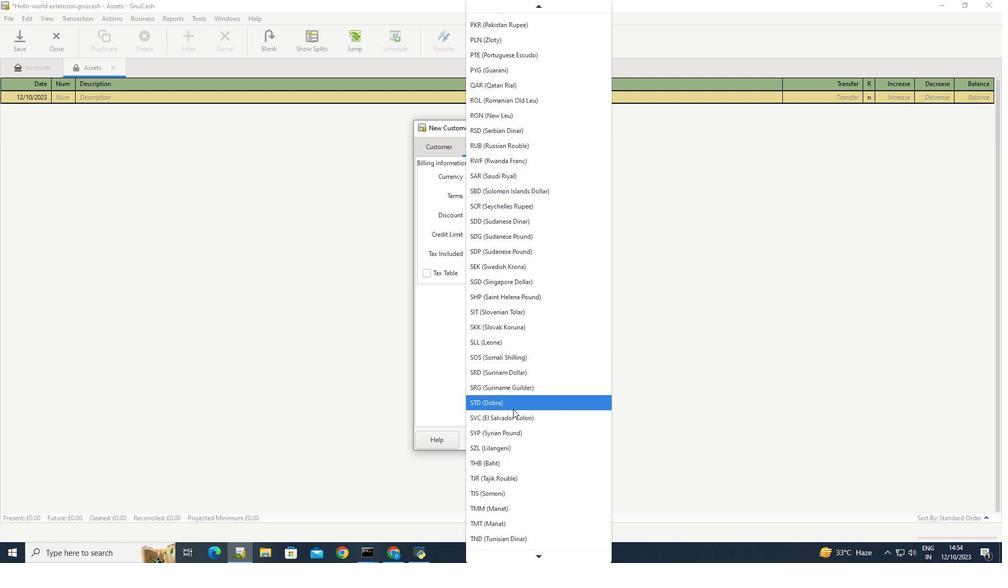 
Action: Mouse scrolled (513, 409) with delta (0, 0)
Screenshot: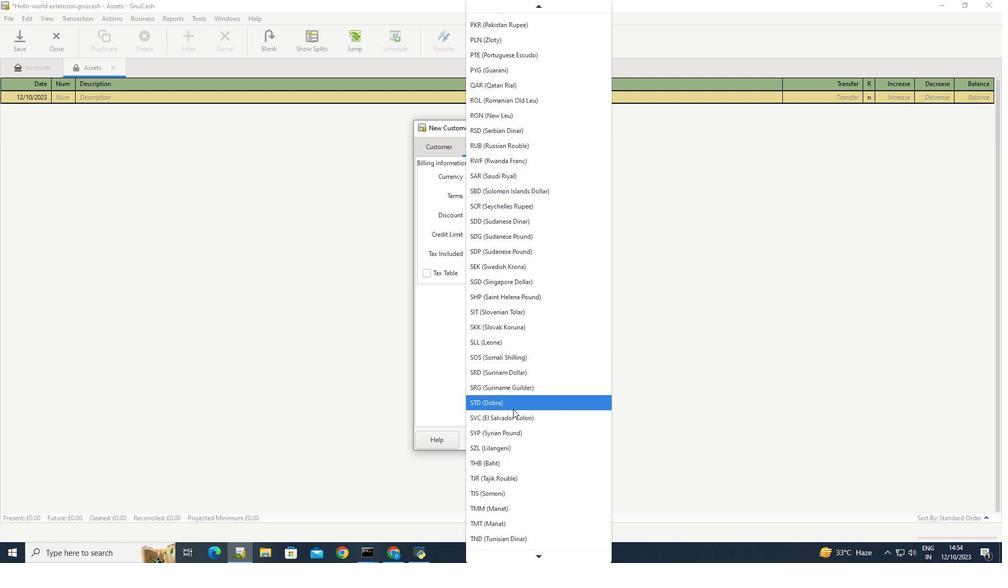 
Action: Mouse scrolled (513, 409) with delta (0, 0)
Screenshot: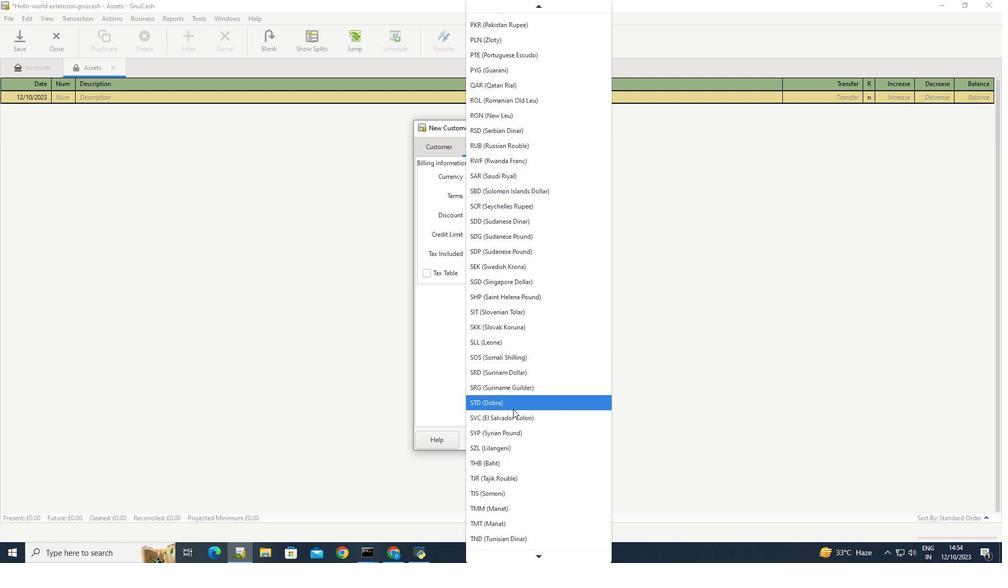 
Action: Mouse scrolled (513, 409) with delta (0, 0)
Screenshot: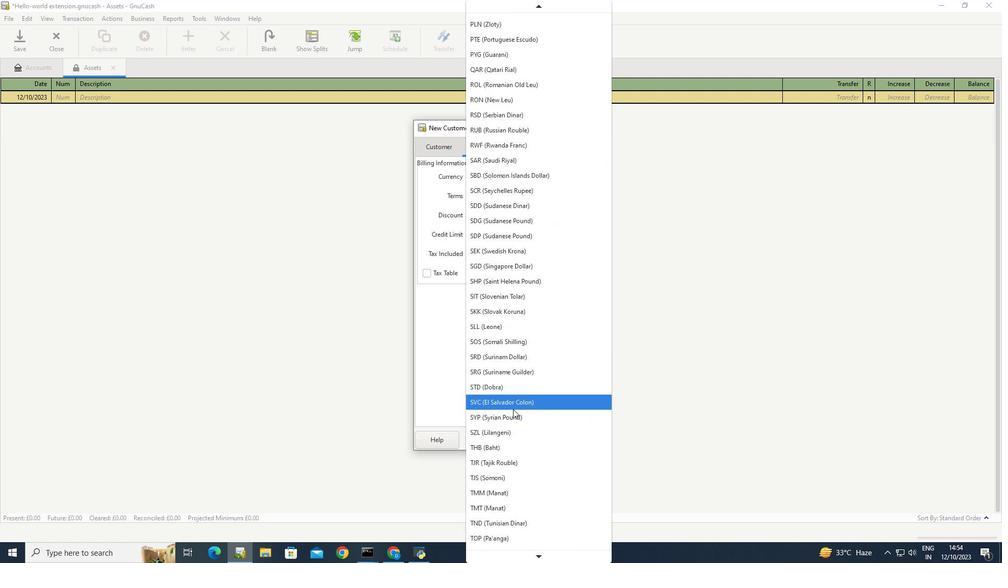 
Action: Mouse scrolled (513, 409) with delta (0, 0)
Screenshot: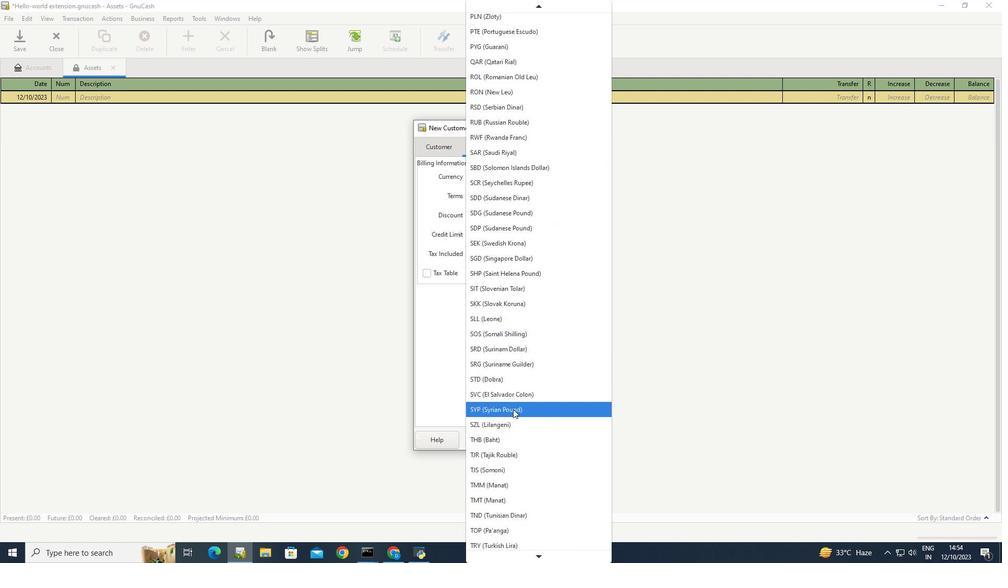 
Action: Mouse scrolled (513, 409) with delta (0, 0)
Screenshot: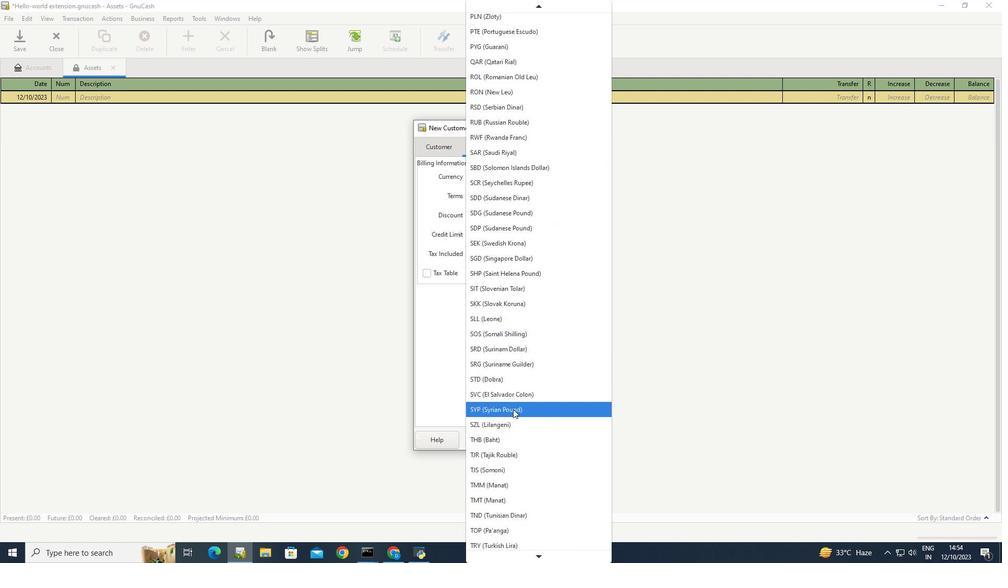
Action: Mouse scrolled (513, 409) with delta (0, 0)
Screenshot: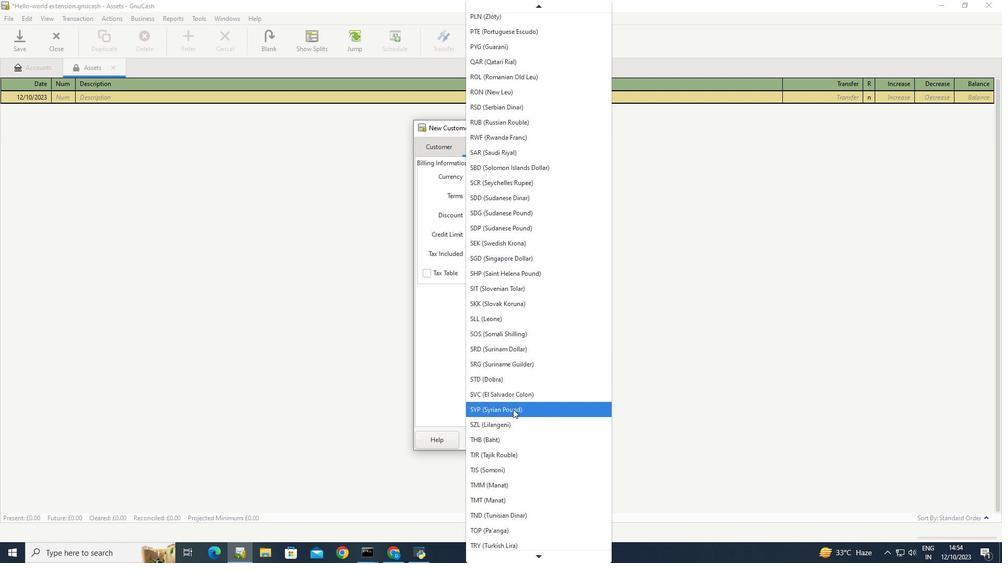 
Action: Mouse scrolled (513, 409) with delta (0, 0)
Screenshot: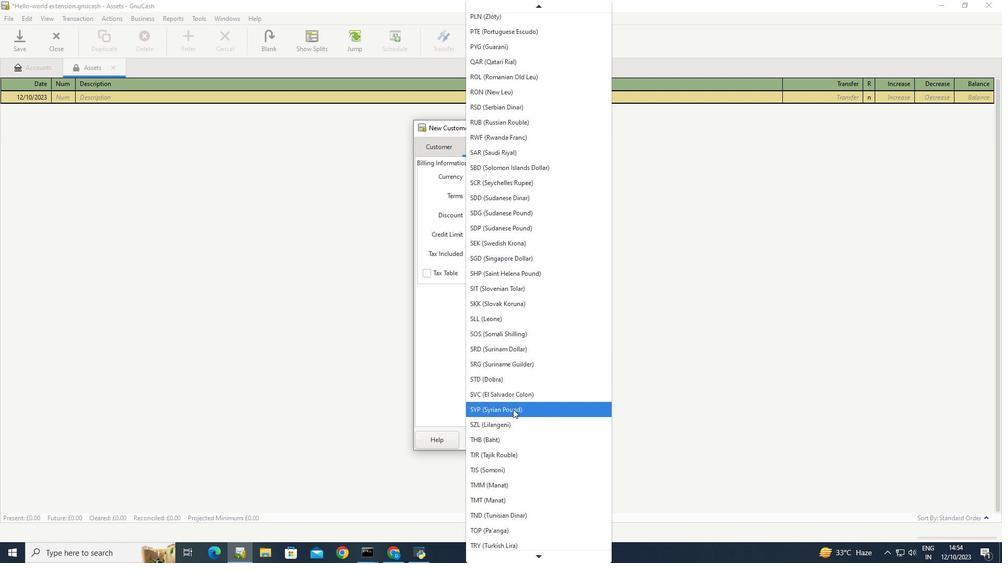 
Action: Mouse scrolled (513, 409) with delta (0, 0)
Screenshot: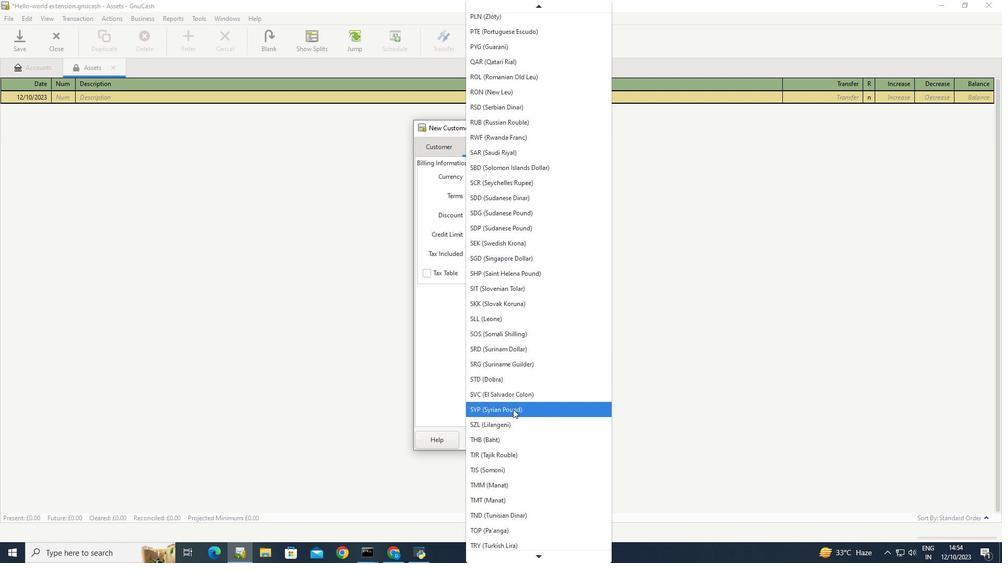 
Action: Mouse scrolled (513, 409) with delta (0, 0)
Screenshot: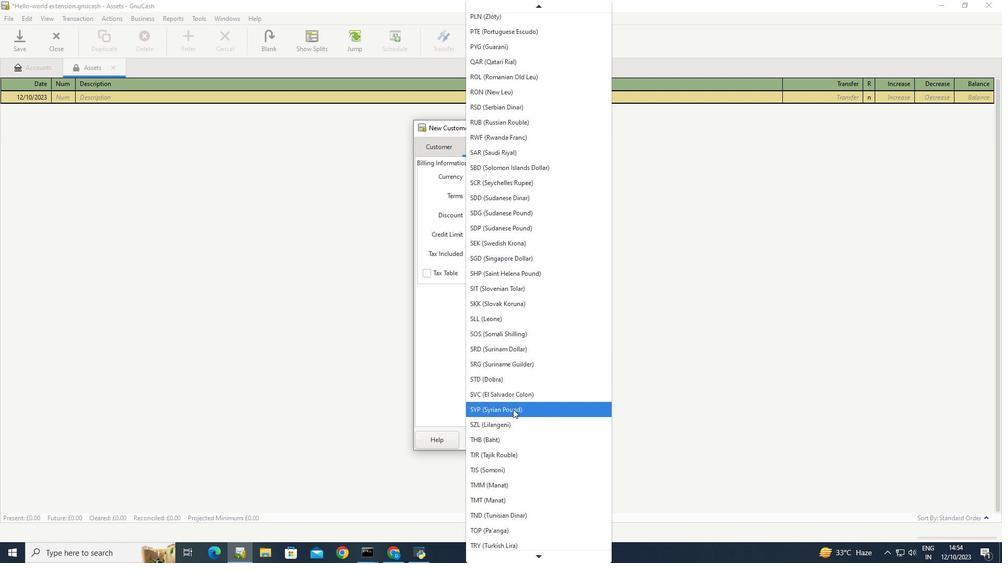 
Action: Mouse scrolled (513, 409) with delta (0, 0)
Screenshot: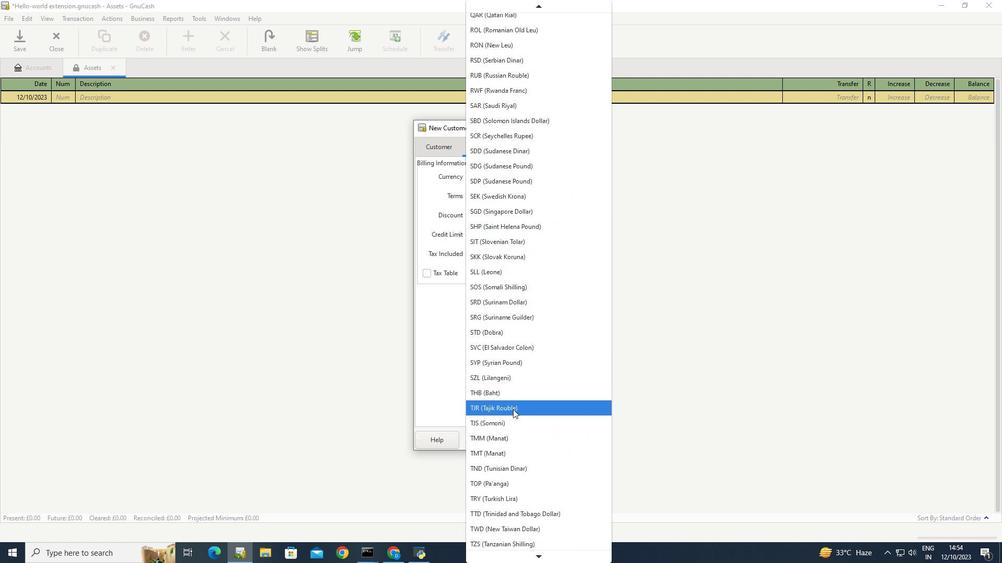 
Action: Mouse scrolled (513, 409) with delta (0, 0)
Screenshot: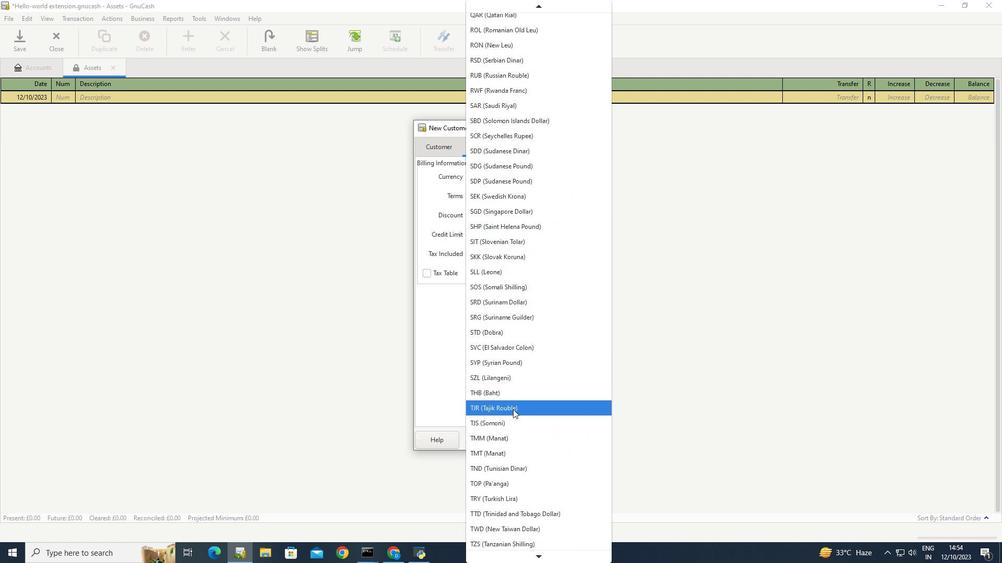 
Action: Mouse scrolled (513, 409) with delta (0, 0)
Screenshot: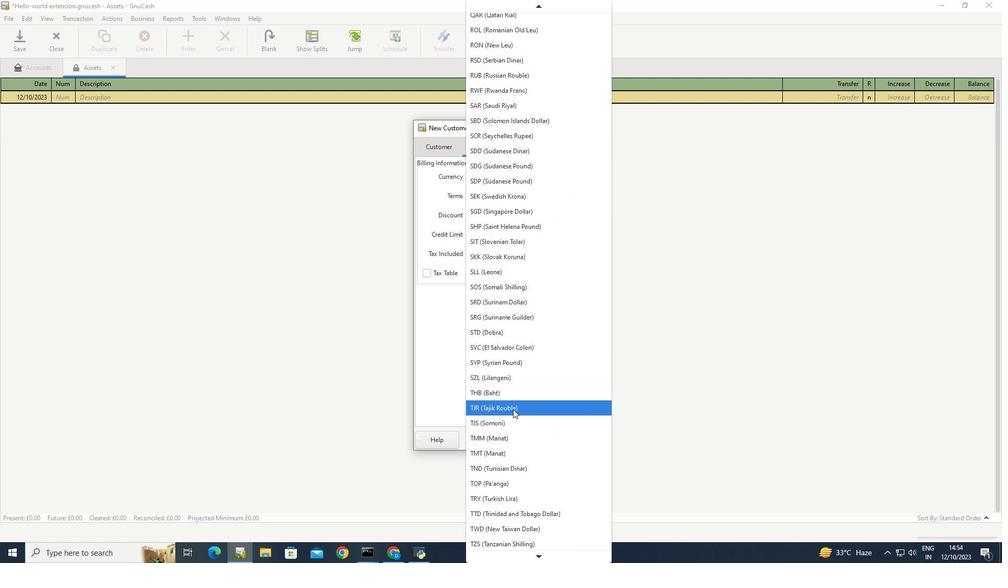 
Action: Mouse scrolled (513, 409) with delta (0, 0)
Screenshot: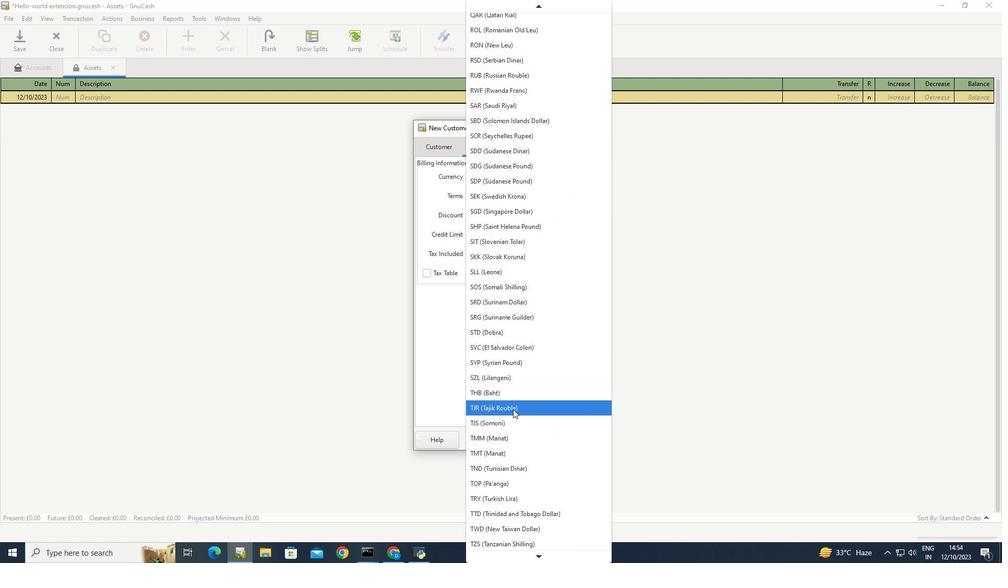 
Action: Mouse scrolled (513, 409) with delta (0, 0)
Screenshot: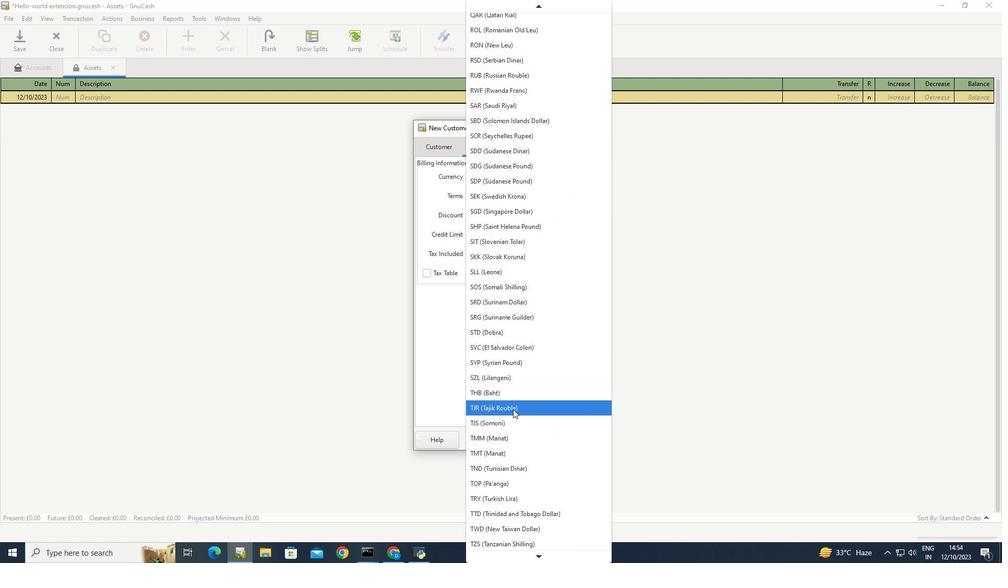 
Action: Mouse scrolled (513, 409) with delta (0, 0)
Screenshot: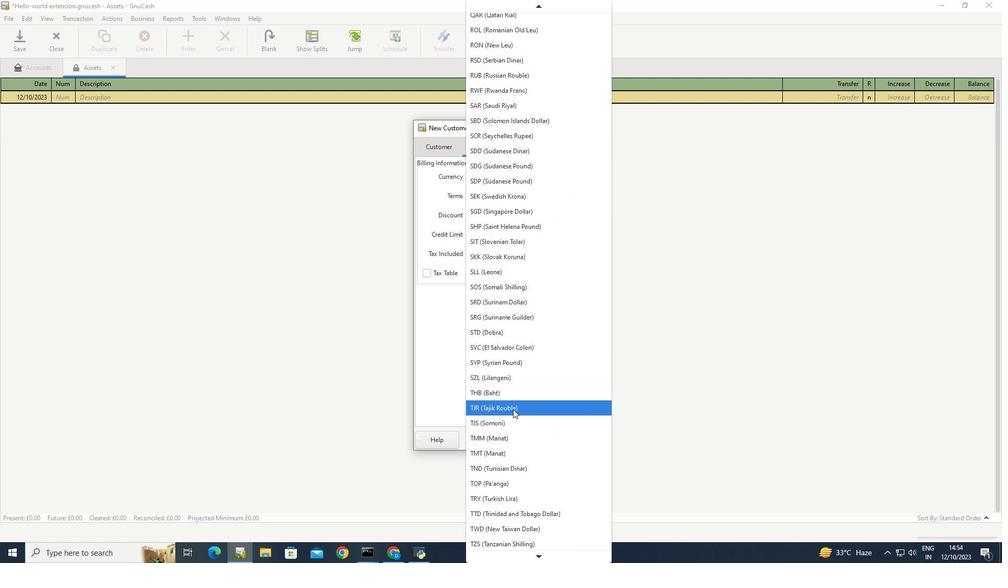 
Action: Mouse scrolled (513, 409) with delta (0, 0)
Screenshot: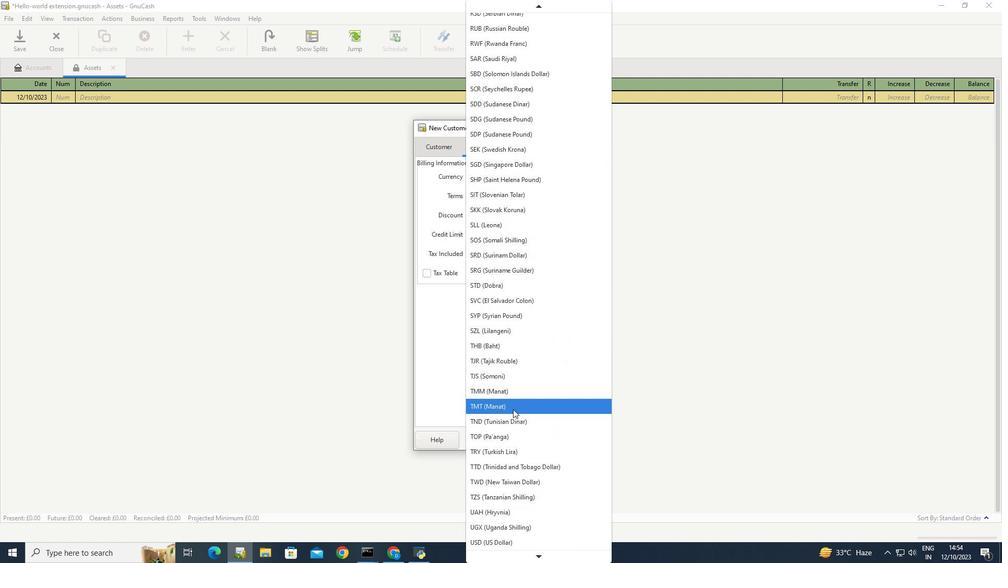
Action: Mouse scrolled (513, 409) with delta (0, 0)
Screenshot: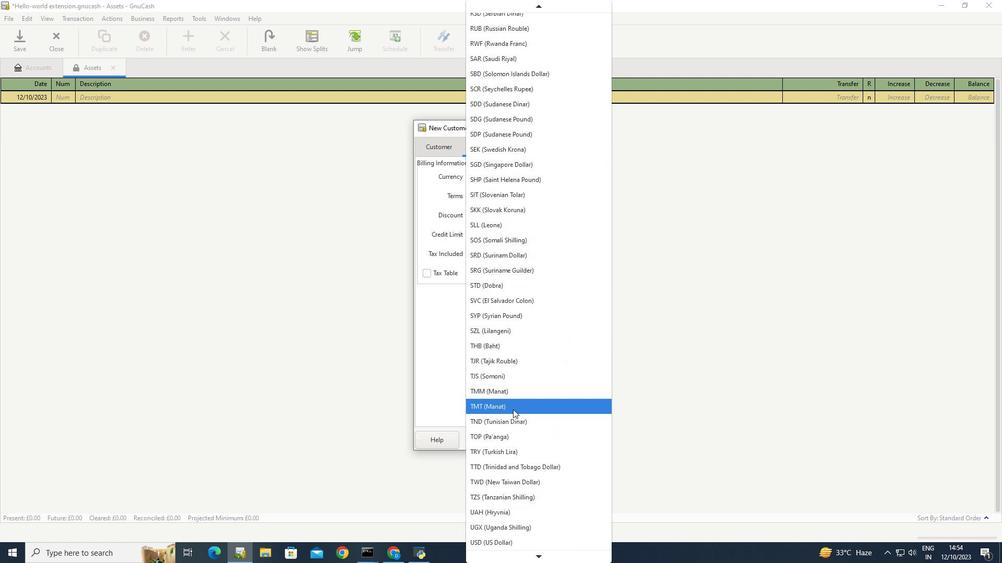 
Action: Mouse scrolled (513, 409) with delta (0, 0)
Screenshot: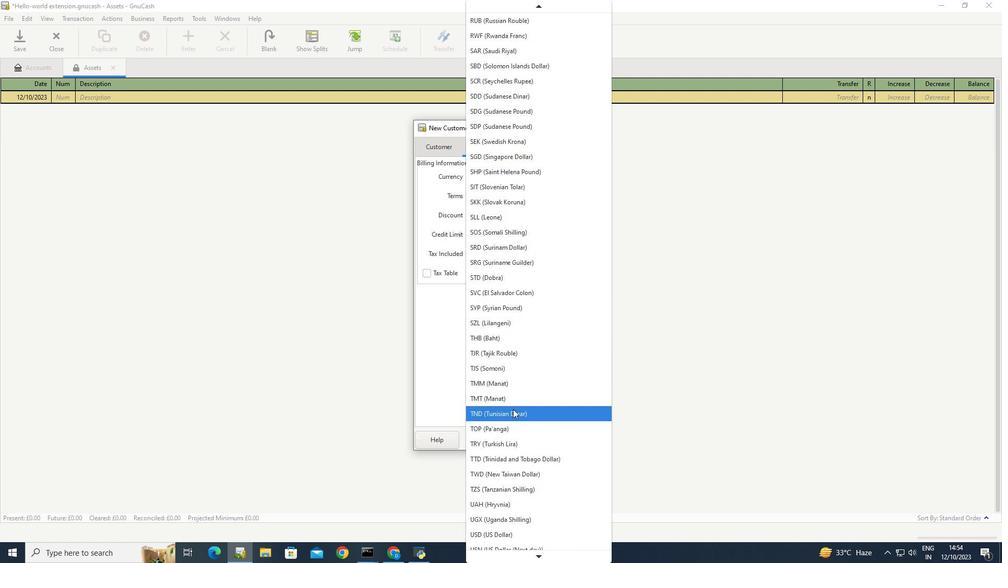 
Action: Mouse scrolled (513, 409) with delta (0, 0)
Screenshot: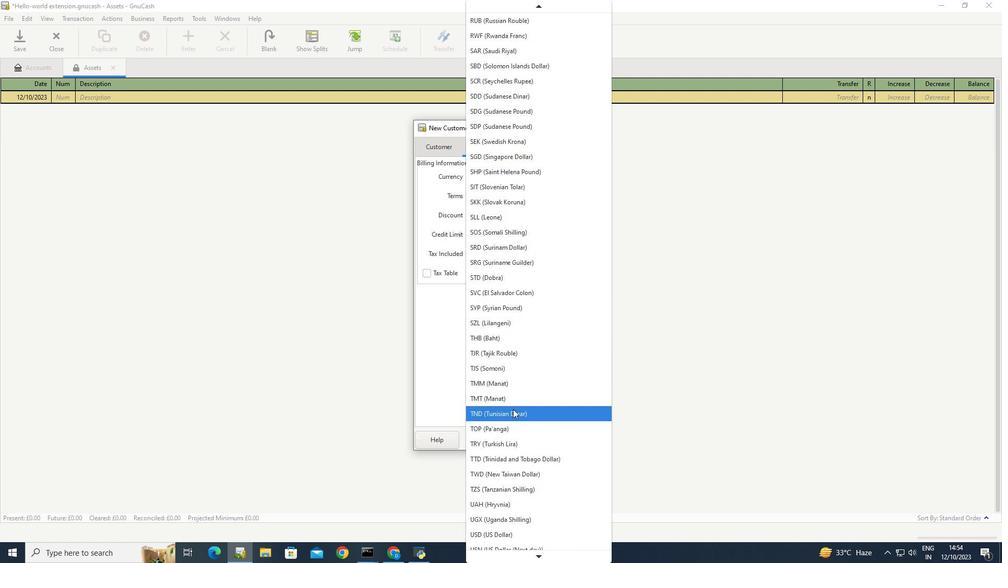 
Action: Mouse scrolled (513, 409) with delta (0, 0)
Screenshot: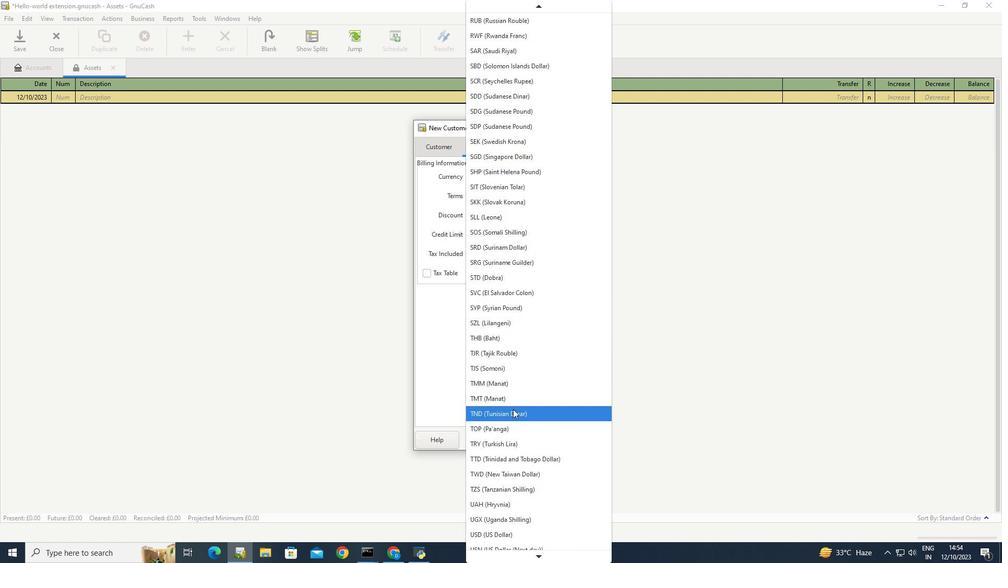 
Action: Mouse scrolled (513, 409) with delta (0, 0)
